 Task: Explore Airbnb accommodation in Wesola, Poland from 2nd November, 2023 to 9th November, 2023 for 5 adults. Place can be shared room with 2 bedrooms having 5 beds and 2 bathrooms. Property type can be flat. Amenities needed are: wifi. Look for 5 properties as per requirement.
Action: Mouse moved to (541, 72)
Screenshot: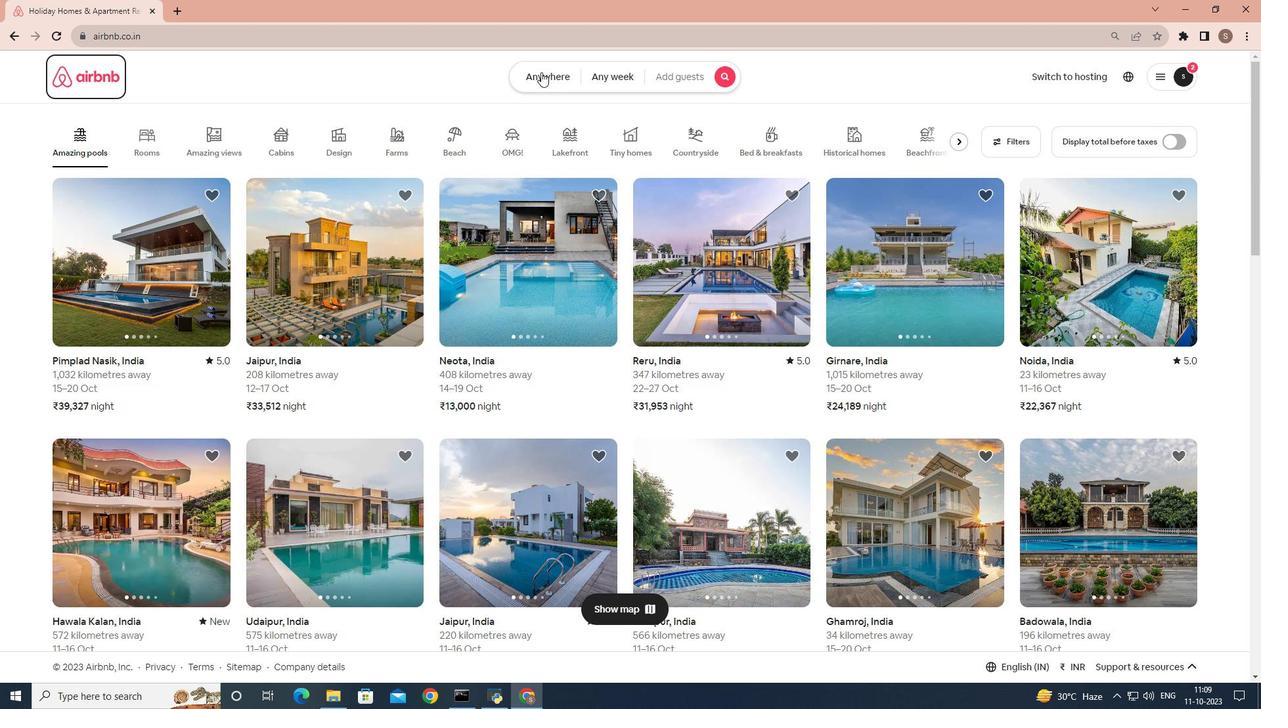 
Action: Mouse pressed left at (541, 72)
Screenshot: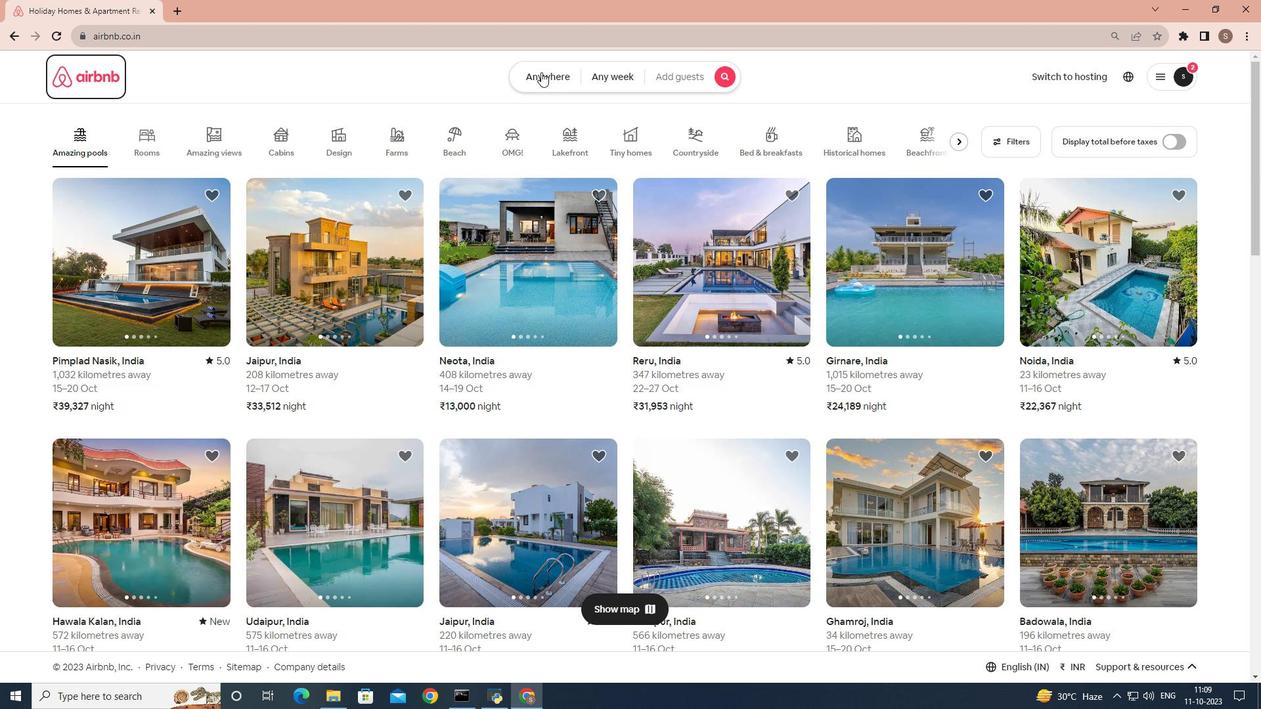 
Action: Mouse moved to (477, 120)
Screenshot: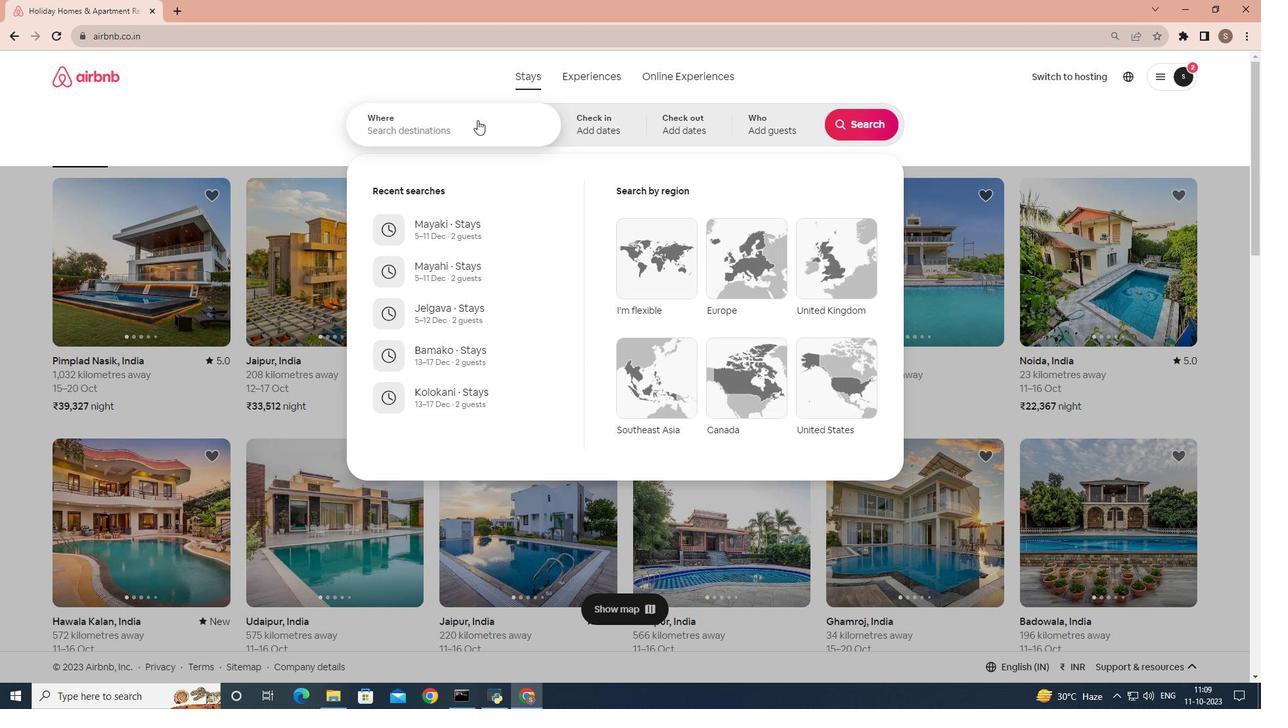 
Action: Mouse pressed left at (477, 120)
Screenshot: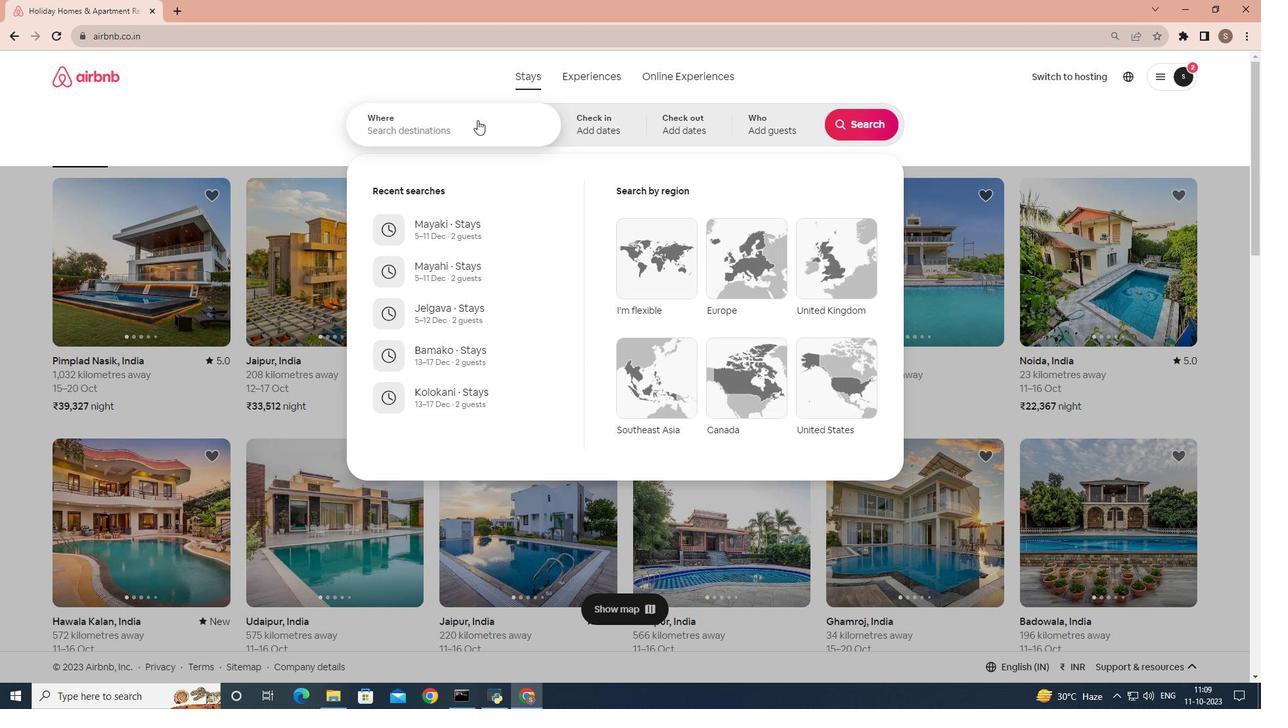 
Action: Mouse moved to (456, 128)
Screenshot: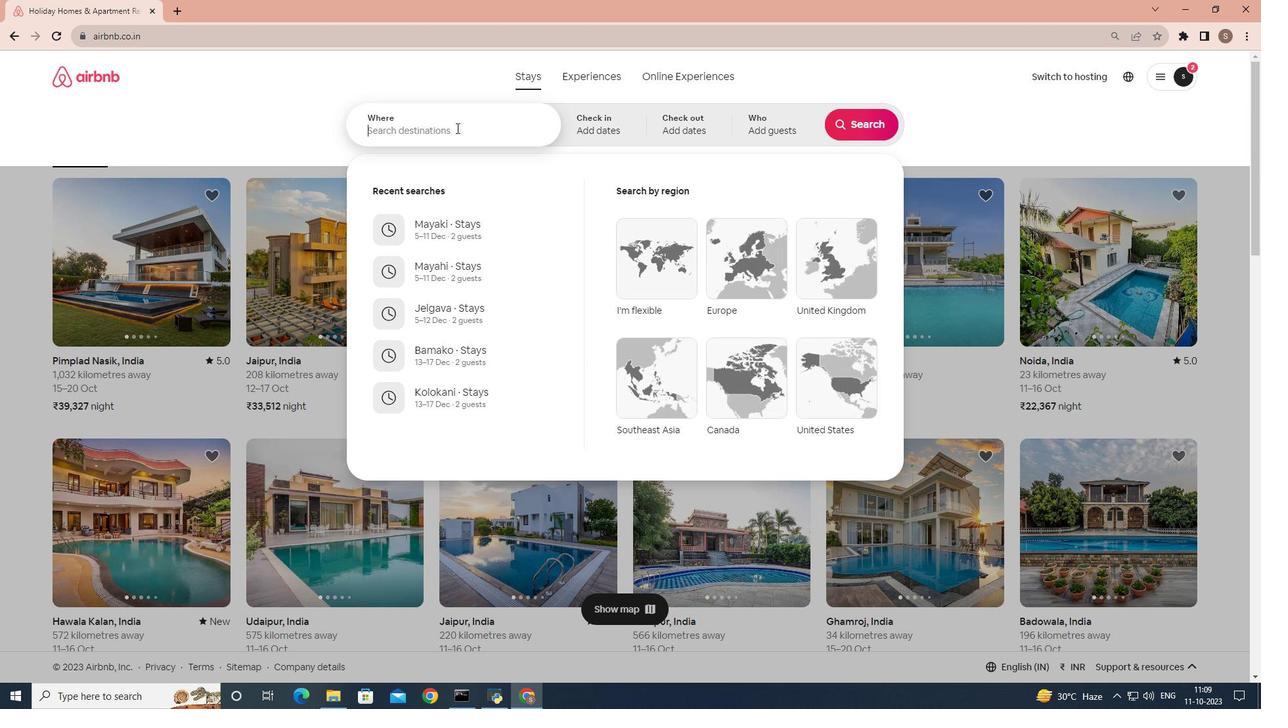 
Action: Key pressed <Key.shift>Wesola,<Key.space><Key.shift>Poland
Screenshot: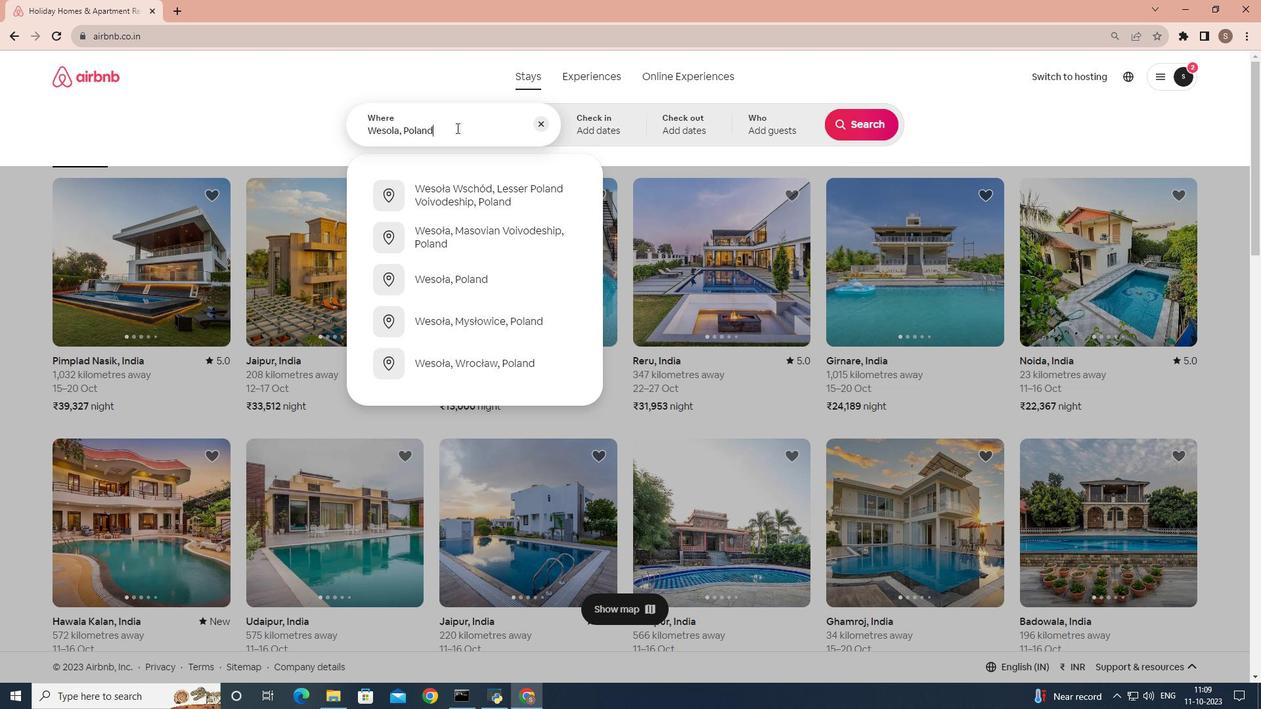 
Action: Mouse moved to (605, 140)
Screenshot: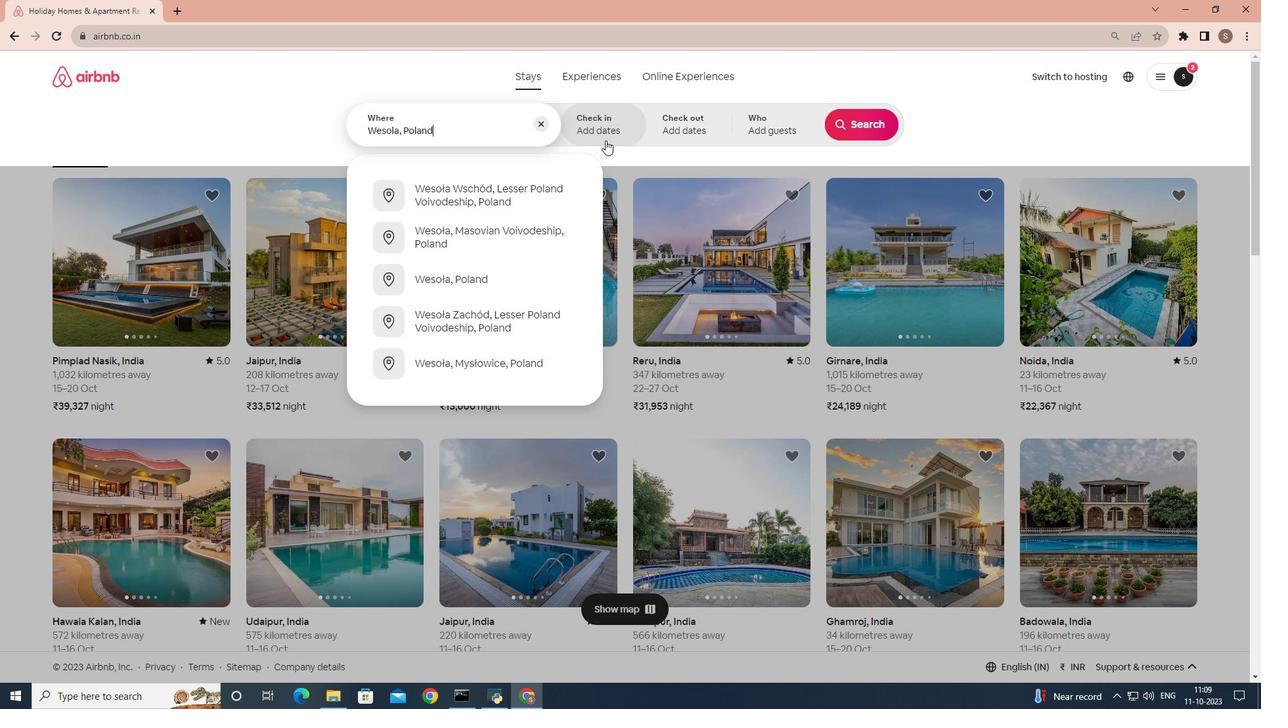 
Action: Mouse pressed left at (605, 140)
Screenshot: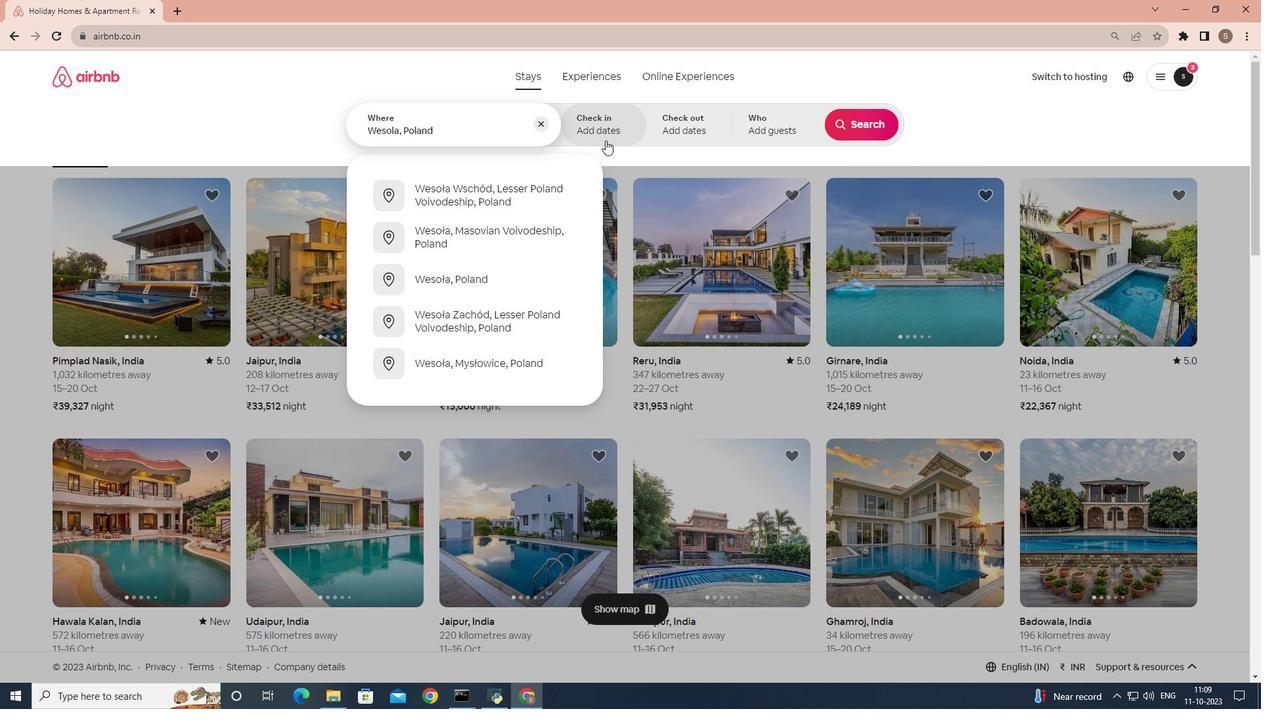 
Action: Mouse moved to (779, 283)
Screenshot: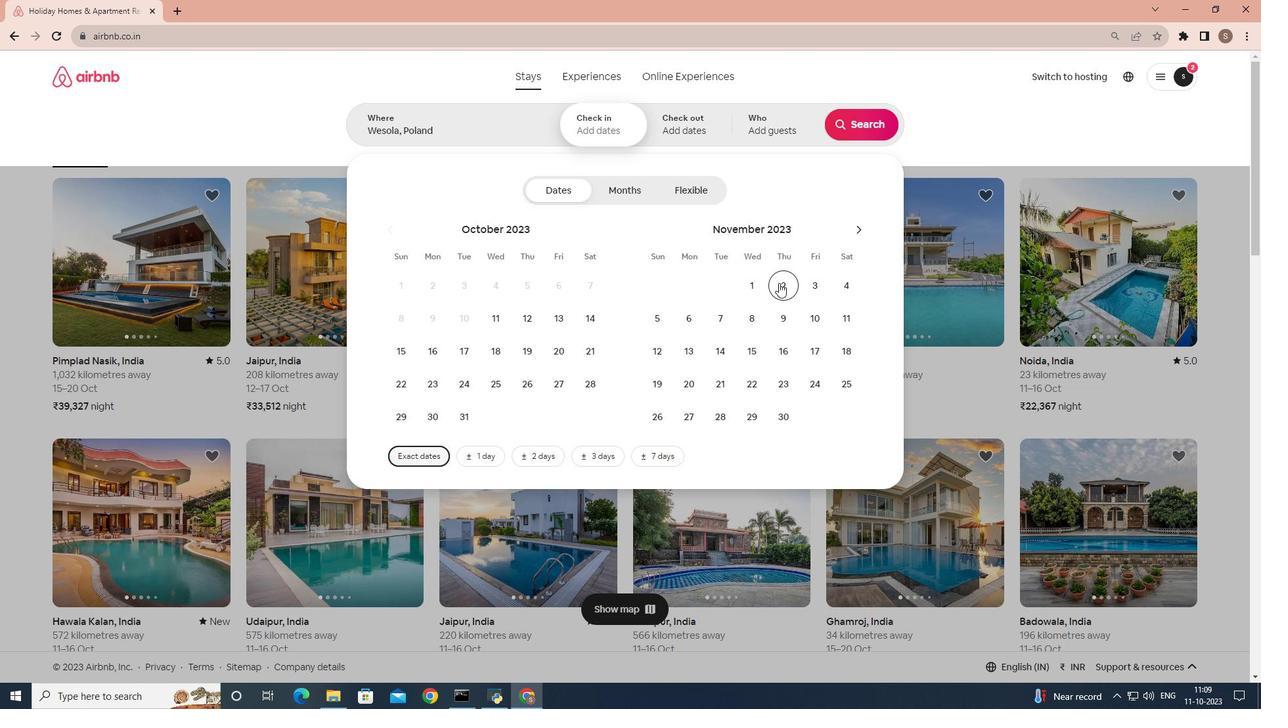 
Action: Mouse pressed left at (779, 283)
Screenshot: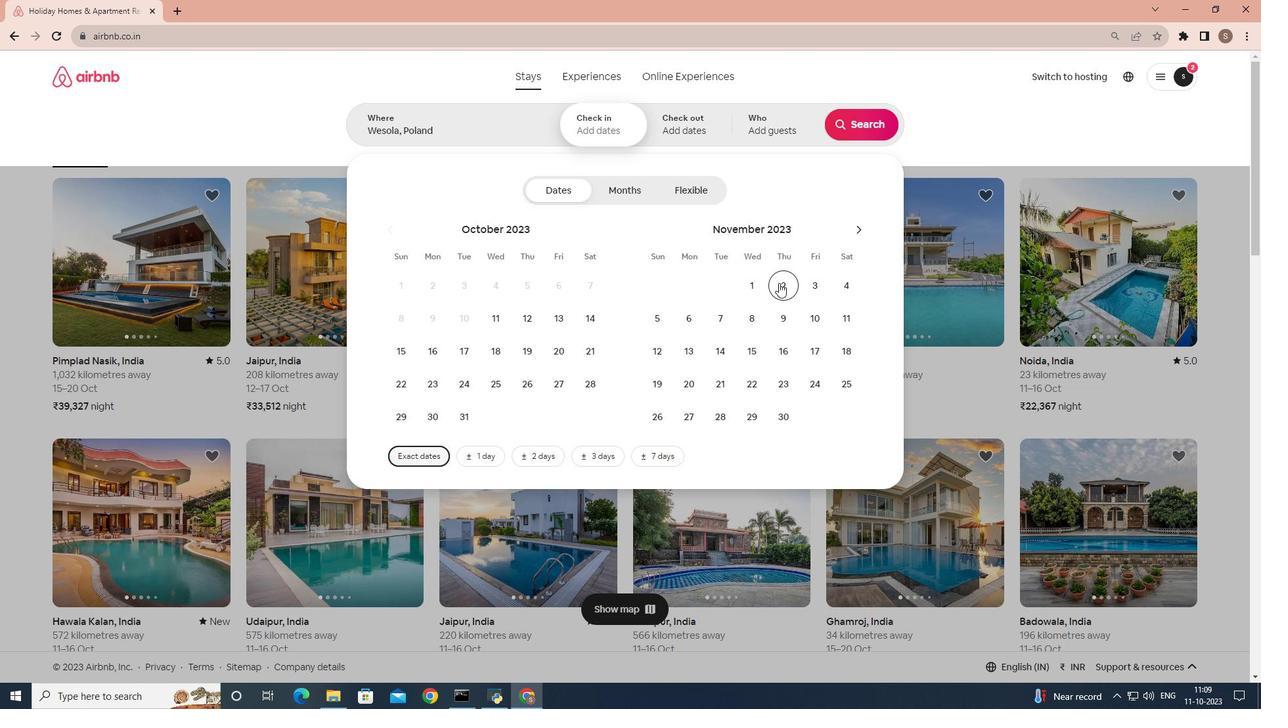 
Action: Mouse moved to (784, 314)
Screenshot: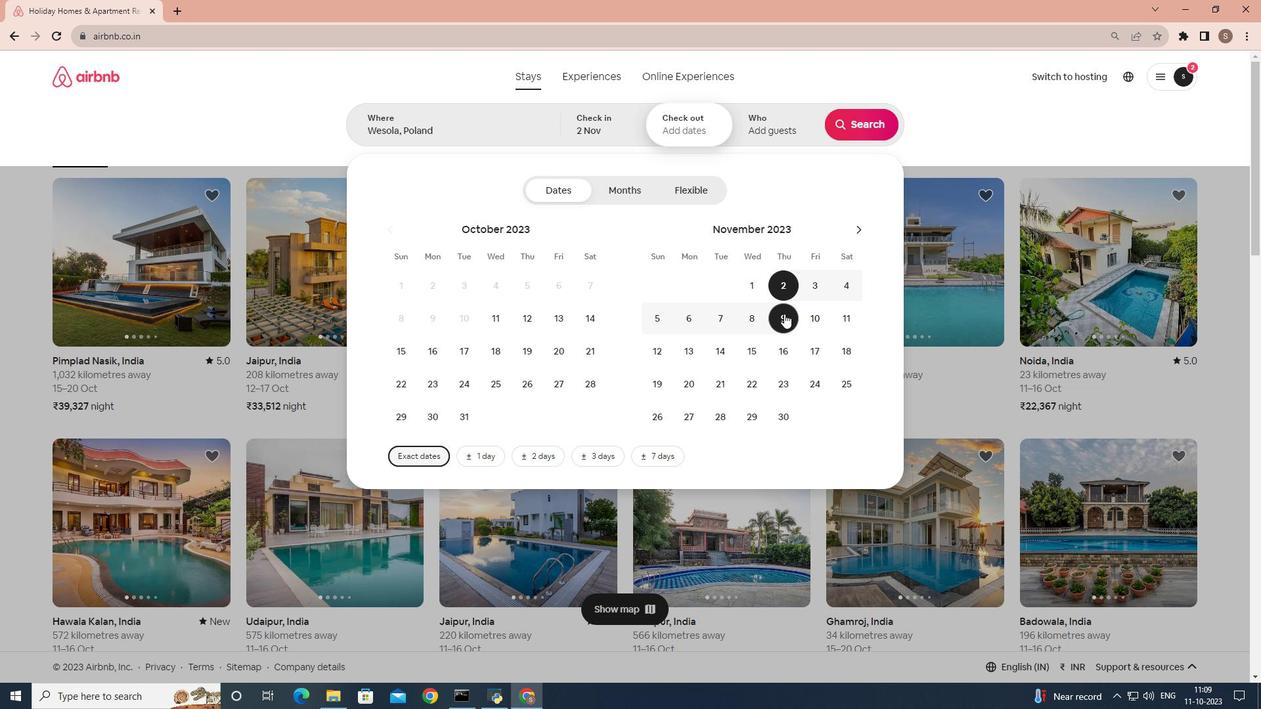 
Action: Mouse pressed left at (784, 314)
Screenshot: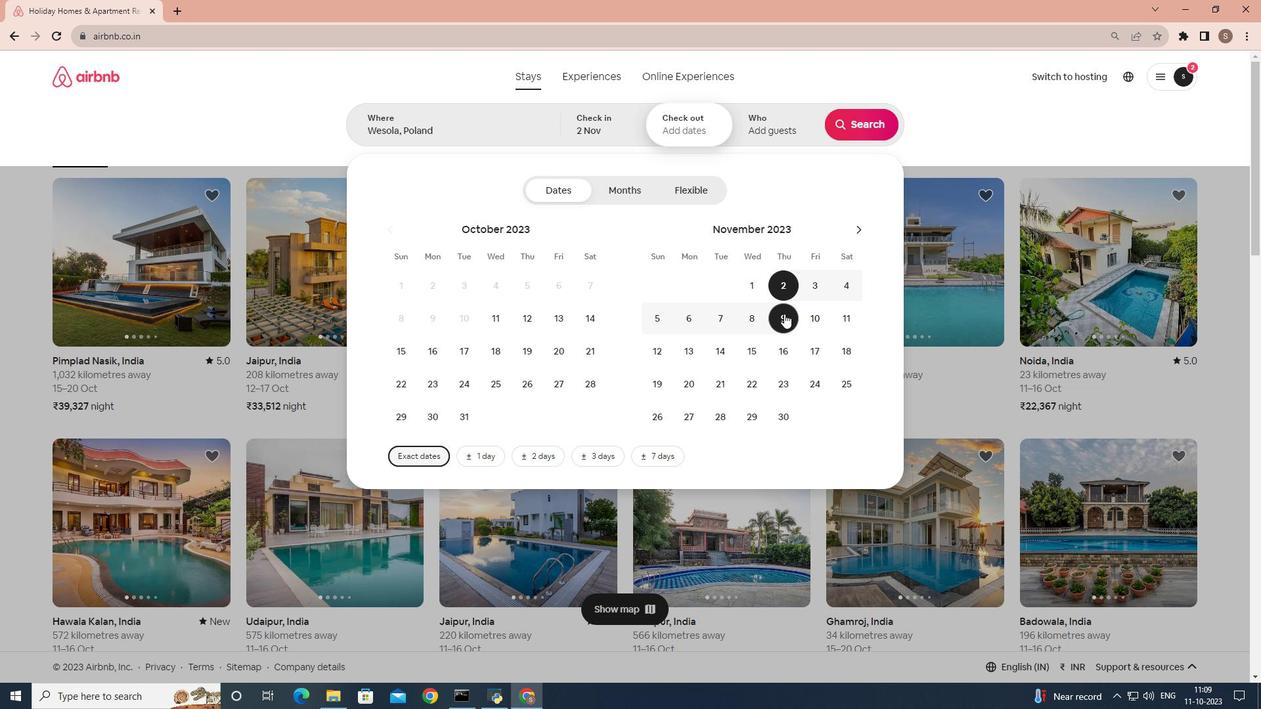 
Action: Mouse moved to (750, 135)
Screenshot: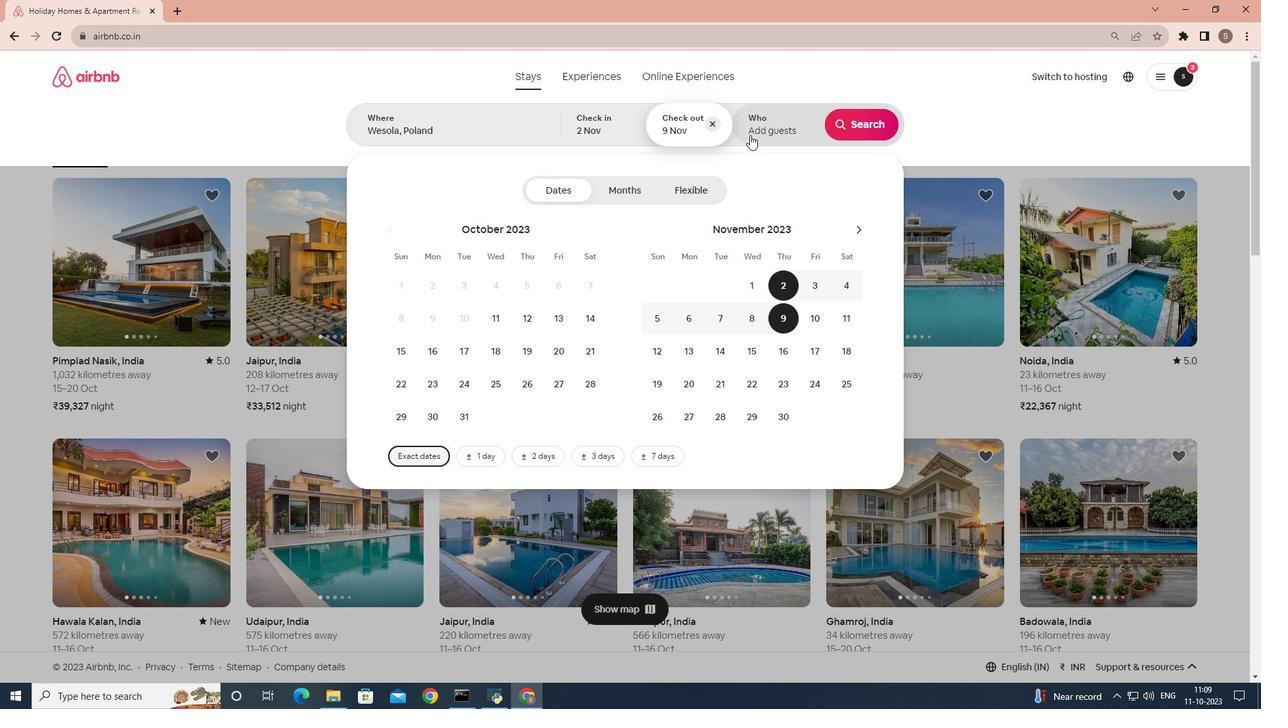 
Action: Mouse pressed left at (750, 135)
Screenshot: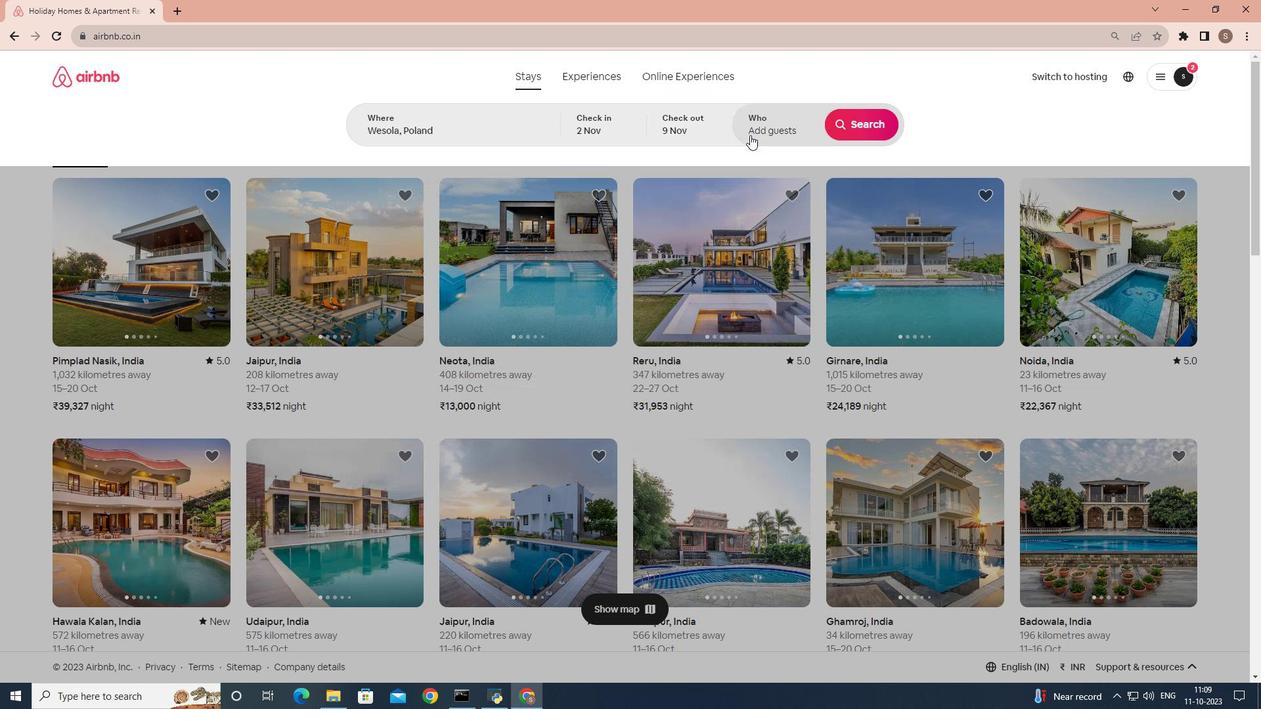 
Action: Mouse moved to (866, 187)
Screenshot: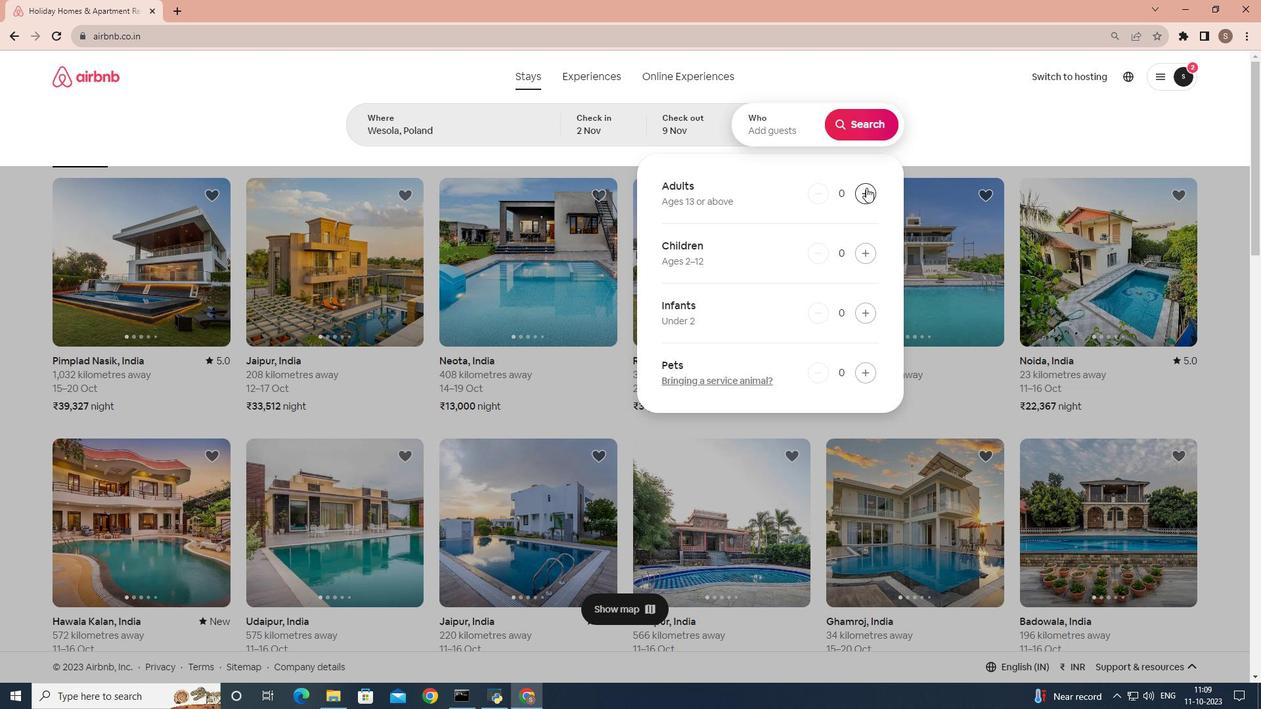 
Action: Mouse pressed left at (866, 187)
Screenshot: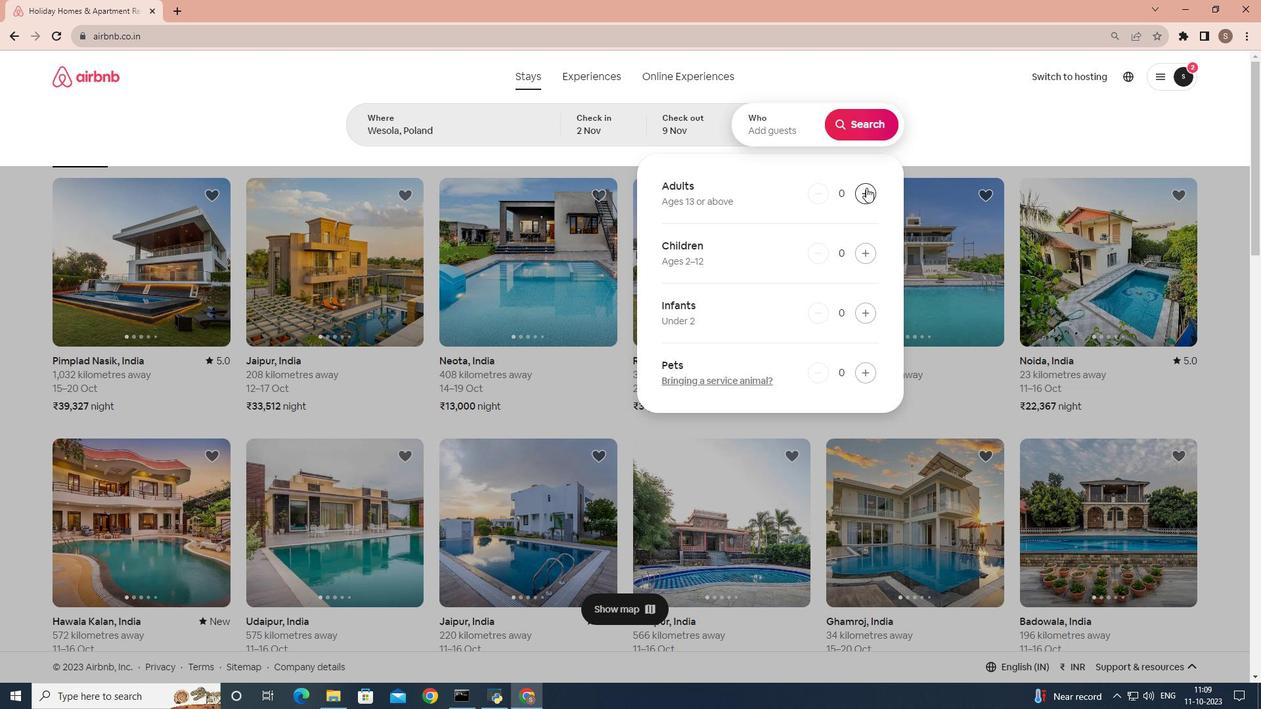 
Action: Mouse pressed left at (866, 187)
Screenshot: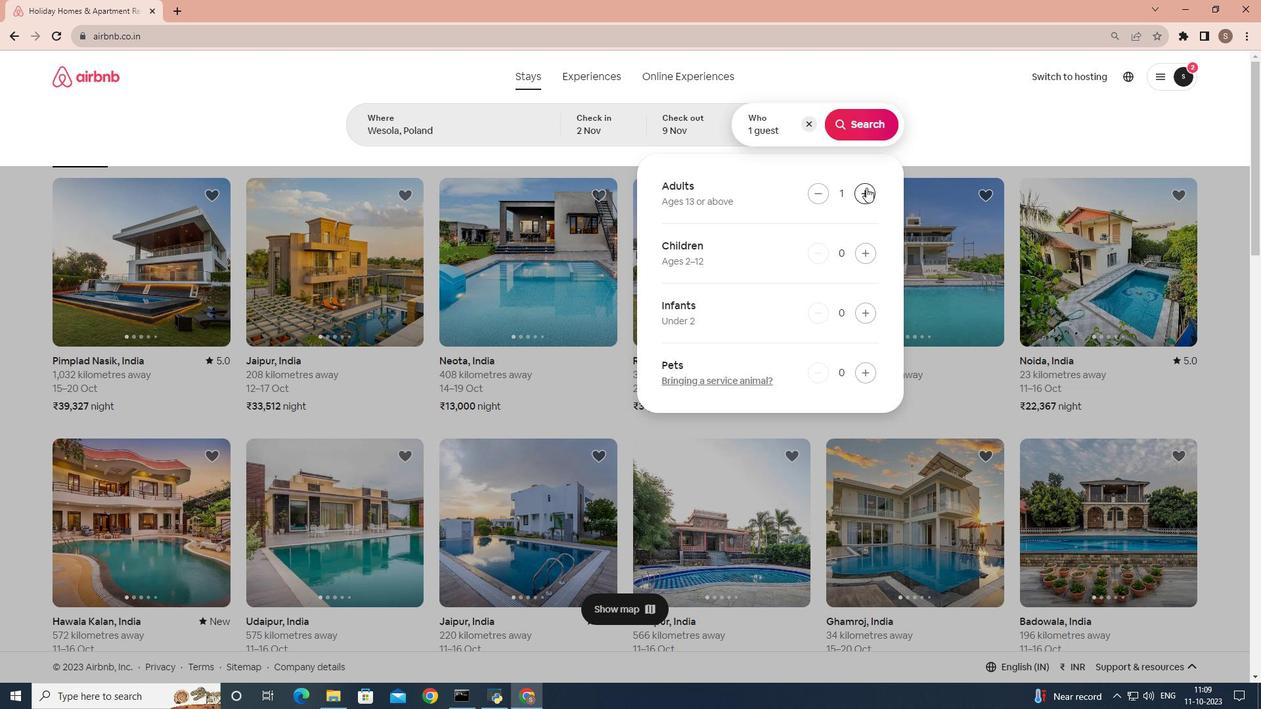 
Action: Mouse pressed left at (866, 187)
Screenshot: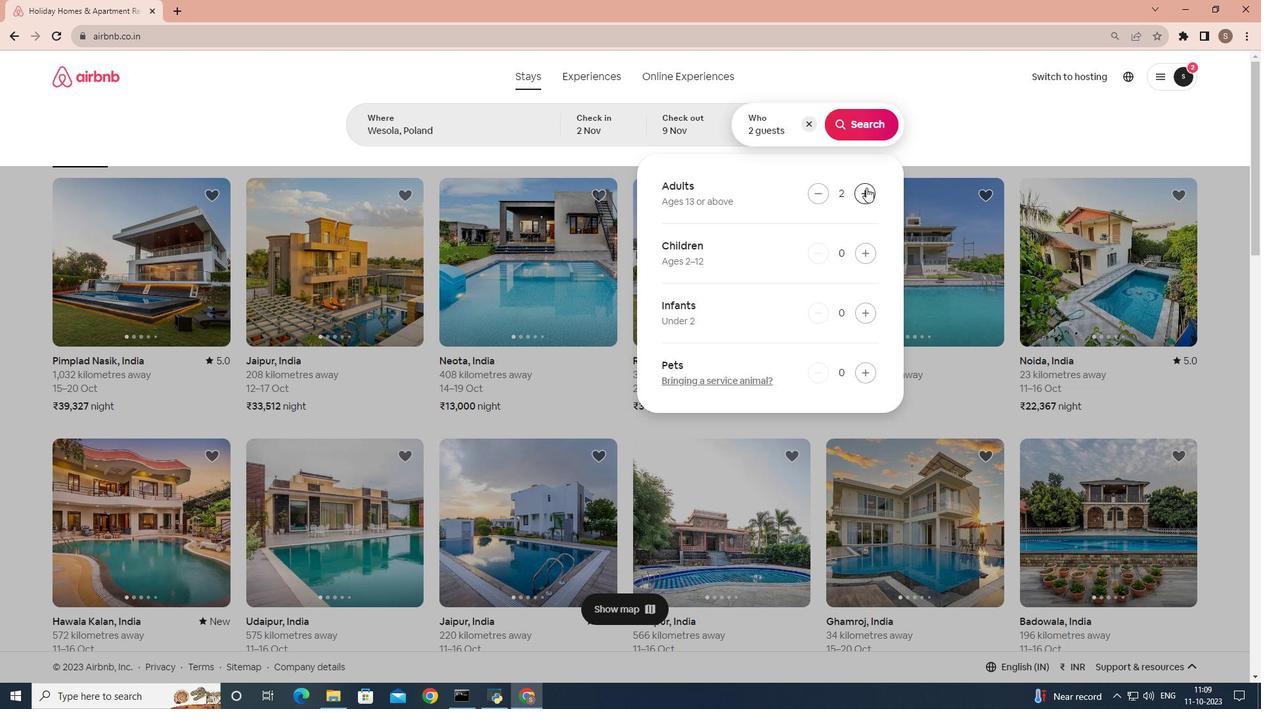 
Action: Mouse pressed left at (866, 187)
Screenshot: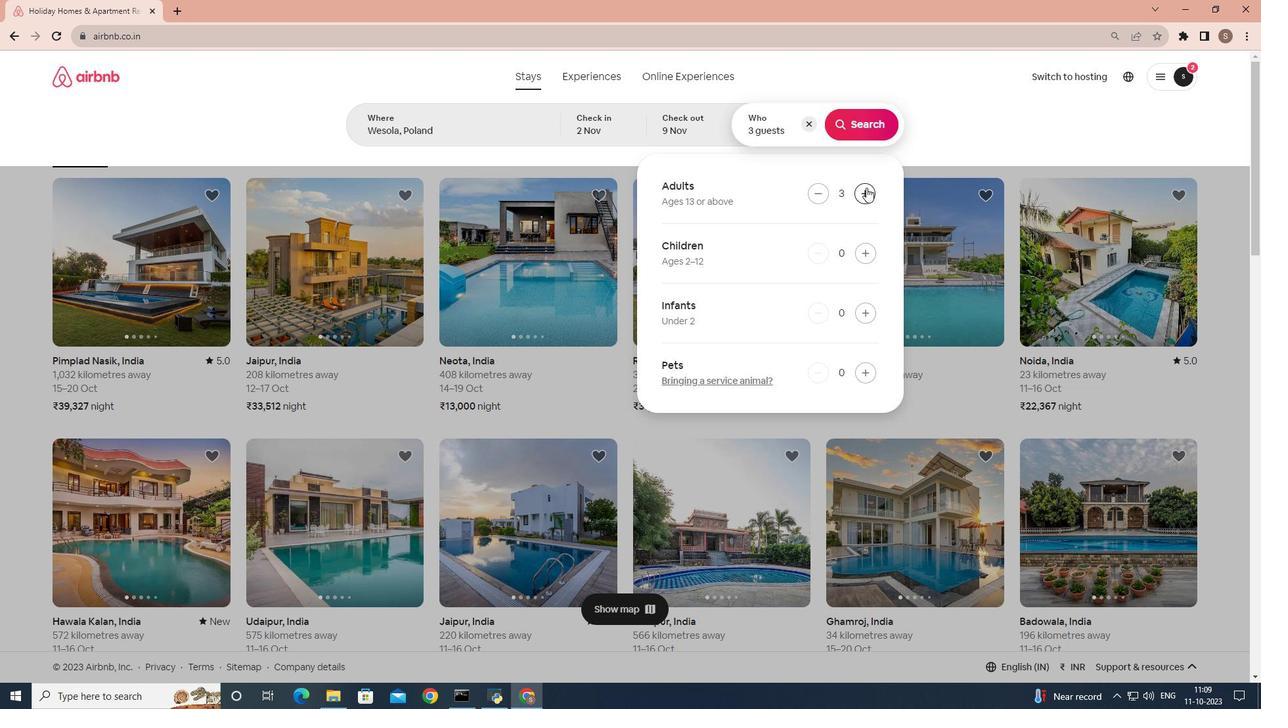 
Action: Mouse pressed left at (866, 187)
Screenshot: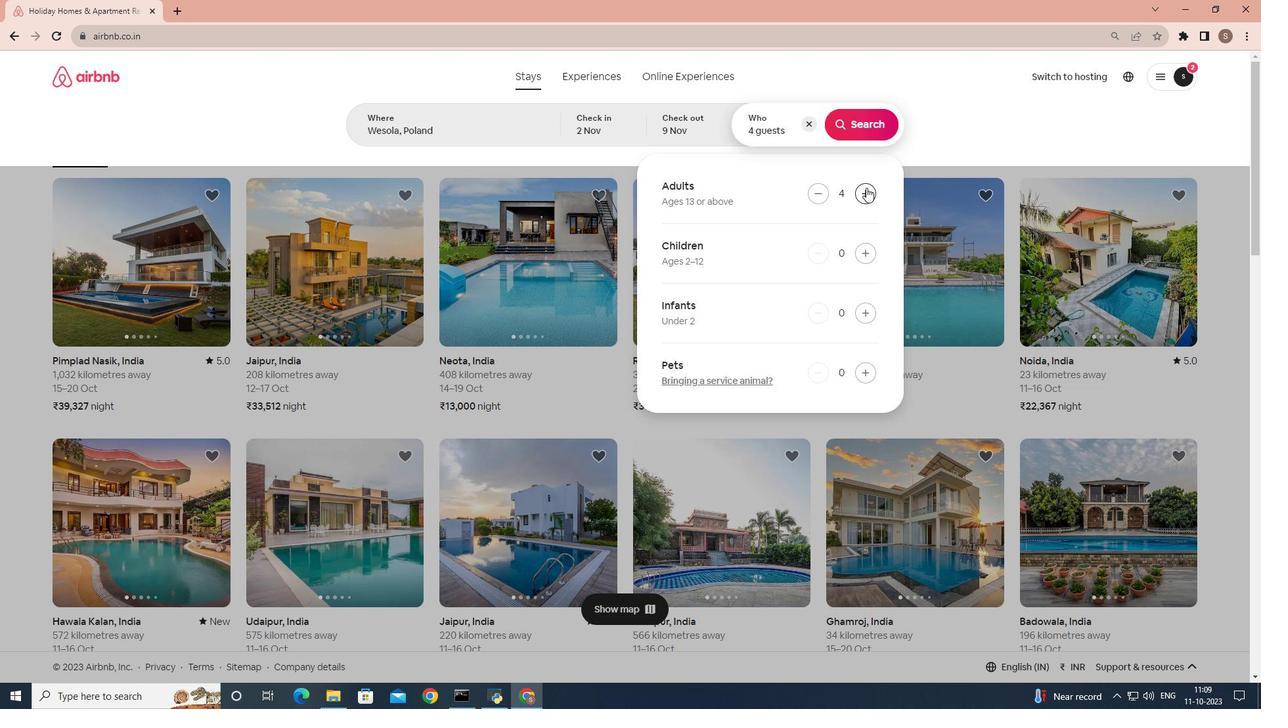 
Action: Mouse moved to (861, 113)
Screenshot: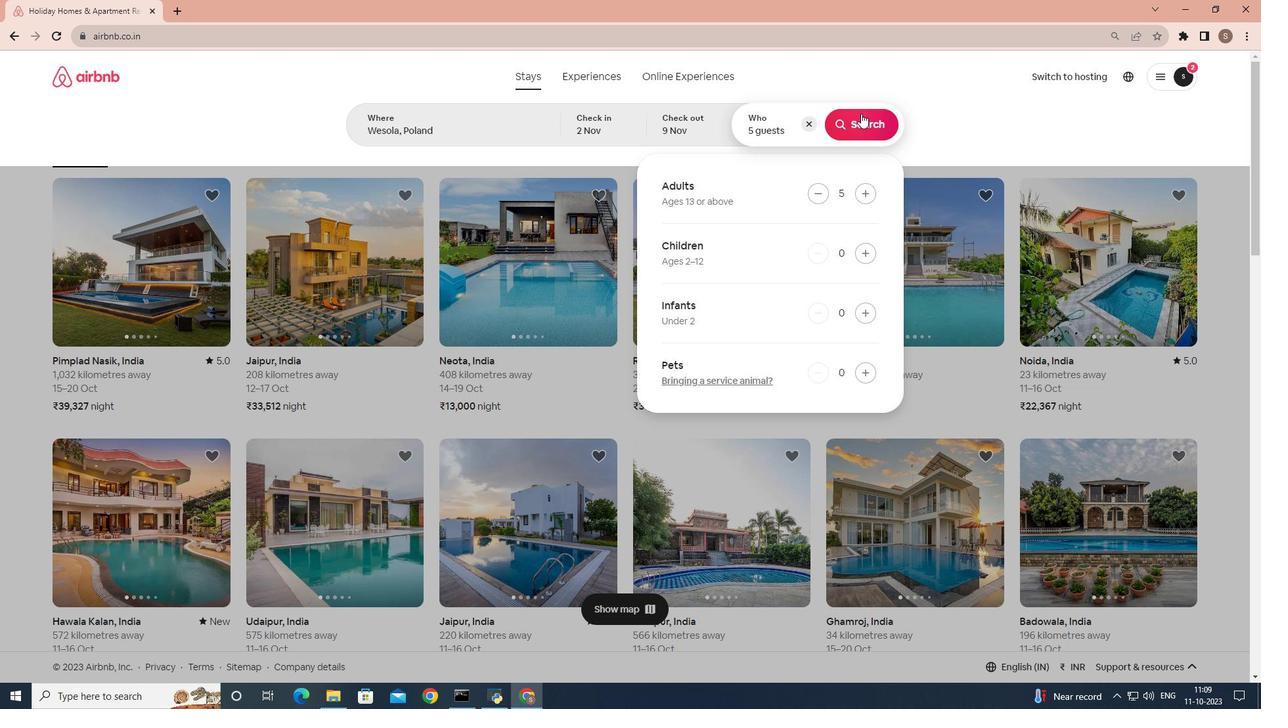 
Action: Mouse pressed left at (861, 113)
Screenshot: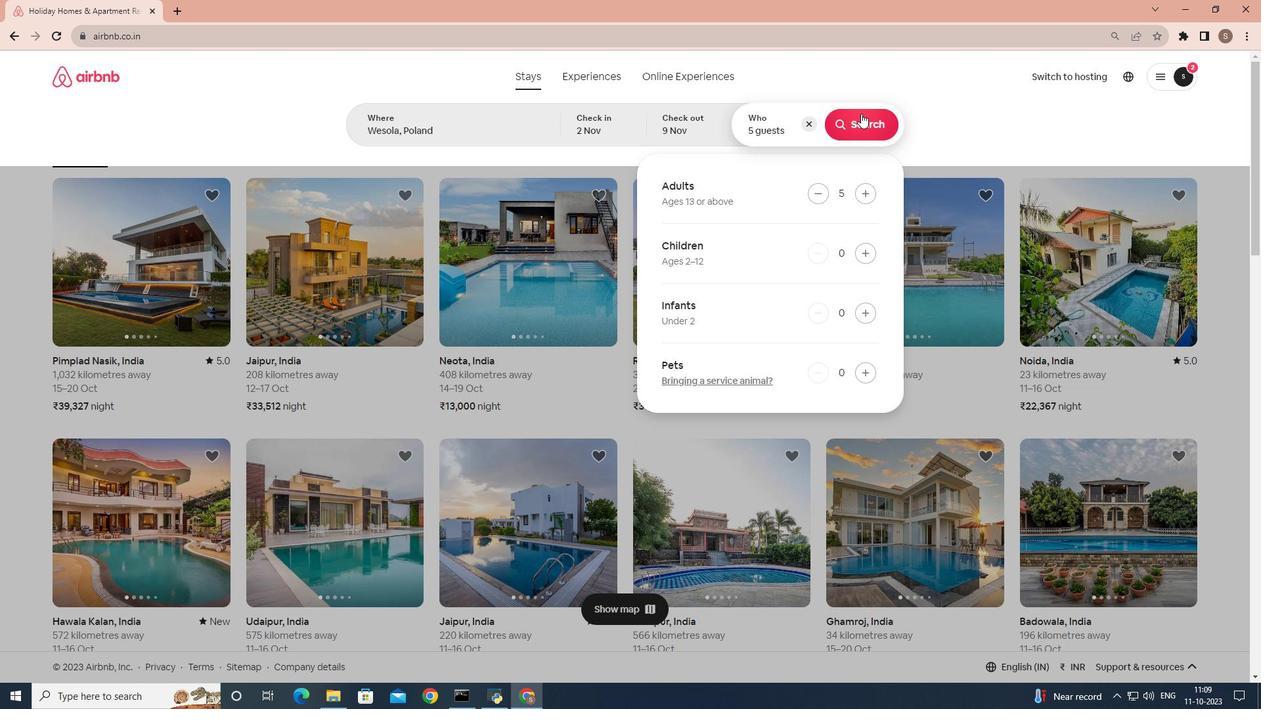 
Action: Mouse moved to (1044, 130)
Screenshot: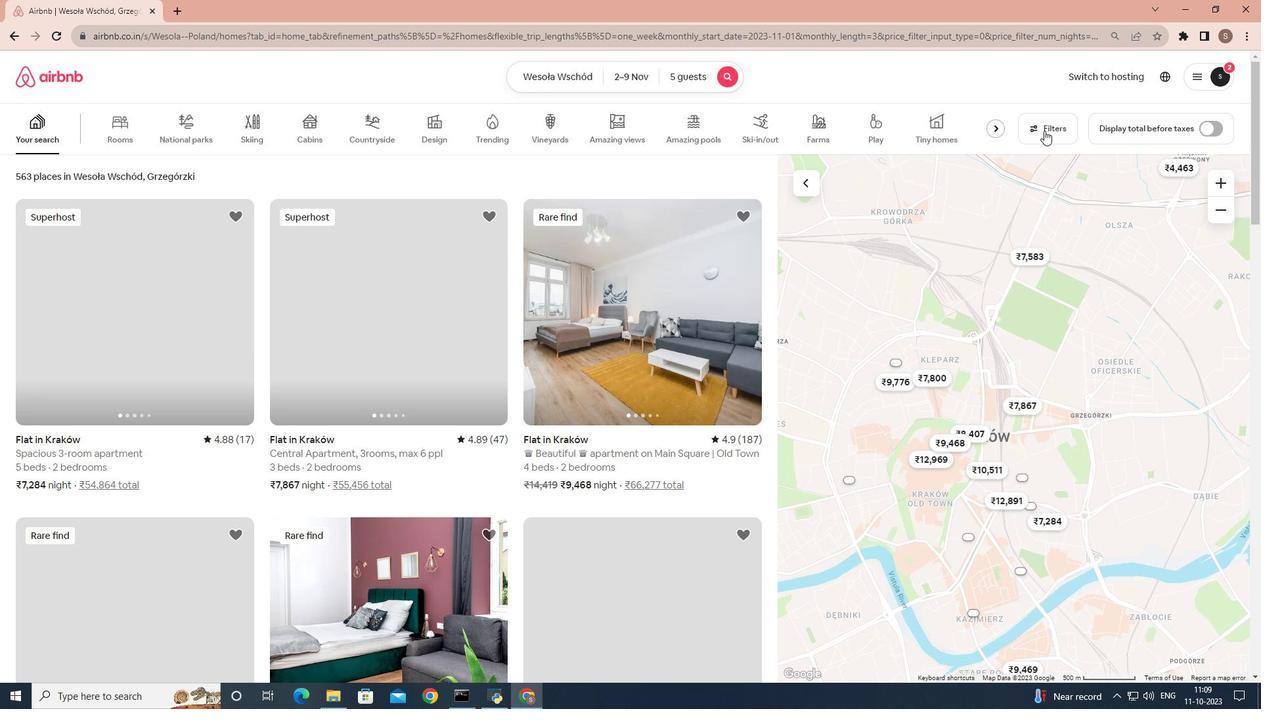 
Action: Mouse pressed left at (1044, 130)
Screenshot: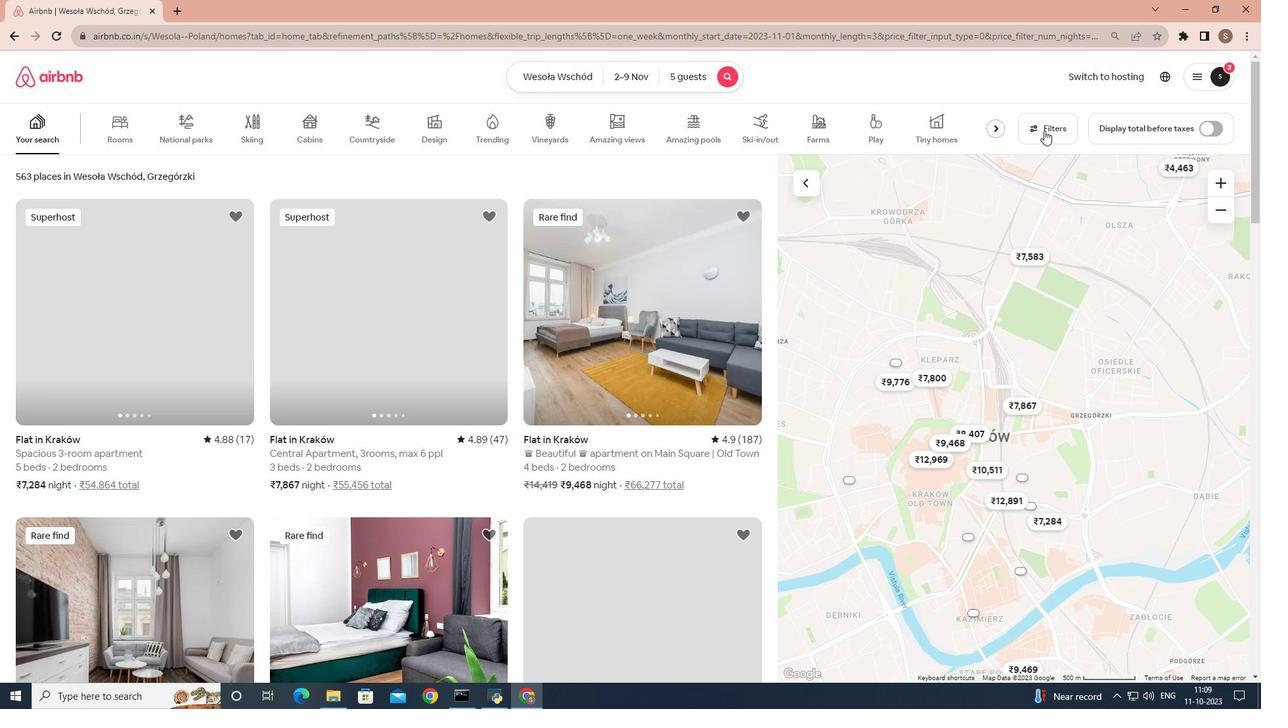 
Action: Mouse moved to (513, 544)
Screenshot: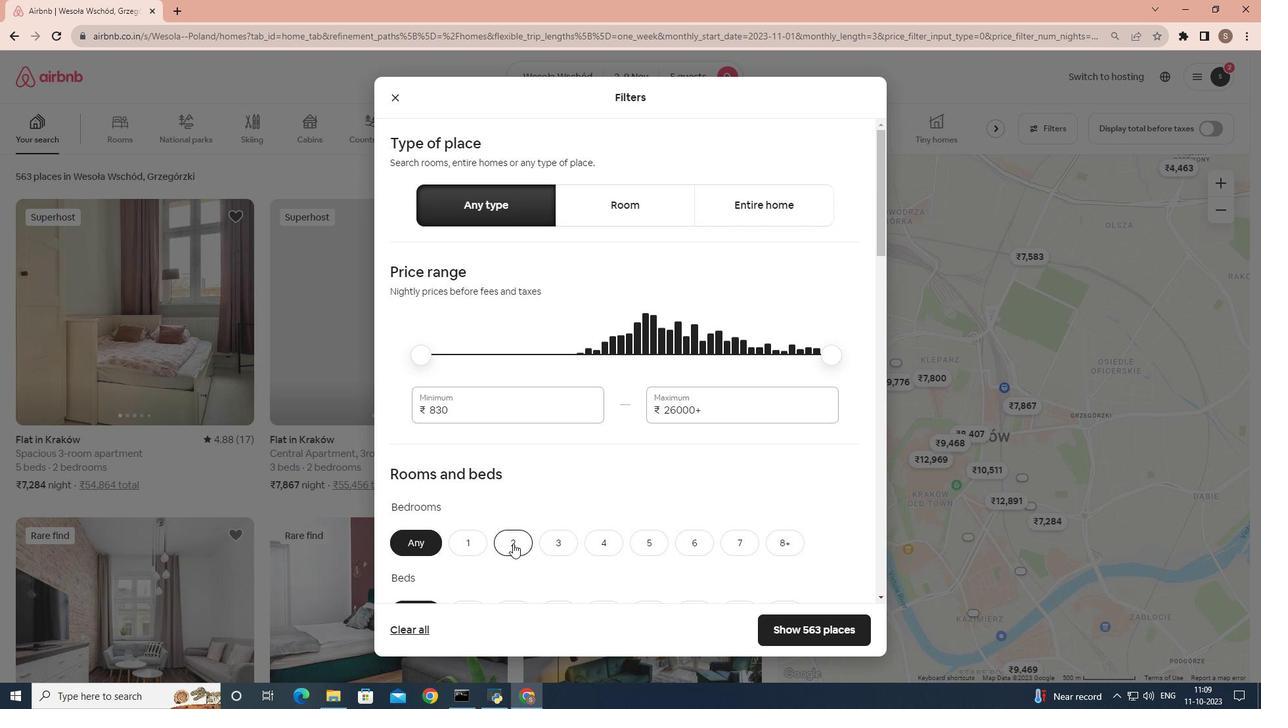 
Action: Mouse pressed left at (513, 544)
Screenshot: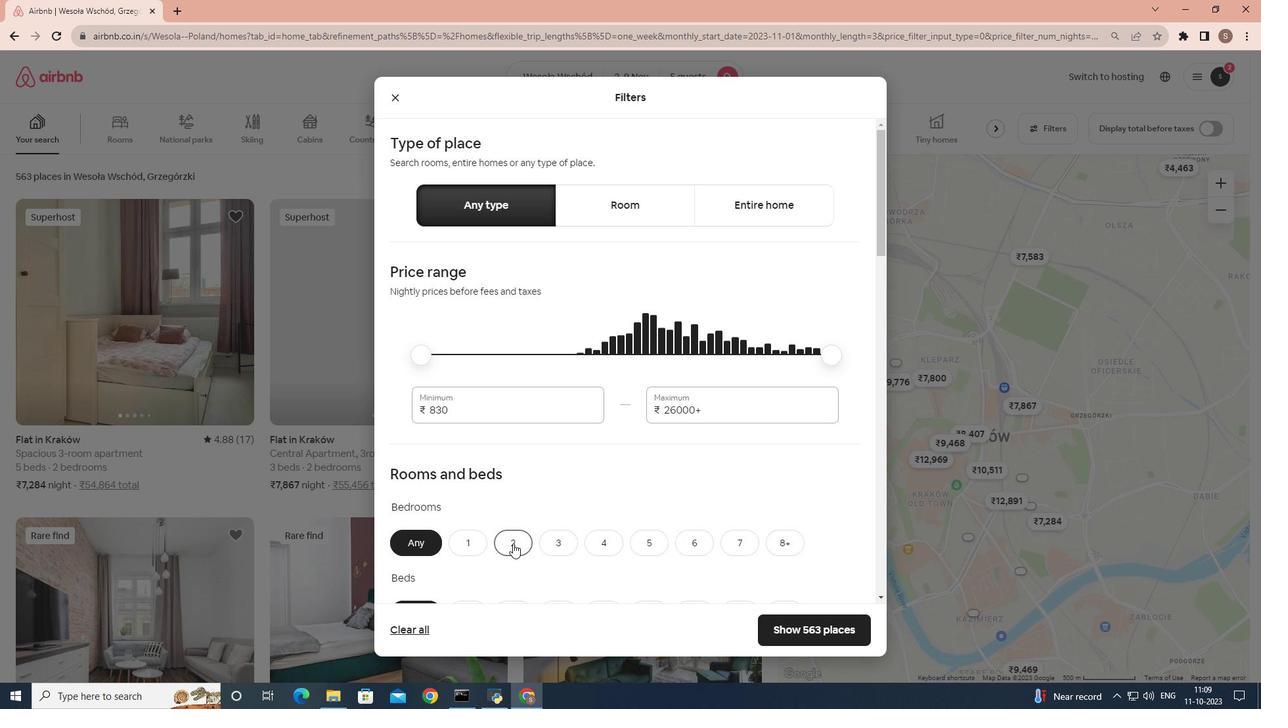 
Action: Mouse moved to (527, 495)
Screenshot: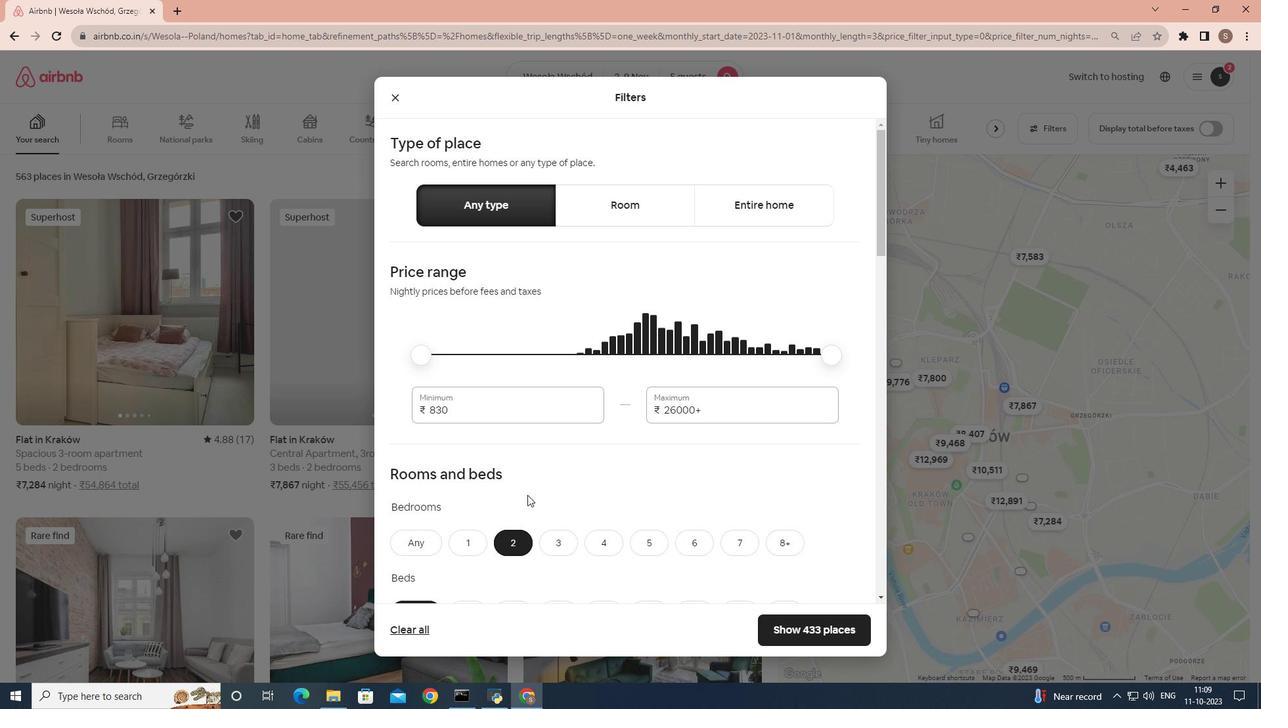 
Action: Mouse scrolled (527, 494) with delta (0, 0)
Screenshot: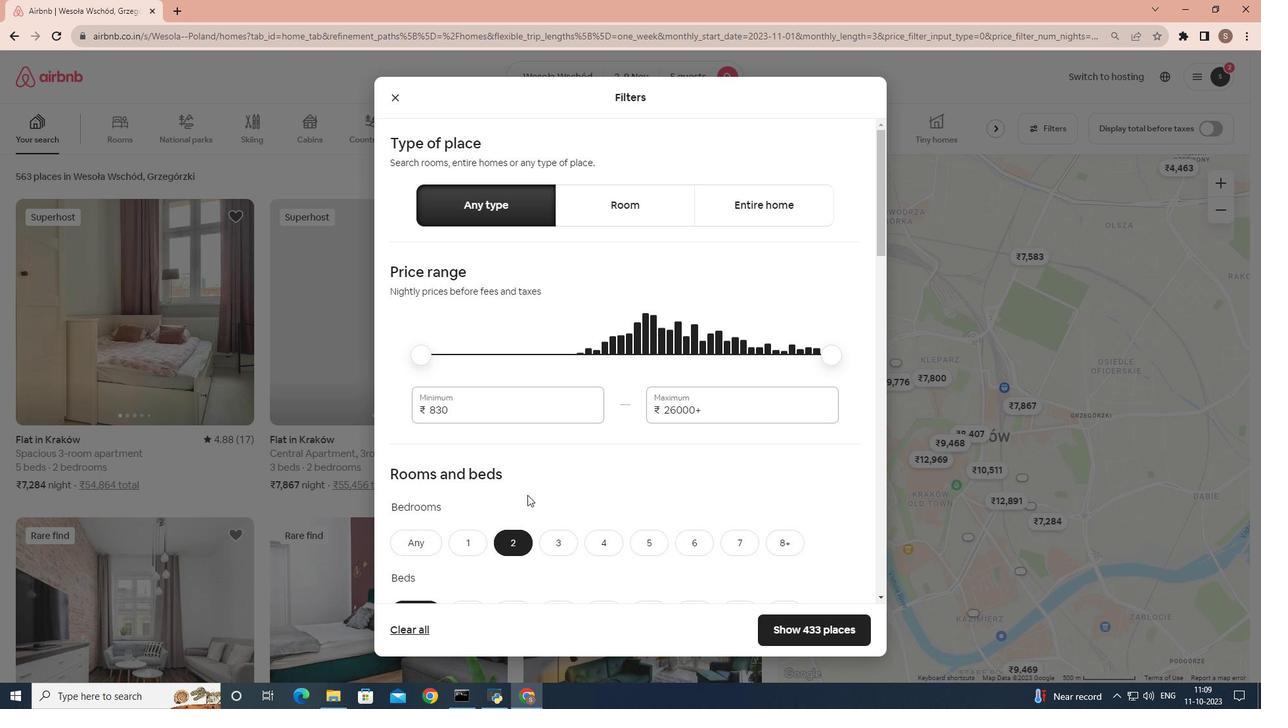 
Action: Mouse scrolled (527, 494) with delta (0, 0)
Screenshot: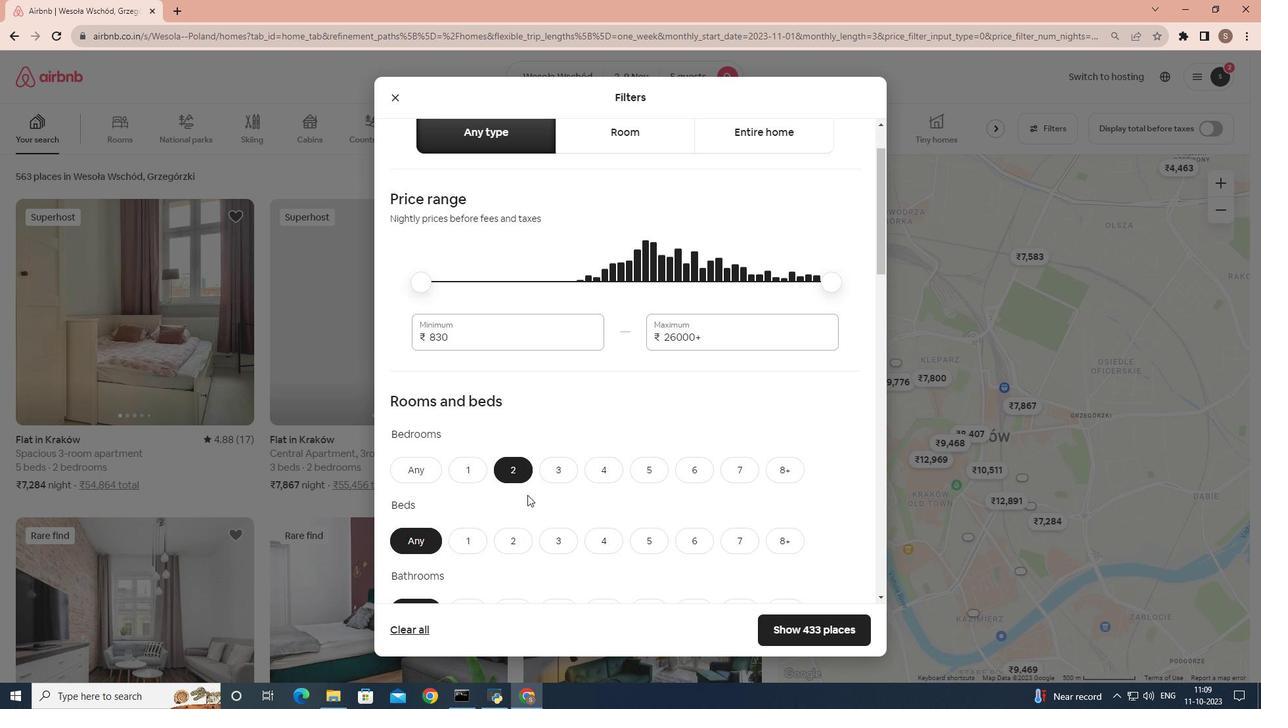 
Action: Mouse moved to (659, 484)
Screenshot: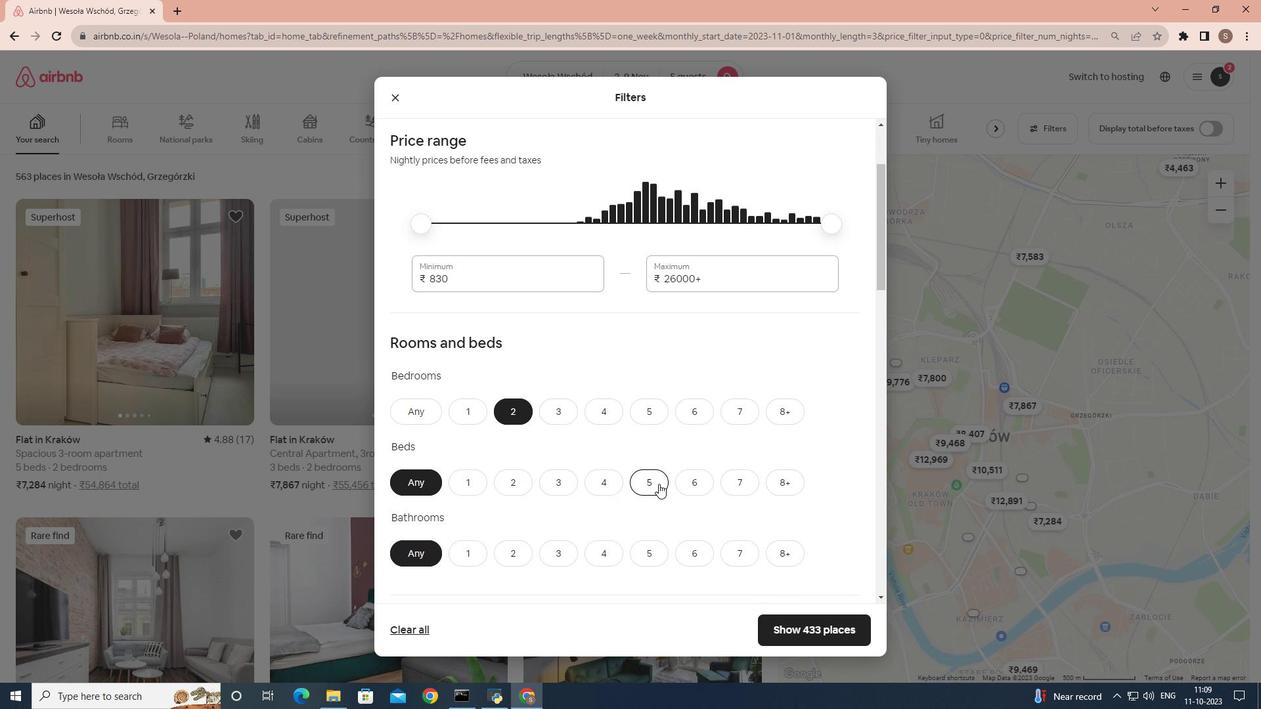 
Action: Mouse pressed left at (659, 484)
Screenshot: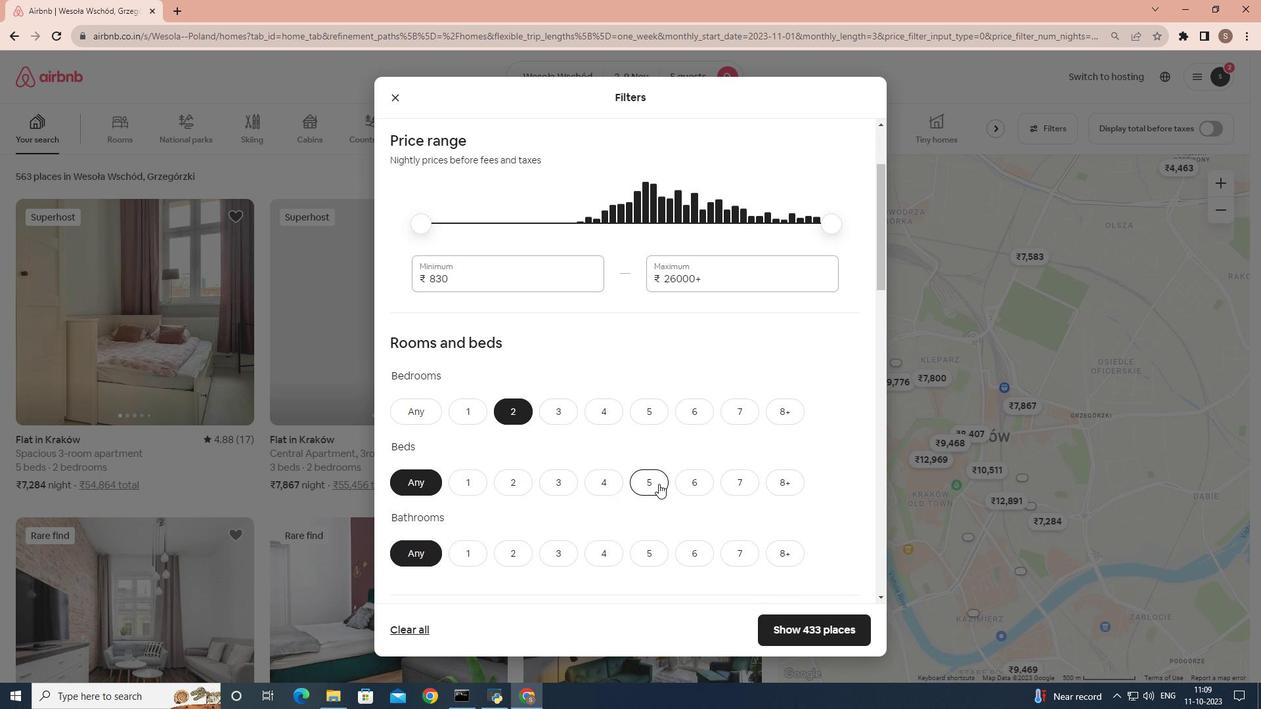 
Action: Mouse moved to (572, 473)
Screenshot: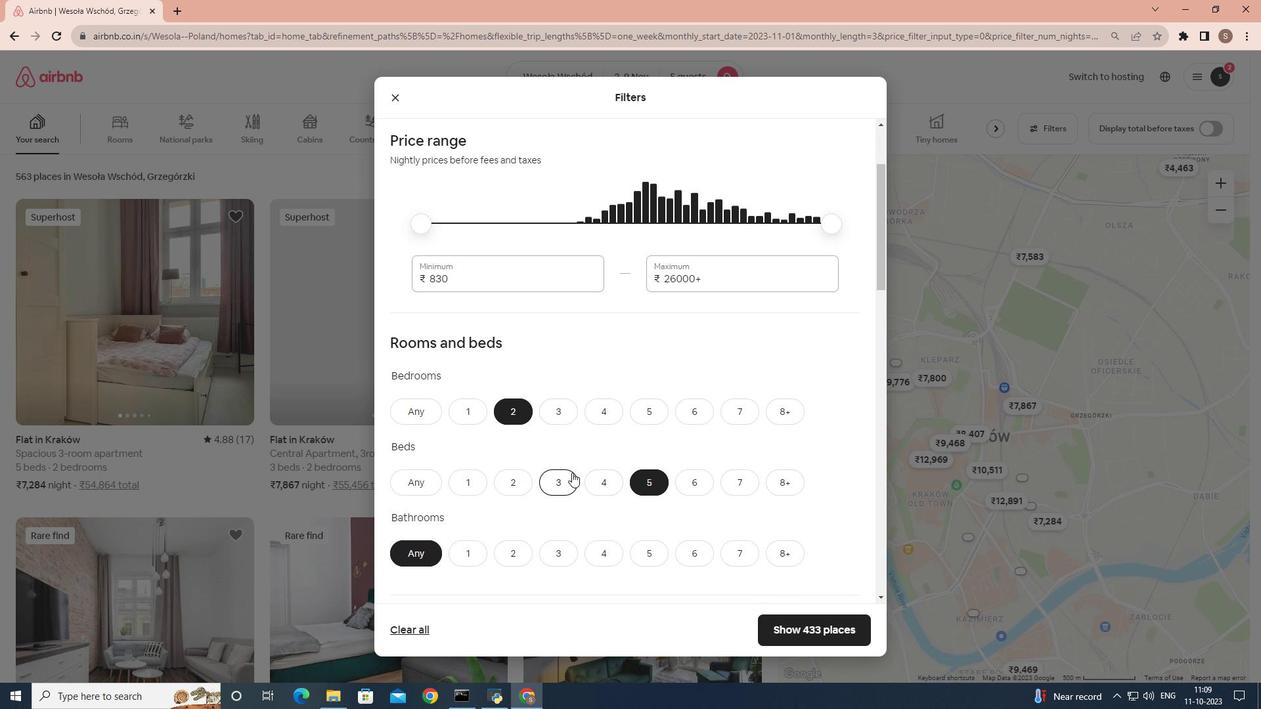 
Action: Mouse scrolled (572, 472) with delta (0, 0)
Screenshot: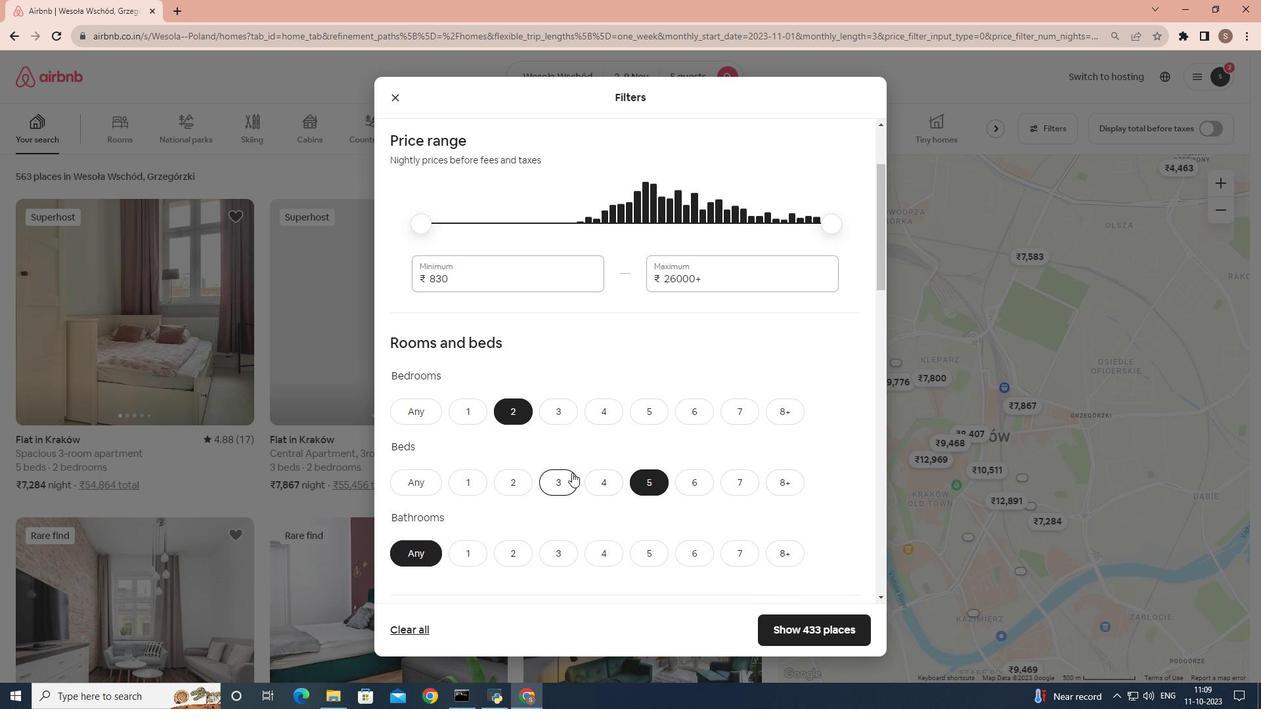
Action: Mouse scrolled (572, 472) with delta (0, 0)
Screenshot: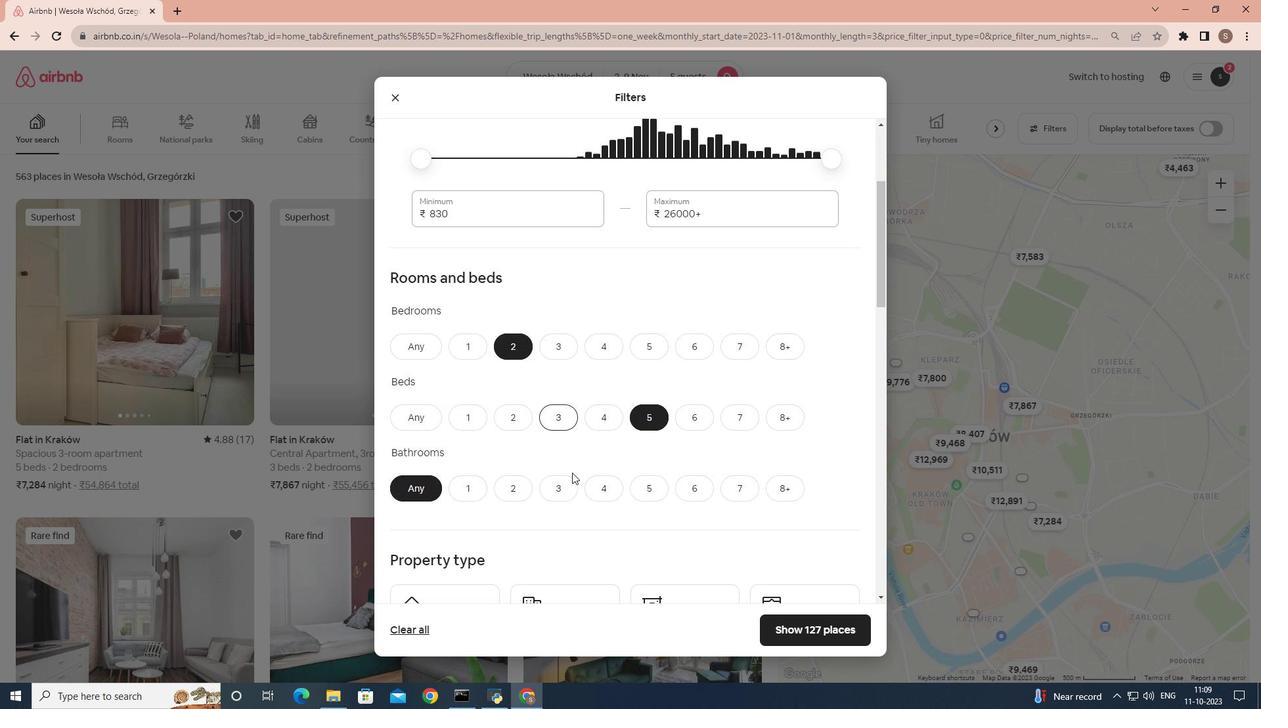 
Action: Mouse scrolled (572, 473) with delta (0, 0)
Screenshot: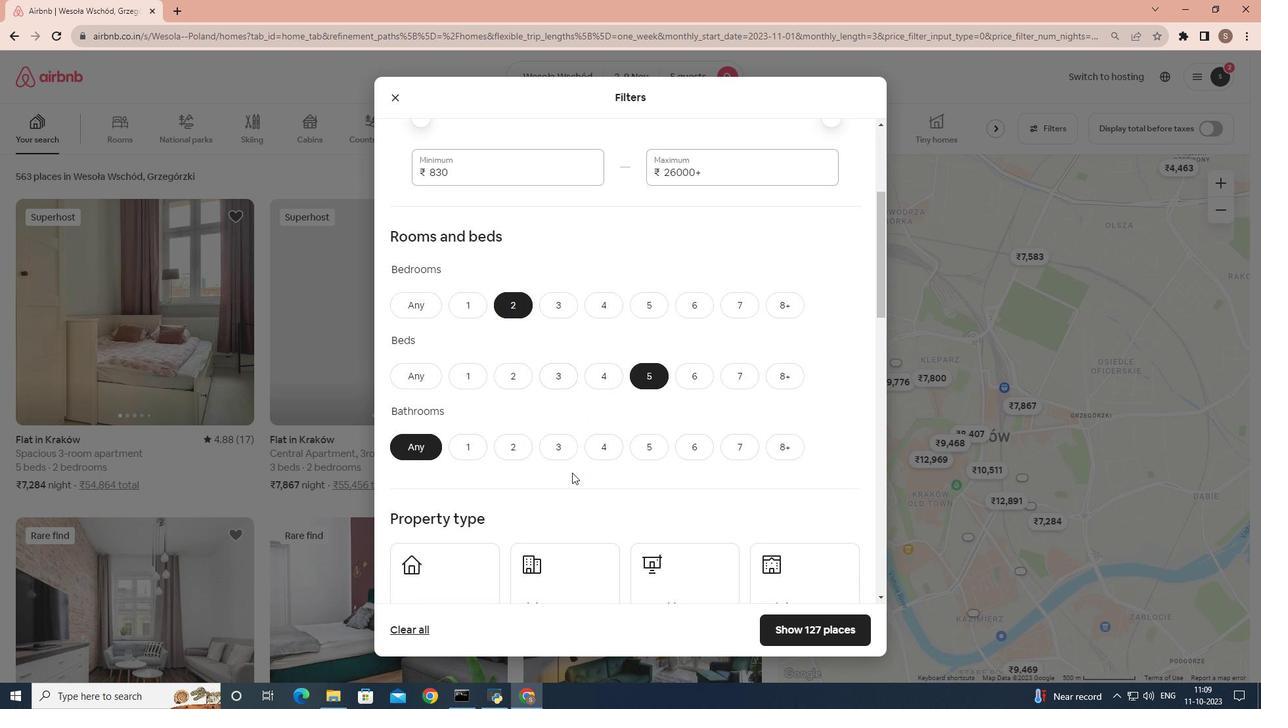 
Action: Mouse moved to (515, 491)
Screenshot: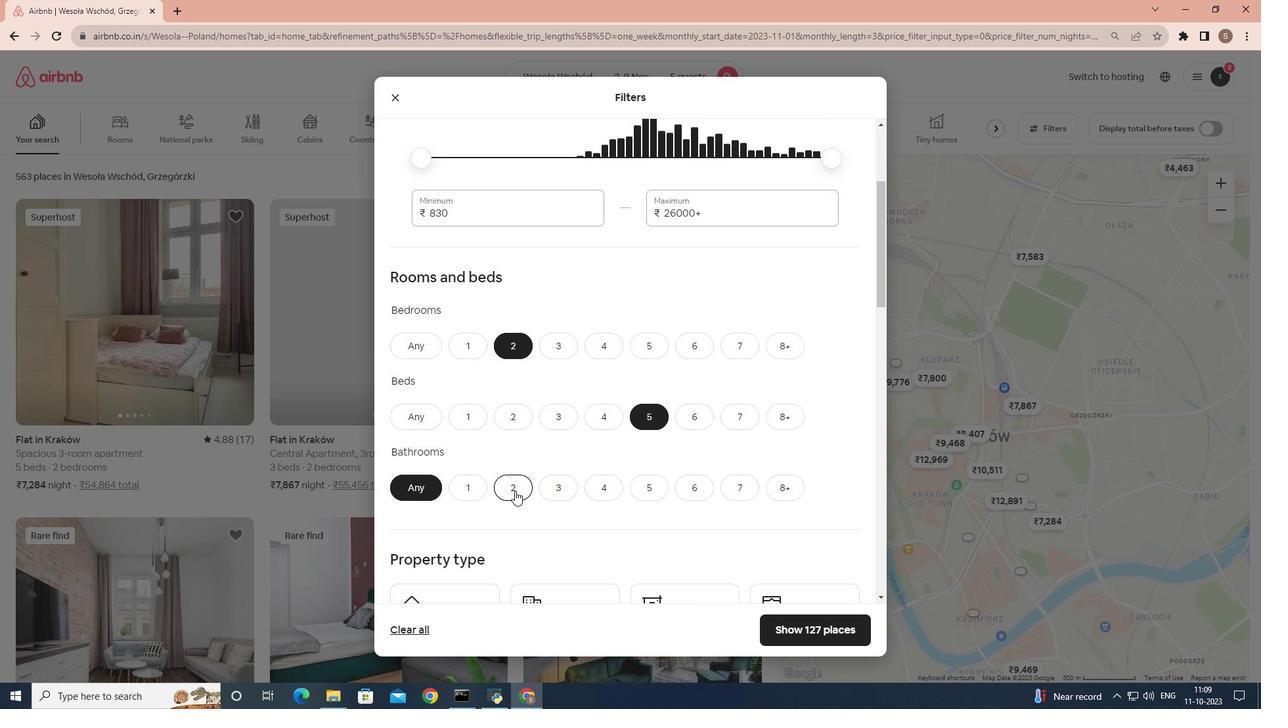 
Action: Mouse pressed left at (515, 491)
Screenshot: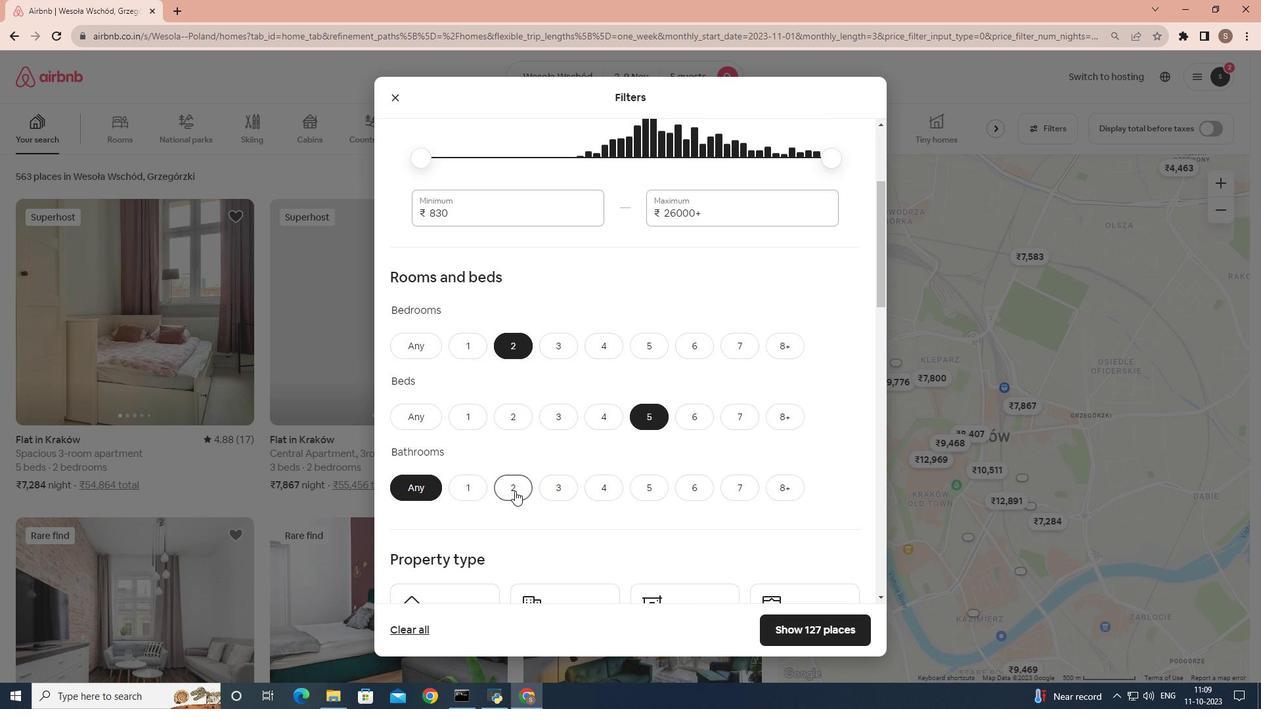 
Action: Mouse moved to (517, 490)
Screenshot: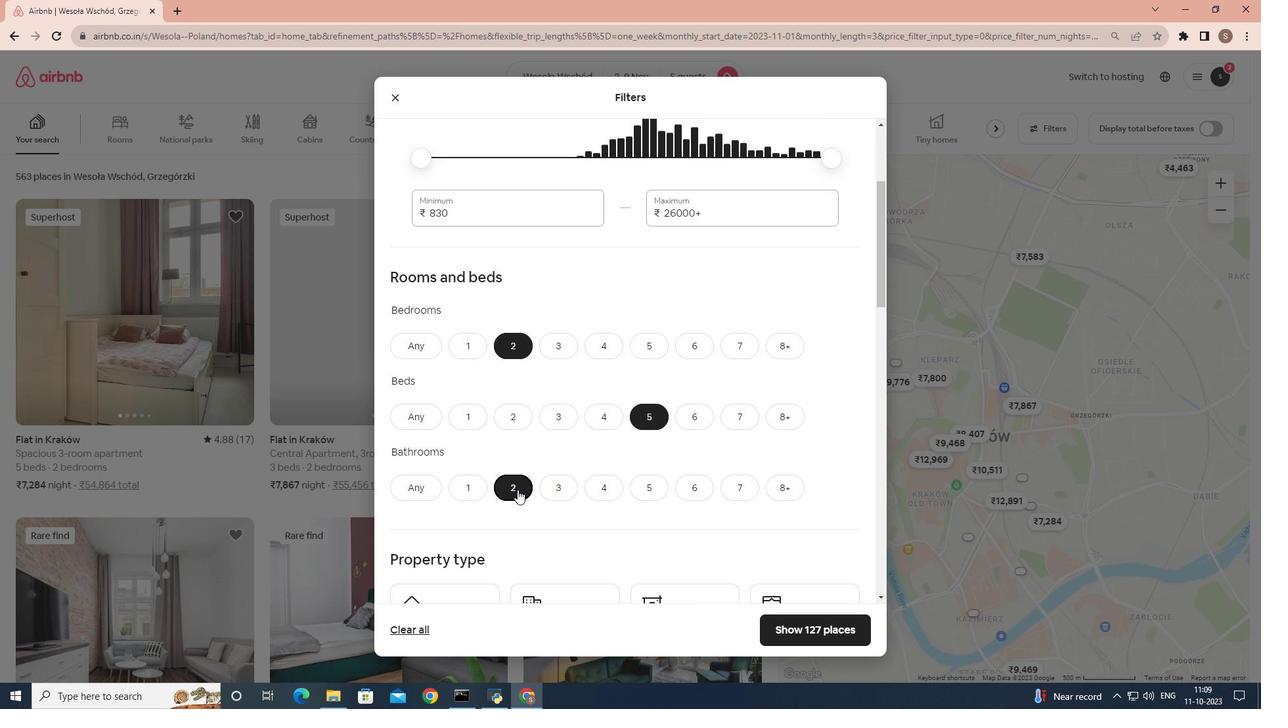 
Action: Mouse scrolled (517, 489) with delta (0, 0)
Screenshot: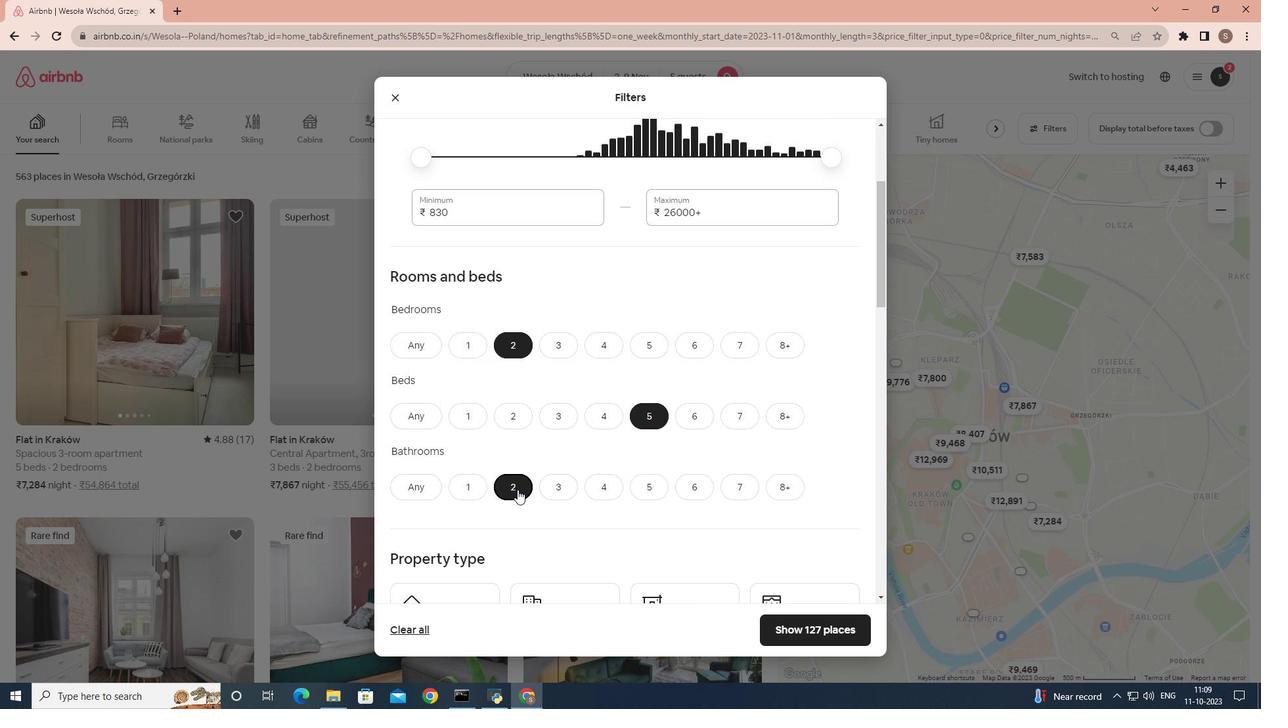 
Action: Mouse scrolled (517, 489) with delta (0, 0)
Screenshot: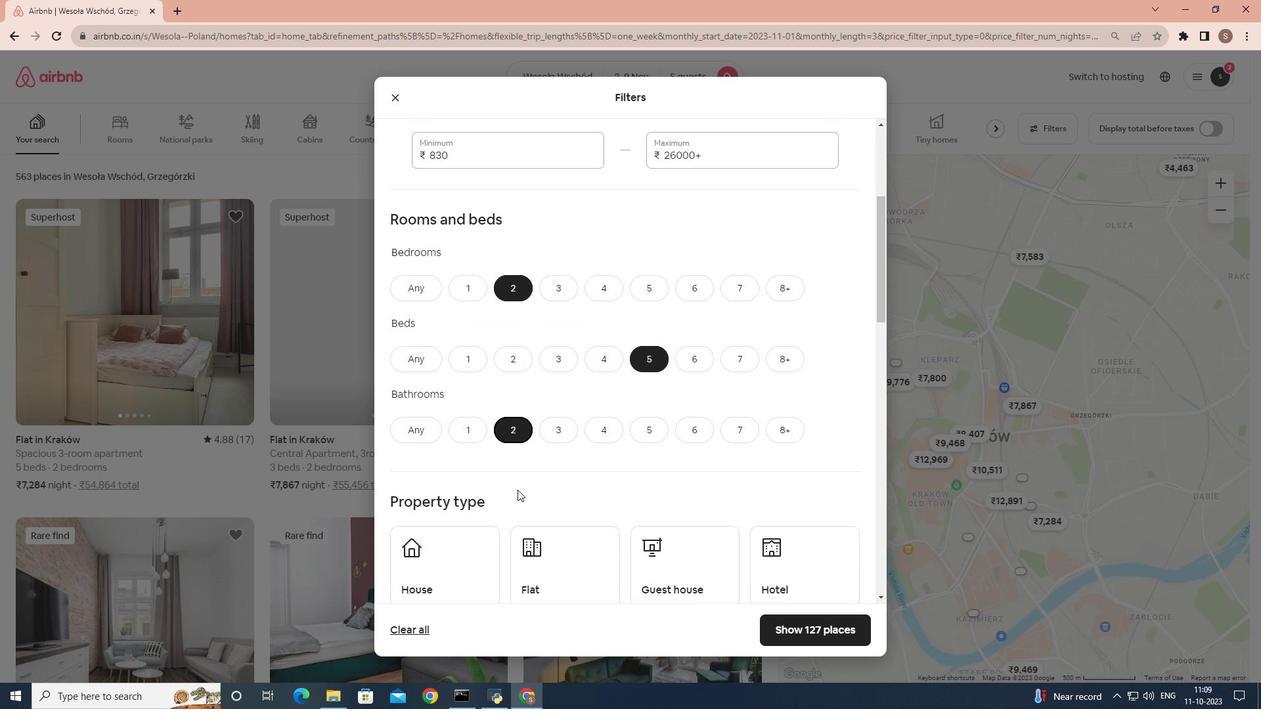 
Action: Mouse moved to (550, 503)
Screenshot: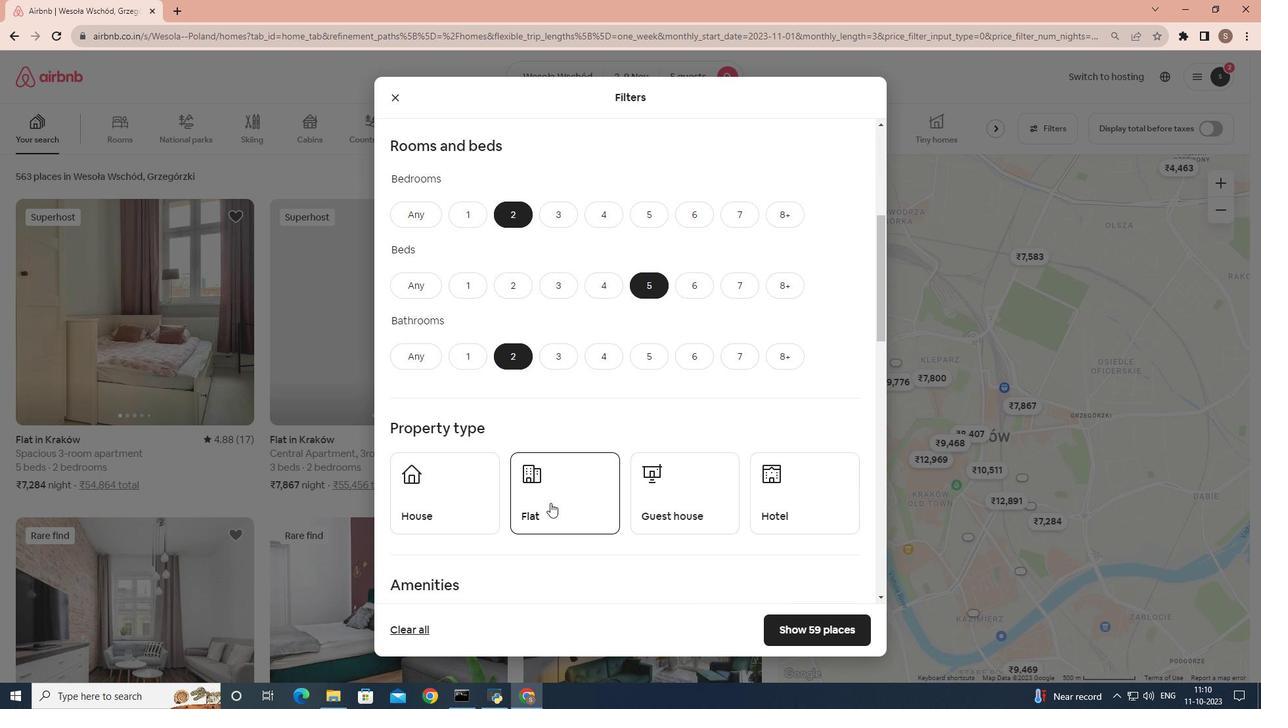 
Action: Mouse pressed left at (550, 503)
Screenshot: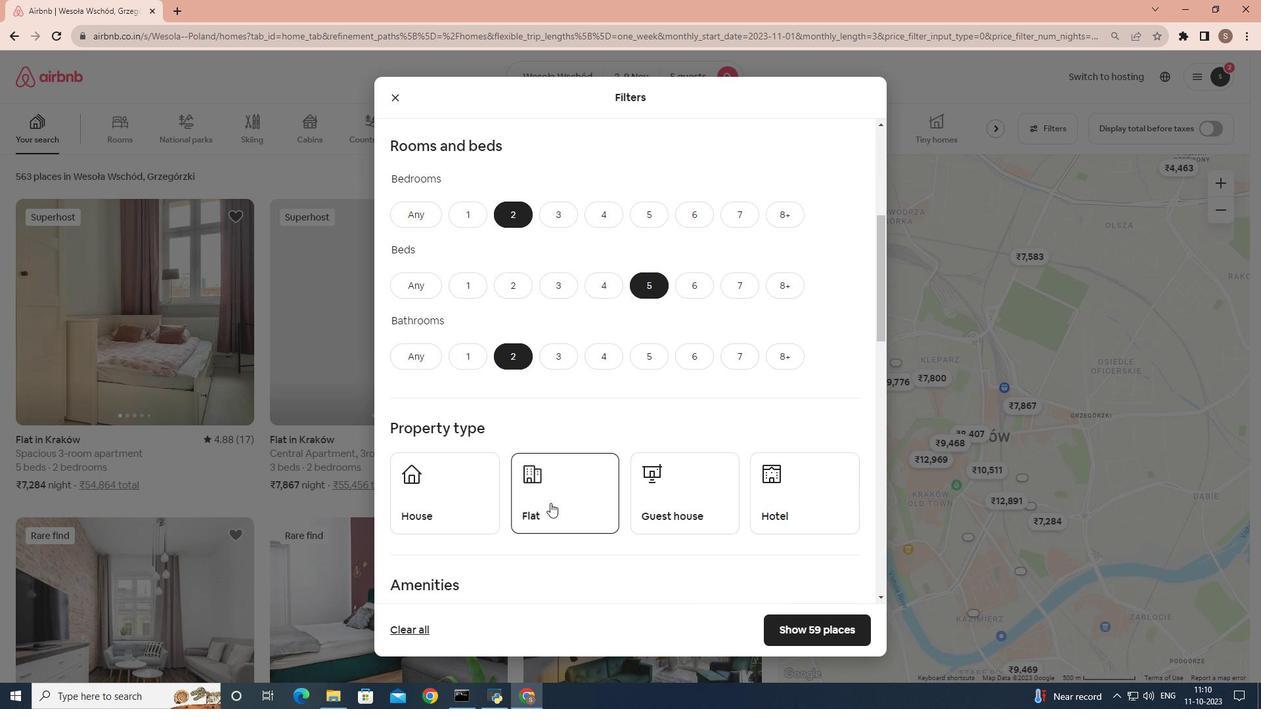 
Action: Mouse moved to (578, 487)
Screenshot: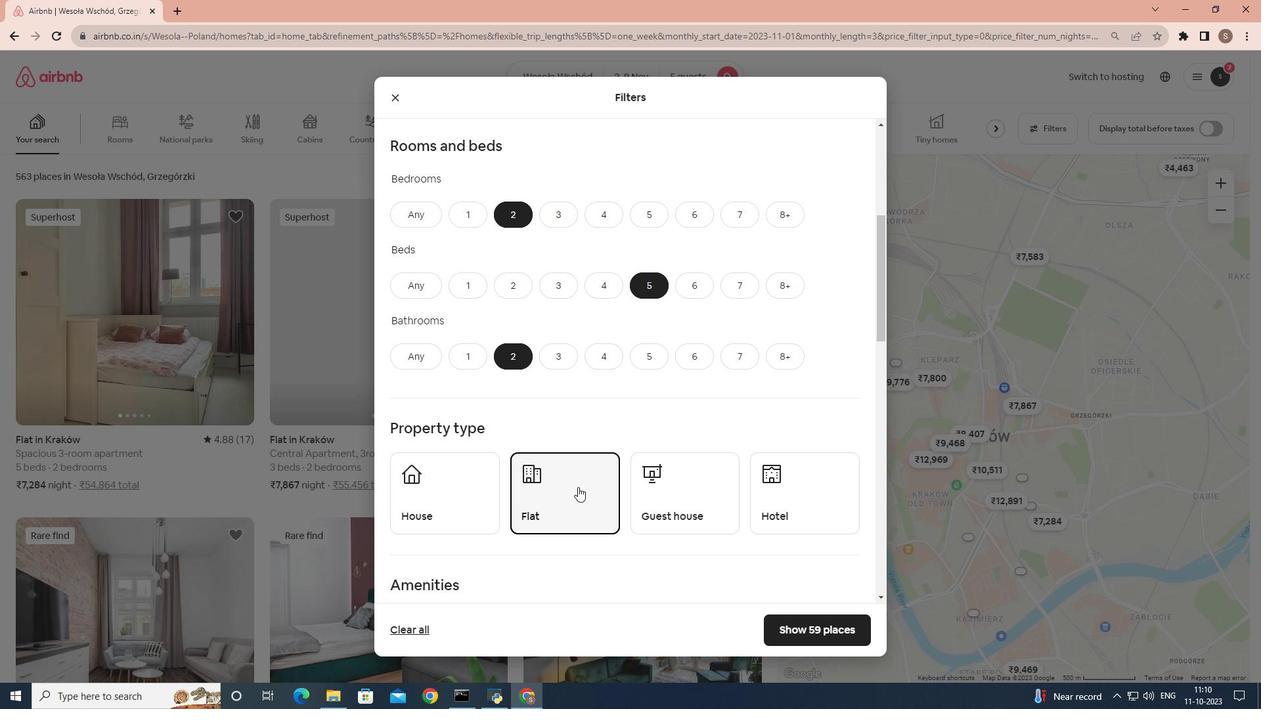 
Action: Mouse scrolled (578, 486) with delta (0, 0)
Screenshot: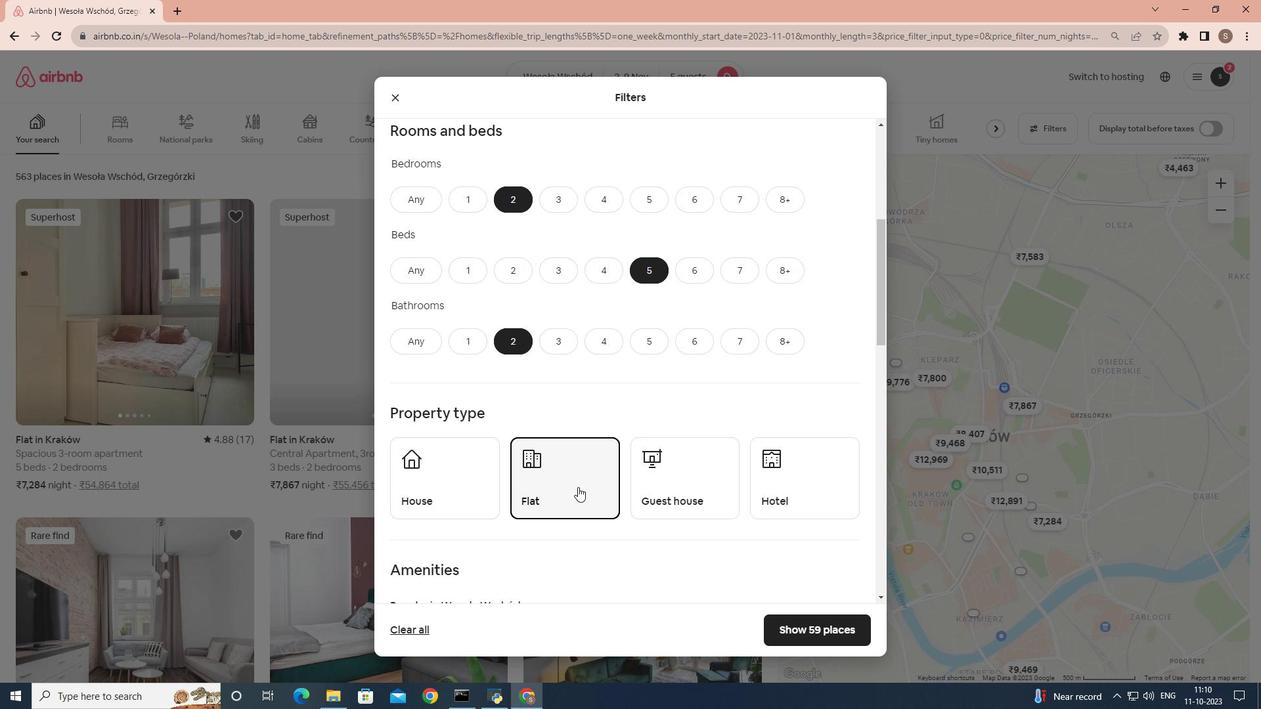 
Action: Mouse scrolled (578, 486) with delta (0, 0)
Screenshot: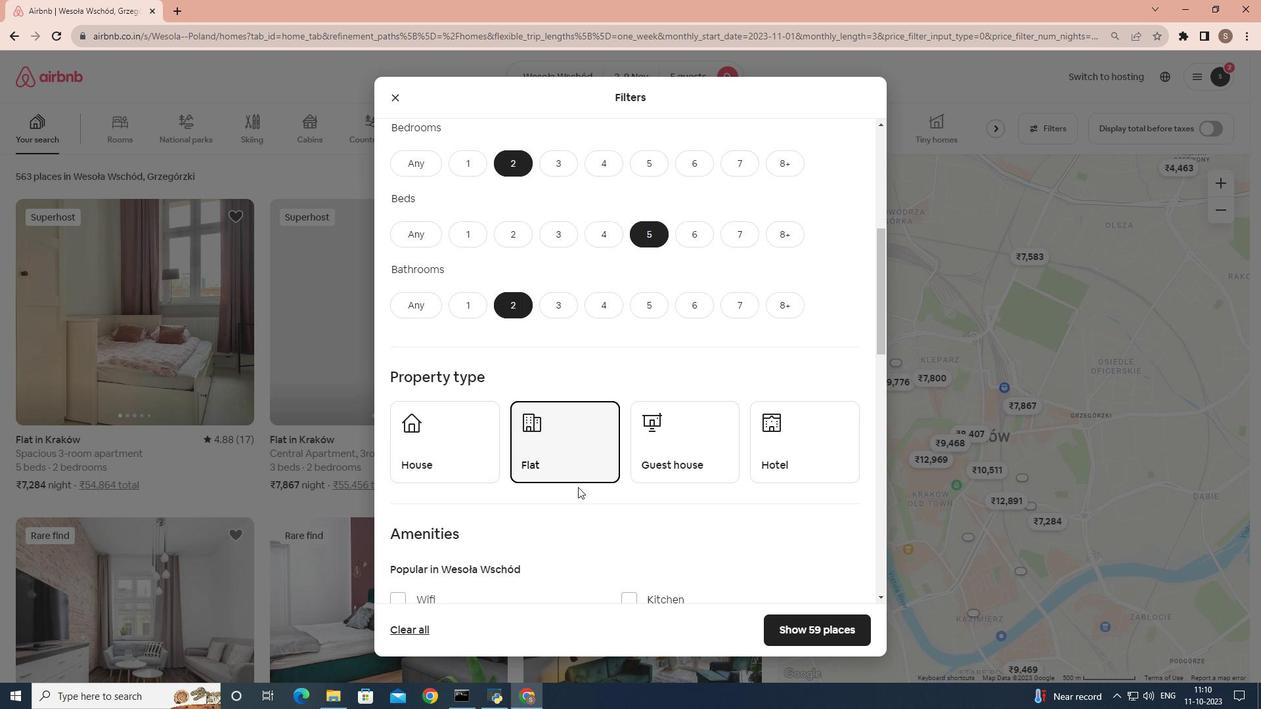 
Action: Mouse scrolled (578, 486) with delta (0, 0)
Screenshot: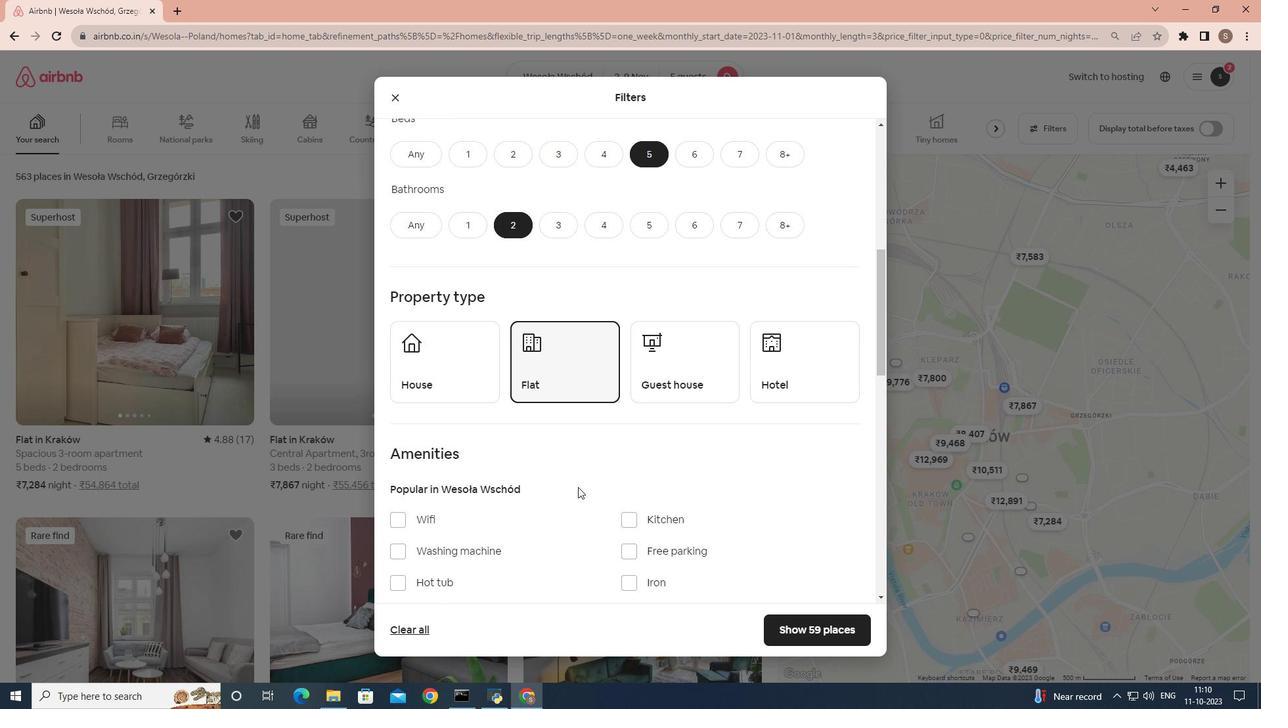 
Action: Mouse moved to (400, 450)
Screenshot: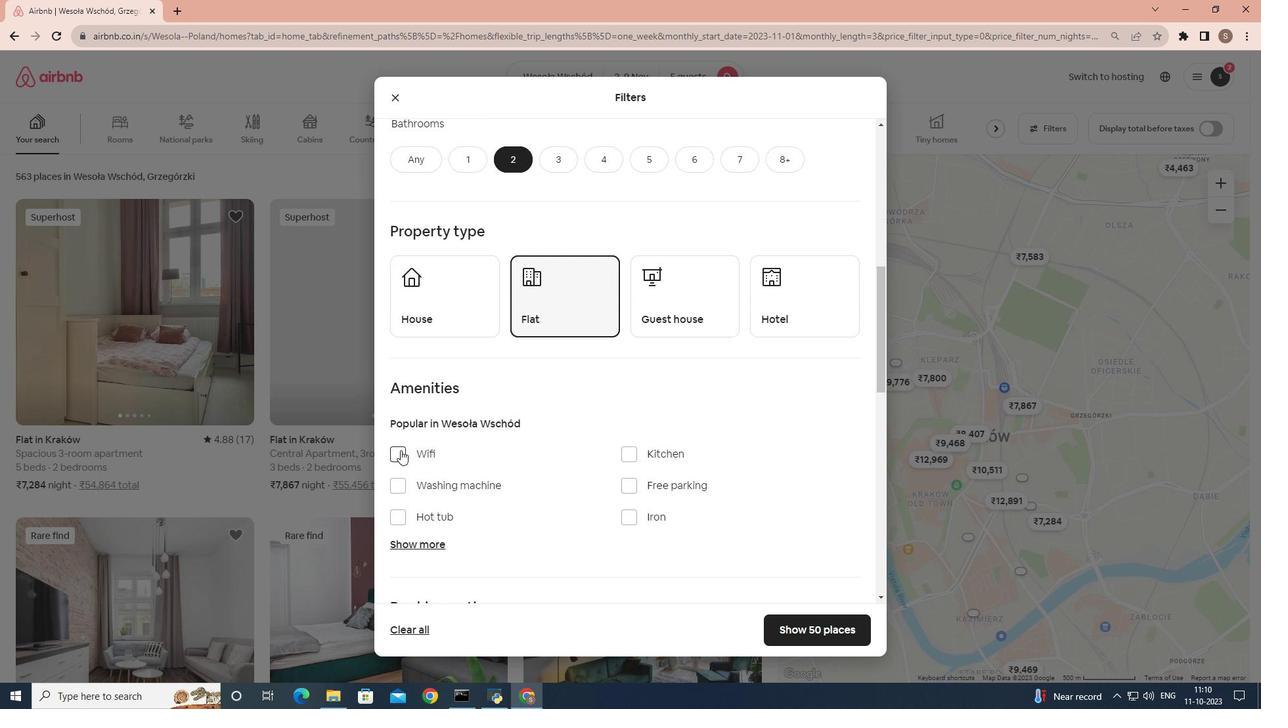 
Action: Mouse pressed left at (400, 450)
Screenshot: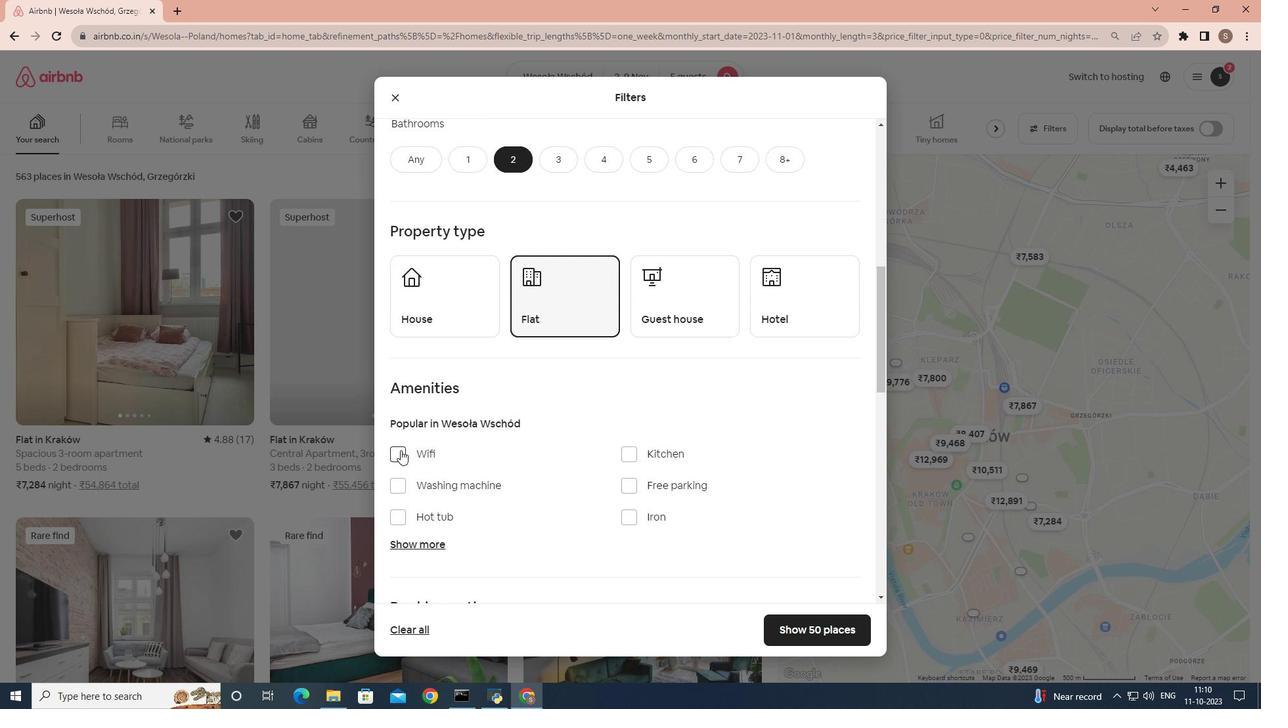 
Action: Mouse moved to (517, 462)
Screenshot: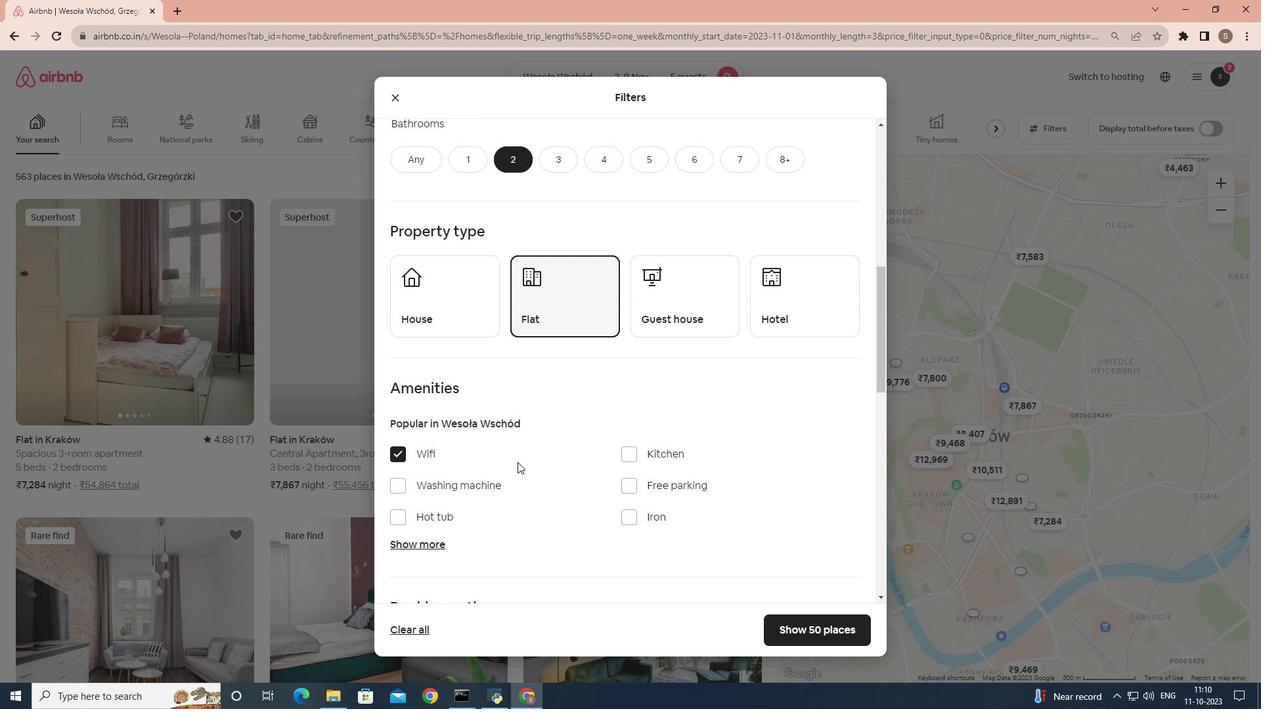
Action: Mouse scrolled (517, 461) with delta (0, 0)
Screenshot: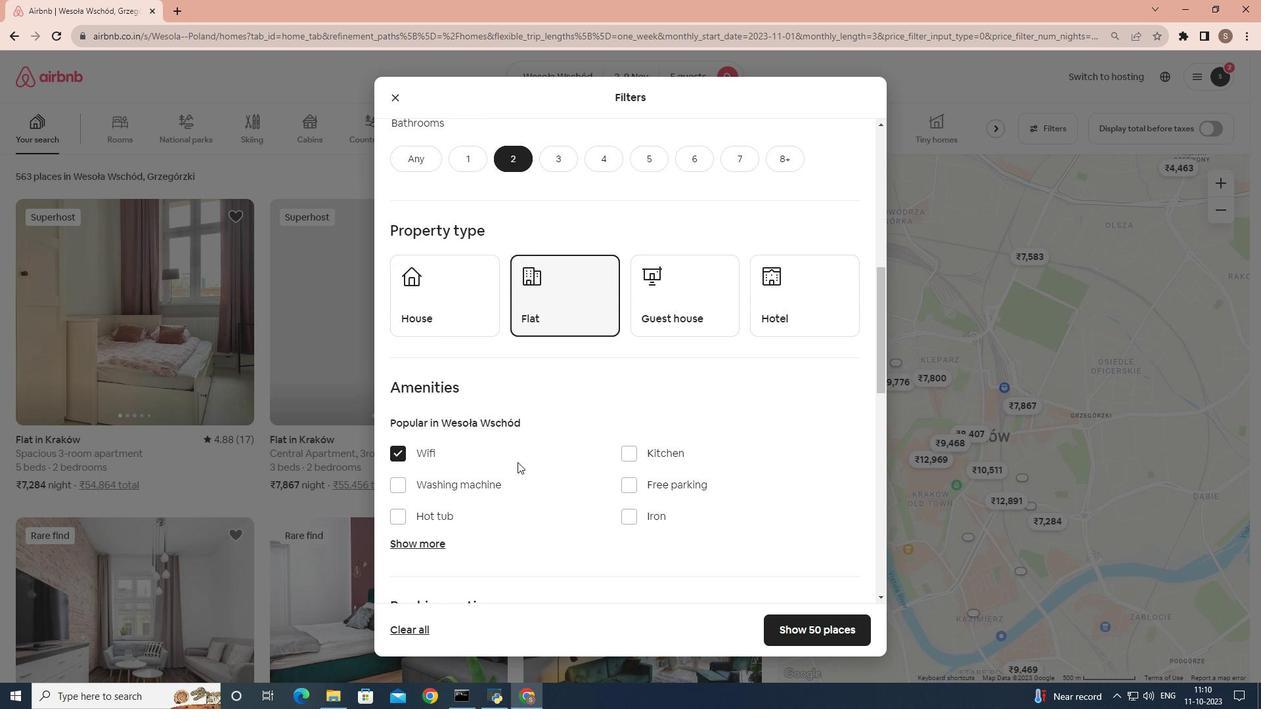 
Action: Mouse moved to (834, 630)
Screenshot: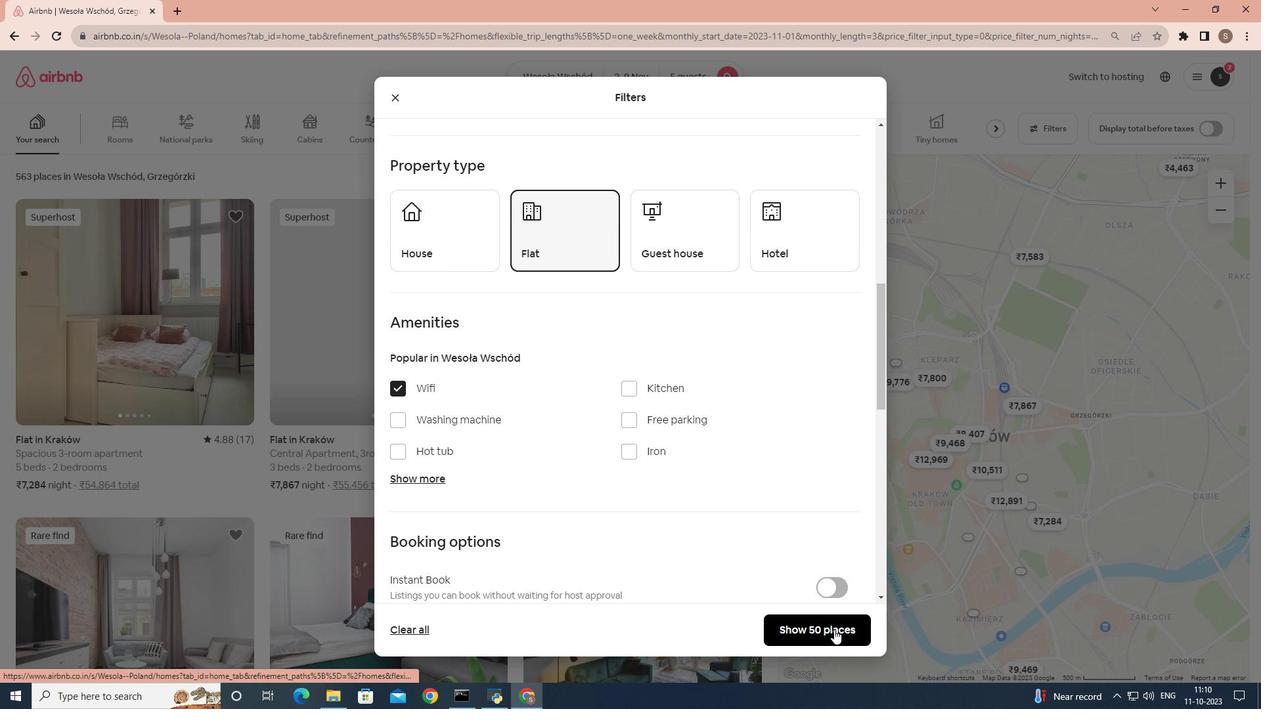 
Action: Mouse pressed left at (834, 630)
Screenshot: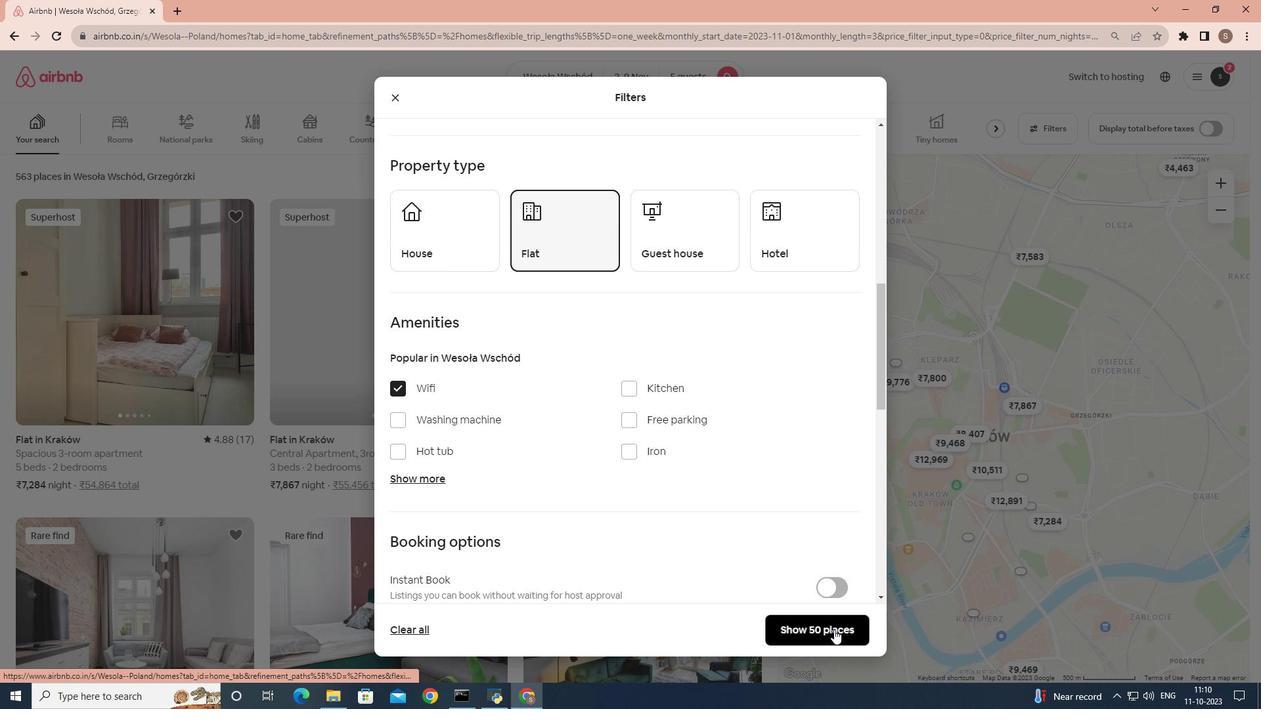 
Action: Mouse moved to (176, 380)
Screenshot: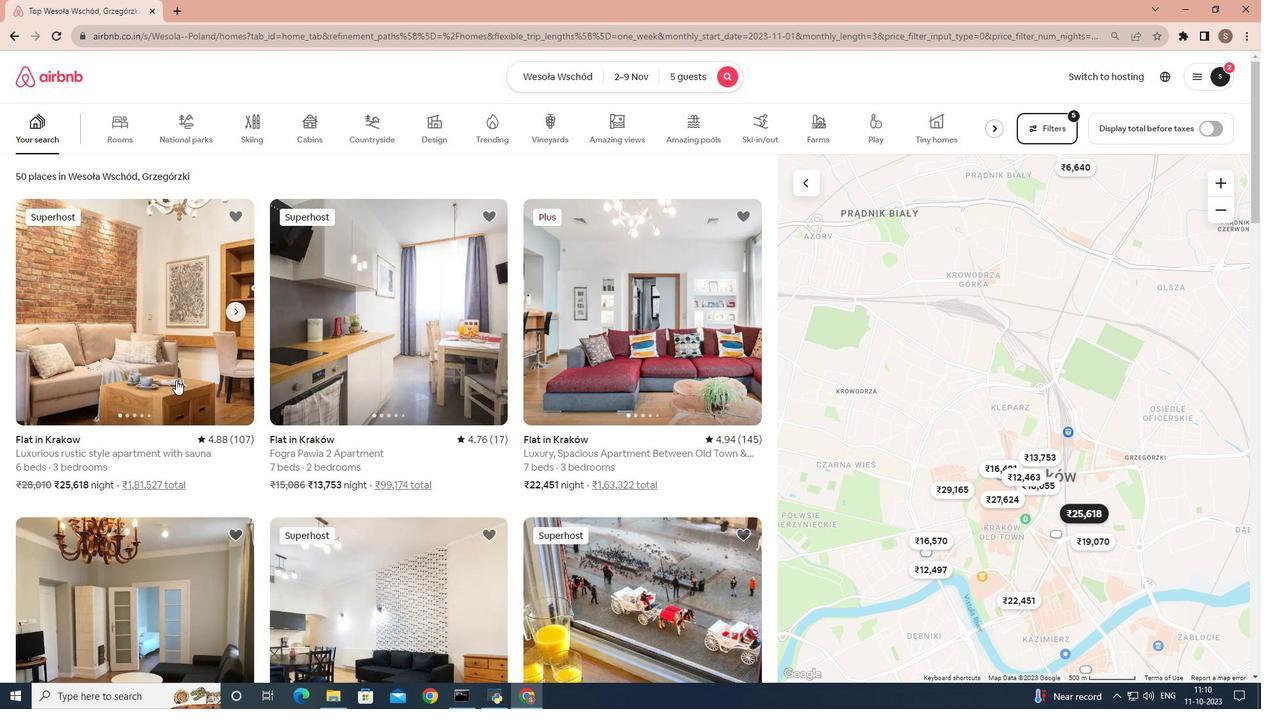 
Action: Mouse pressed left at (176, 380)
Screenshot: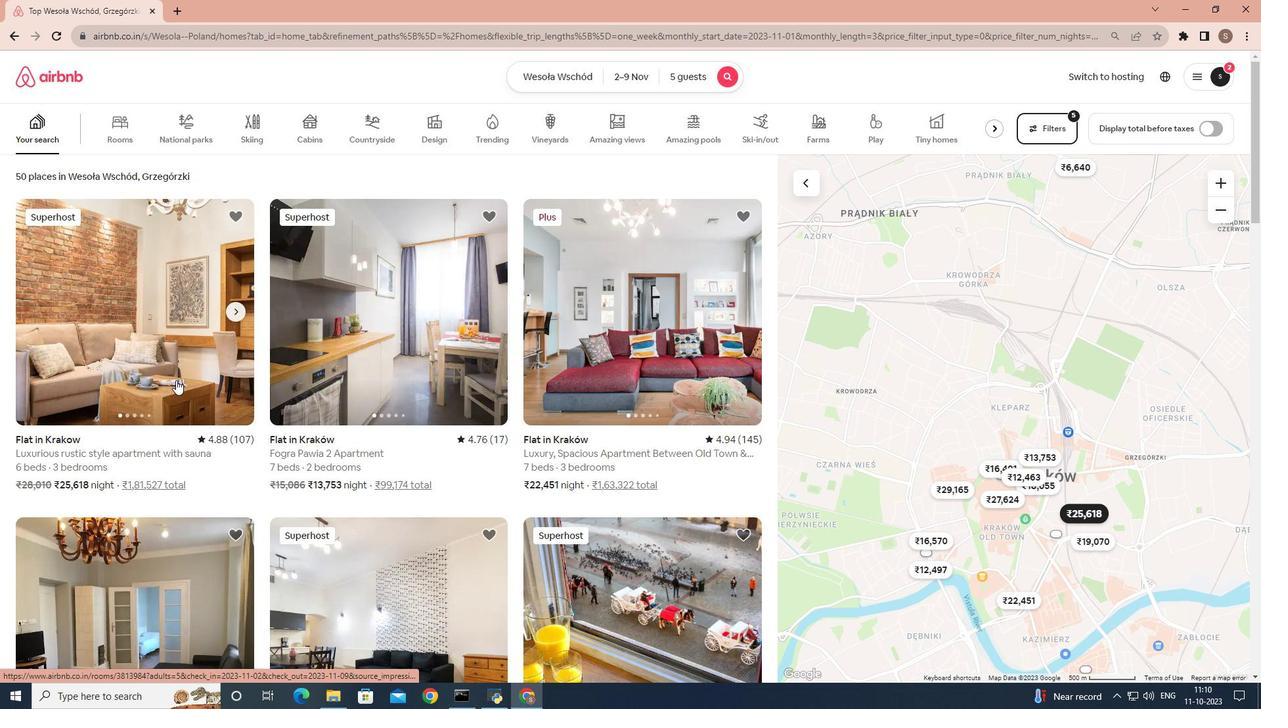 
Action: Mouse moved to (941, 483)
Screenshot: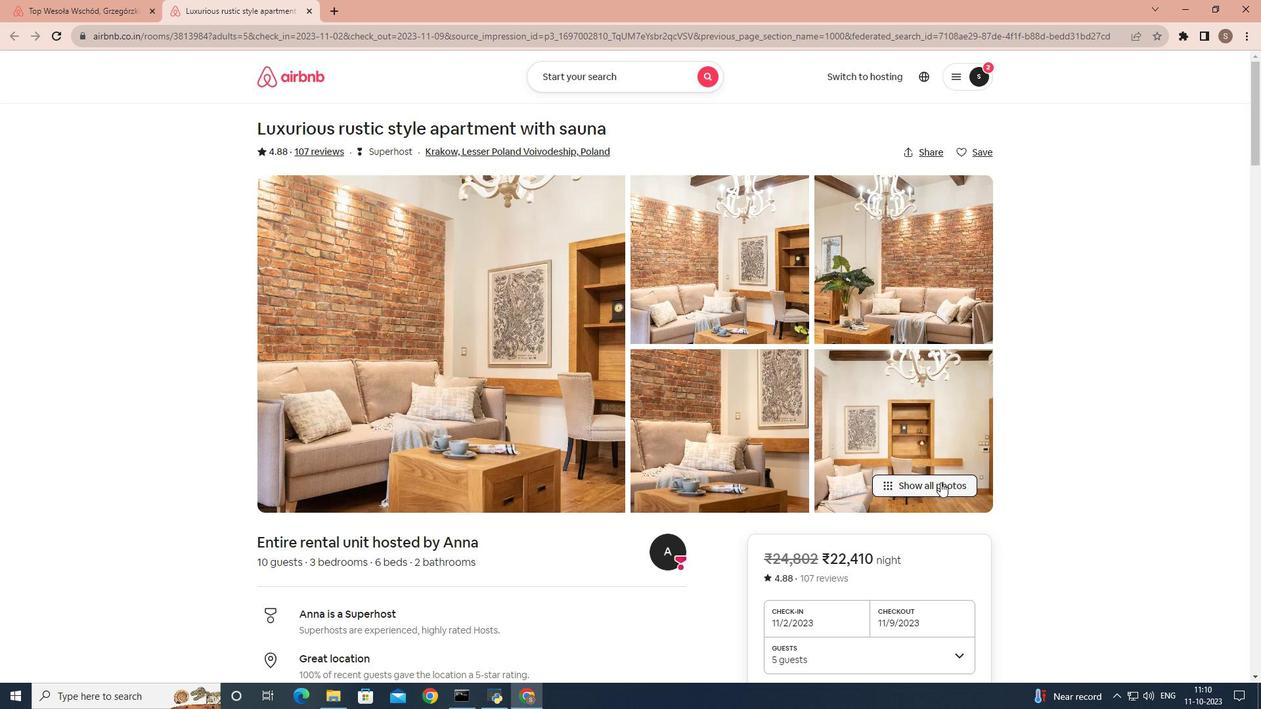 
Action: Mouse pressed left at (941, 483)
Screenshot: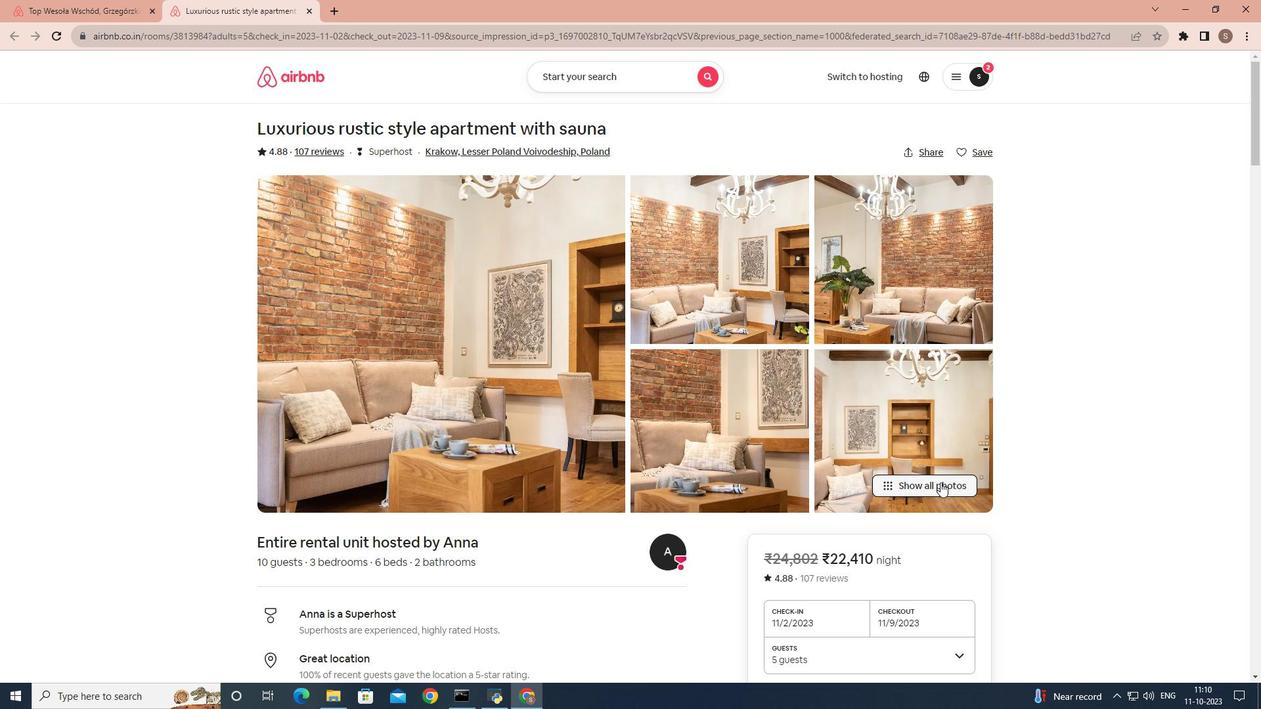 
Action: Mouse moved to (971, 497)
Screenshot: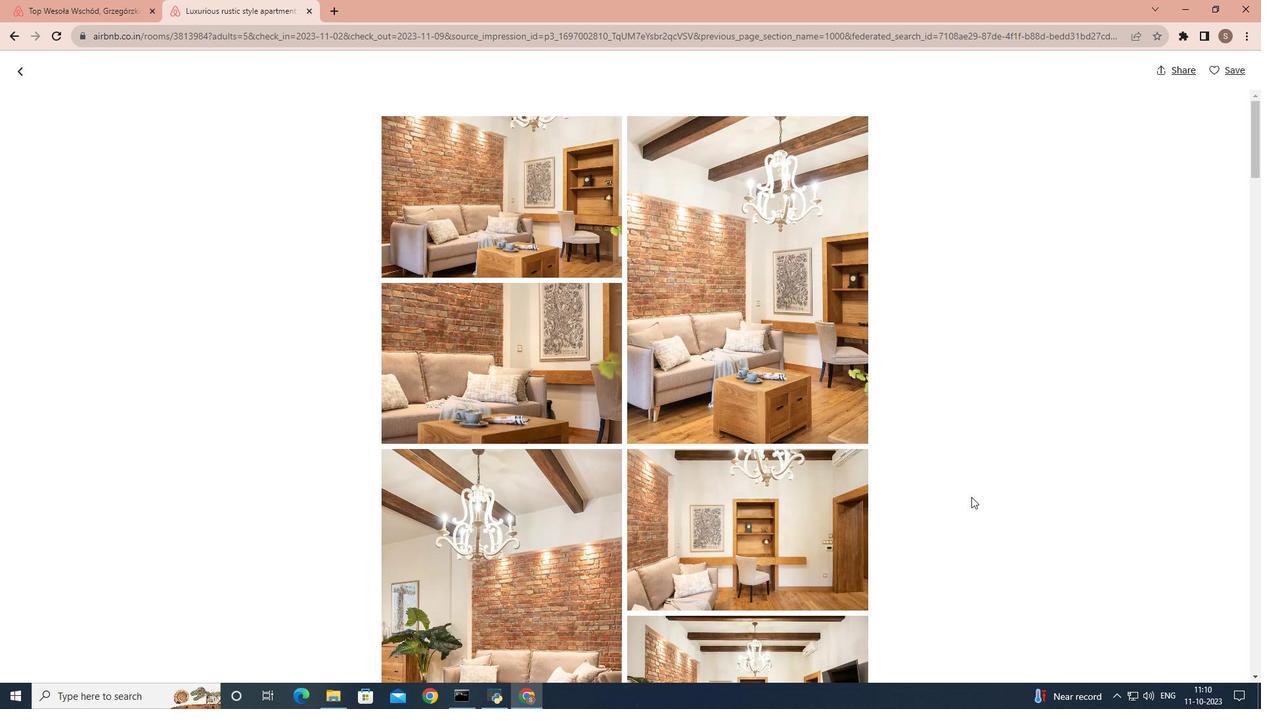 
Action: Mouse scrolled (971, 496) with delta (0, 0)
Screenshot: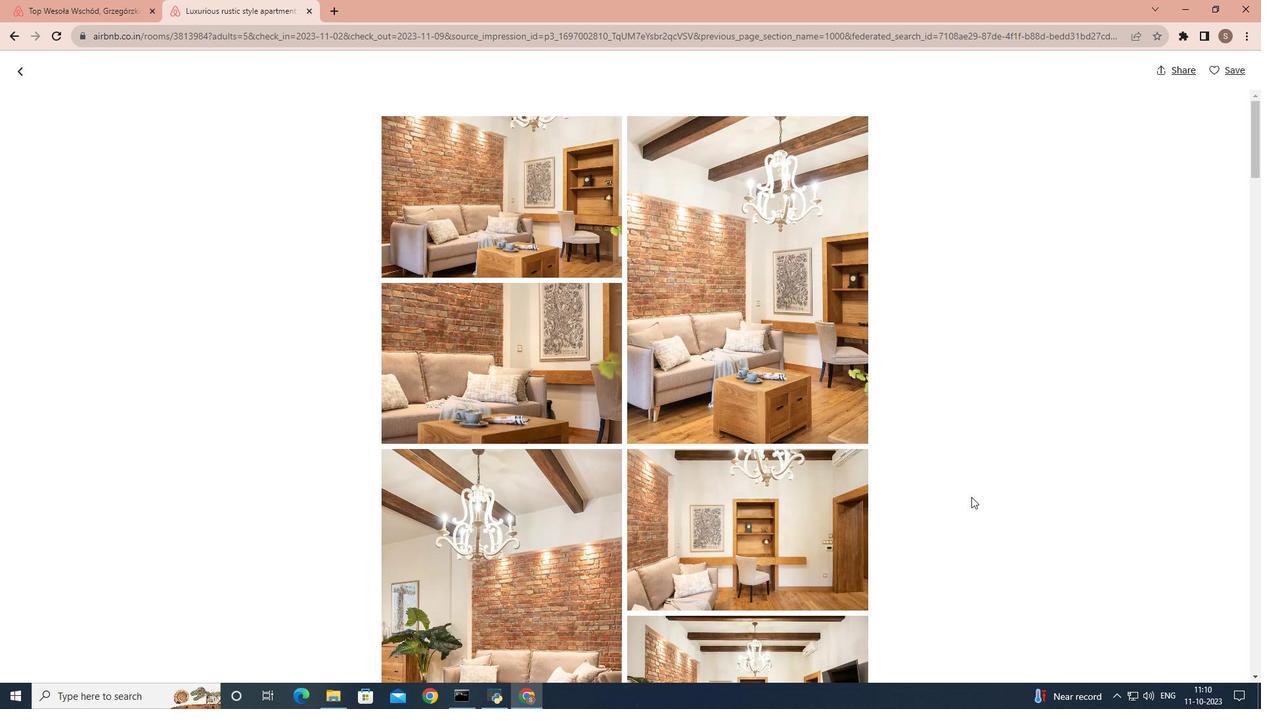
Action: Mouse scrolled (971, 496) with delta (0, 0)
Screenshot: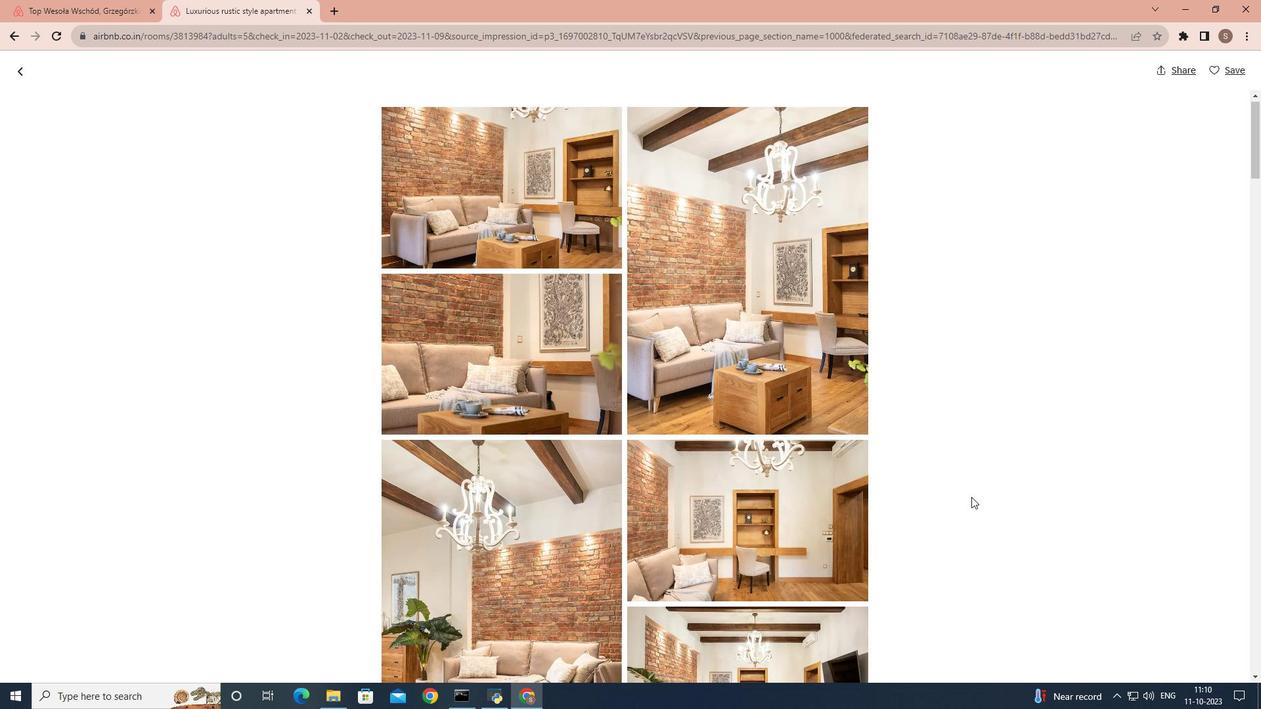 
Action: Mouse scrolled (971, 496) with delta (0, 0)
Screenshot: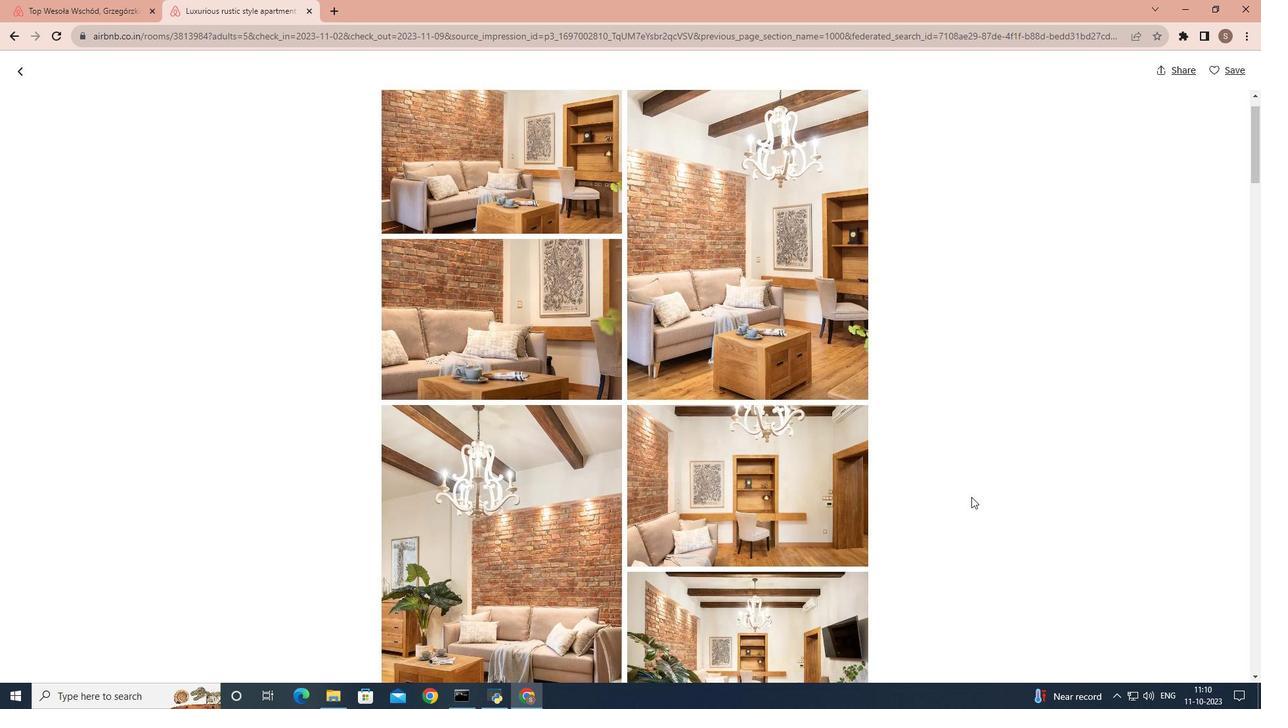 
Action: Mouse scrolled (971, 496) with delta (0, 0)
Screenshot: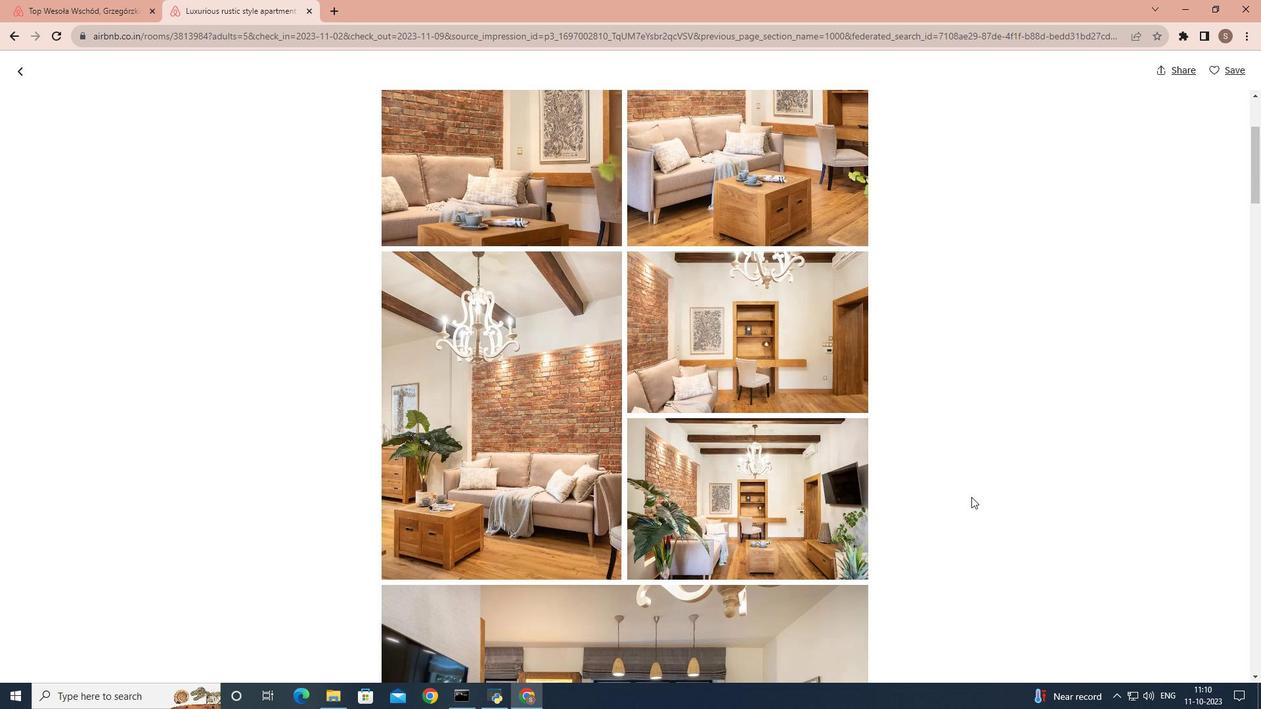 
Action: Mouse scrolled (971, 496) with delta (0, 0)
Screenshot: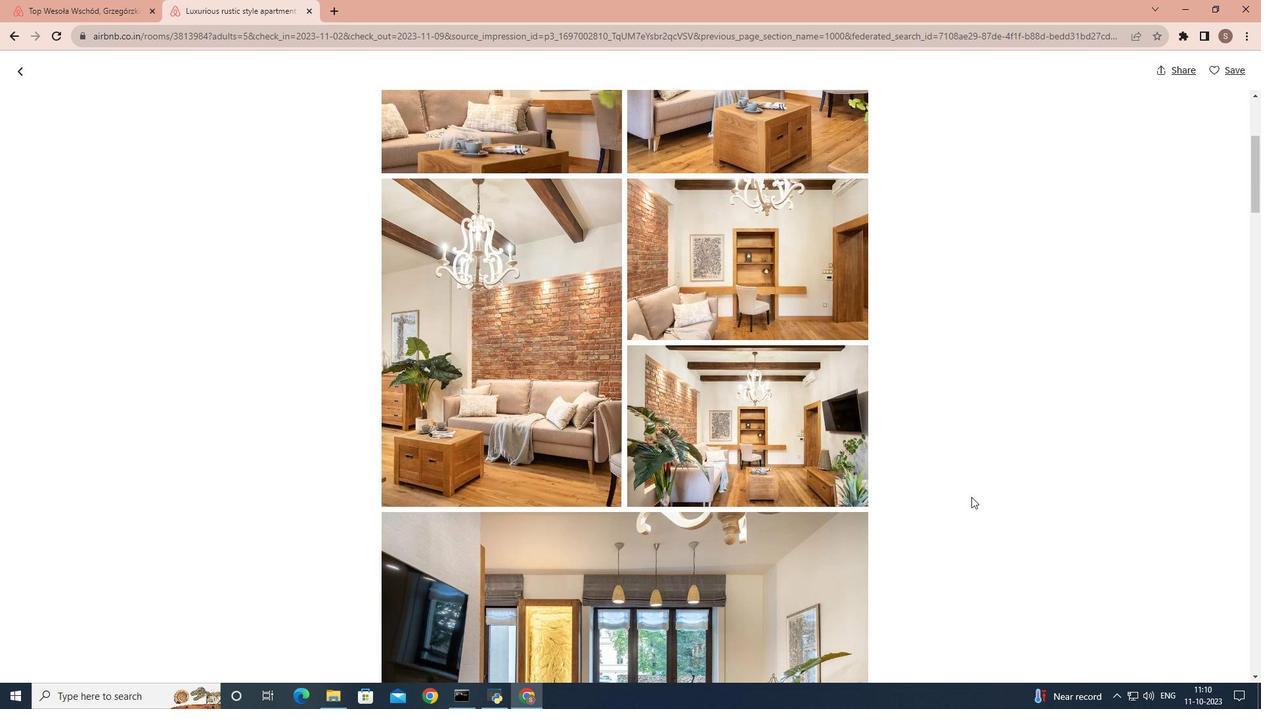 
Action: Mouse scrolled (971, 496) with delta (0, 0)
Screenshot: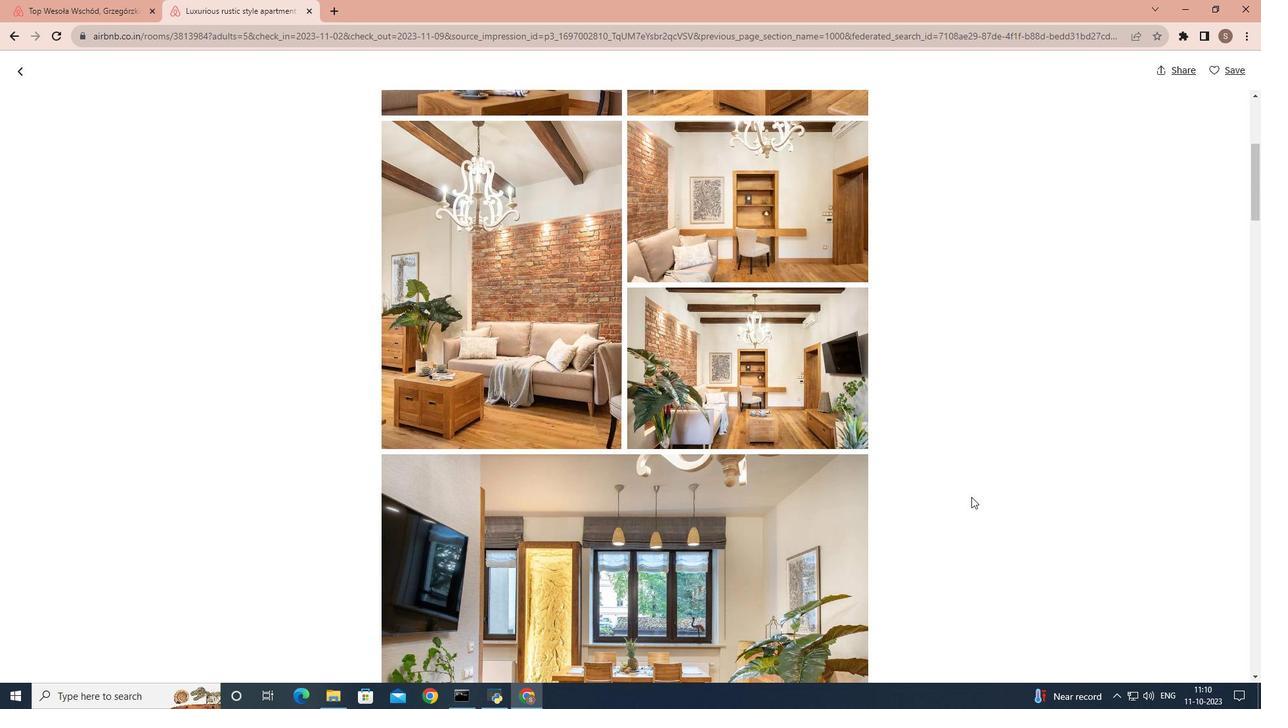 
Action: Mouse scrolled (971, 496) with delta (0, 0)
Screenshot: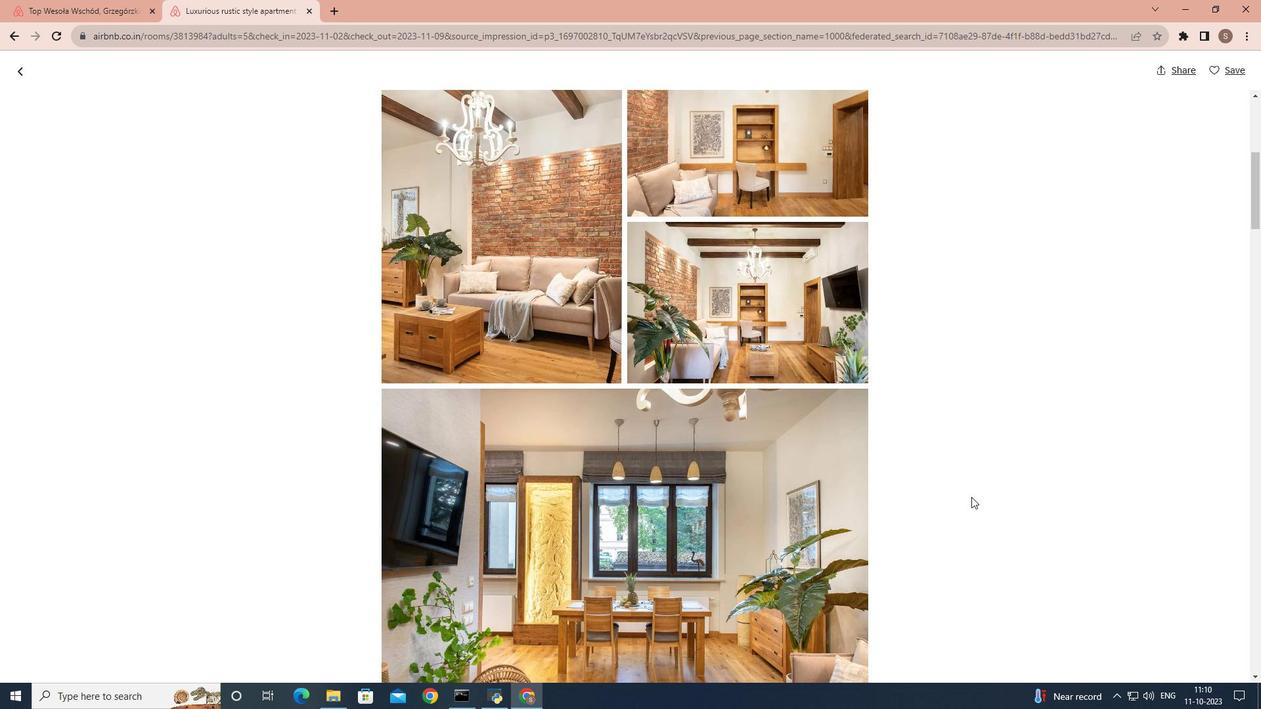
Action: Mouse scrolled (971, 496) with delta (0, 0)
Screenshot: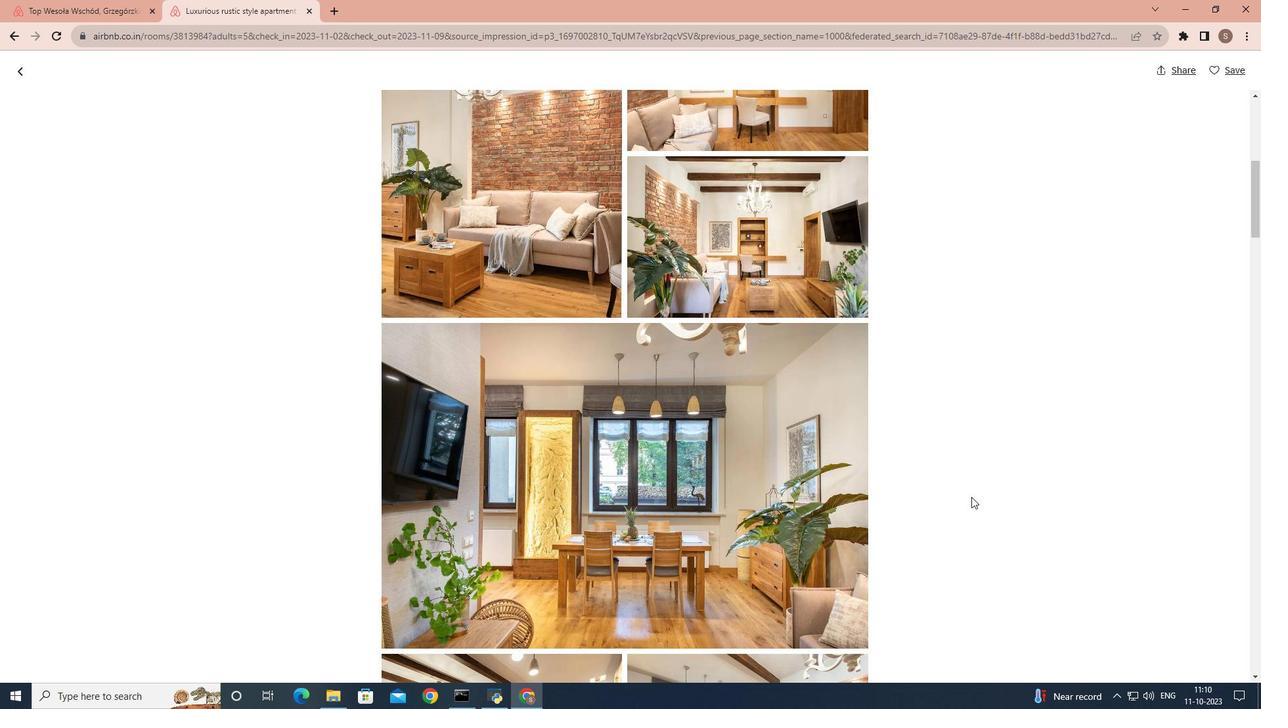 
Action: Mouse scrolled (971, 496) with delta (0, 0)
Screenshot: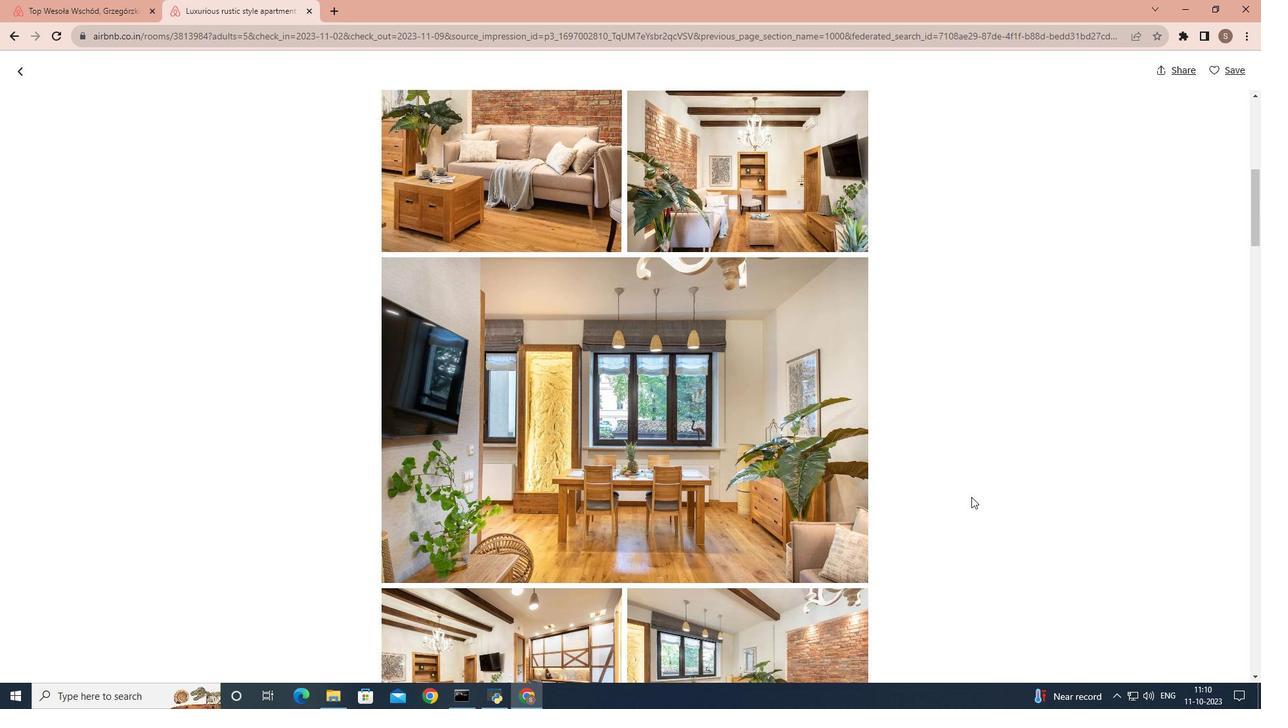 
Action: Mouse scrolled (971, 496) with delta (0, 0)
Screenshot: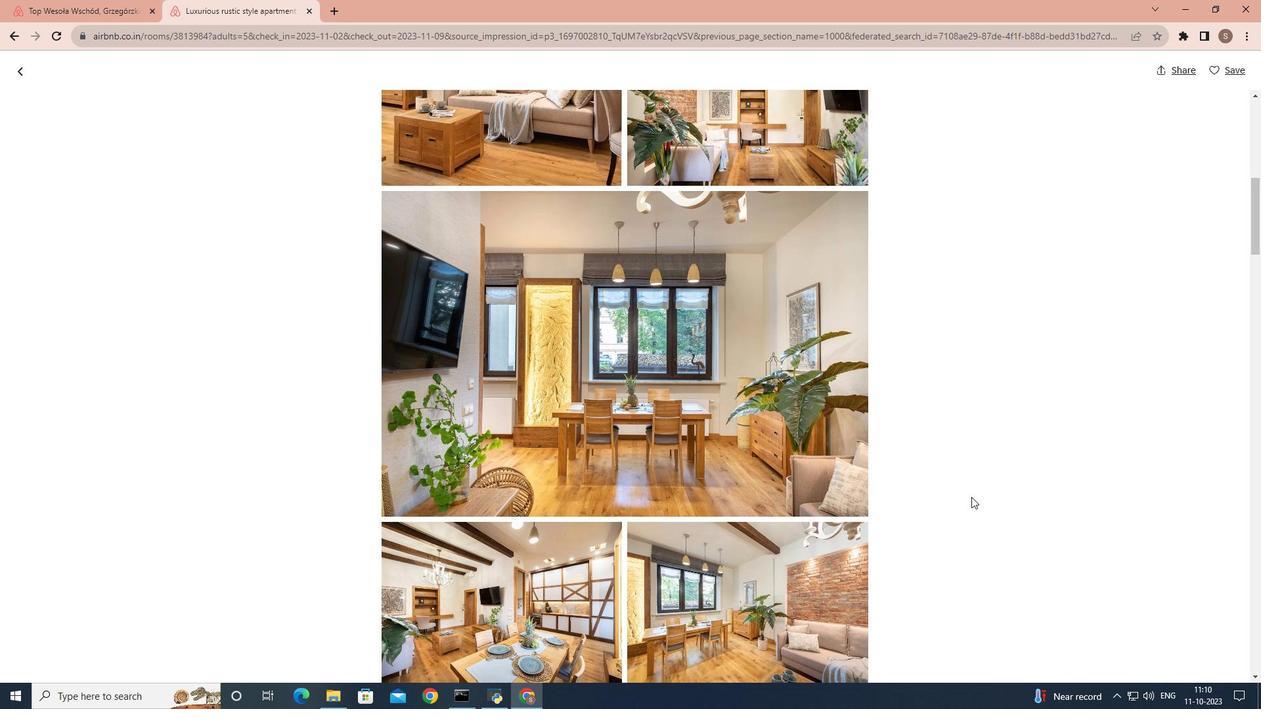 
Action: Mouse scrolled (971, 496) with delta (0, 0)
Screenshot: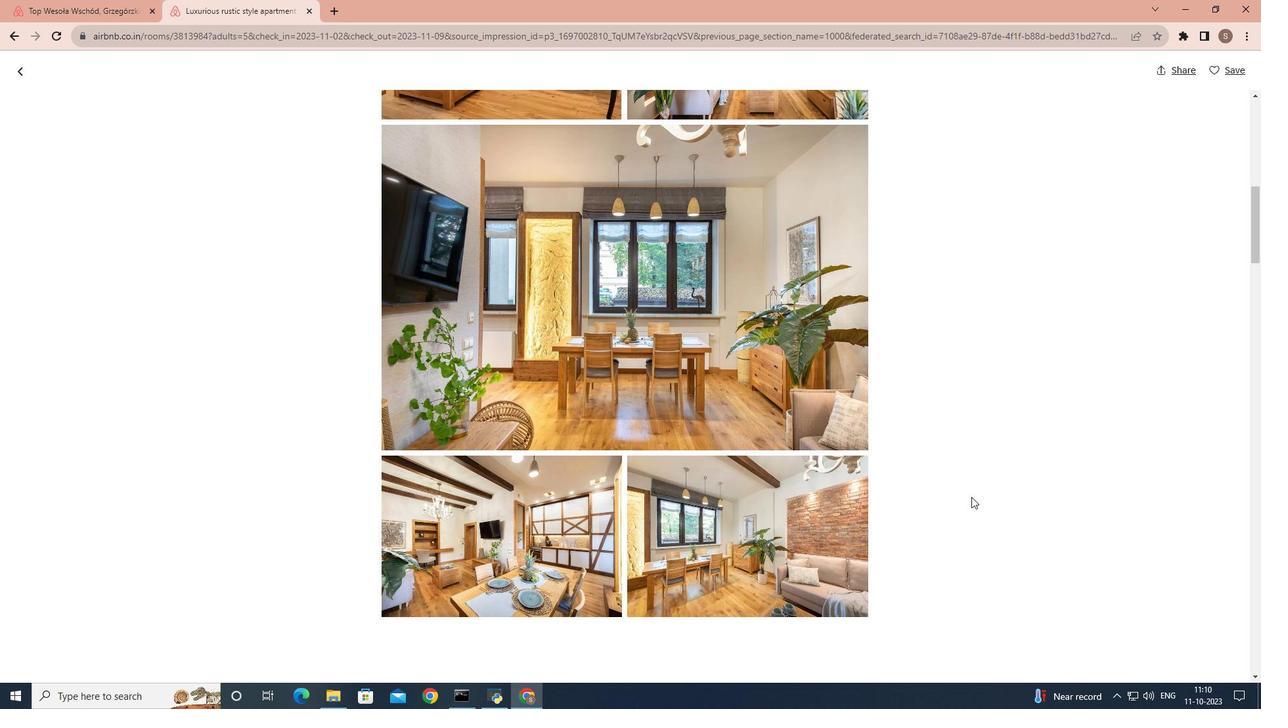 
Action: Mouse scrolled (971, 496) with delta (0, 0)
Screenshot: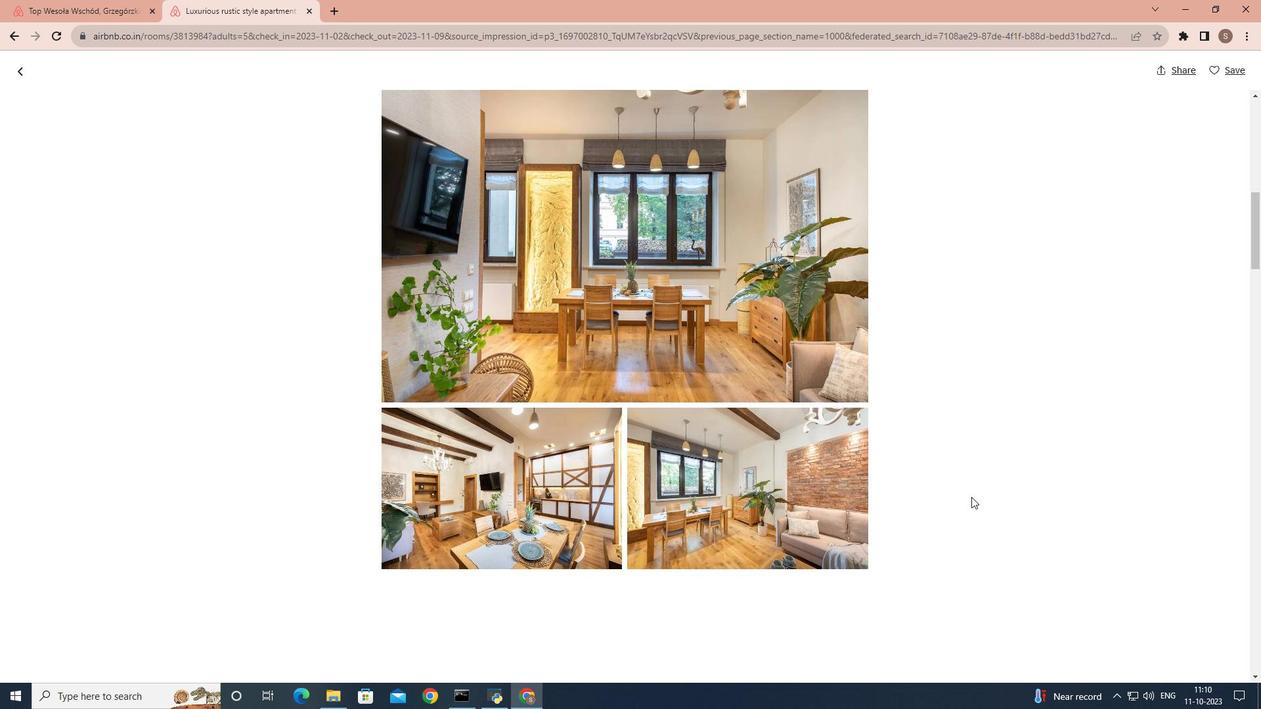 
Action: Mouse scrolled (971, 496) with delta (0, 0)
Screenshot: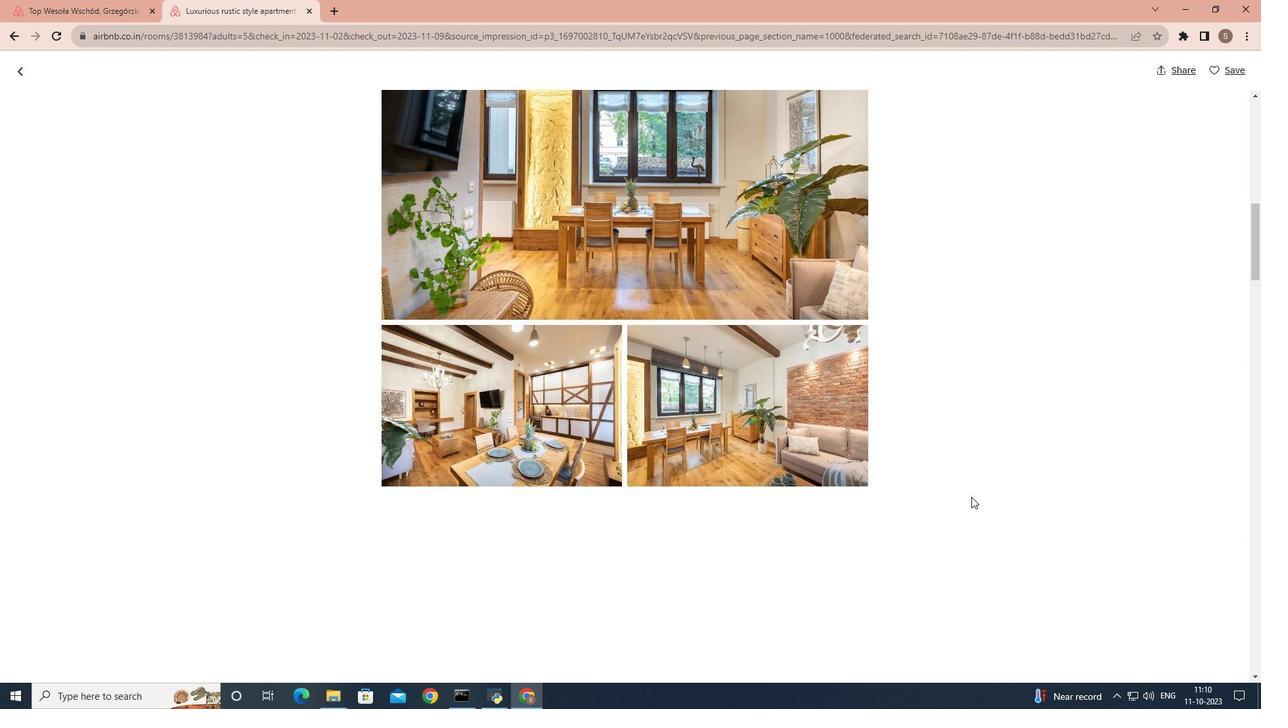 
Action: Mouse scrolled (971, 496) with delta (0, 0)
Screenshot: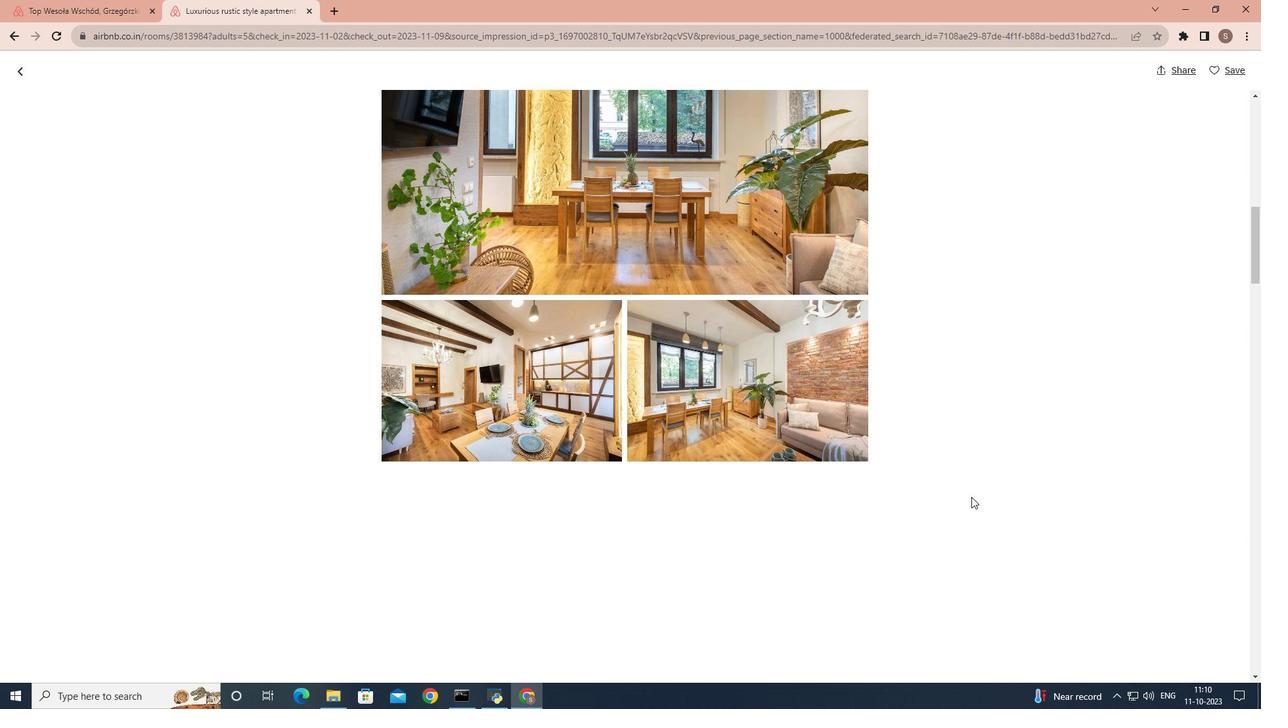 
Action: Mouse scrolled (971, 496) with delta (0, 0)
Screenshot: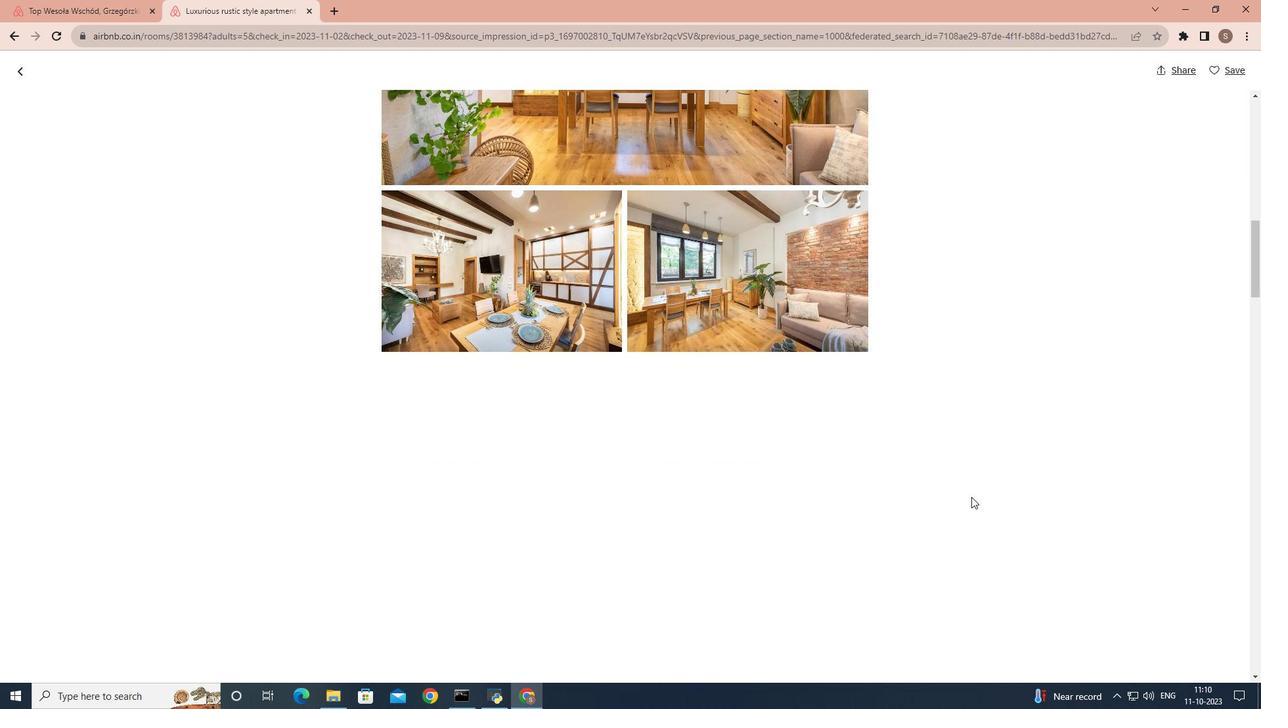 
Action: Mouse scrolled (971, 496) with delta (0, 0)
Screenshot: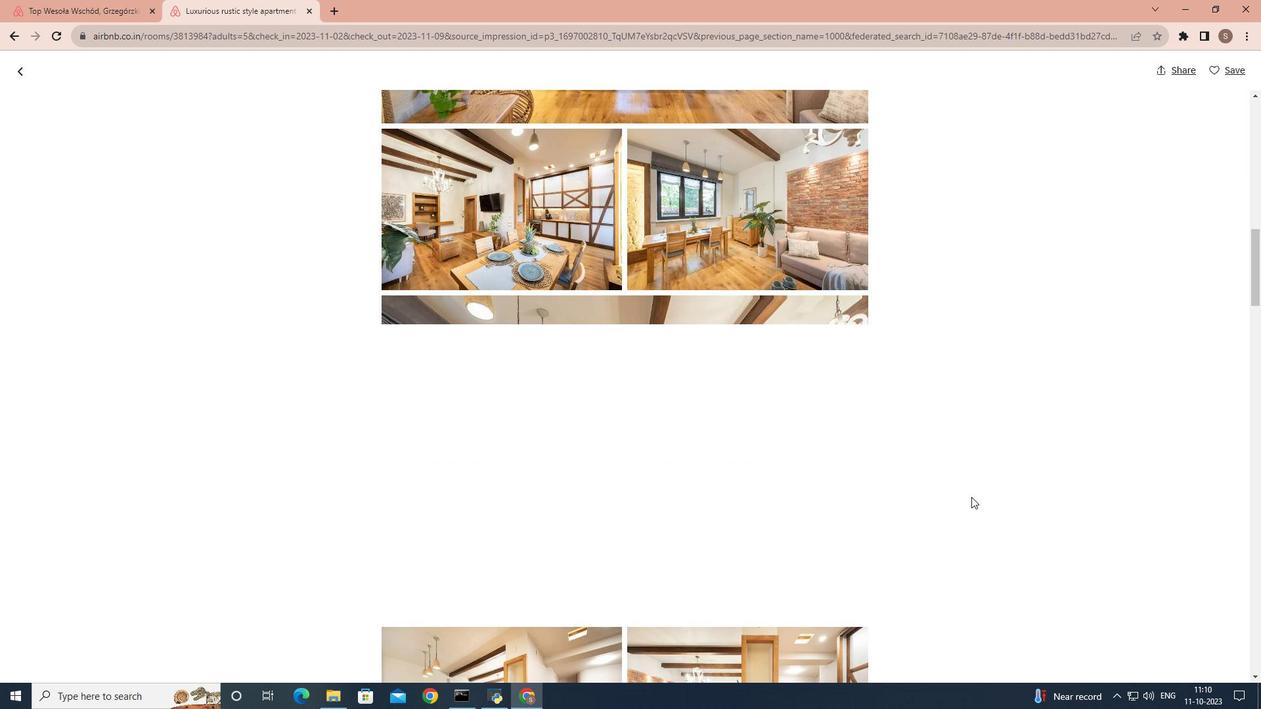 
Action: Mouse scrolled (971, 496) with delta (0, 0)
Screenshot: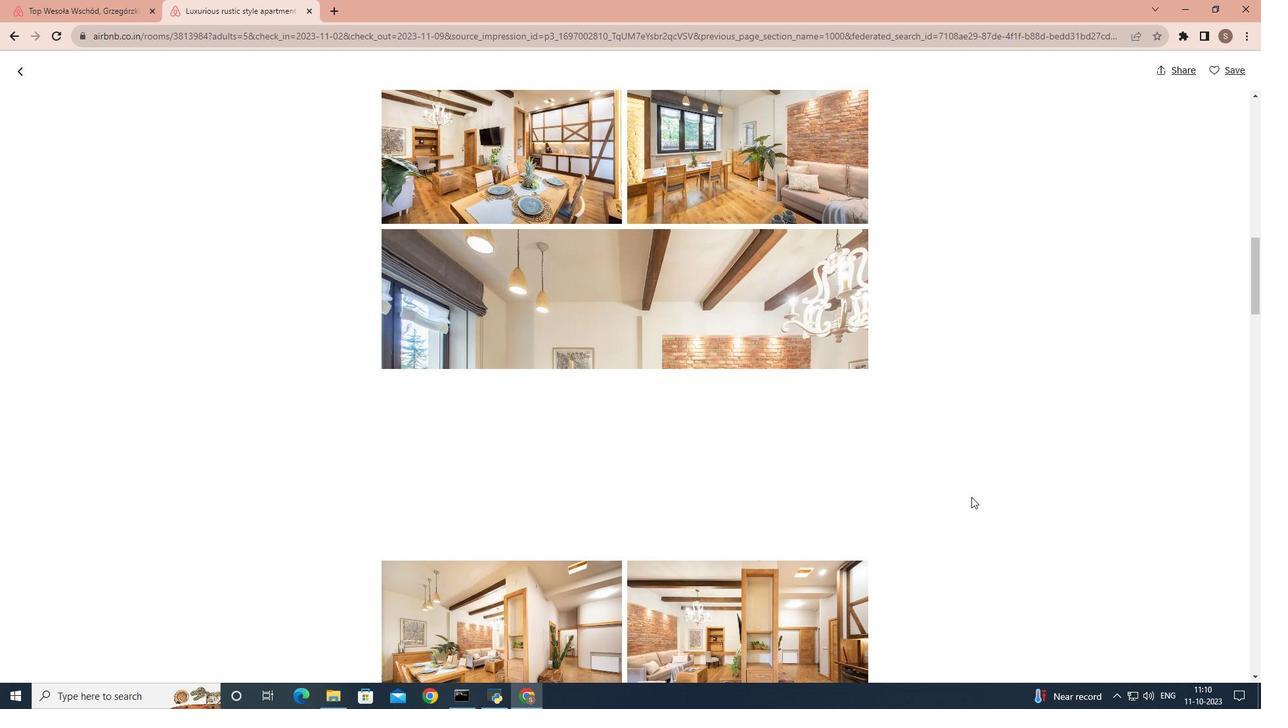 
Action: Mouse scrolled (971, 496) with delta (0, 0)
Screenshot: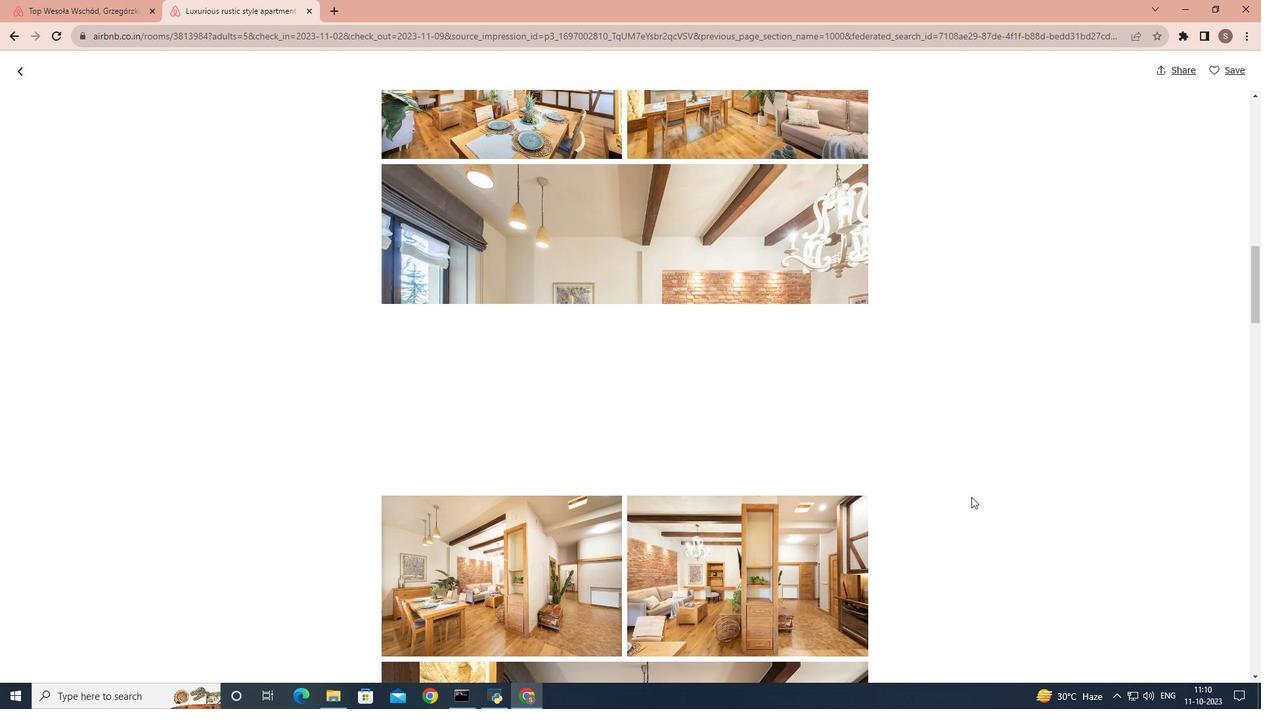 
Action: Mouse scrolled (971, 496) with delta (0, 0)
Screenshot: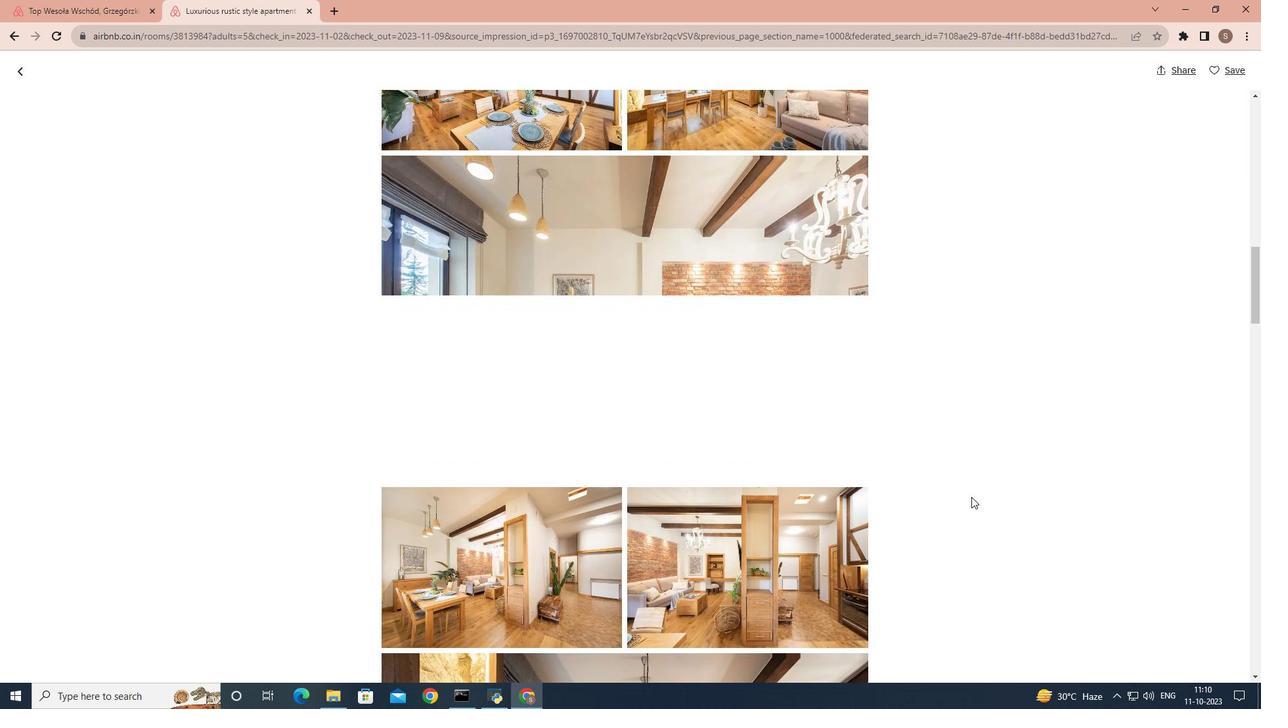 
Action: Mouse scrolled (971, 496) with delta (0, 0)
Screenshot: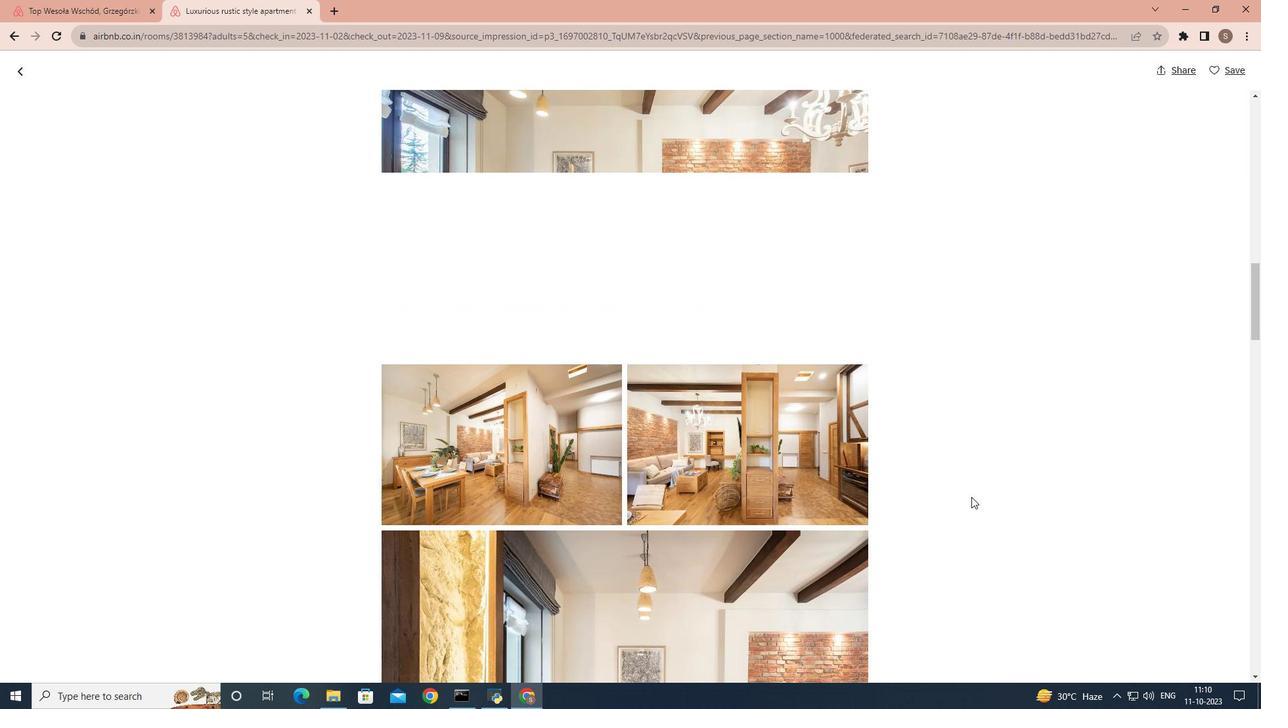 
Action: Mouse scrolled (971, 496) with delta (0, 0)
Screenshot: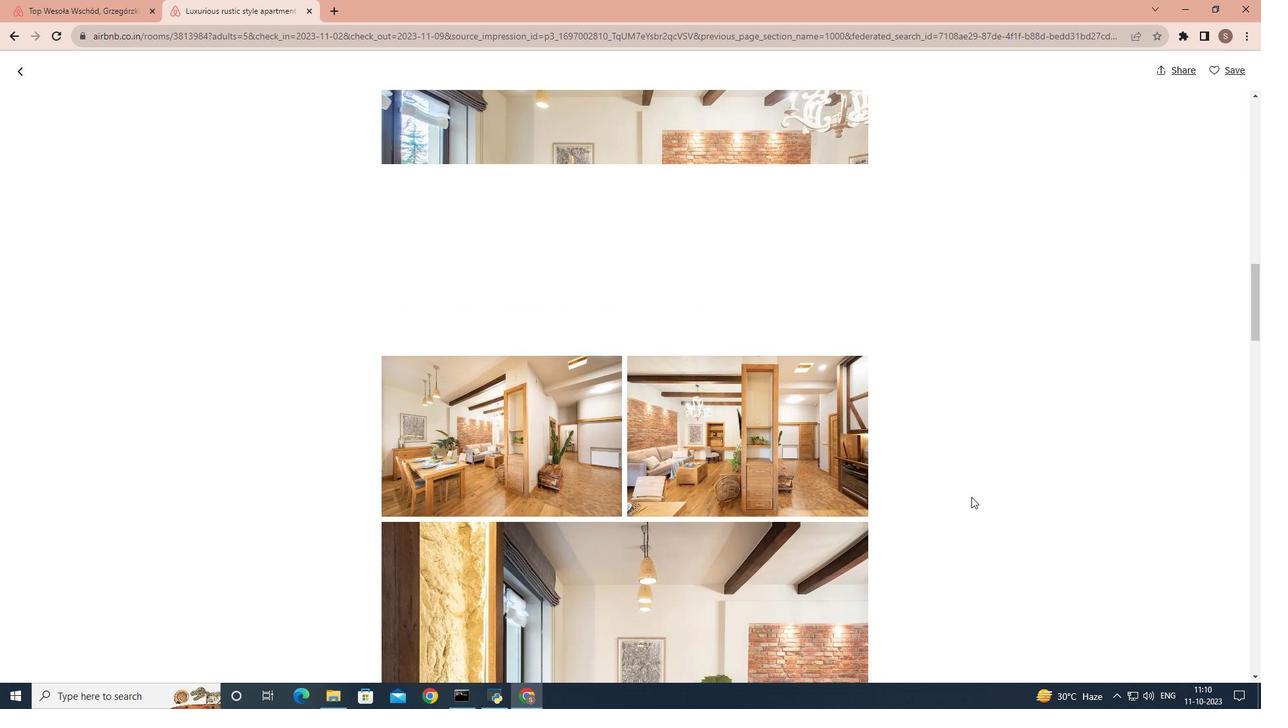 
Action: Mouse scrolled (971, 496) with delta (0, 0)
Screenshot: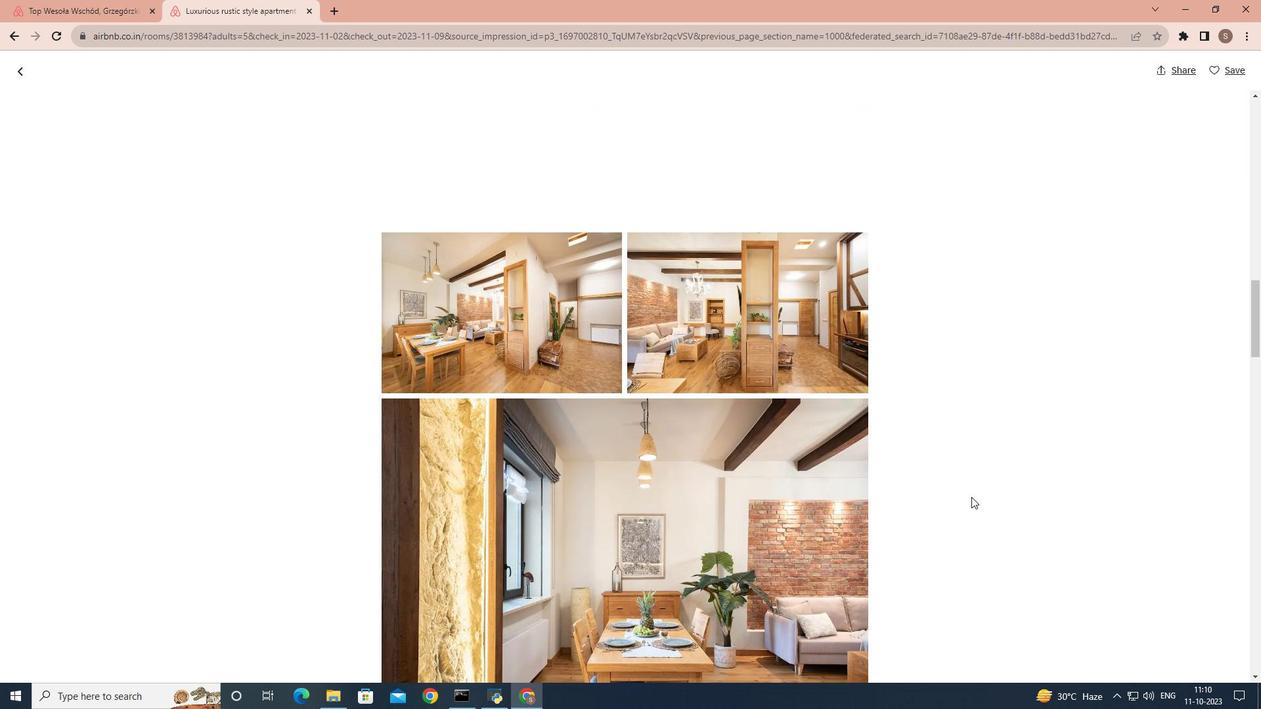 
Action: Mouse scrolled (971, 496) with delta (0, 0)
Screenshot: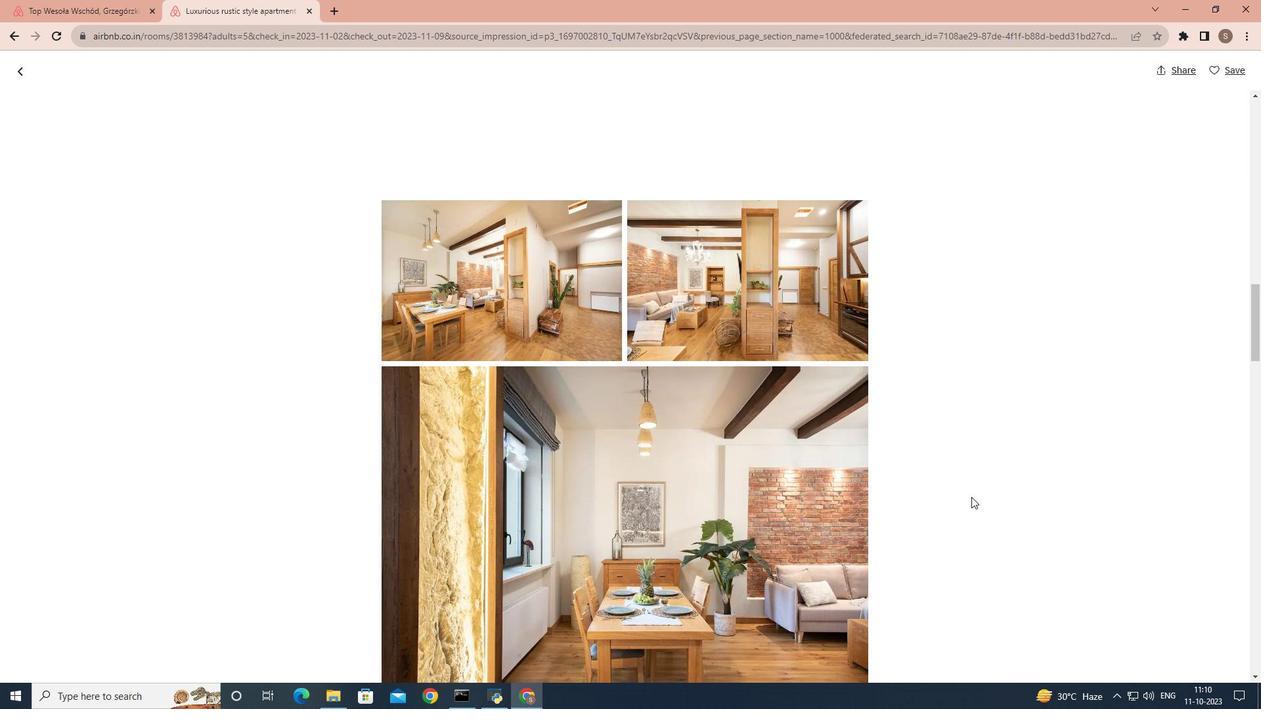 
Action: Mouse scrolled (971, 496) with delta (0, 0)
Screenshot: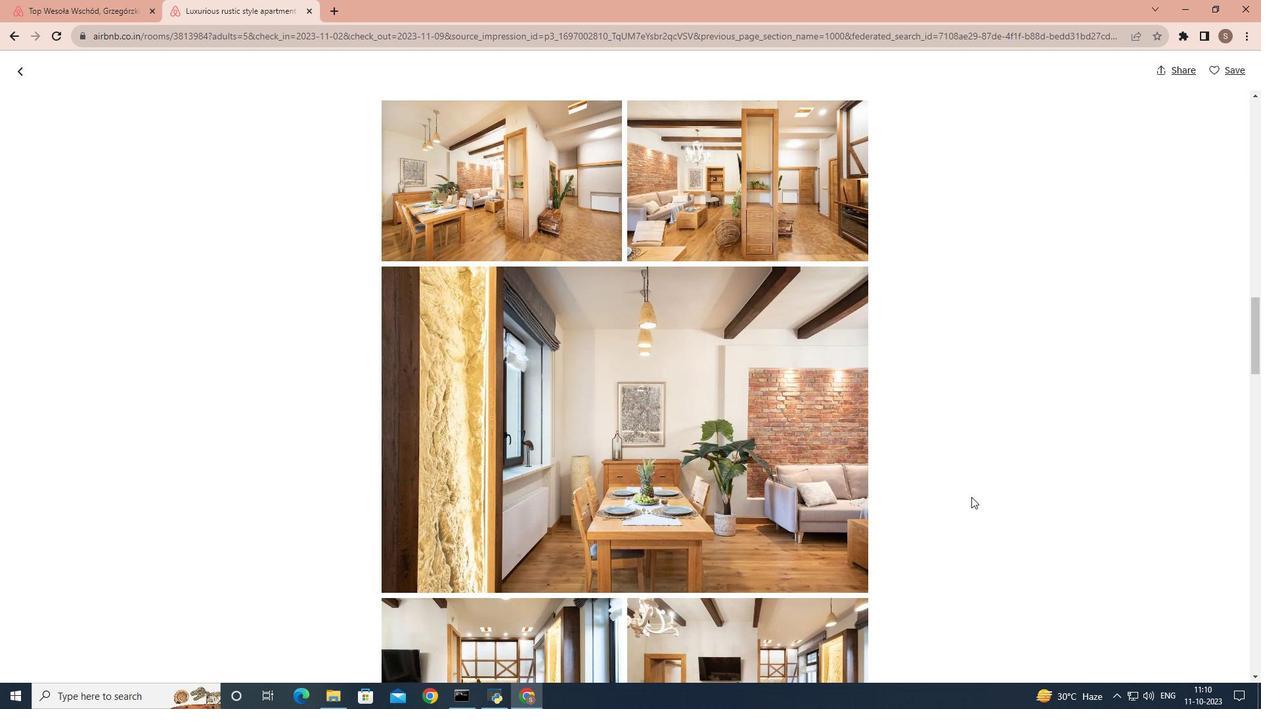 
Action: Mouse scrolled (971, 496) with delta (0, 0)
Screenshot: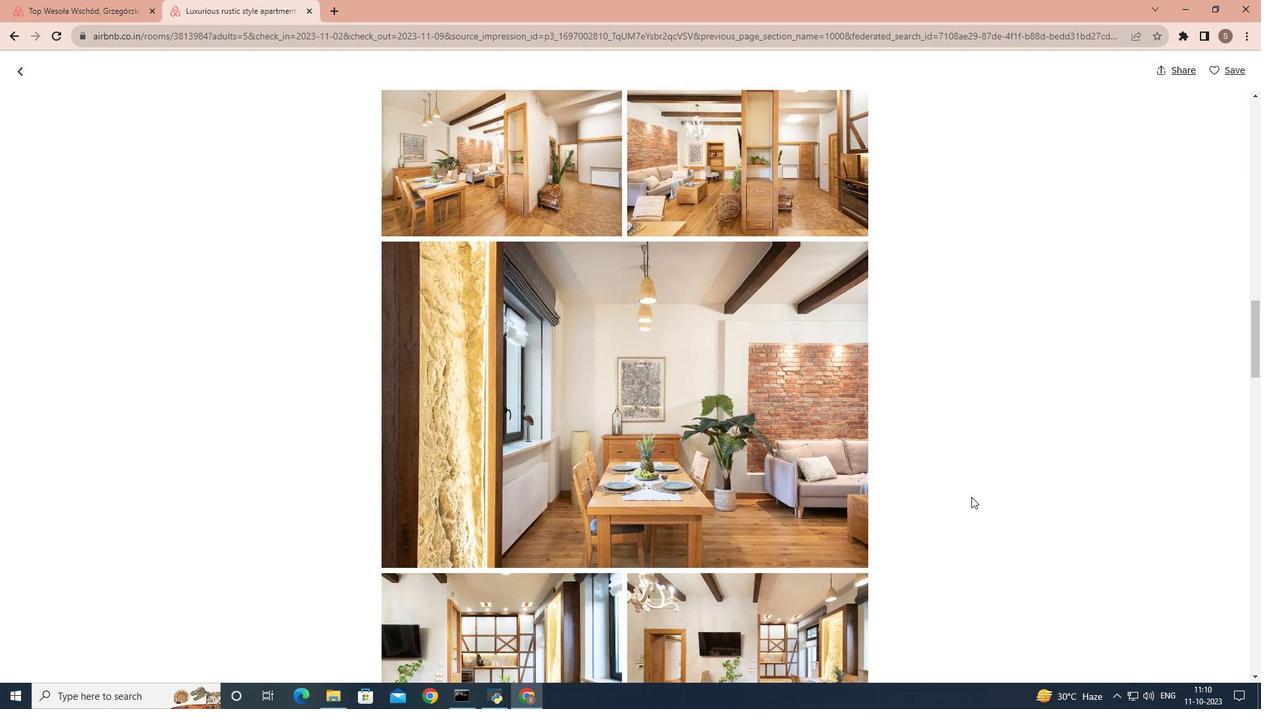 
Action: Mouse scrolled (971, 496) with delta (0, 0)
Screenshot: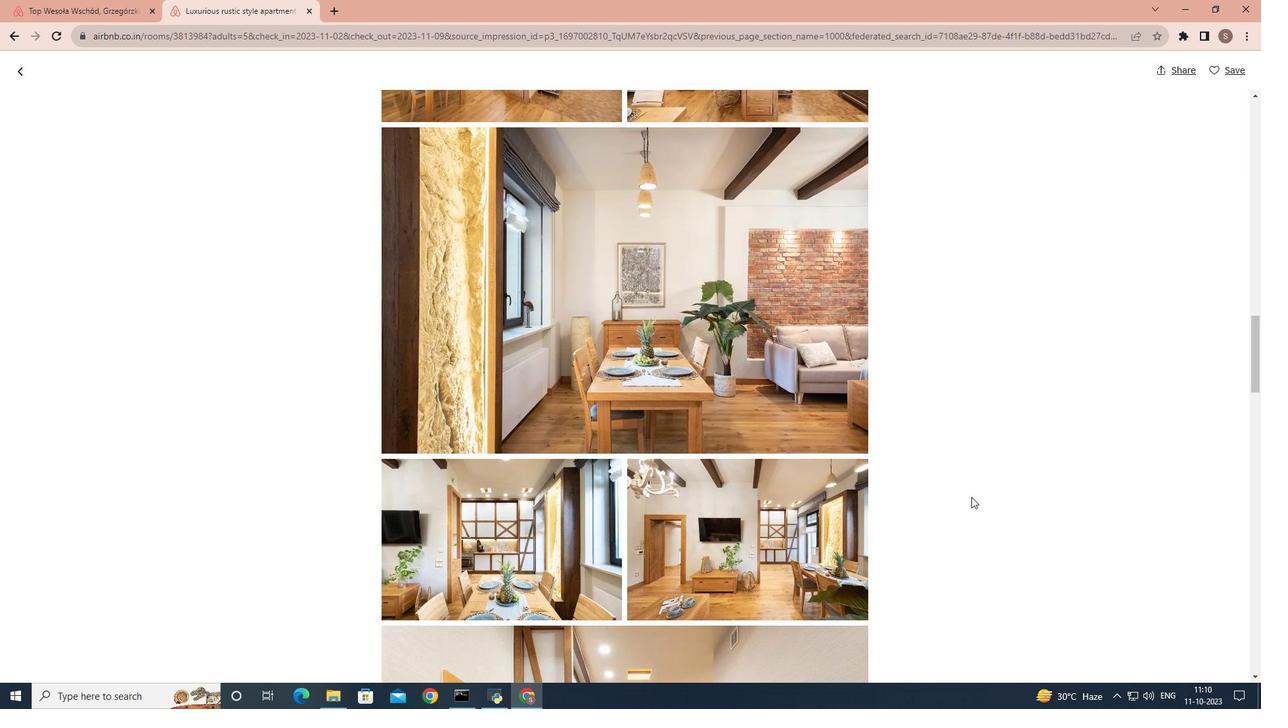 
Action: Mouse scrolled (971, 496) with delta (0, 0)
Screenshot: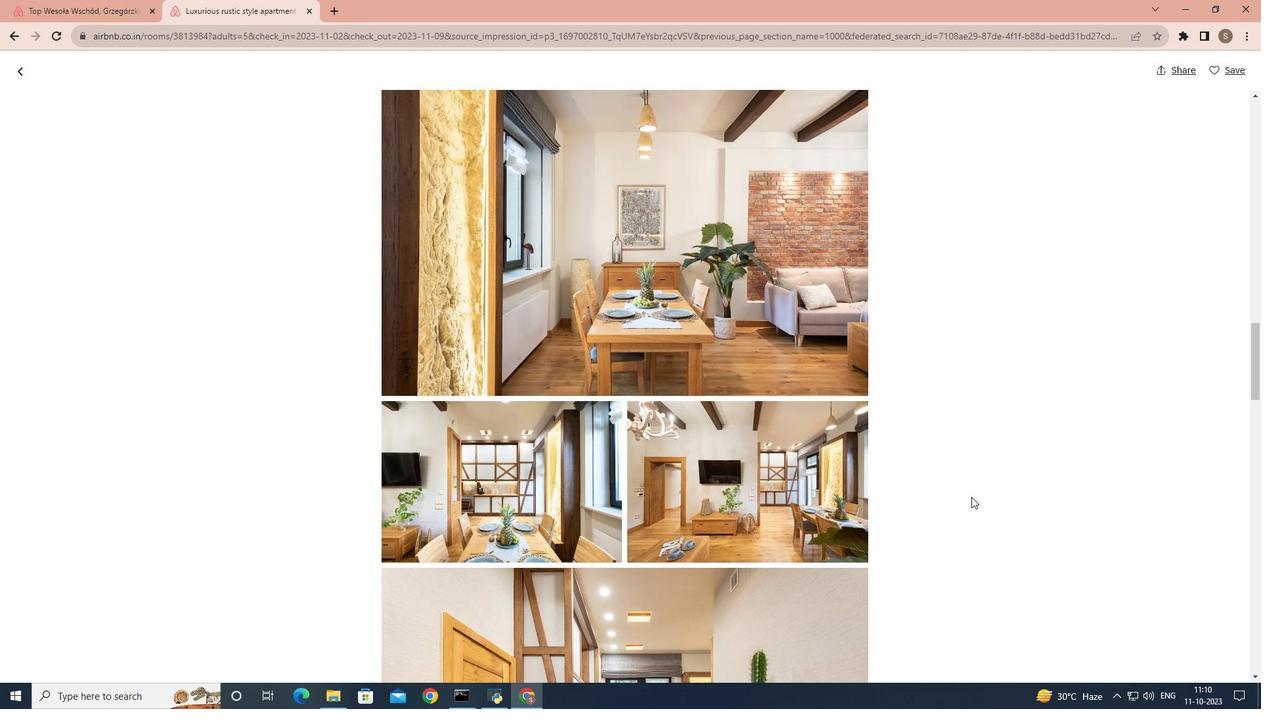 
Action: Mouse scrolled (971, 496) with delta (0, 0)
Screenshot: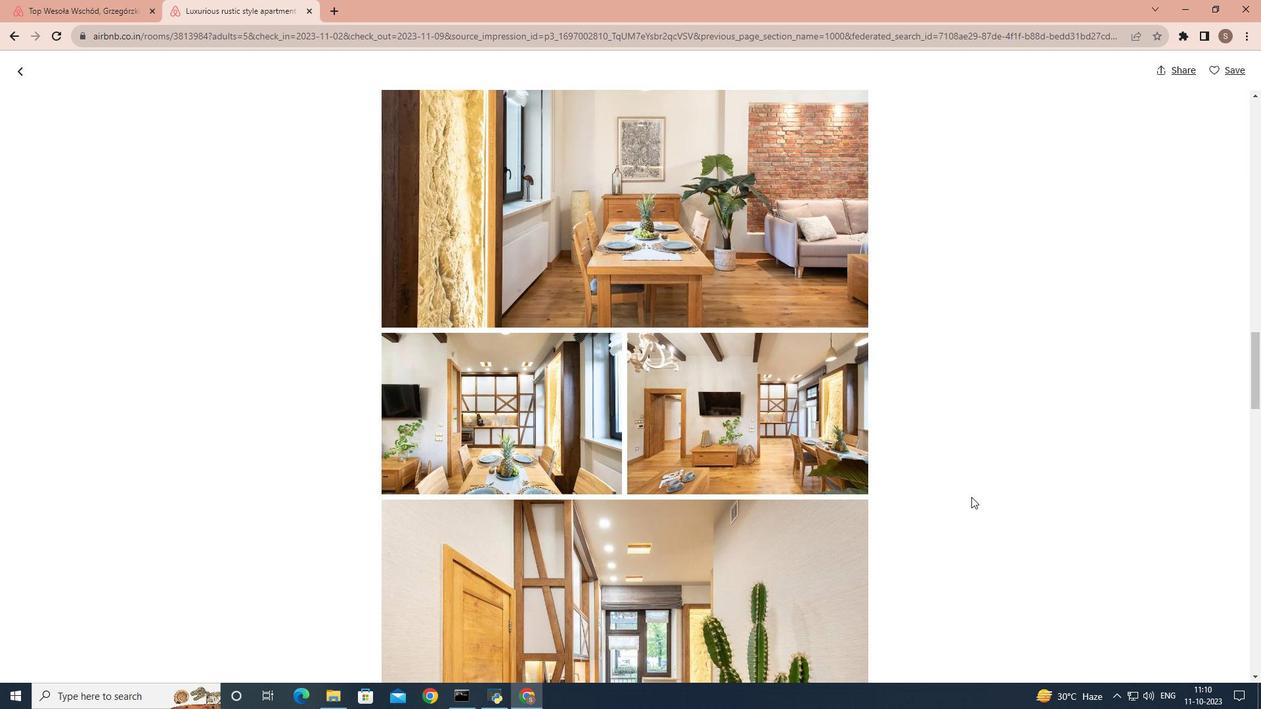 
Action: Mouse scrolled (971, 496) with delta (0, 0)
Screenshot: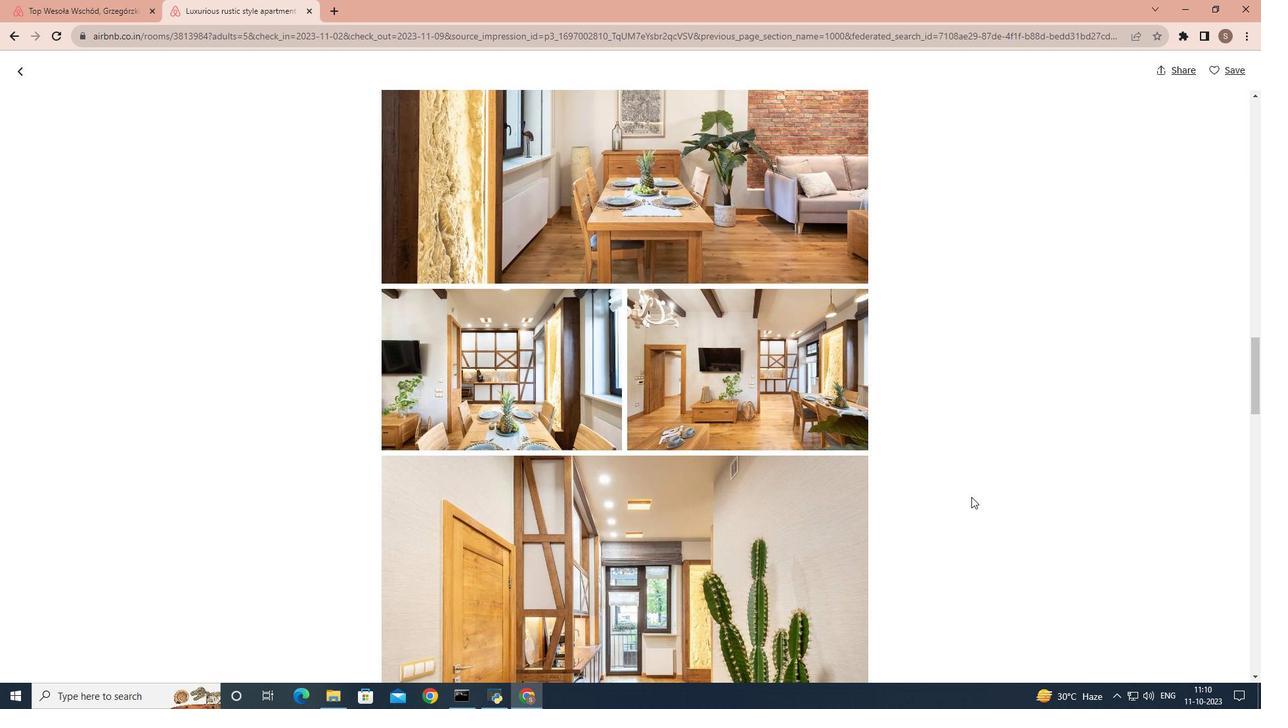 
Action: Mouse scrolled (971, 496) with delta (0, 0)
Screenshot: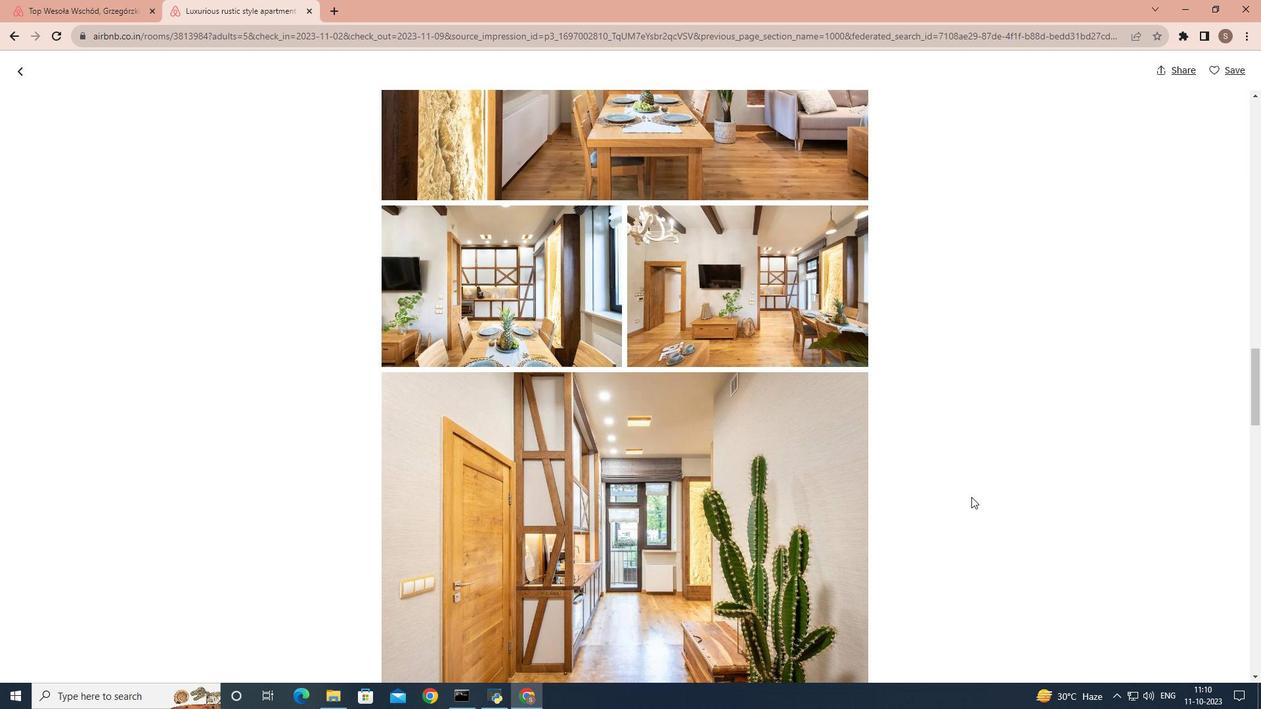 
Action: Mouse scrolled (971, 496) with delta (0, 0)
Screenshot: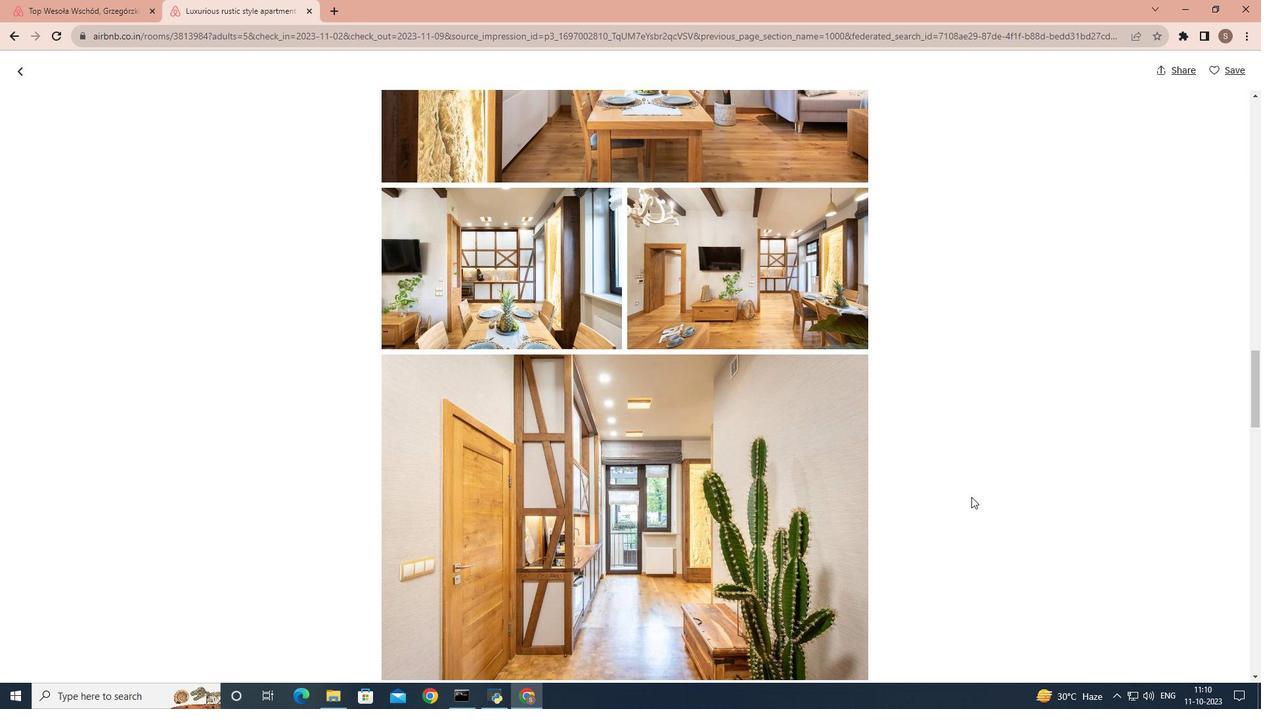 
Action: Mouse scrolled (971, 496) with delta (0, 0)
Screenshot: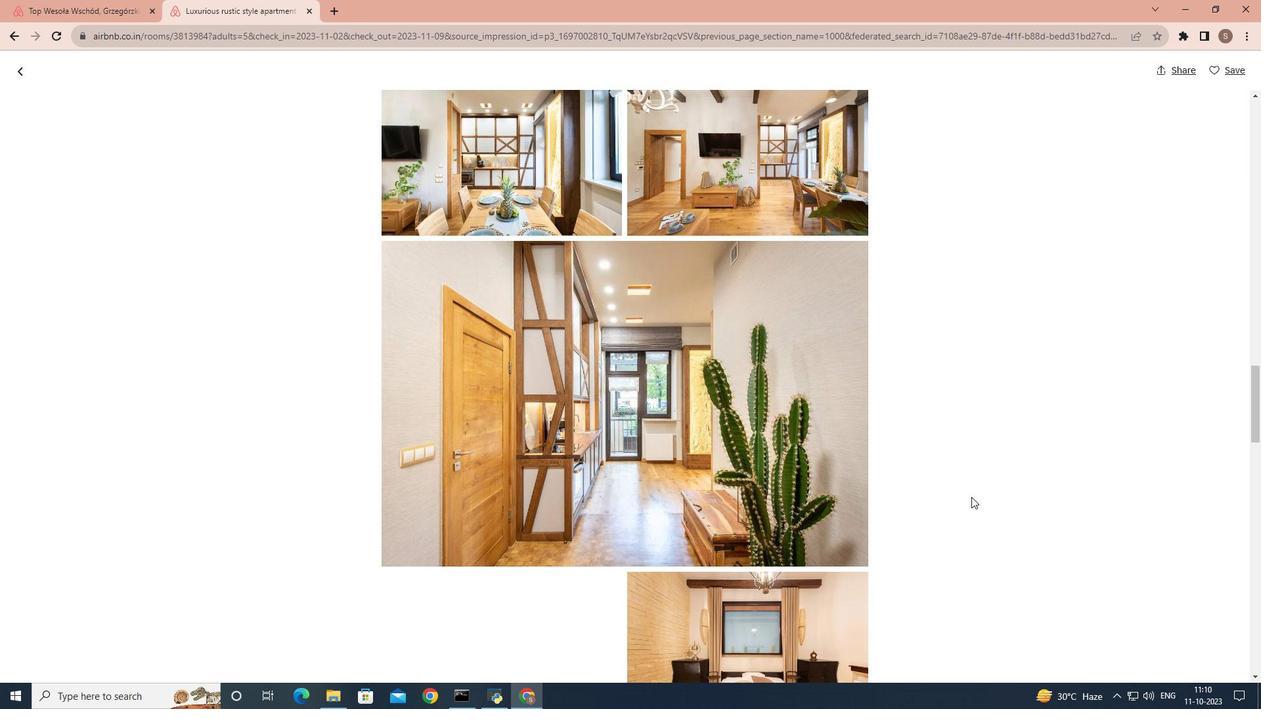 
Action: Mouse scrolled (971, 496) with delta (0, 0)
Screenshot: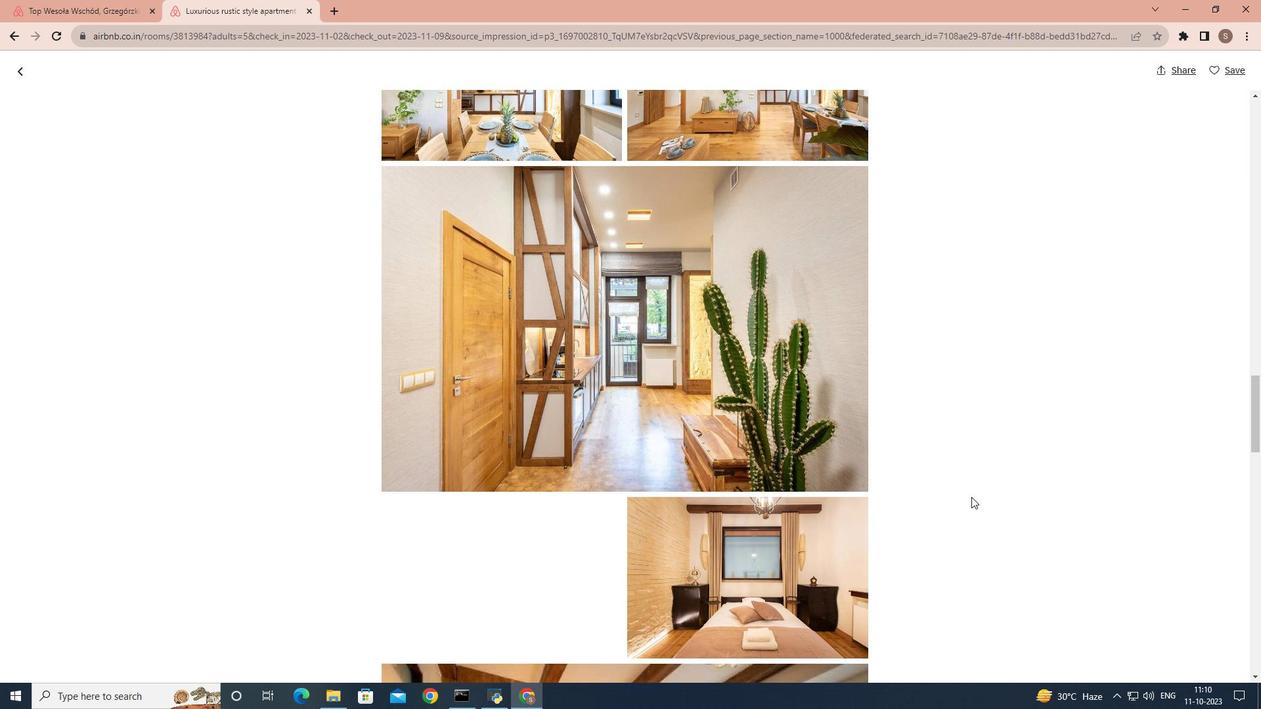 
Action: Mouse scrolled (971, 496) with delta (0, 0)
Screenshot: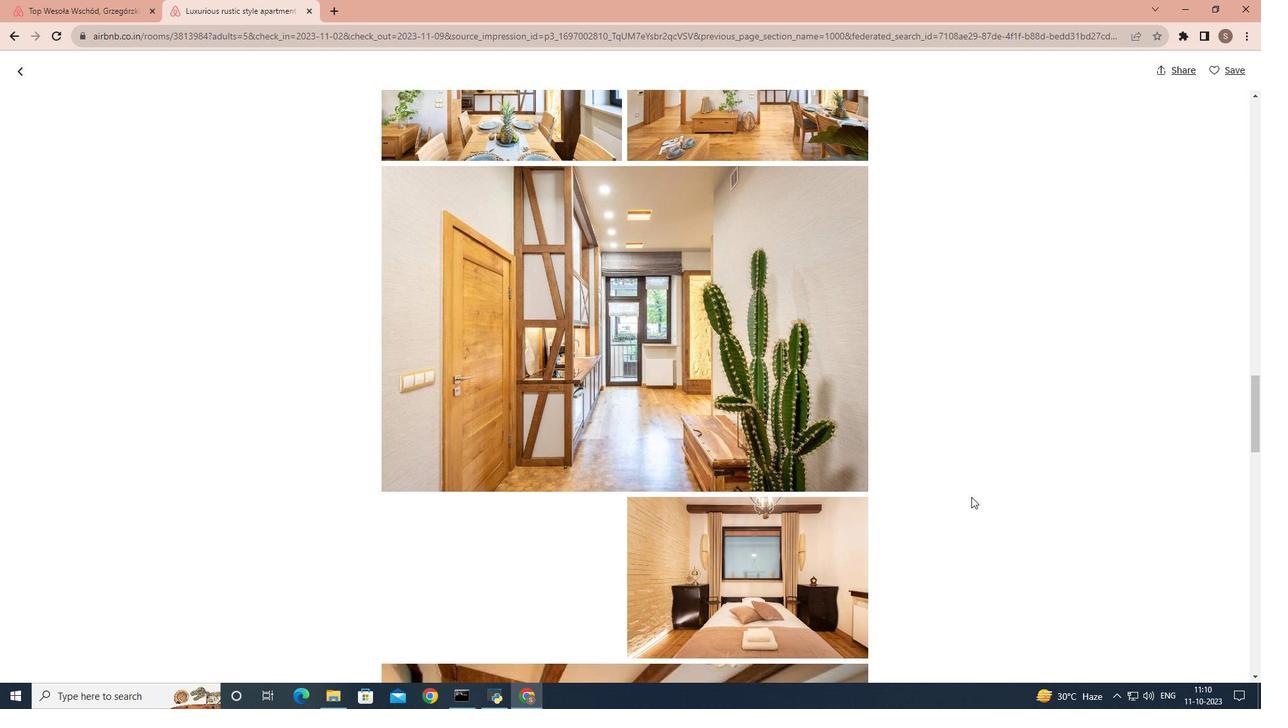 
Action: Mouse scrolled (971, 496) with delta (0, 0)
Screenshot: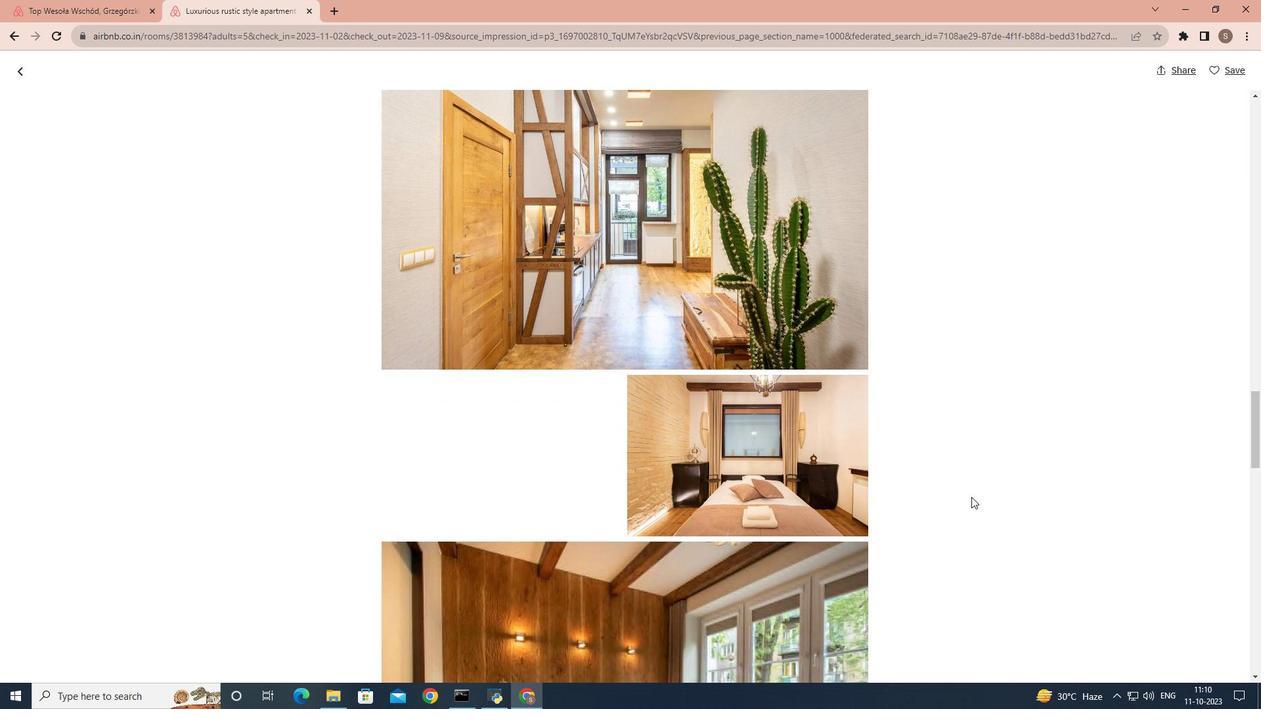 
Action: Mouse scrolled (971, 496) with delta (0, 0)
Screenshot: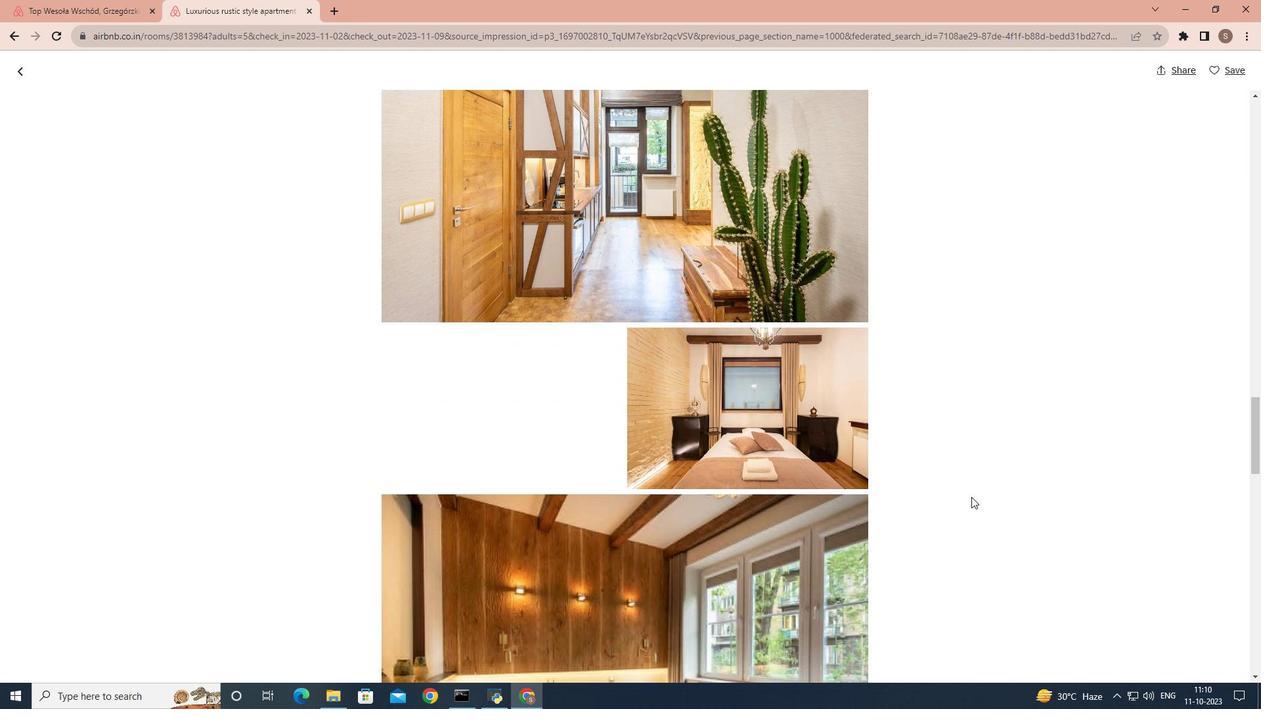 
Action: Mouse scrolled (971, 496) with delta (0, 0)
Screenshot: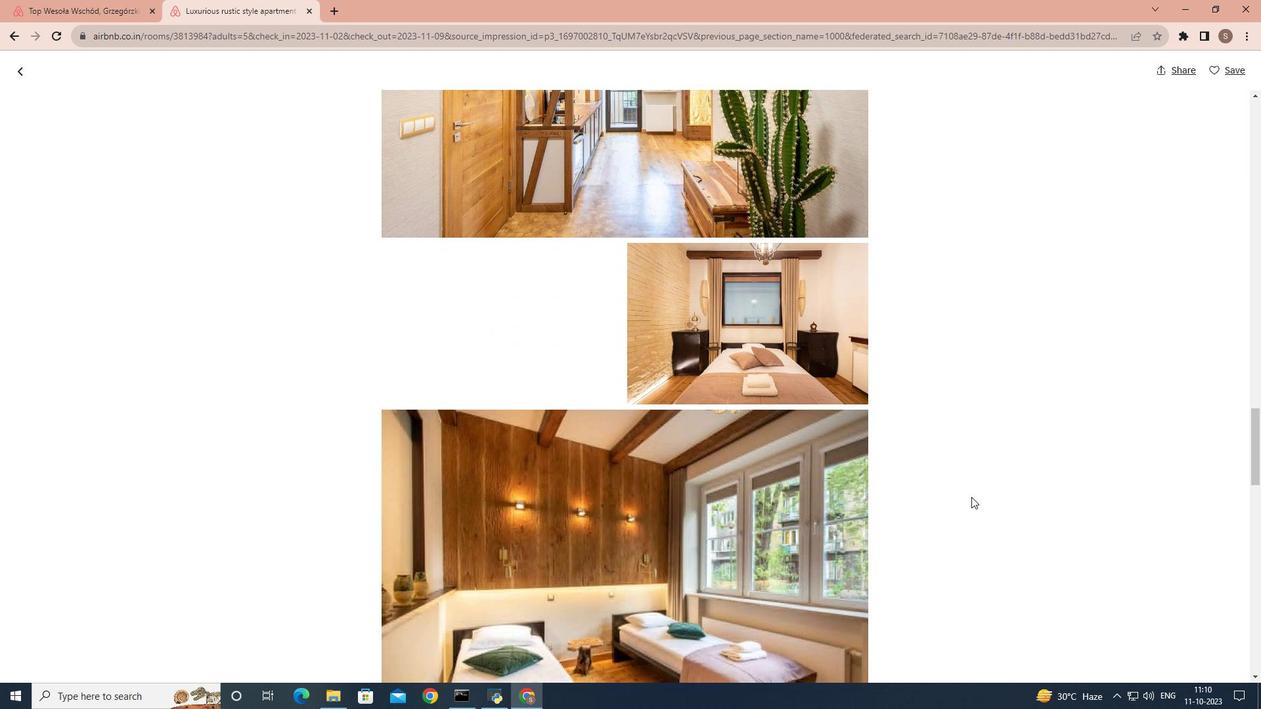 
Action: Mouse scrolled (971, 496) with delta (0, 0)
Screenshot: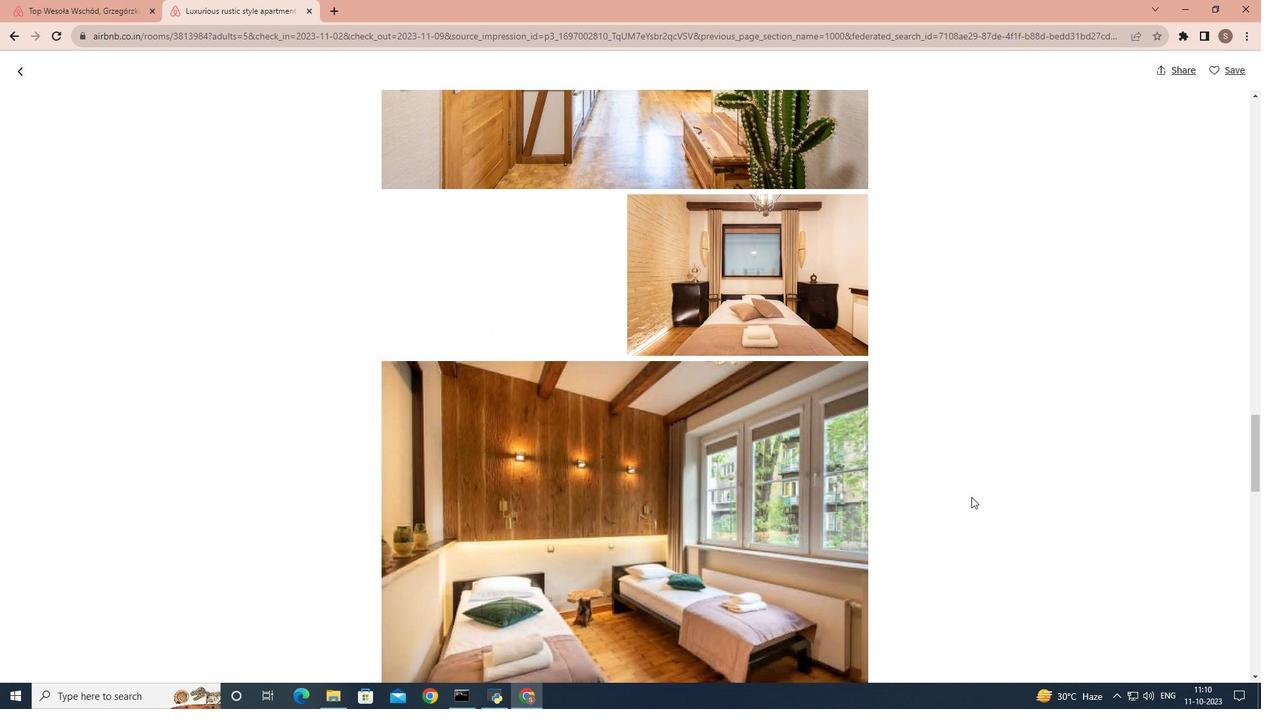 
Action: Mouse scrolled (971, 496) with delta (0, 0)
Screenshot: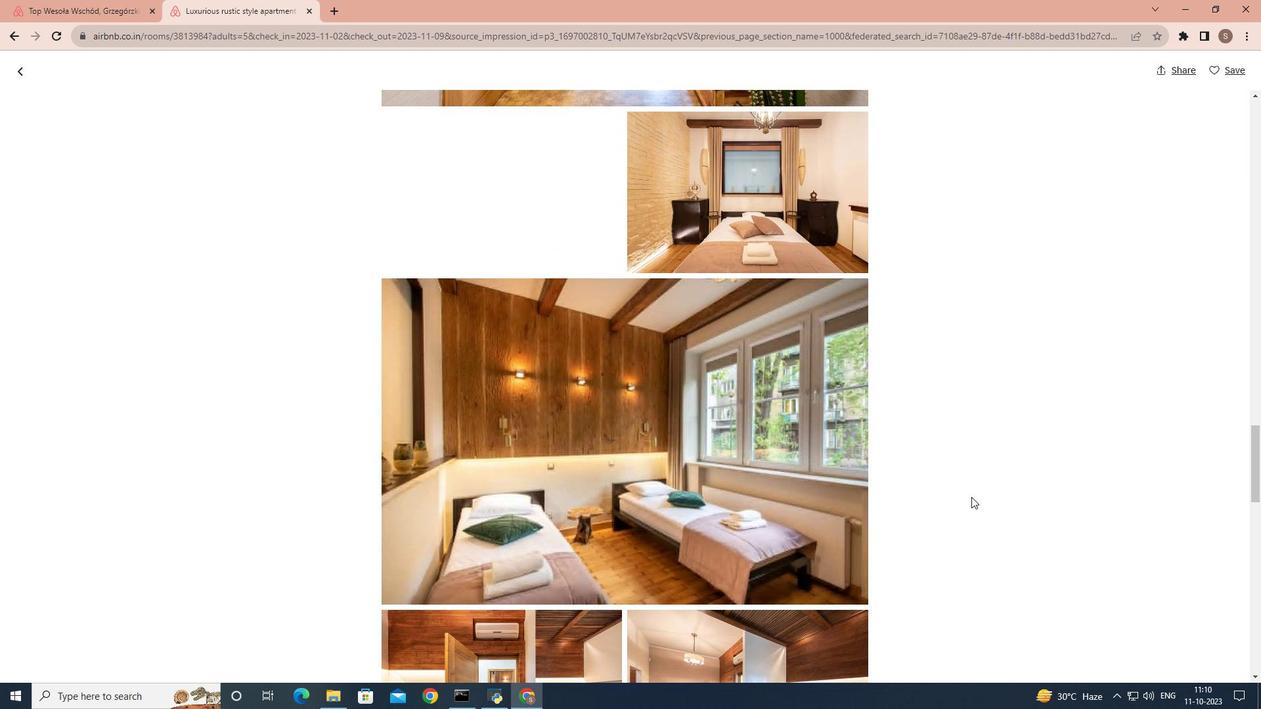 
Action: Mouse scrolled (971, 496) with delta (0, 0)
Screenshot: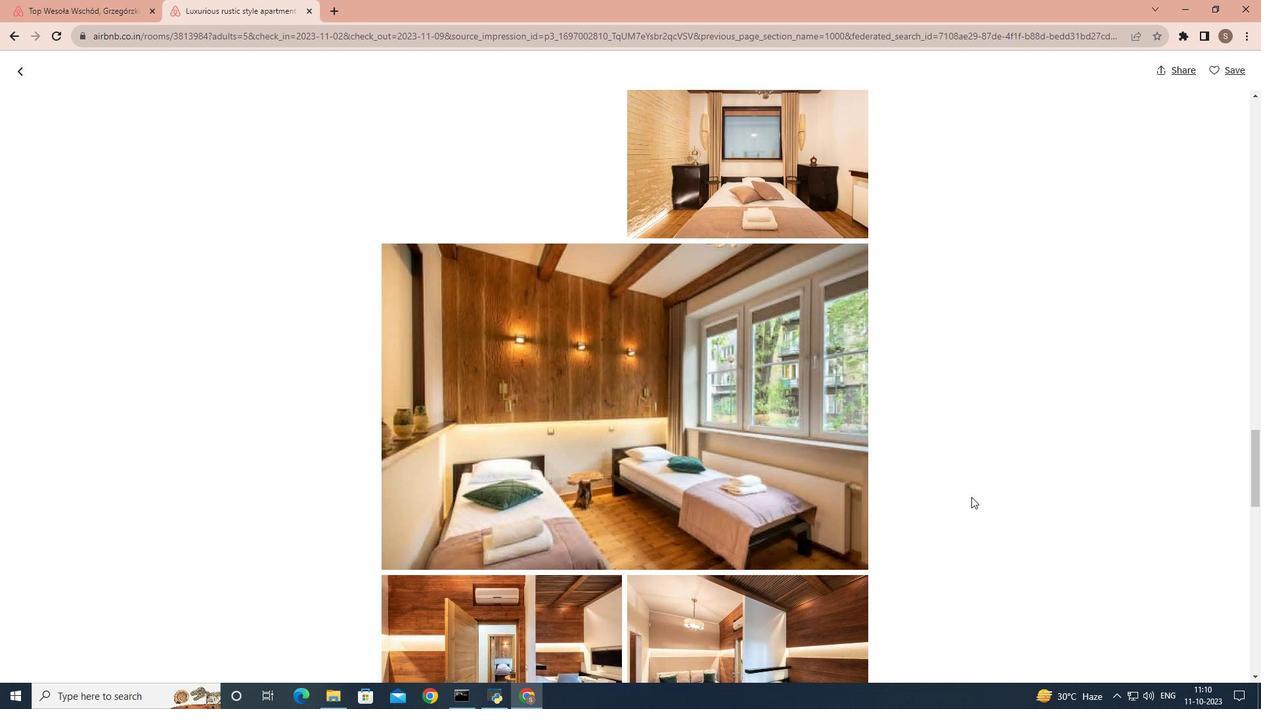 
Action: Mouse scrolled (971, 496) with delta (0, 0)
Screenshot: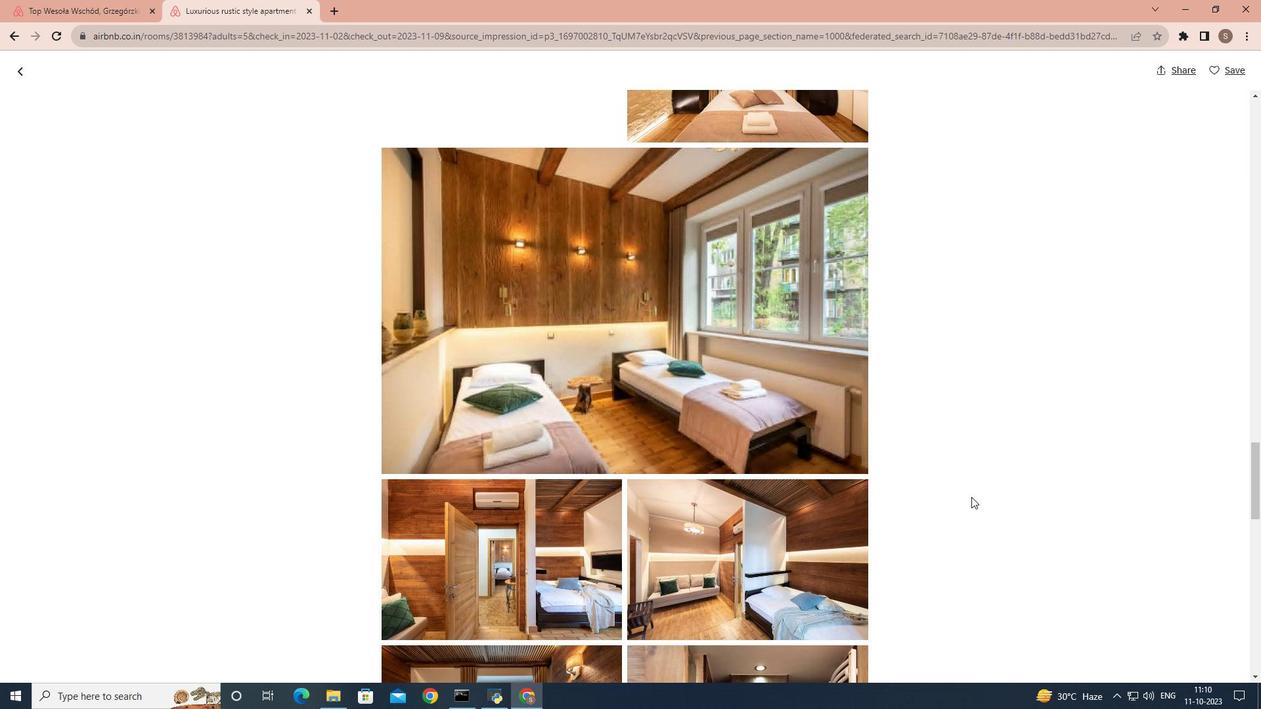 
Action: Mouse scrolled (971, 496) with delta (0, 0)
Screenshot: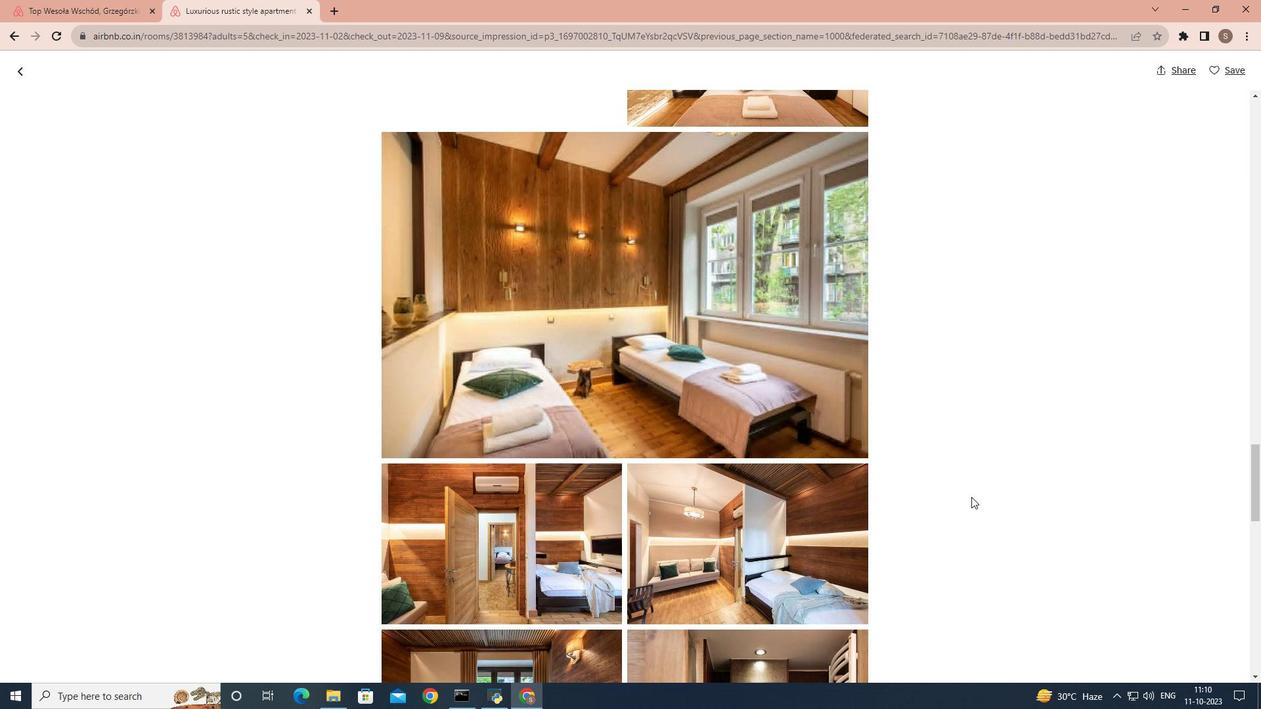
Action: Mouse scrolled (971, 496) with delta (0, 0)
Screenshot: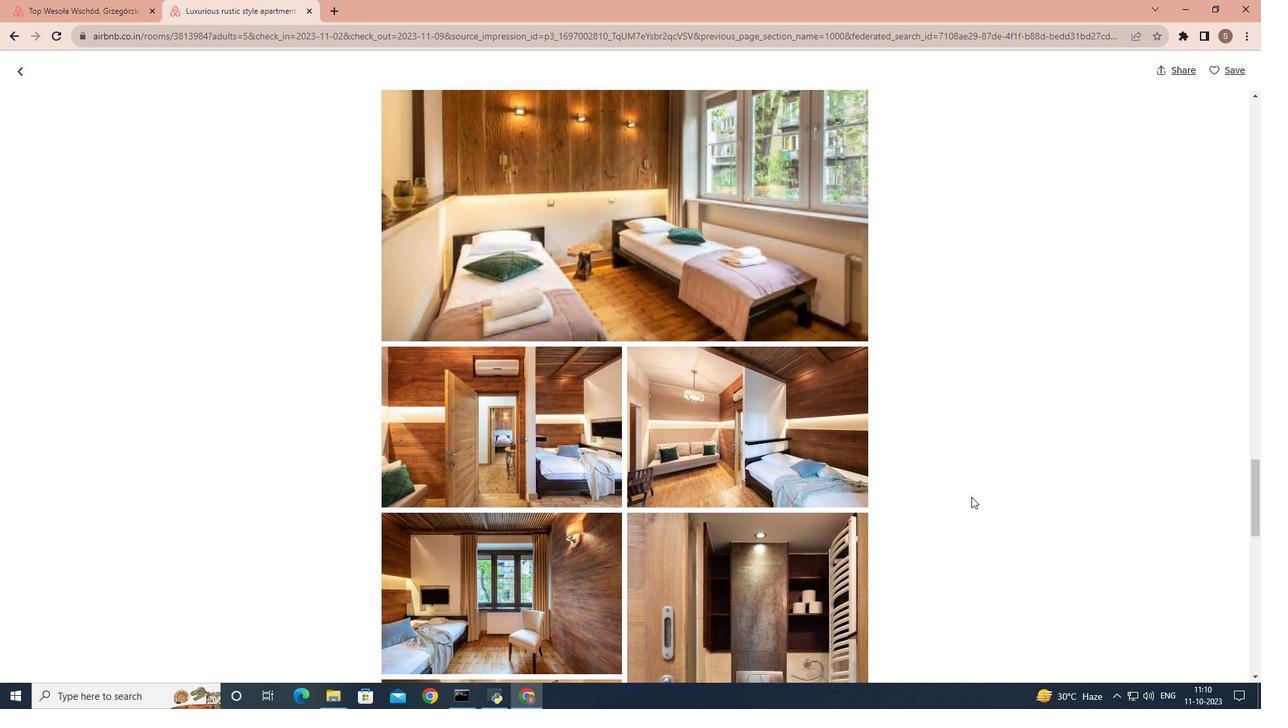 
Action: Mouse scrolled (971, 496) with delta (0, 0)
Screenshot: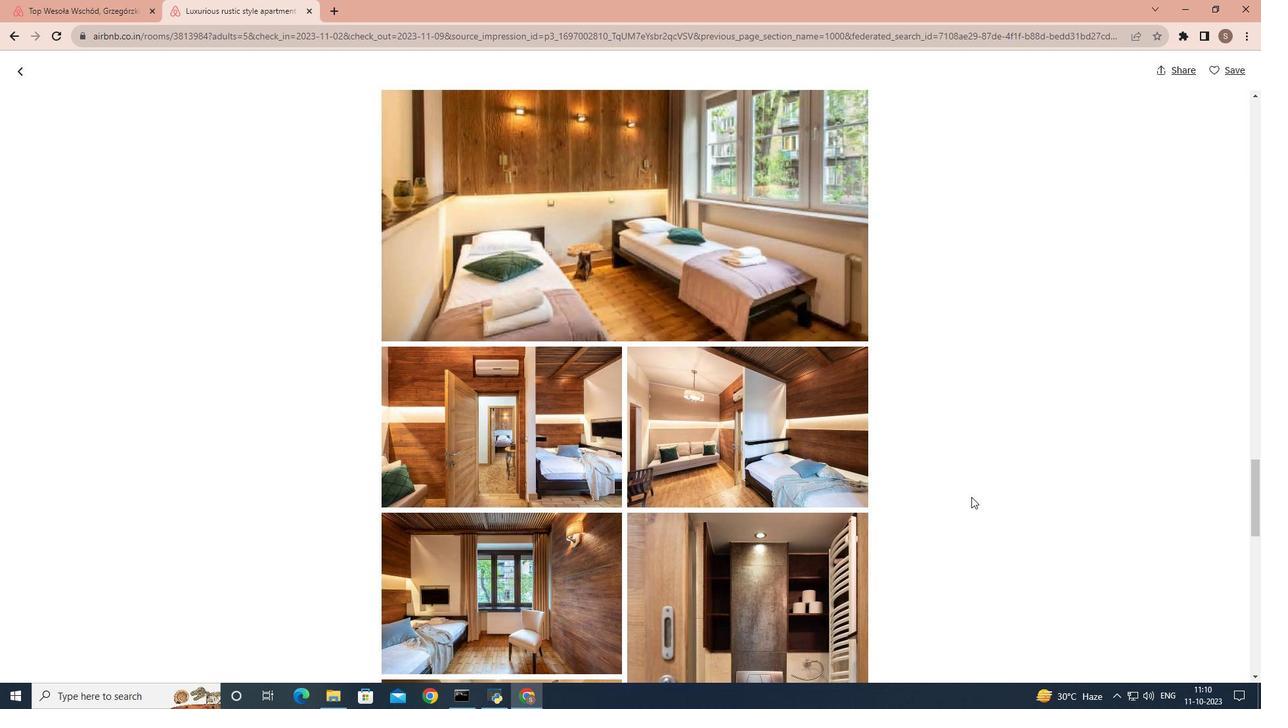 
Action: Mouse scrolled (971, 496) with delta (0, 0)
Screenshot: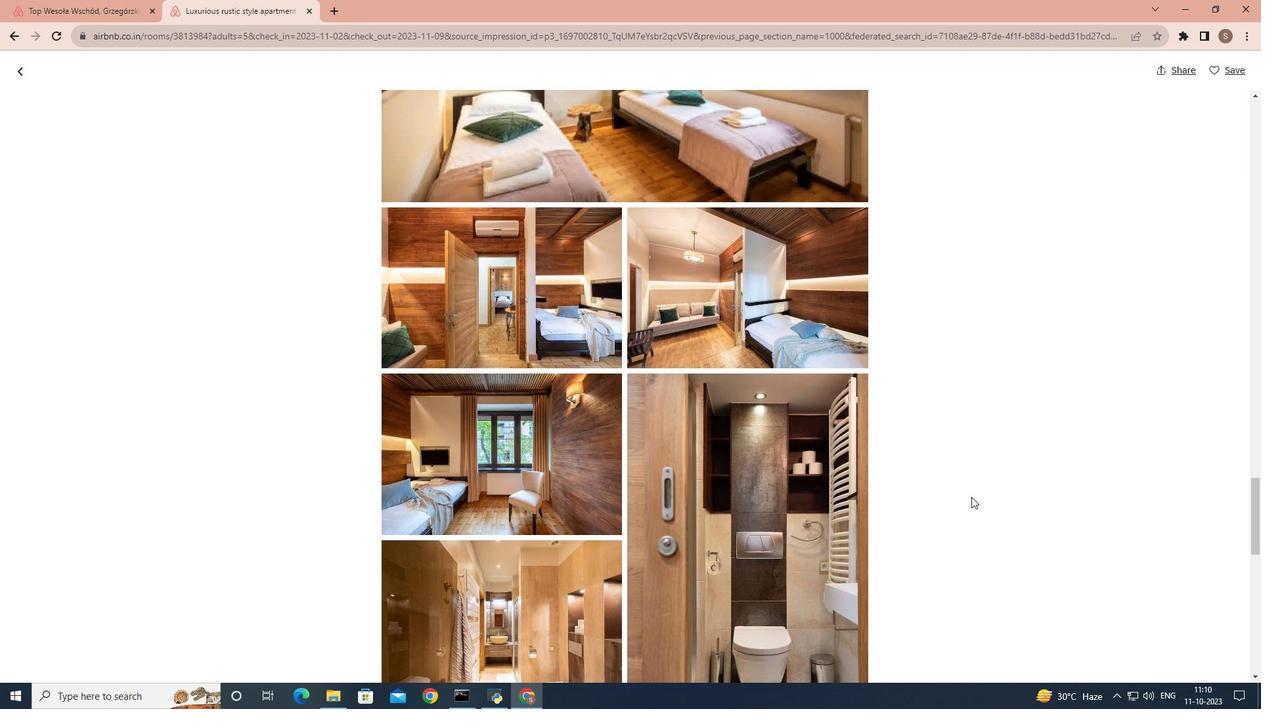 
Action: Mouse scrolled (971, 496) with delta (0, 0)
Screenshot: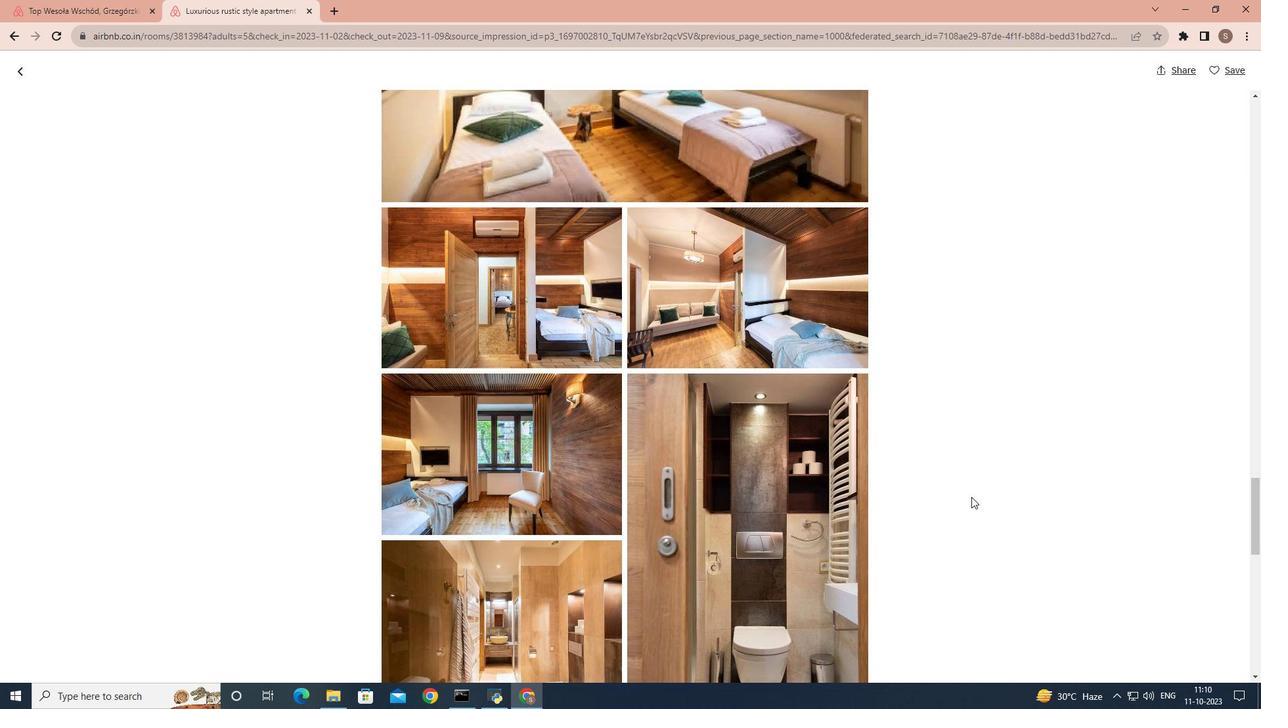 
Action: Mouse scrolled (971, 496) with delta (0, 0)
Screenshot: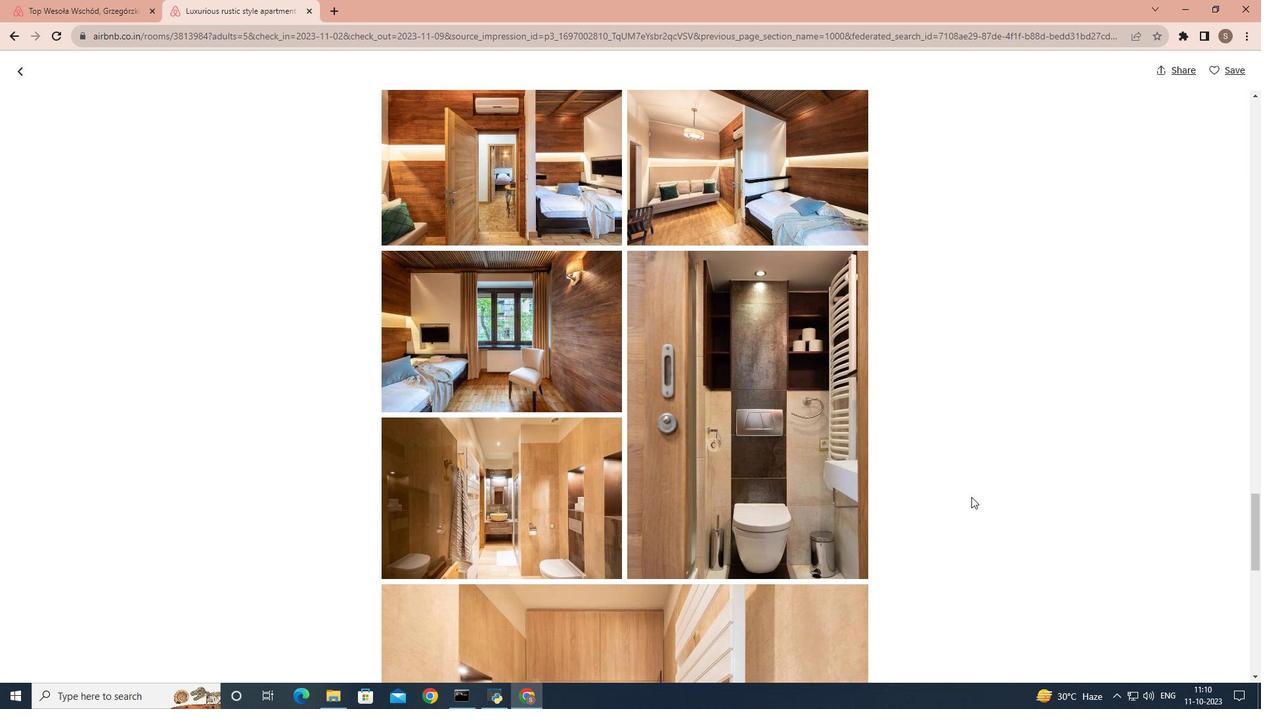 
Action: Mouse scrolled (971, 496) with delta (0, 0)
Screenshot: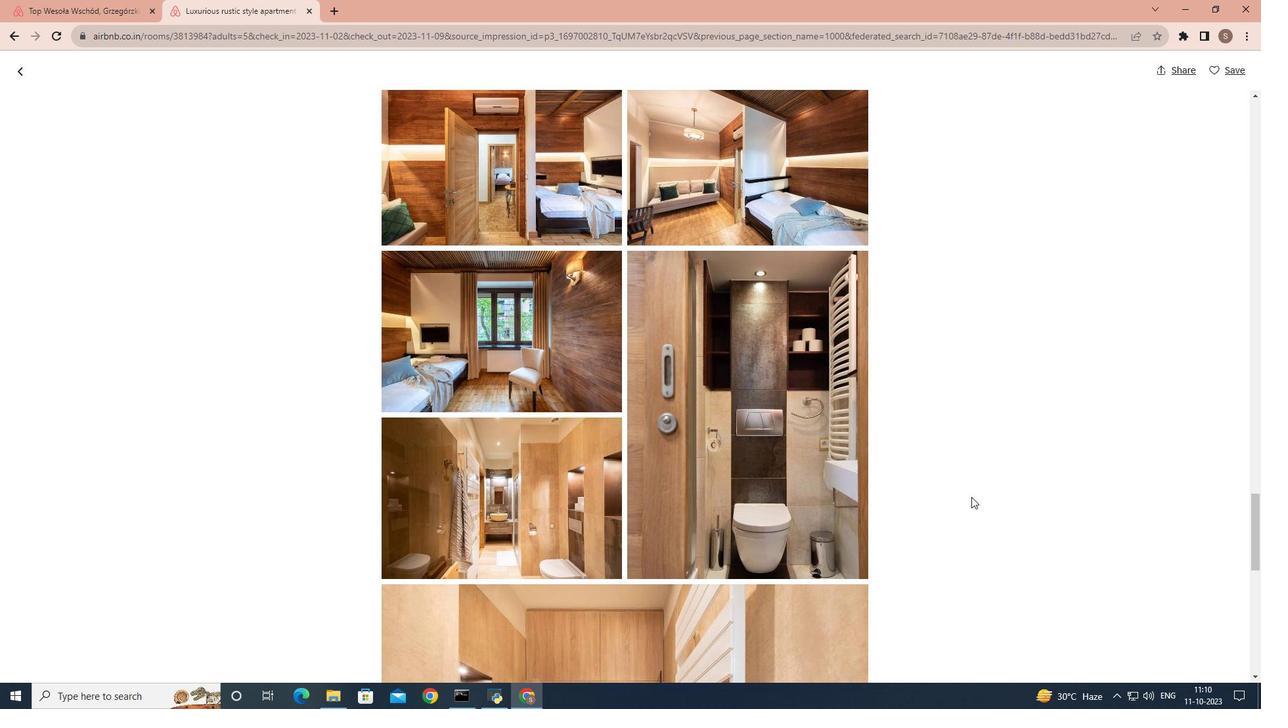 
Action: Mouse scrolled (971, 496) with delta (0, 0)
Screenshot: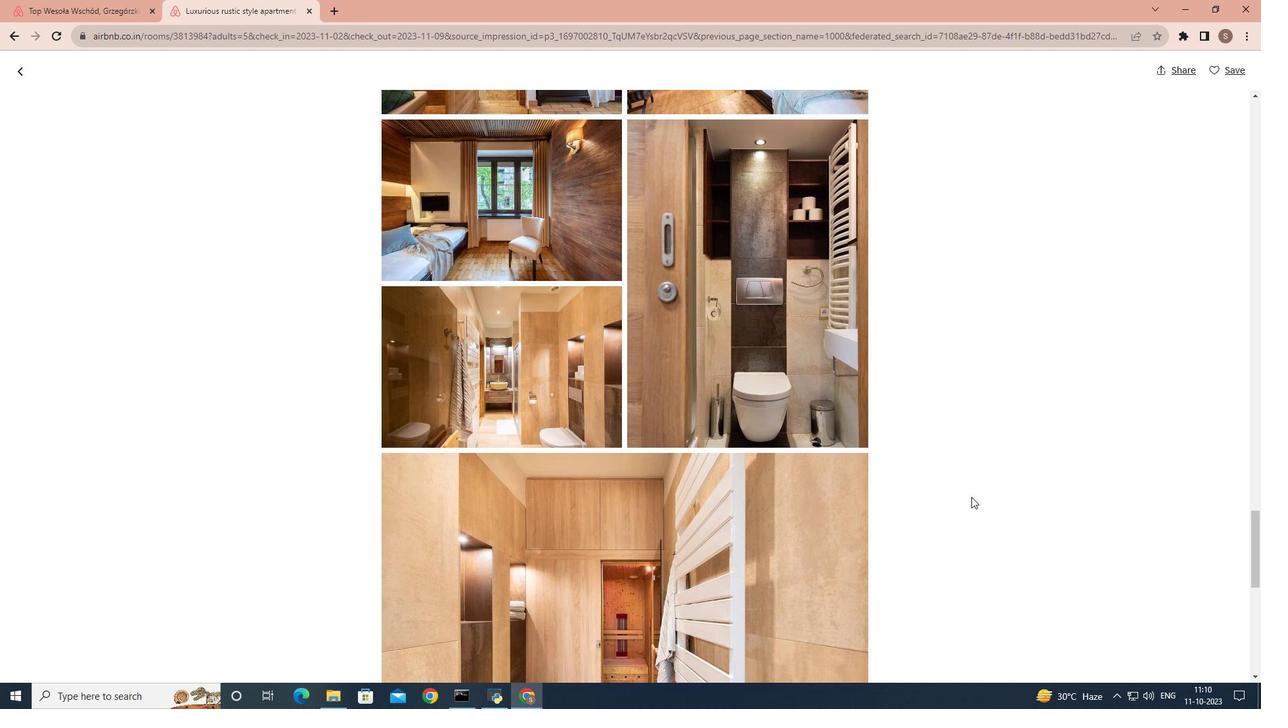
Action: Mouse scrolled (971, 496) with delta (0, 0)
Screenshot: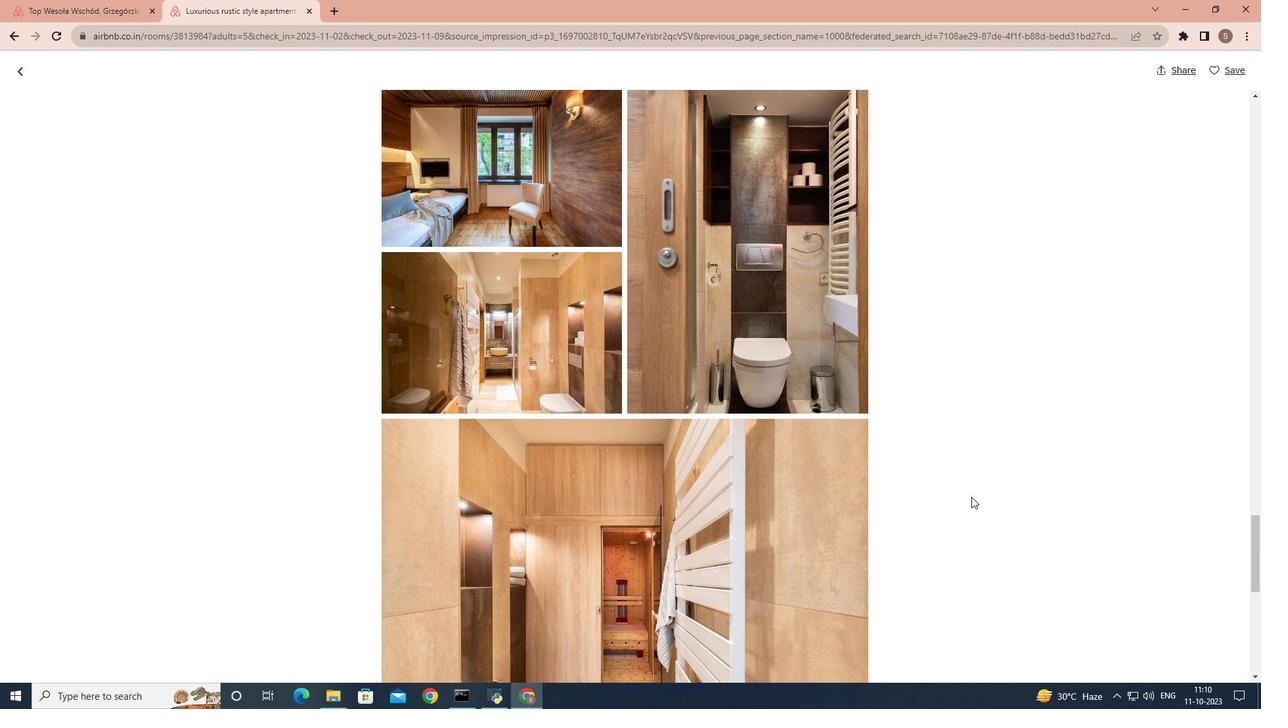 
Action: Mouse scrolled (971, 496) with delta (0, 0)
Screenshot: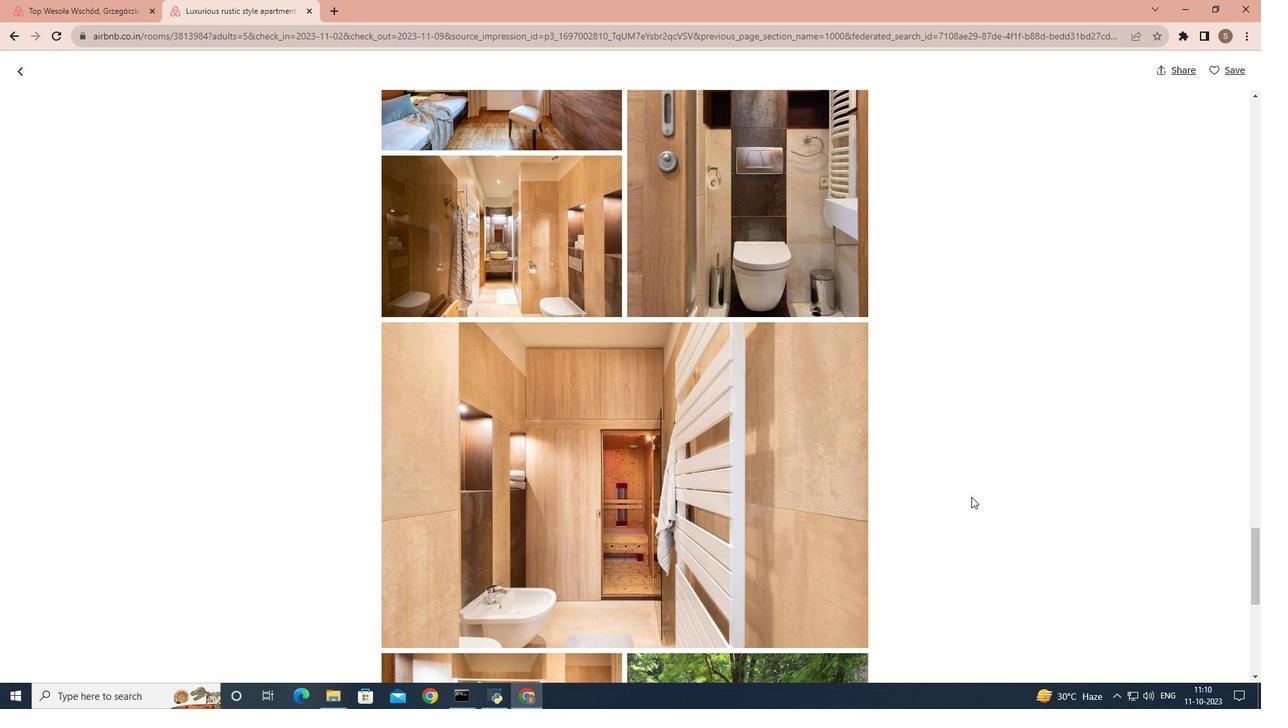 
Action: Mouse scrolled (971, 496) with delta (0, 0)
Screenshot: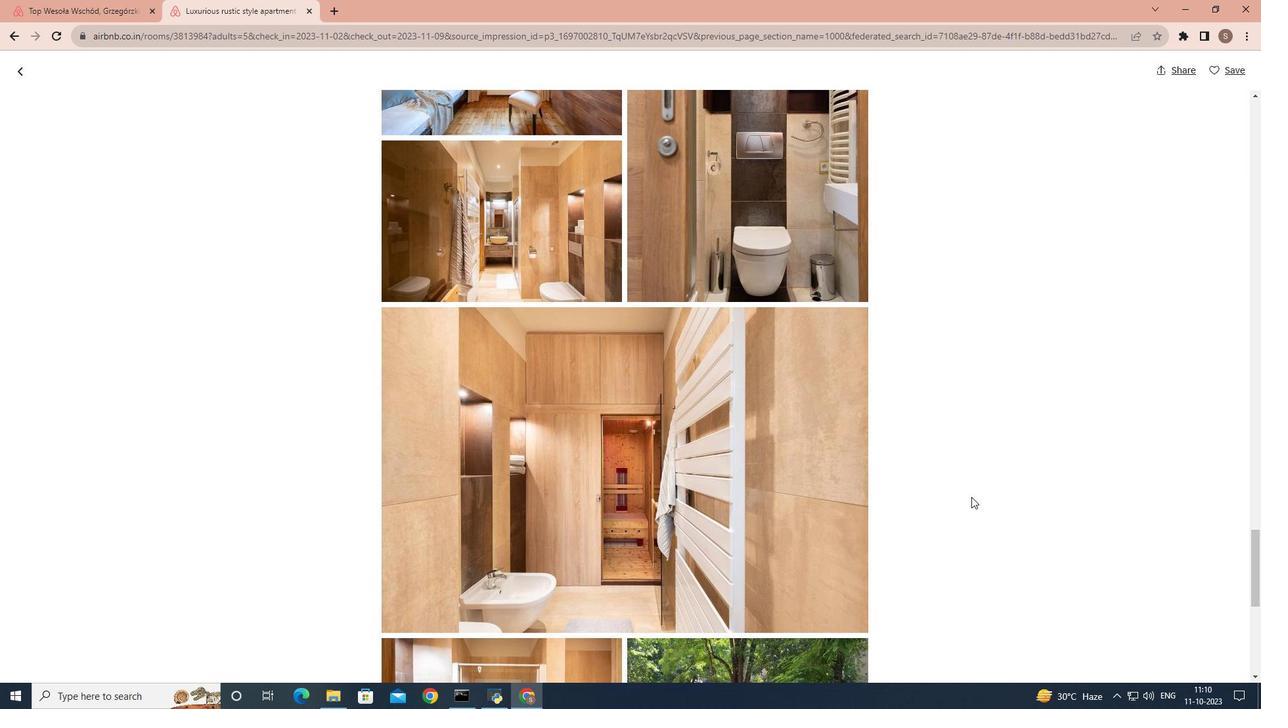 
Action: Mouse scrolled (971, 496) with delta (0, 0)
Screenshot: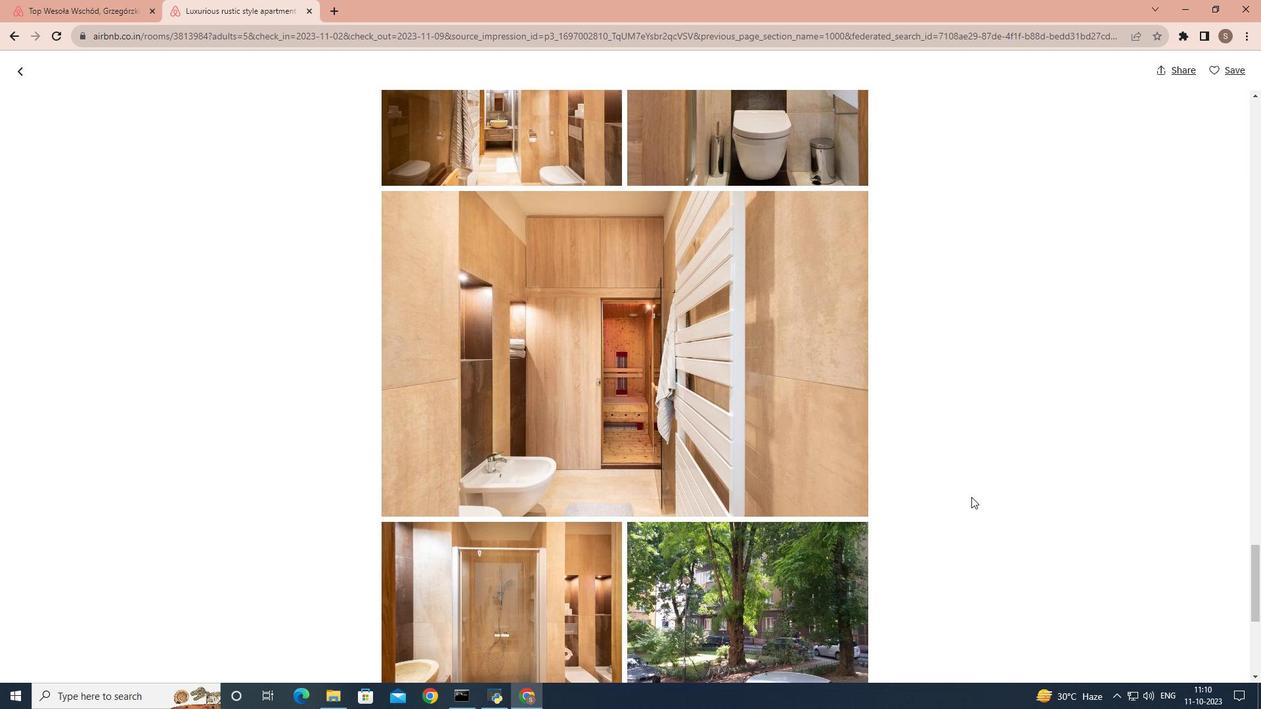 
Action: Mouse scrolled (971, 496) with delta (0, 0)
Screenshot: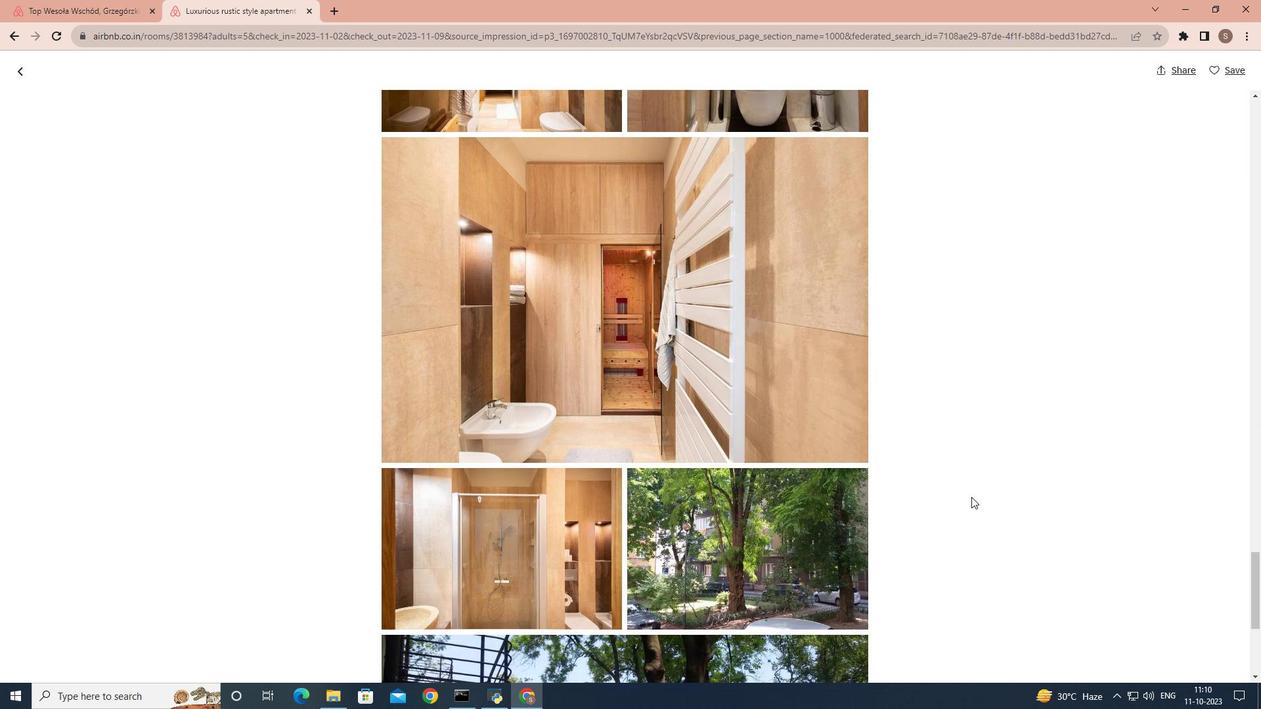 
Action: Mouse scrolled (971, 496) with delta (0, 0)
Screenshot: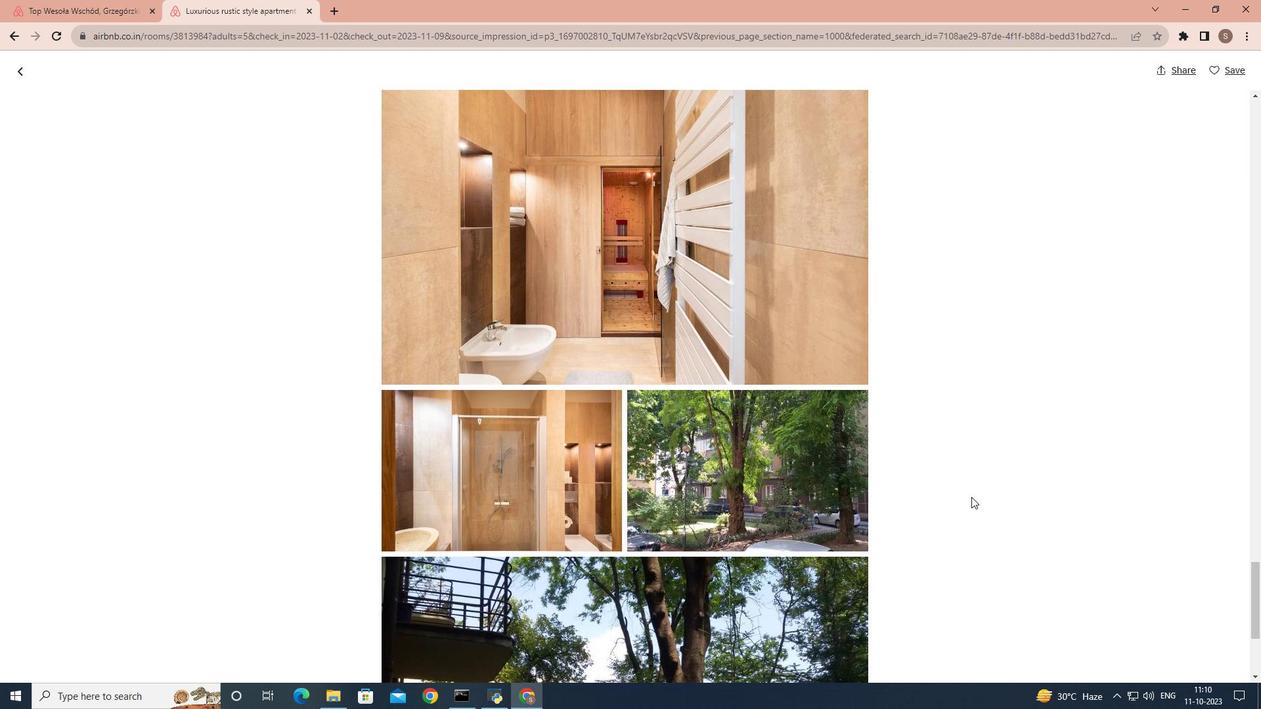 
Action: Mouse scrolled (971, 496) with delta (0, 0)
Screenshot: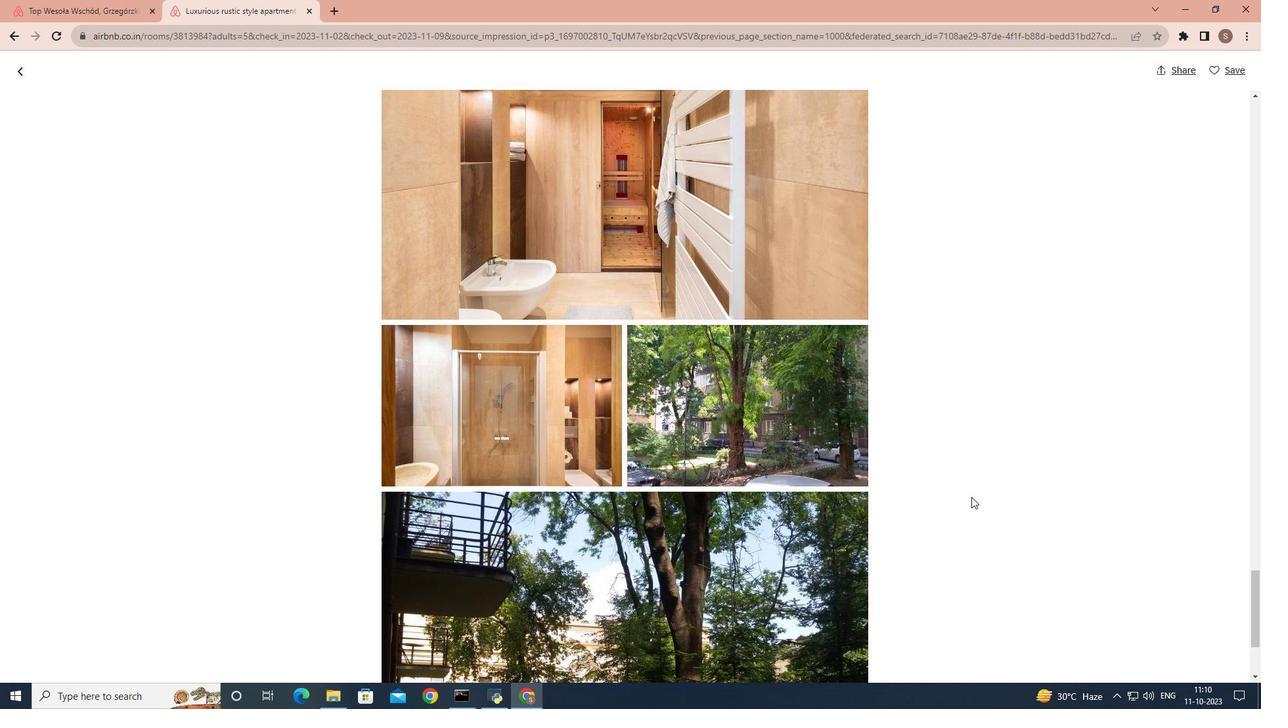 
Action: Mouse scrolled (971, 496) with delta (0, 0)
Screenshot: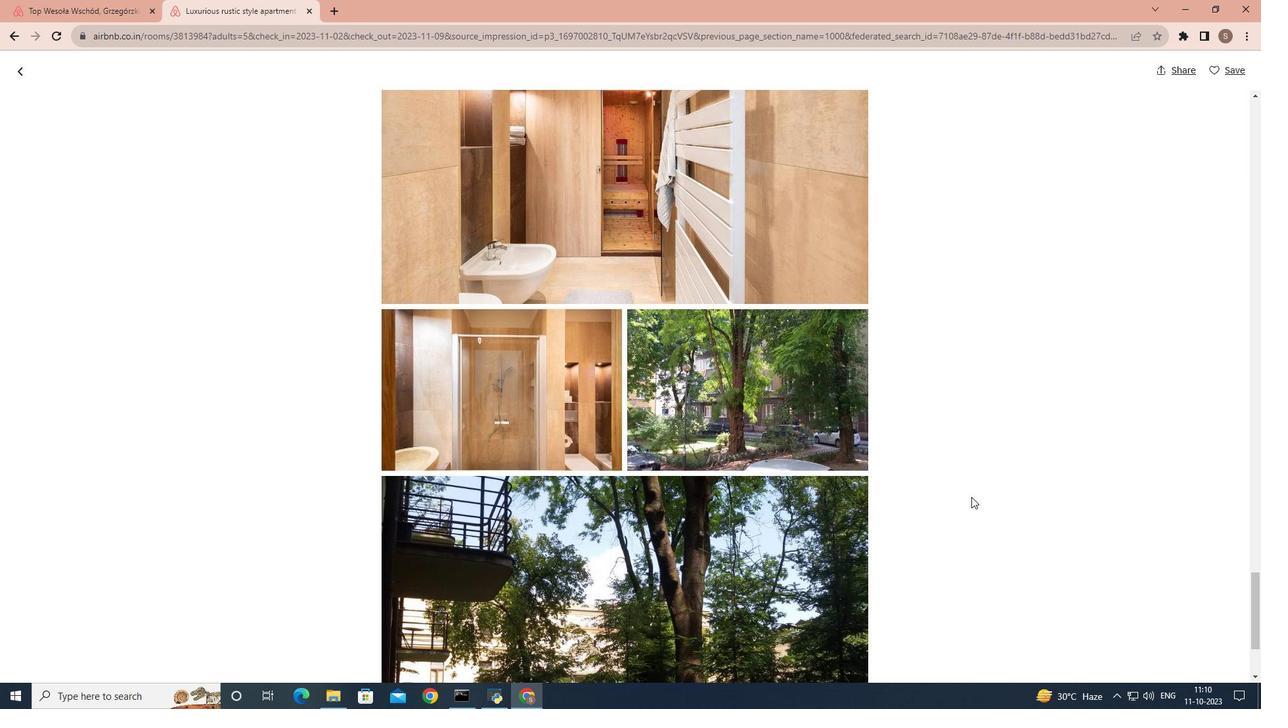 
Action: Mouse scrolled (971, 496) with delta (0, 0)
Screenshot: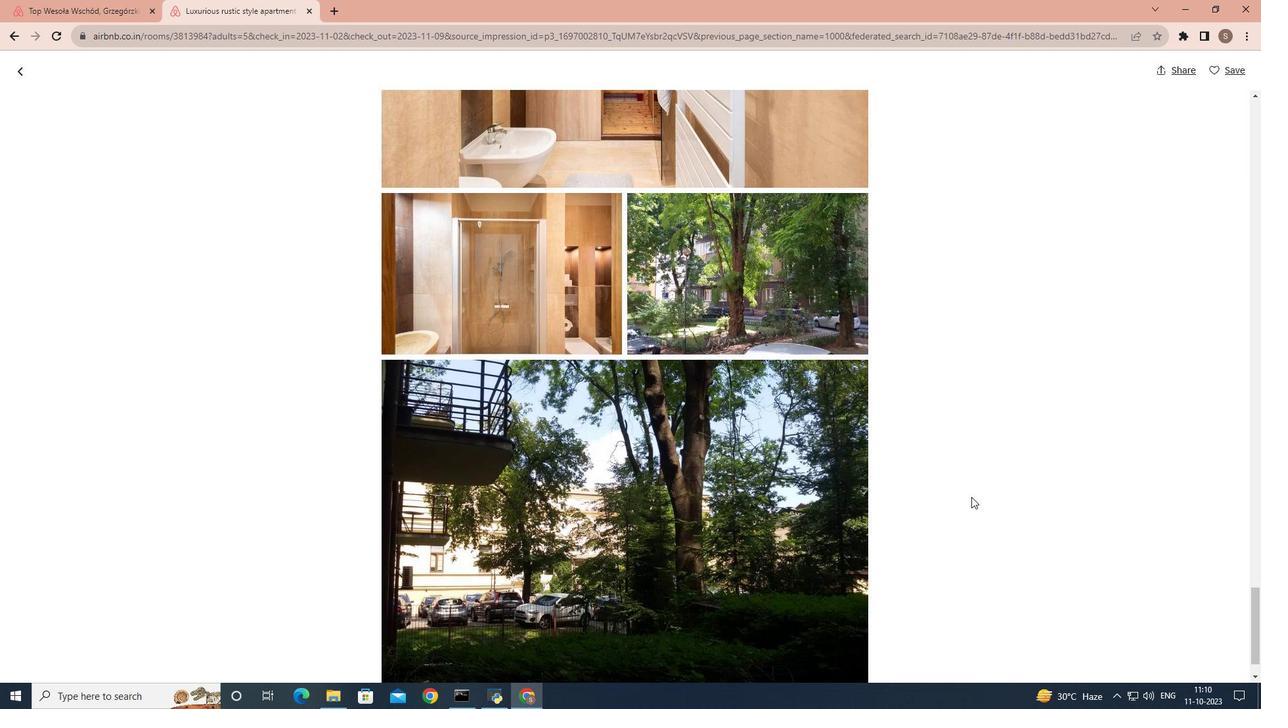 
Action: Mouse scrolled (971, 496) with delta (0, 0)
Screenshot: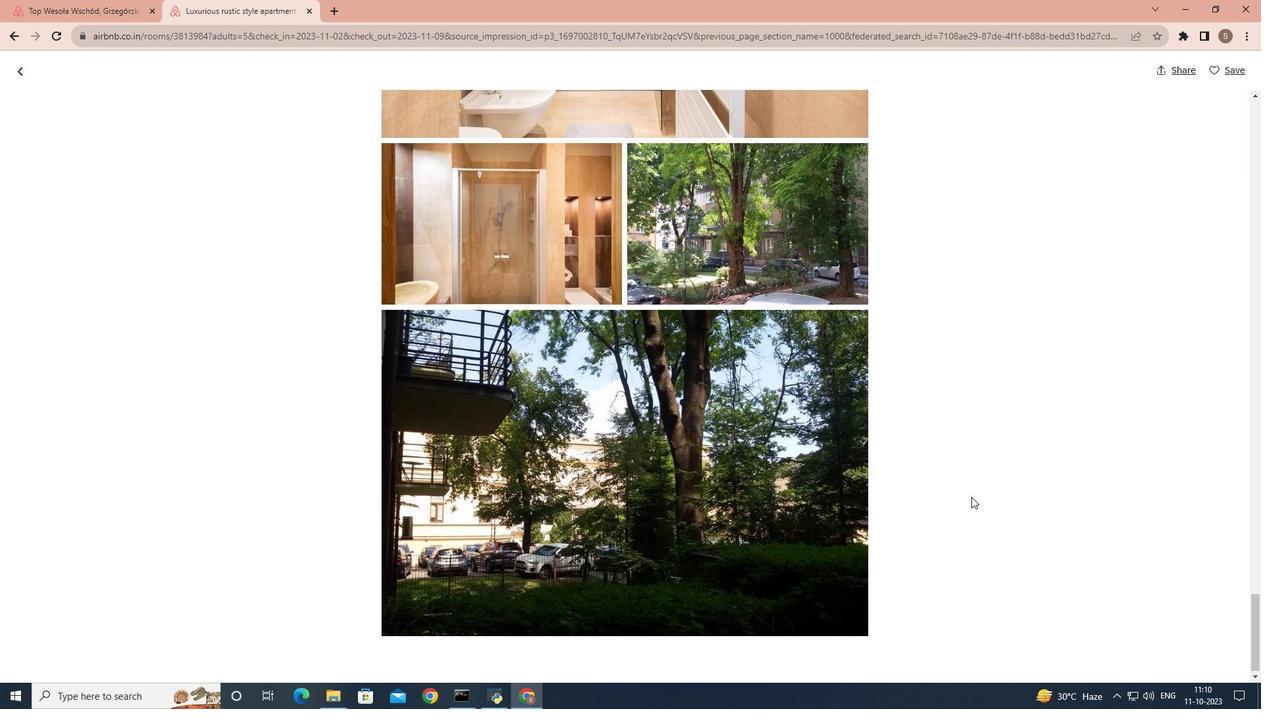 
Action: Mouse scrolled (971, 496) with delta (0, 0)
Screenshot: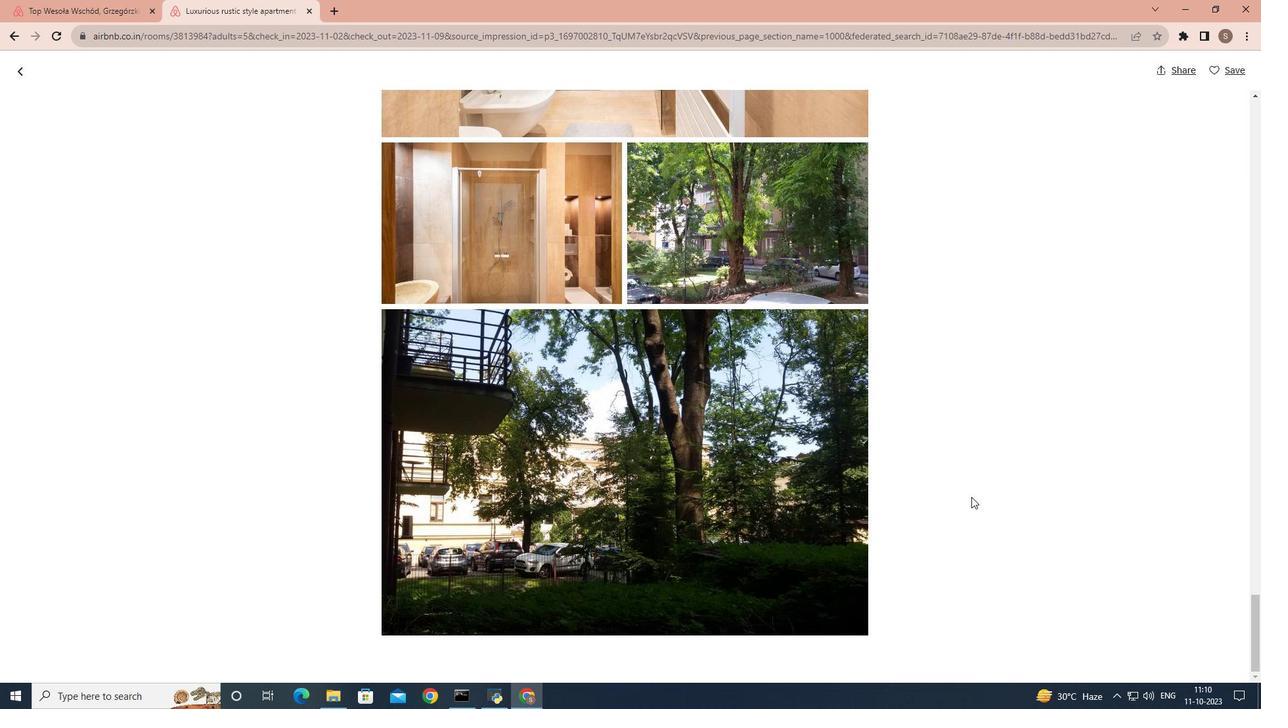 
Action: Mouse scrolled (971, 496) with delta (0, 0)
Screenshot: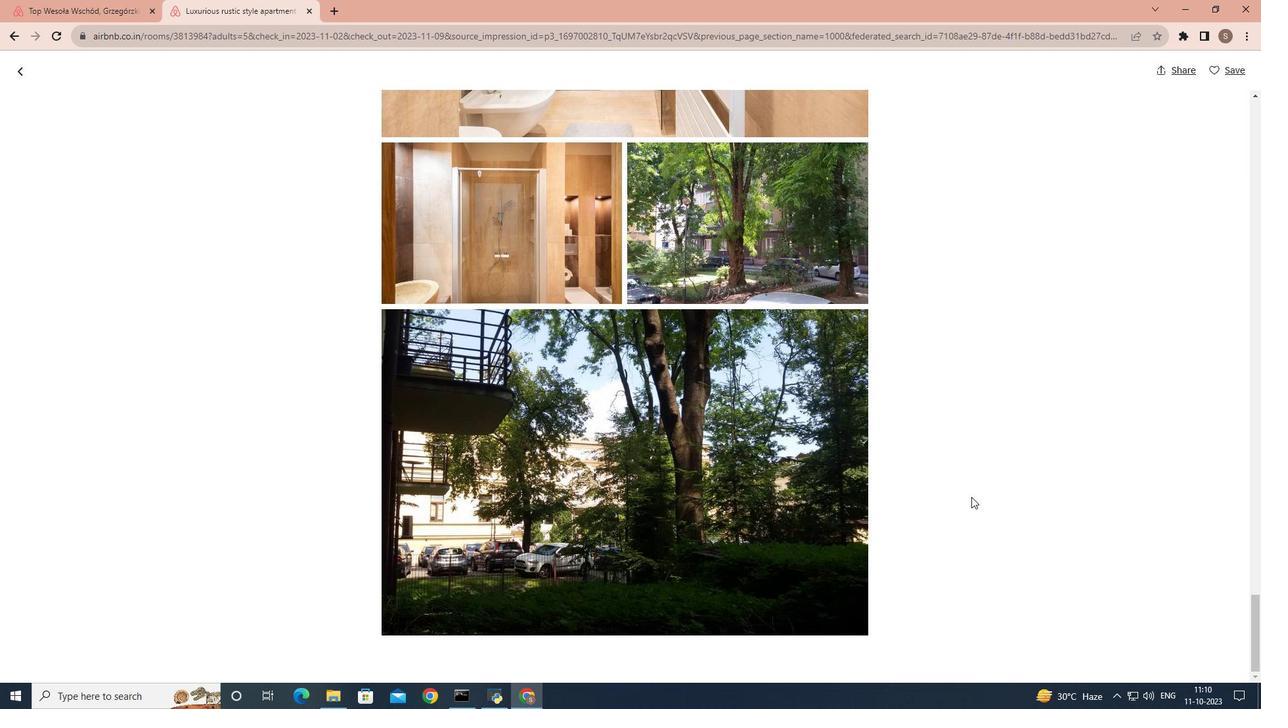 
Action: Mouse scrolled (971, 496) with delta (0, 0)
Screenshot: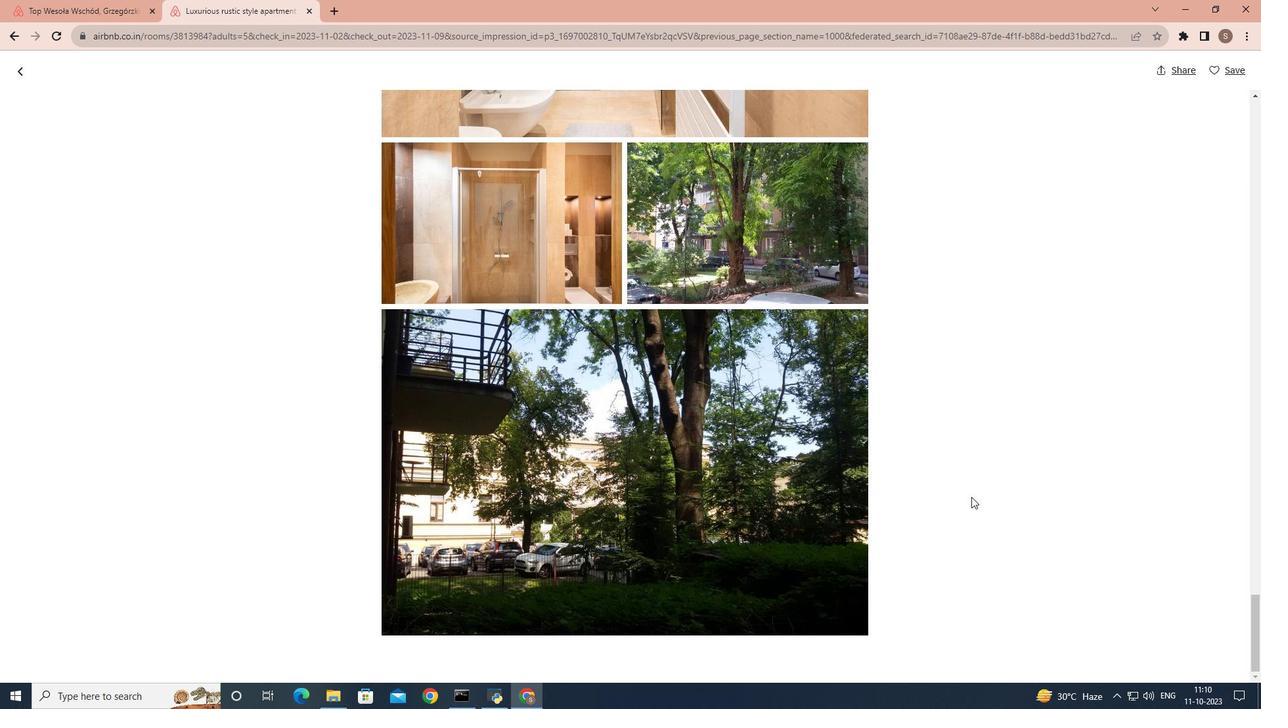 
Action: Mouse scrolled (971, 496) with delta (0, 0)
Screenshot: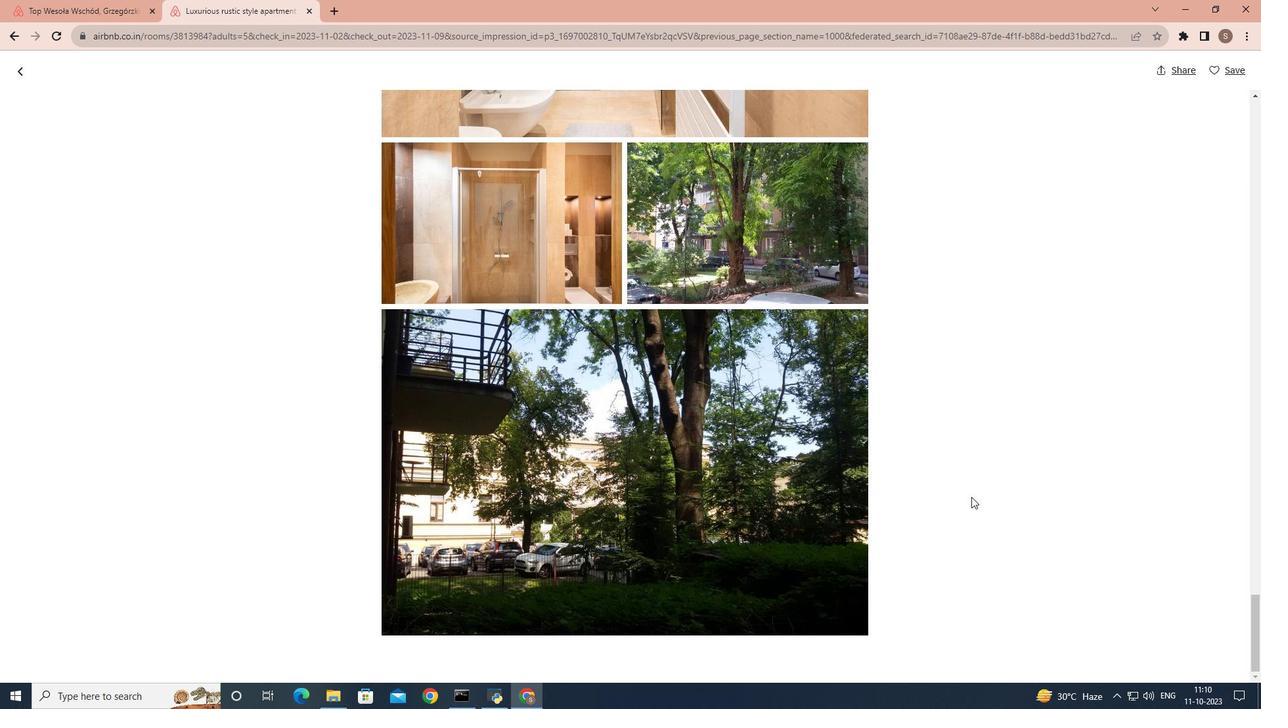 
Action: Mouse scrolled (971, 496) with delta (0, 0)
Screenshot: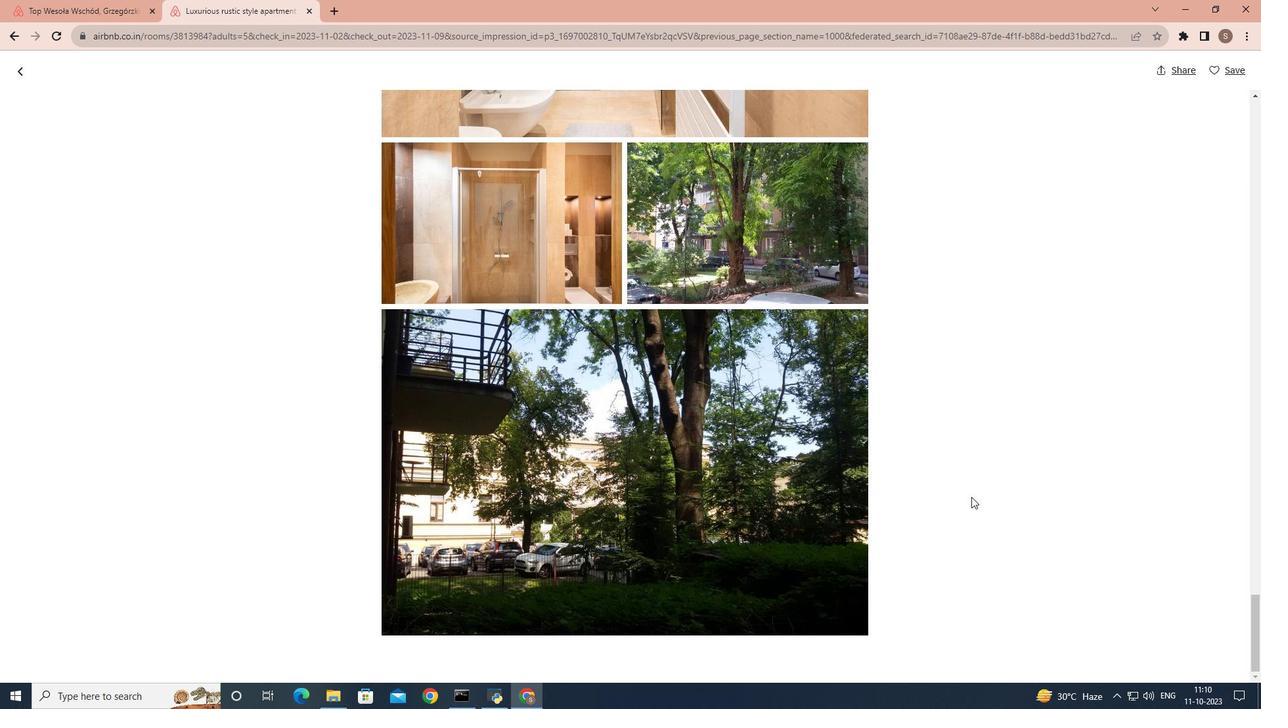 
Action: Mouse moved to (25, 72)
Screenshot: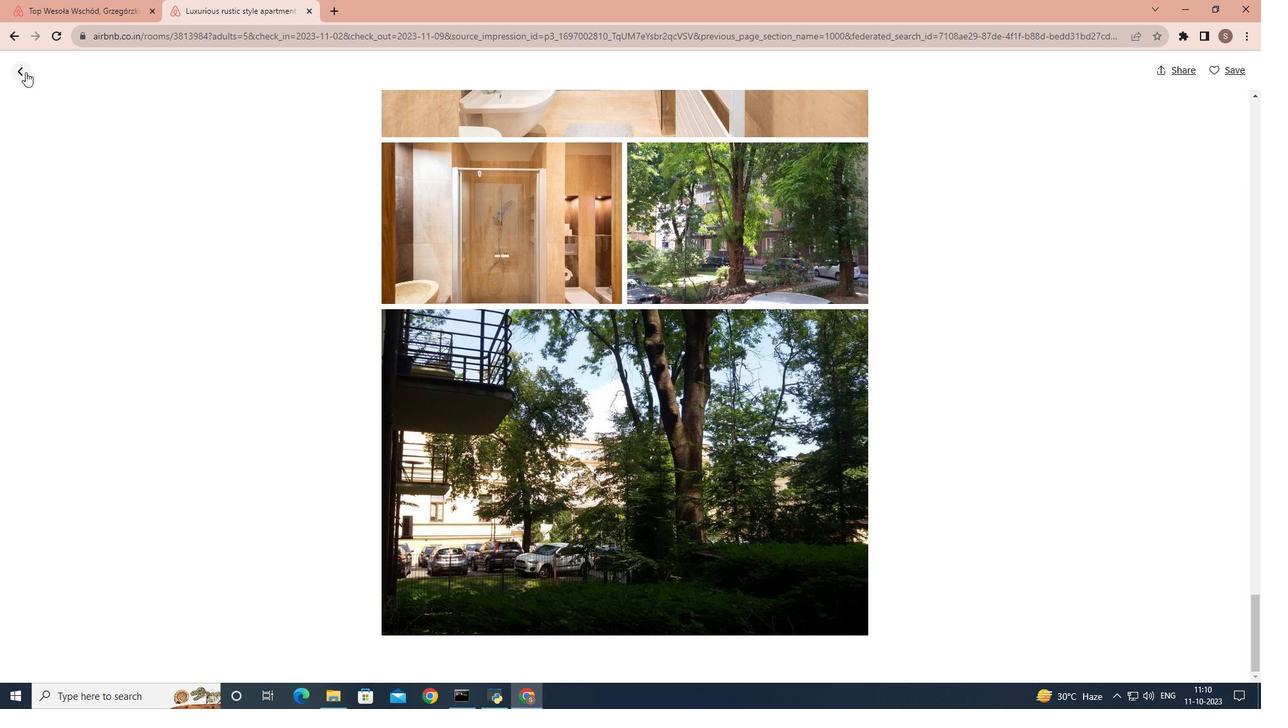 
Action: Mouse pressed left at (25, 72)
Screenshot: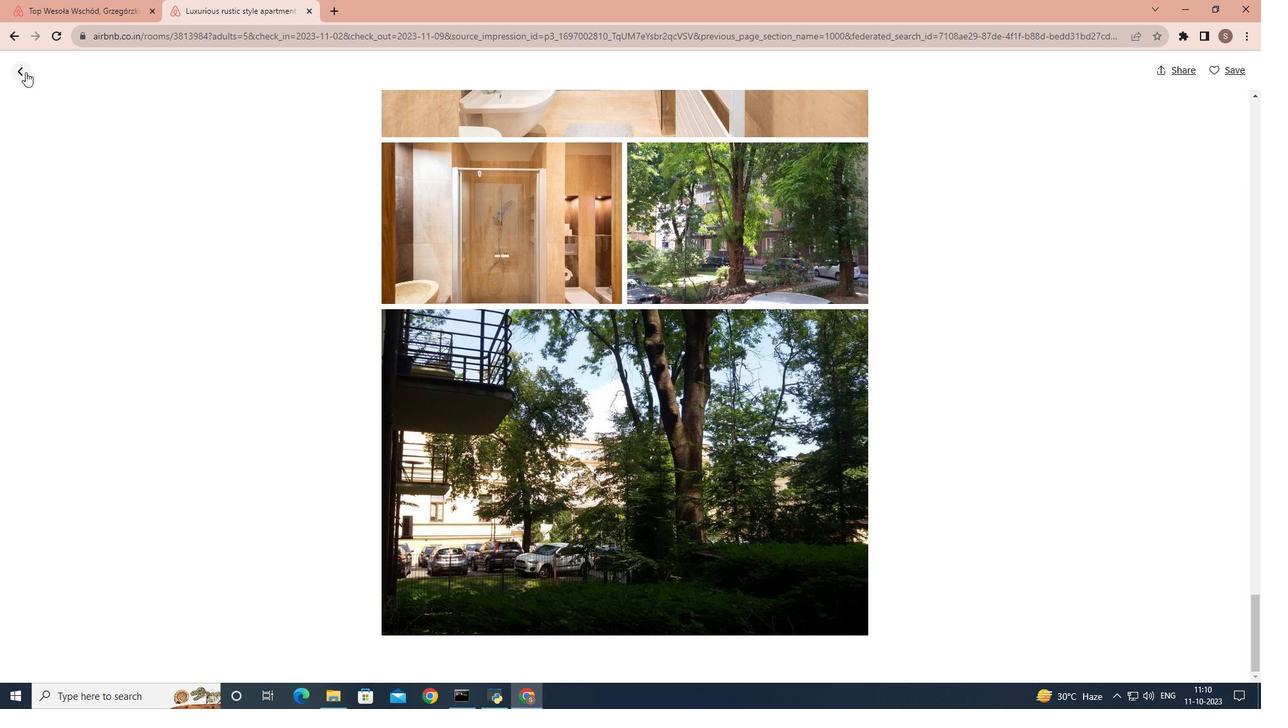 
Action: Mouse moved to (479, 286)
Screenshot: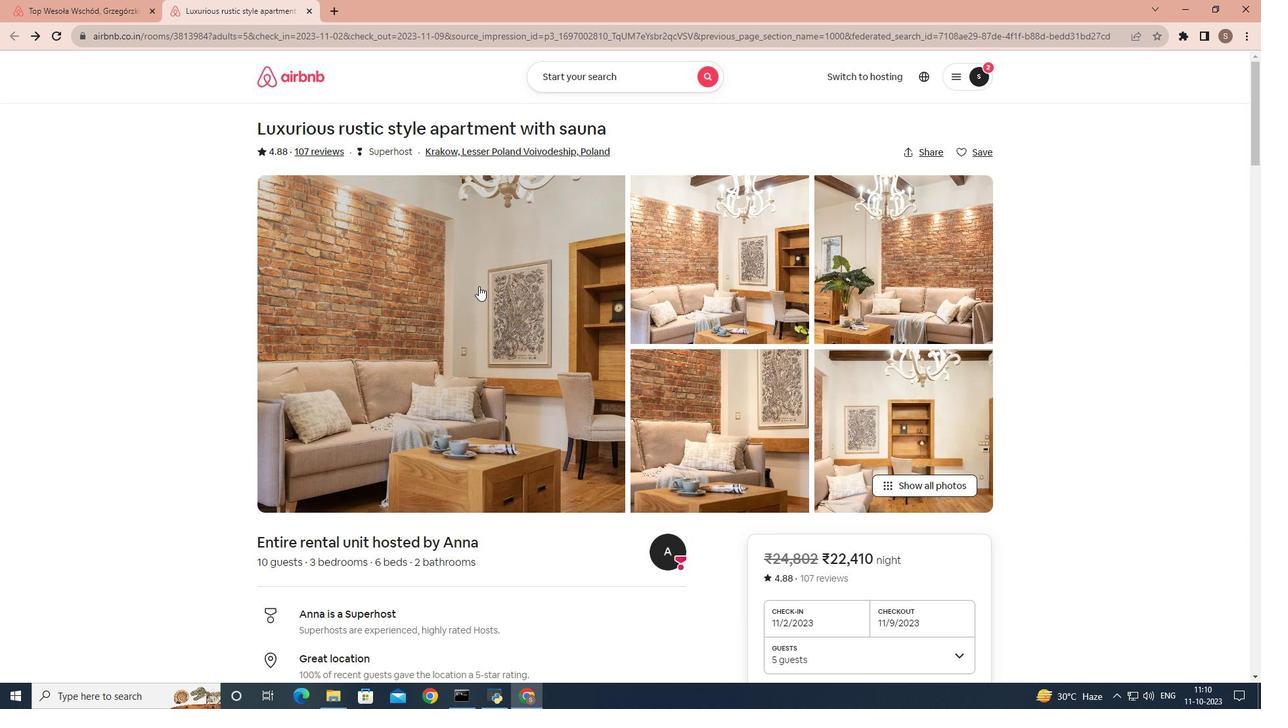 
Action: Mouse scrolled (479, 285) with delta (0, 0)
Screenshot: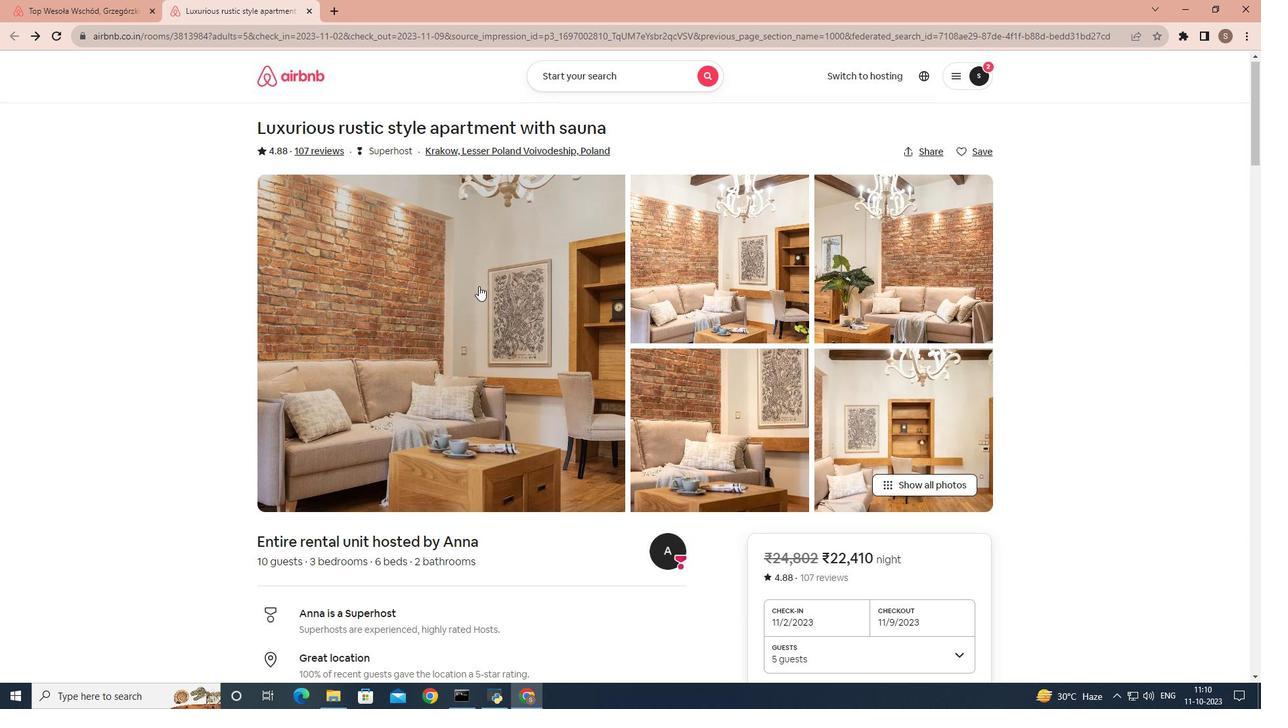 
Action: Mouse scrolled (479, 285) with delta (0, 0)
Screenshot: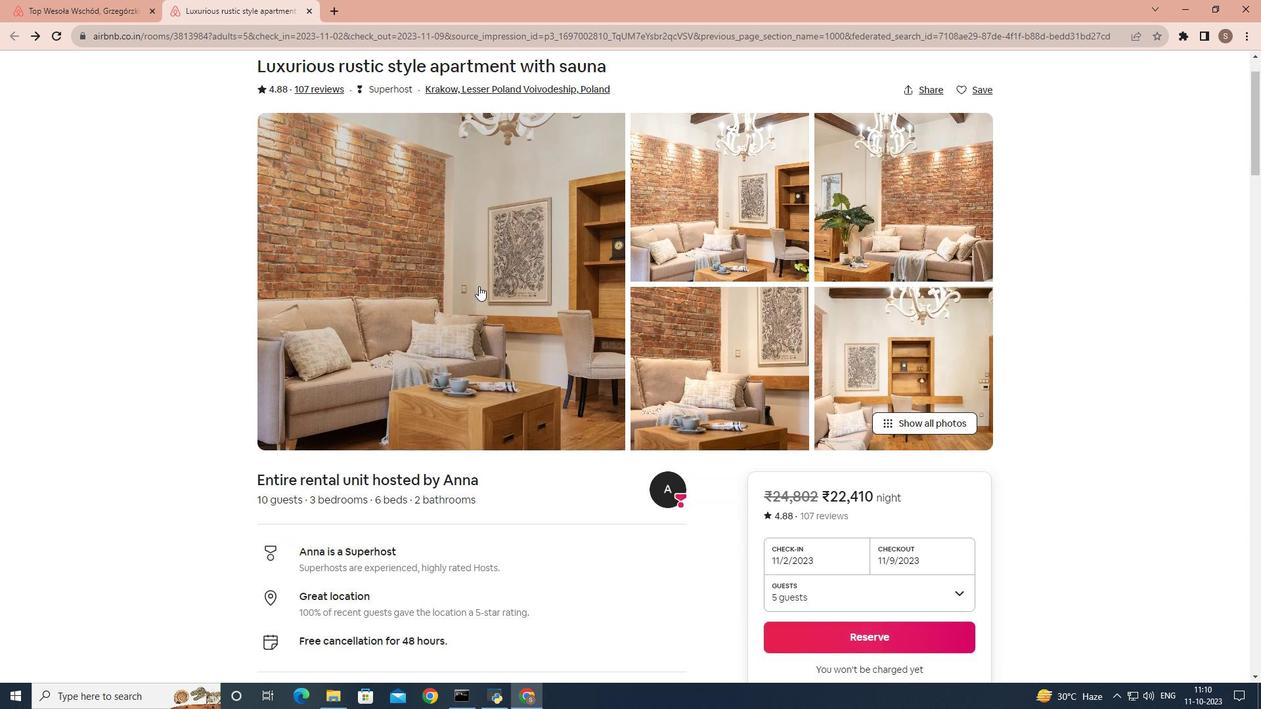 
Action: Mouse scrolled (479, 285) with delta (0, 0)
Screenshot: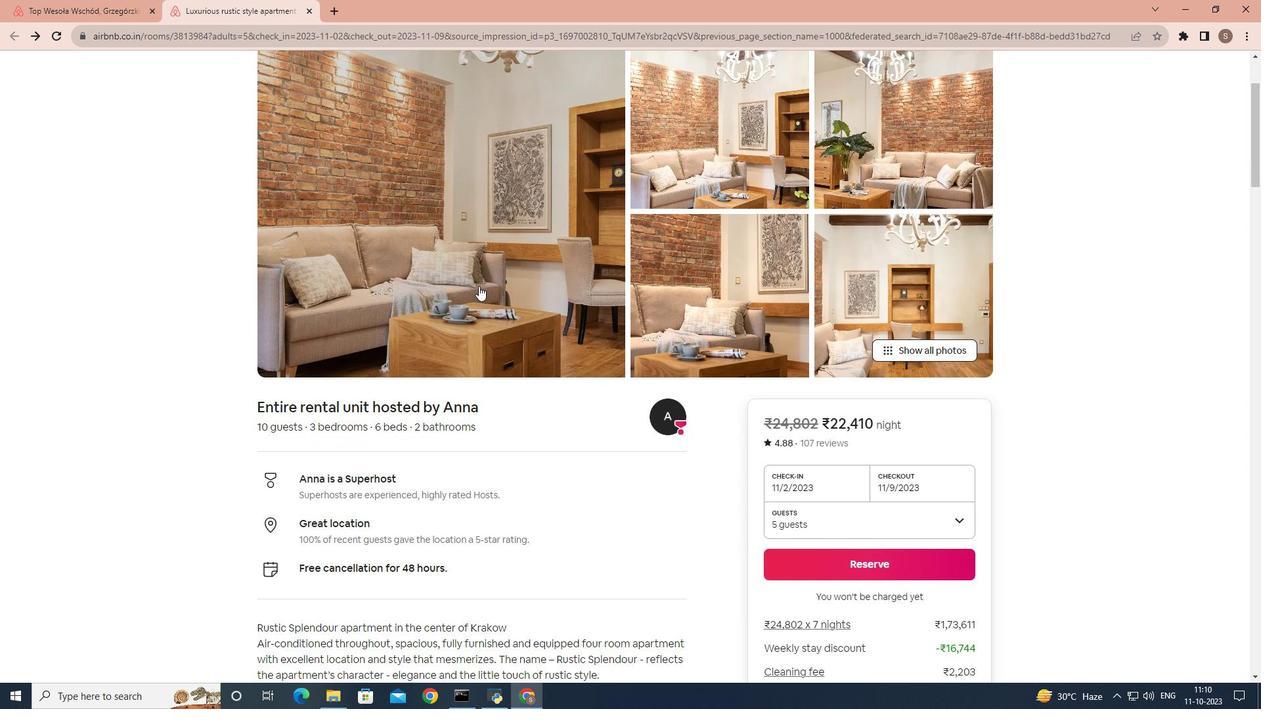 
Action: Mouse scrolled (479, 285) with delta (0, 0)
Screenshot: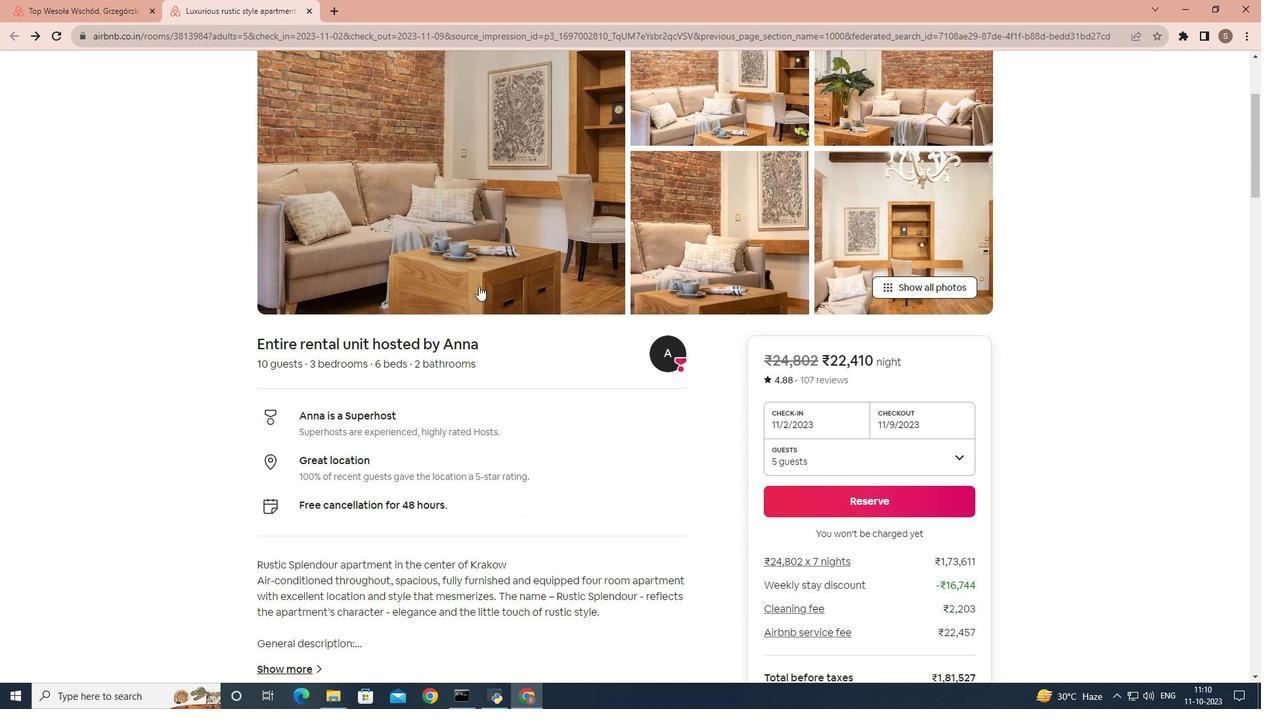 
Action: Mouse scrolled (479, 285) with delta (0, 0)
Screenshot: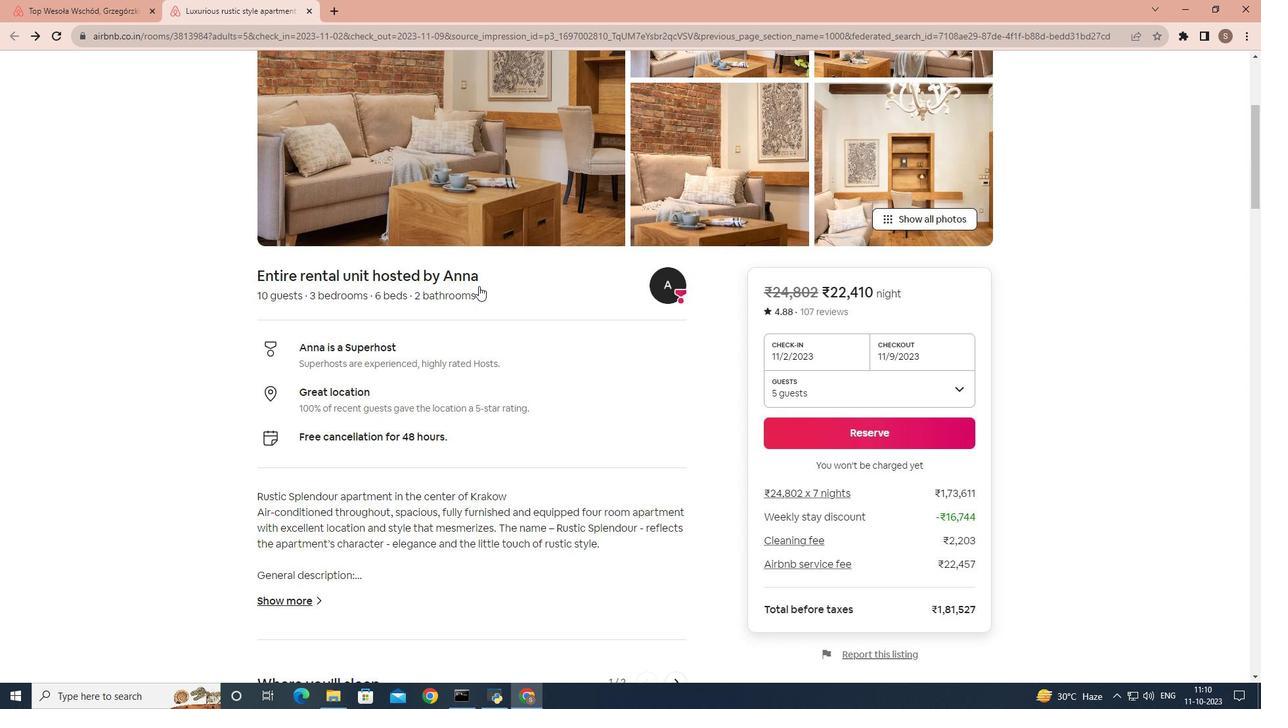 
Action: Mouse scrolled (479, 285) with delta (0, 0)
Screenshot: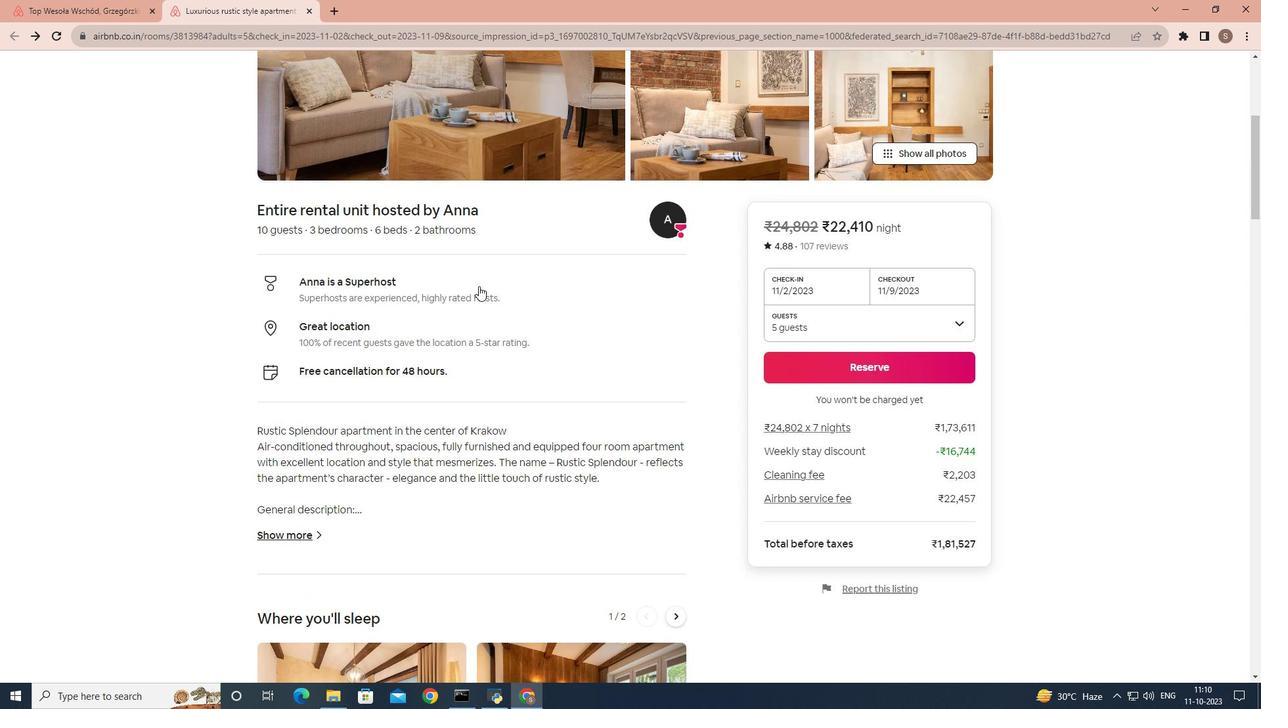 
Action: Mouse scrolled (479, 285) with delta (0, 0)
Screenshot: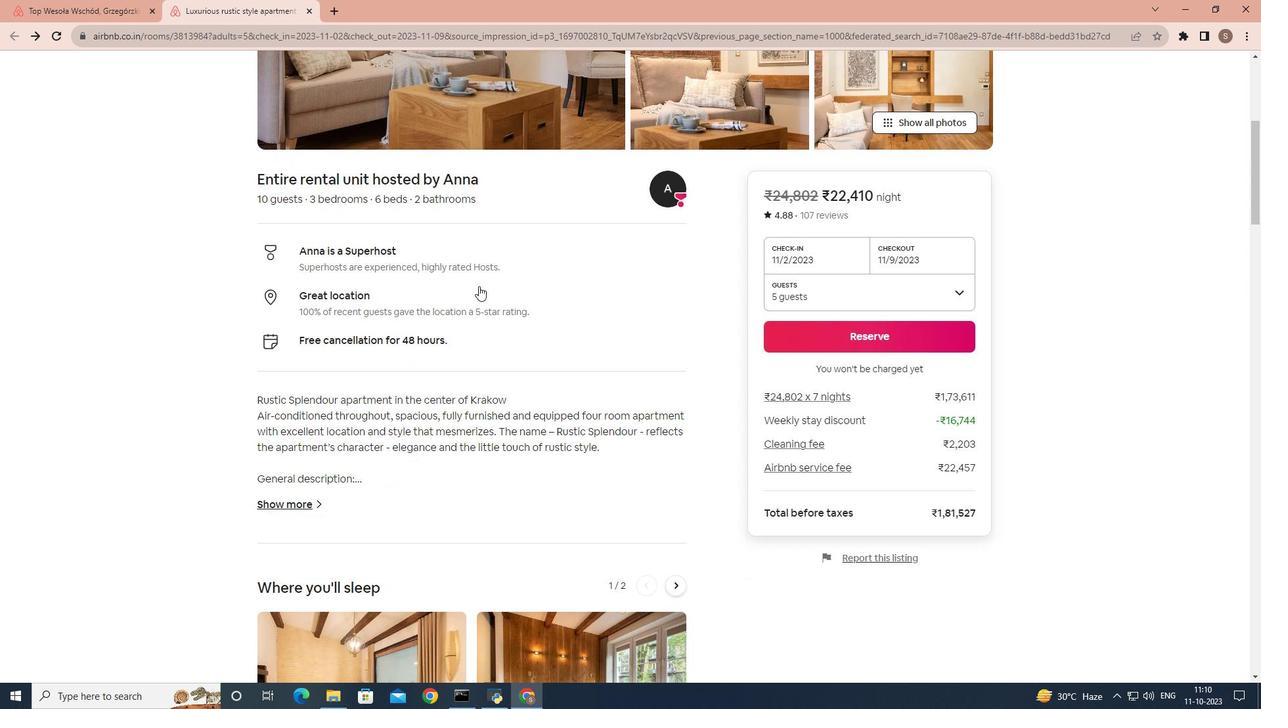 
Action: Mouse scrolled (479, 285) with delta (0, 0)
Screenshot: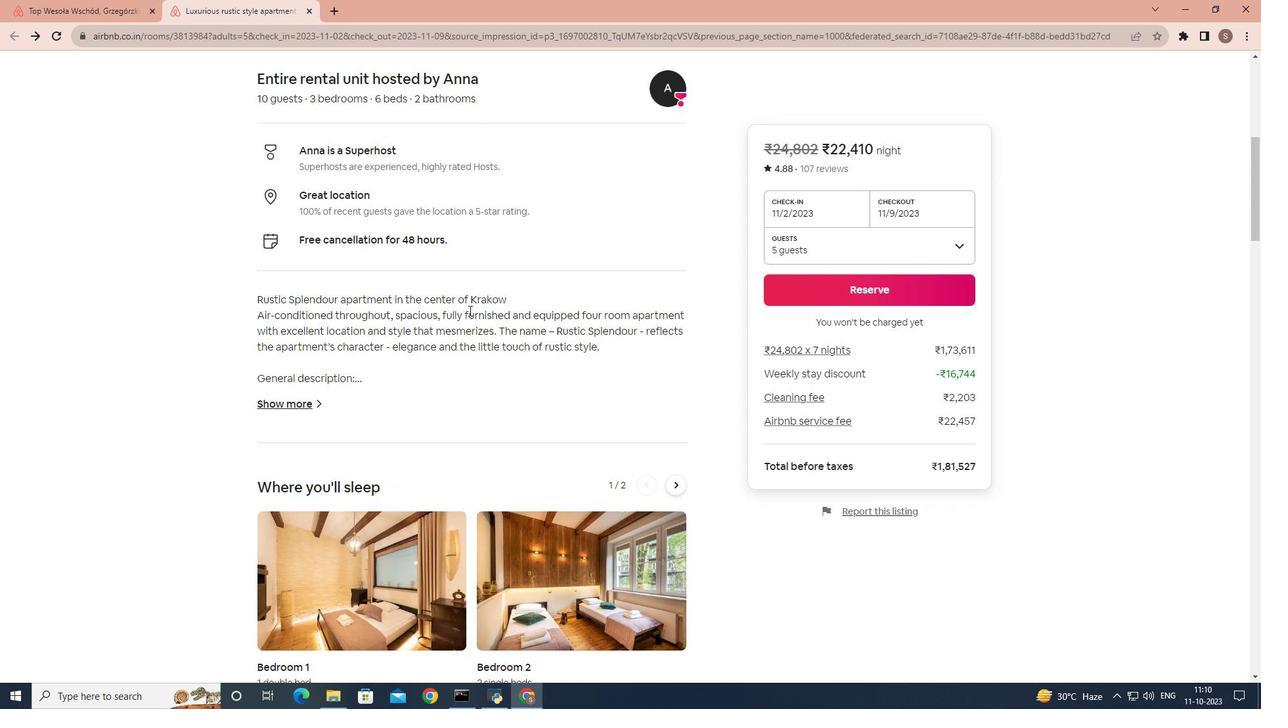 
Action: Mouse moved to (272, 344)
Screenshot: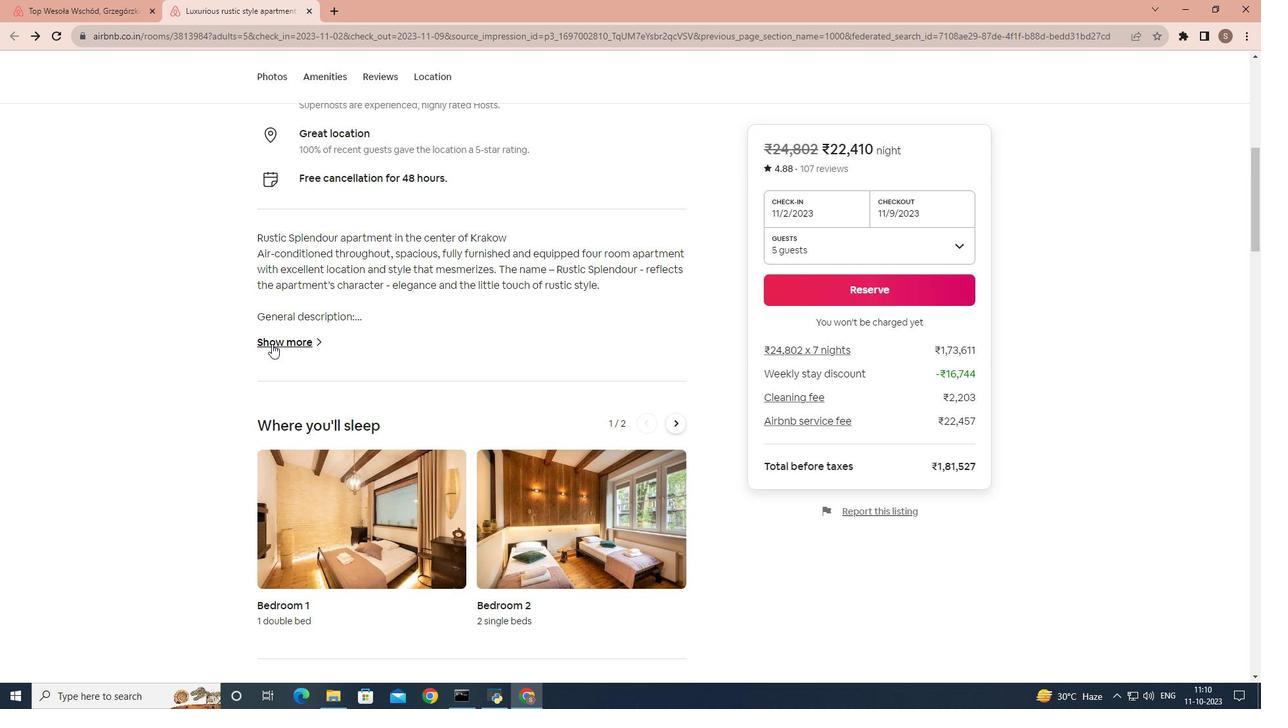 
Action: Mouse pressed left at (272, 344)
Screenshot: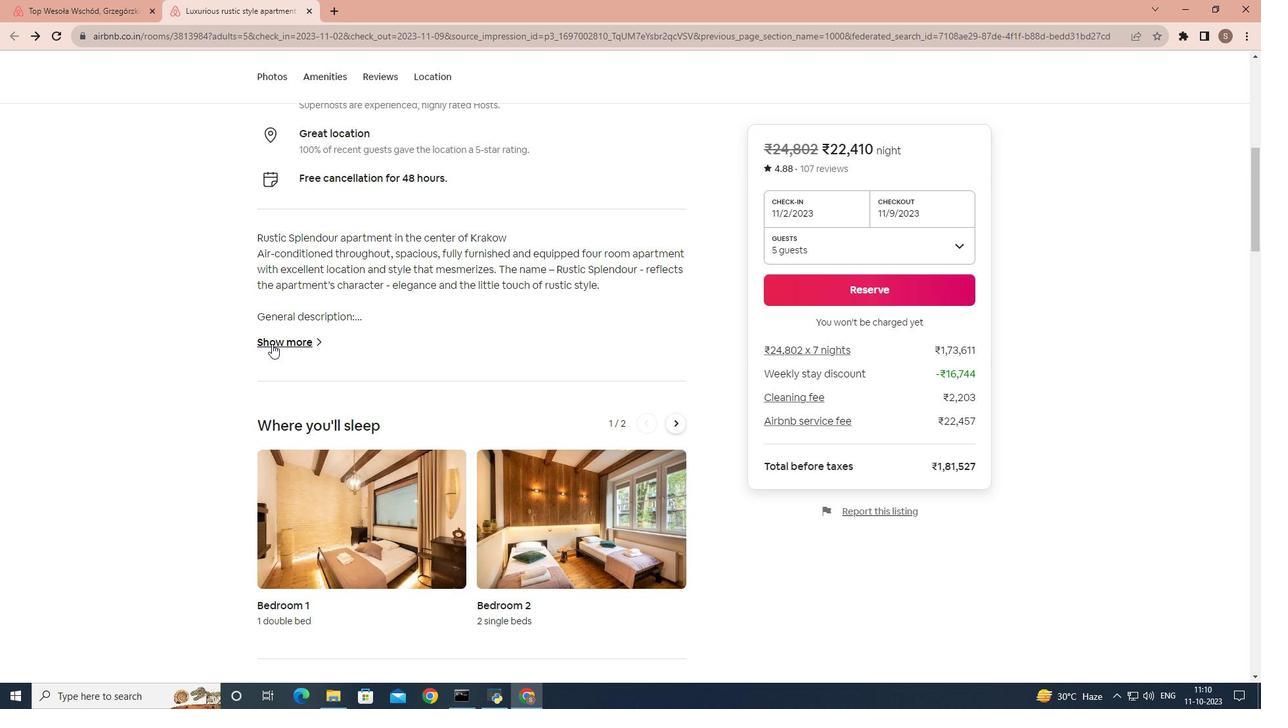 
Action: Mouse scrolled (272, 343) with delta (0, 0)
Screenshot: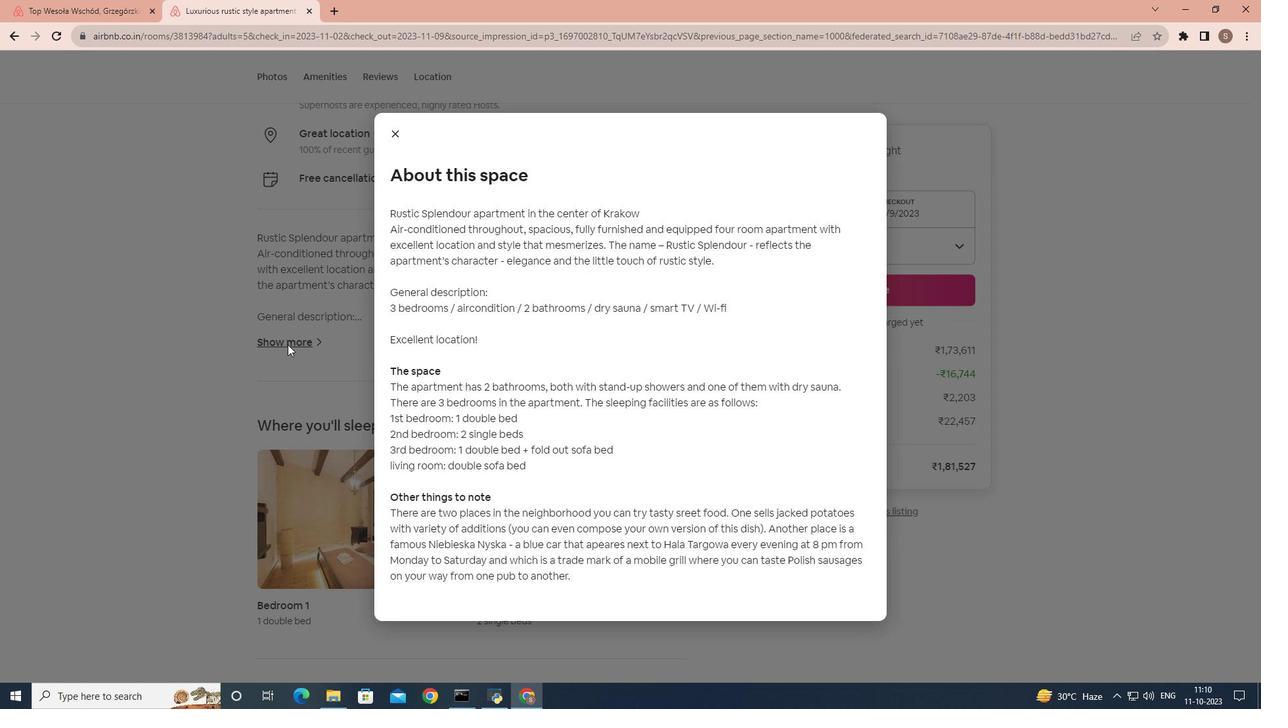 
Action: Mouse moved to (438, 385)
Screenshot: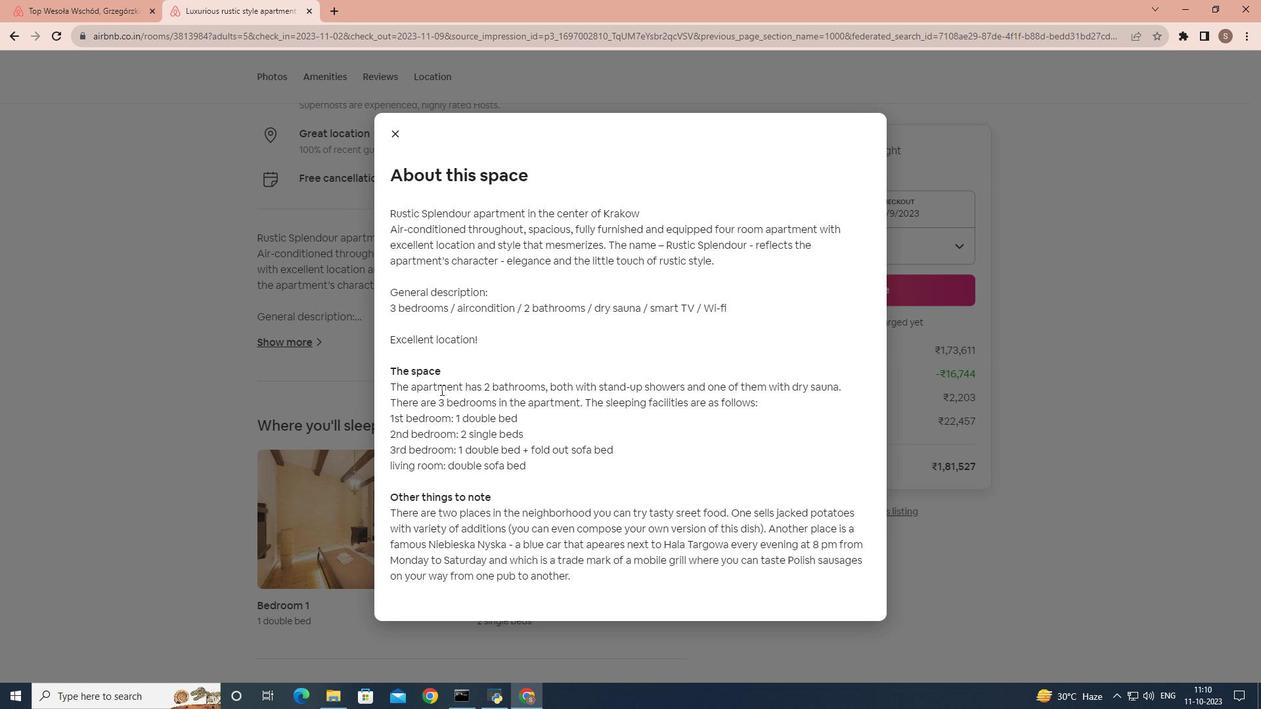 
Action: Mouse scrolled (438, 384) with delta (0, 0)
Screenshot: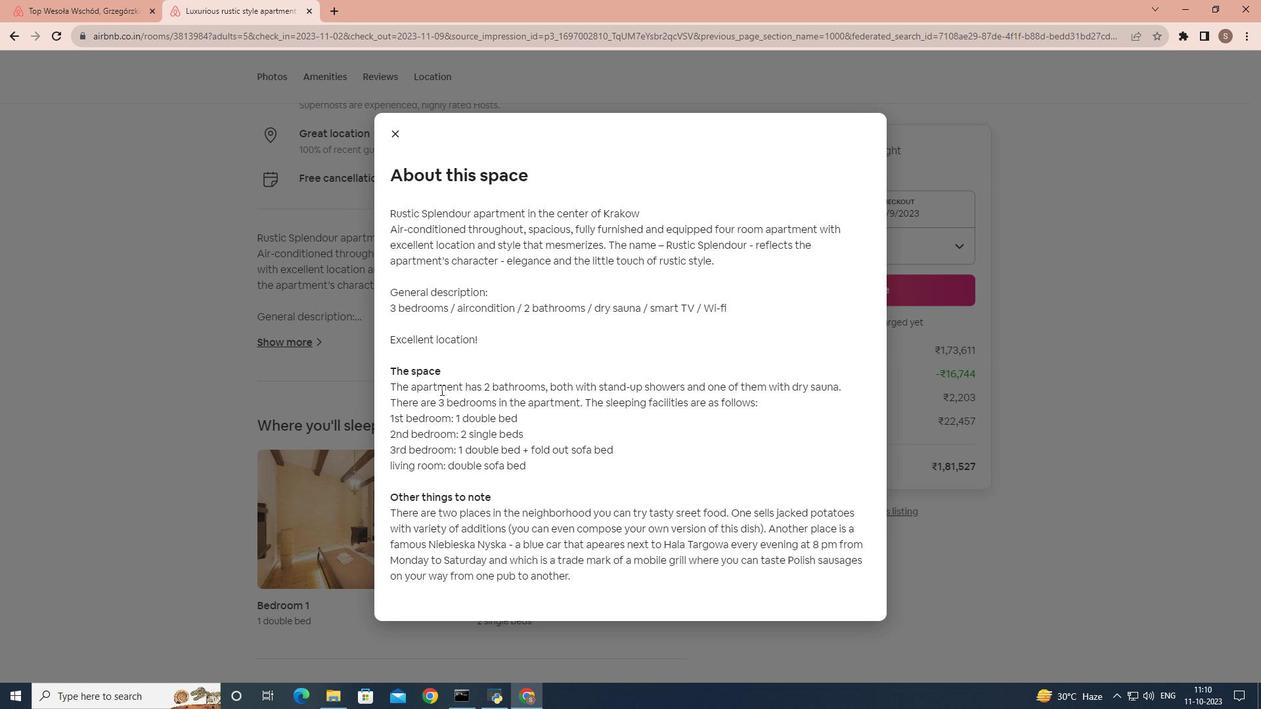 
Action: Mouse moved to (440, 390)
Screenshot: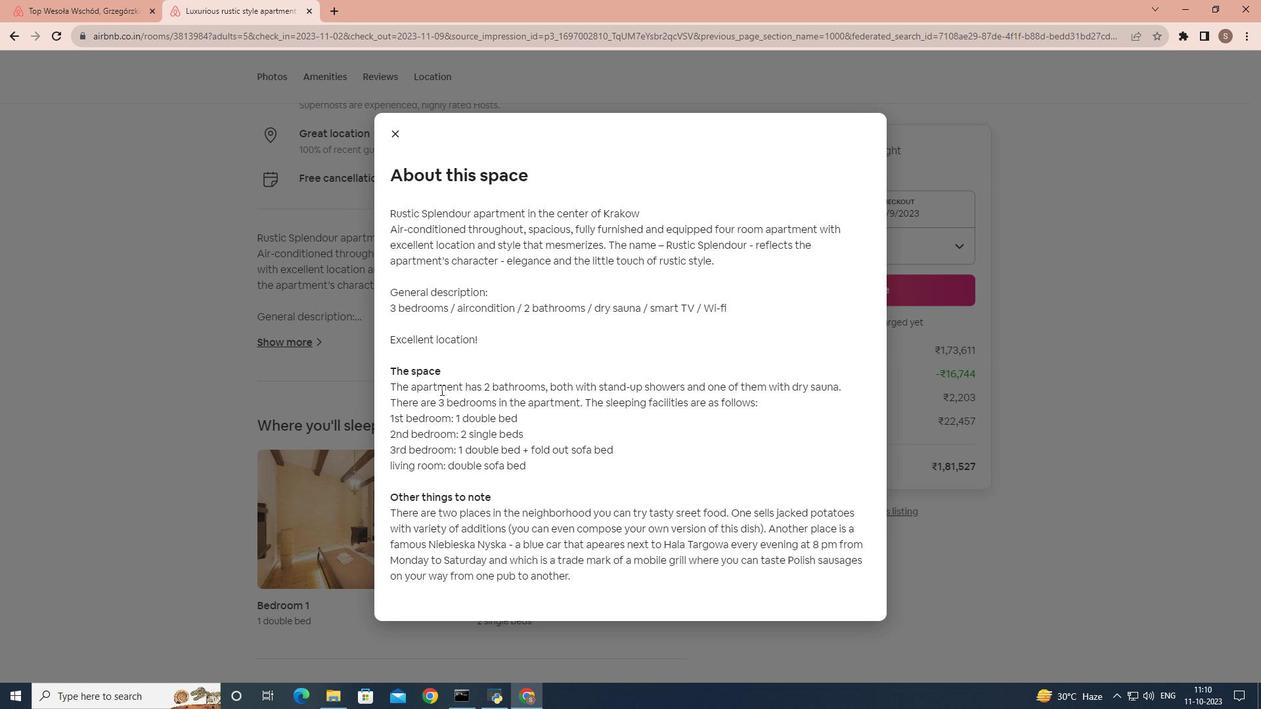 
Action: Mouse scrolled (440, 389) with delta (0, 0)
Screenshot: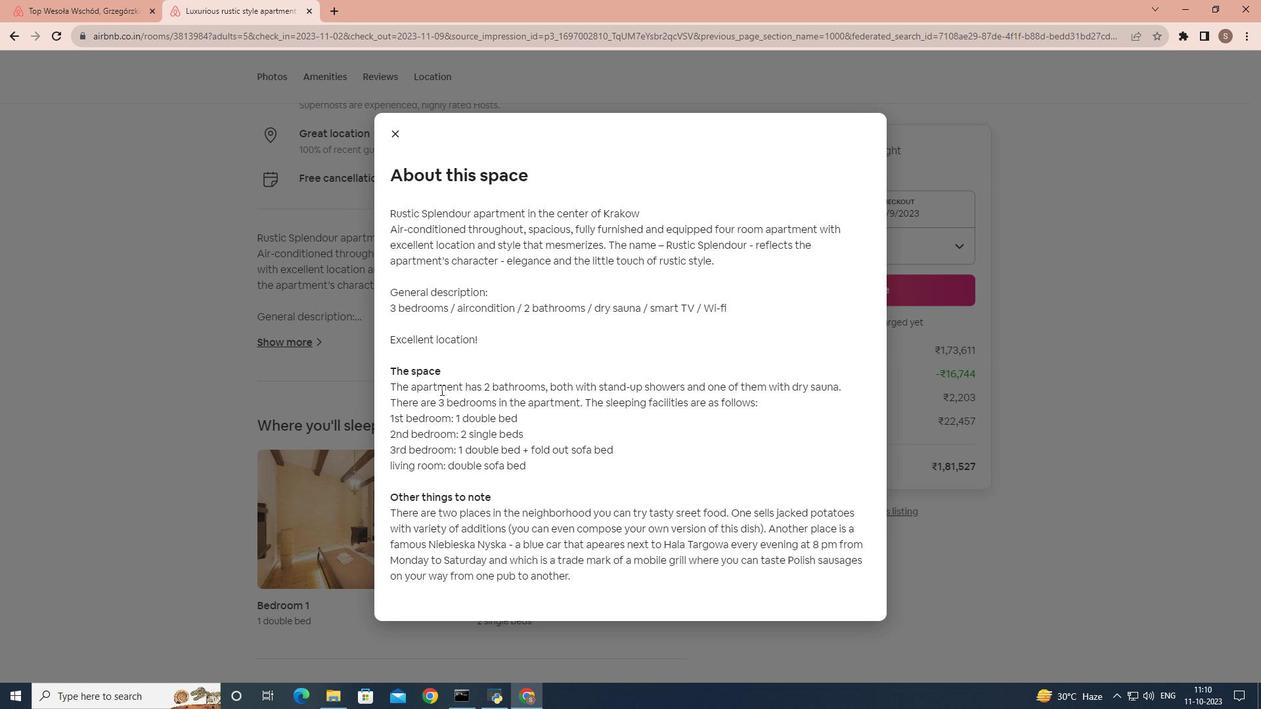 
Action: Mouse moved to (441, 375)
Screenshot: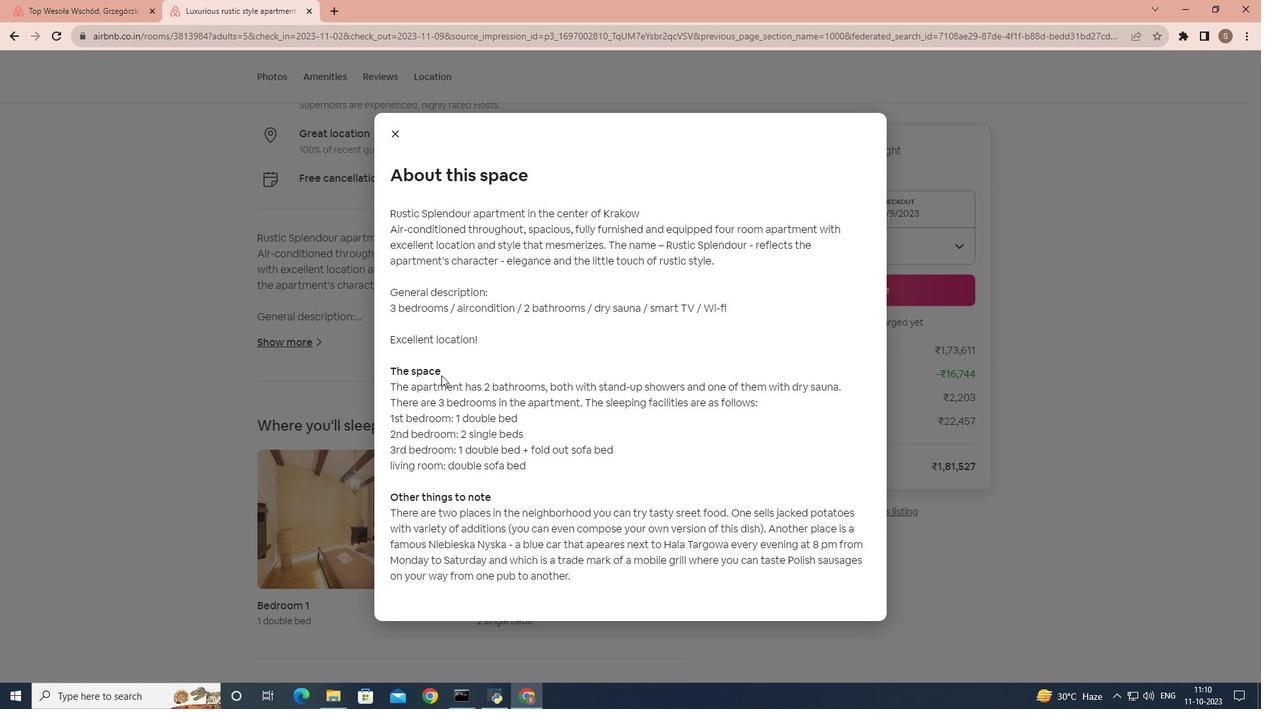 
Action: Mouse scrolled (441, 375) with delta (0, 0)
Screenshot: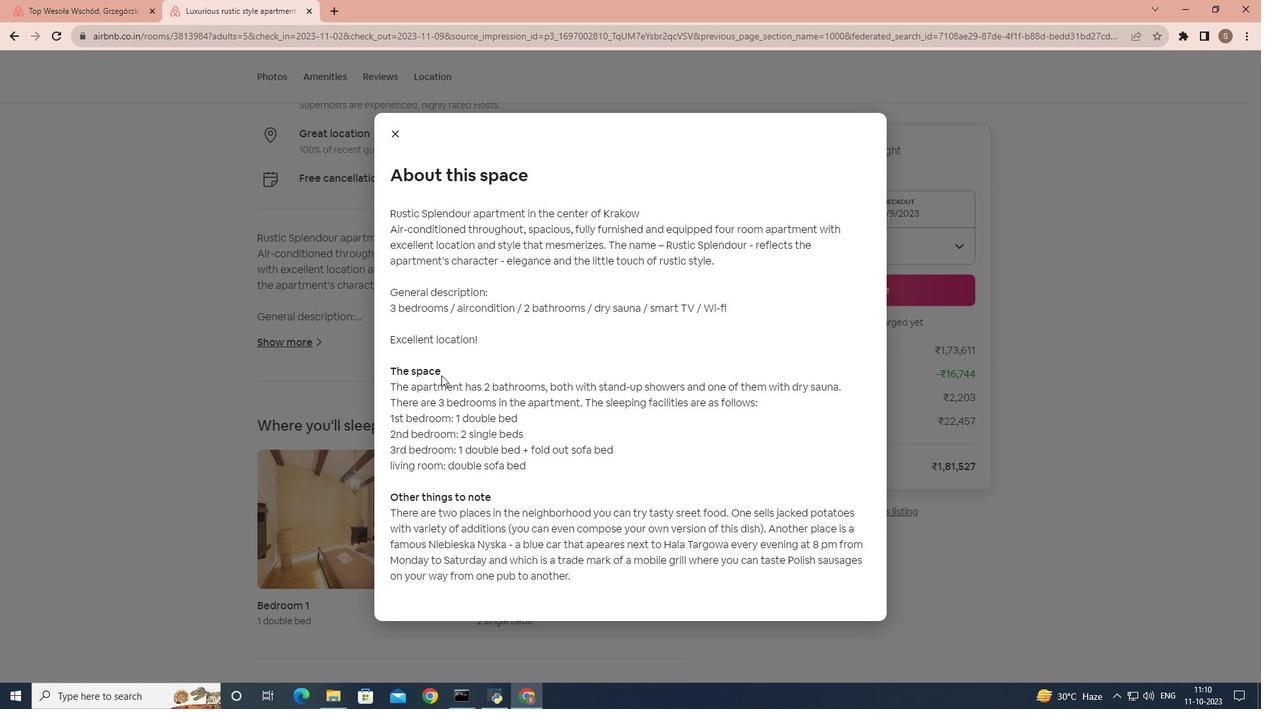 
Action: Mouse moved to (437, 350)
Screenshot: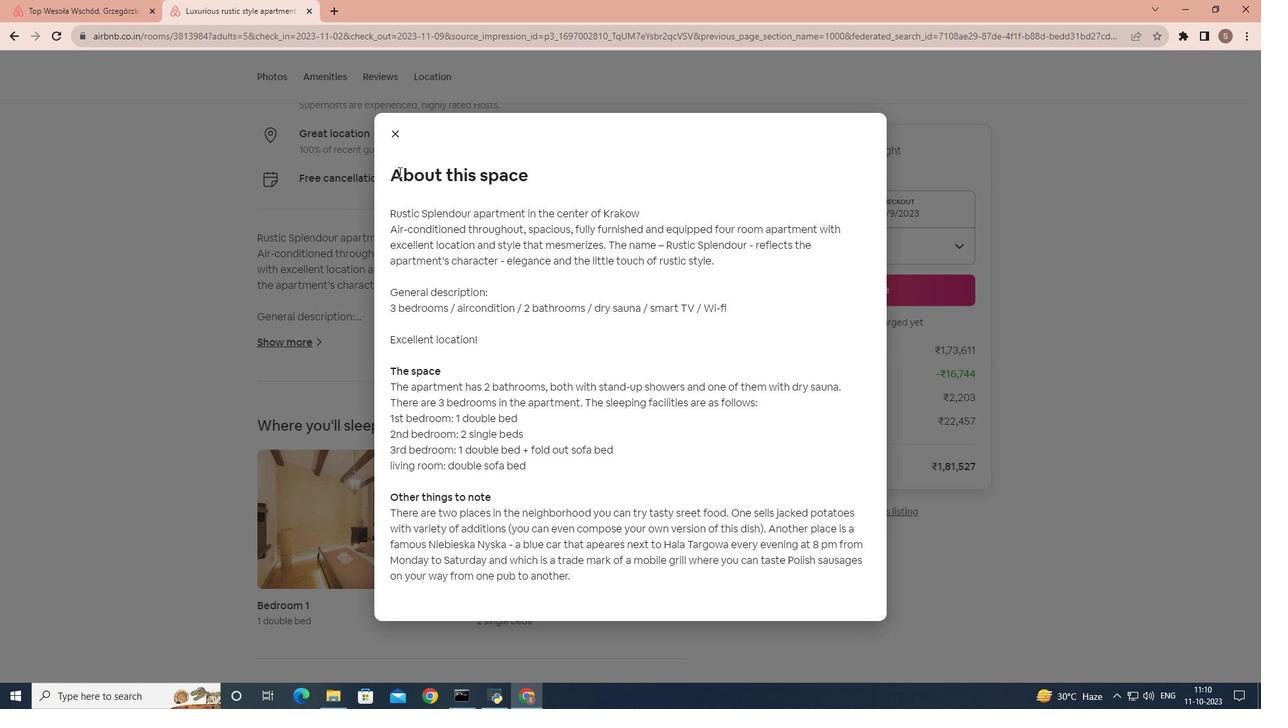 
Action: Mouse scrolled (437, 350) with delta (0, 0)
Screenshot: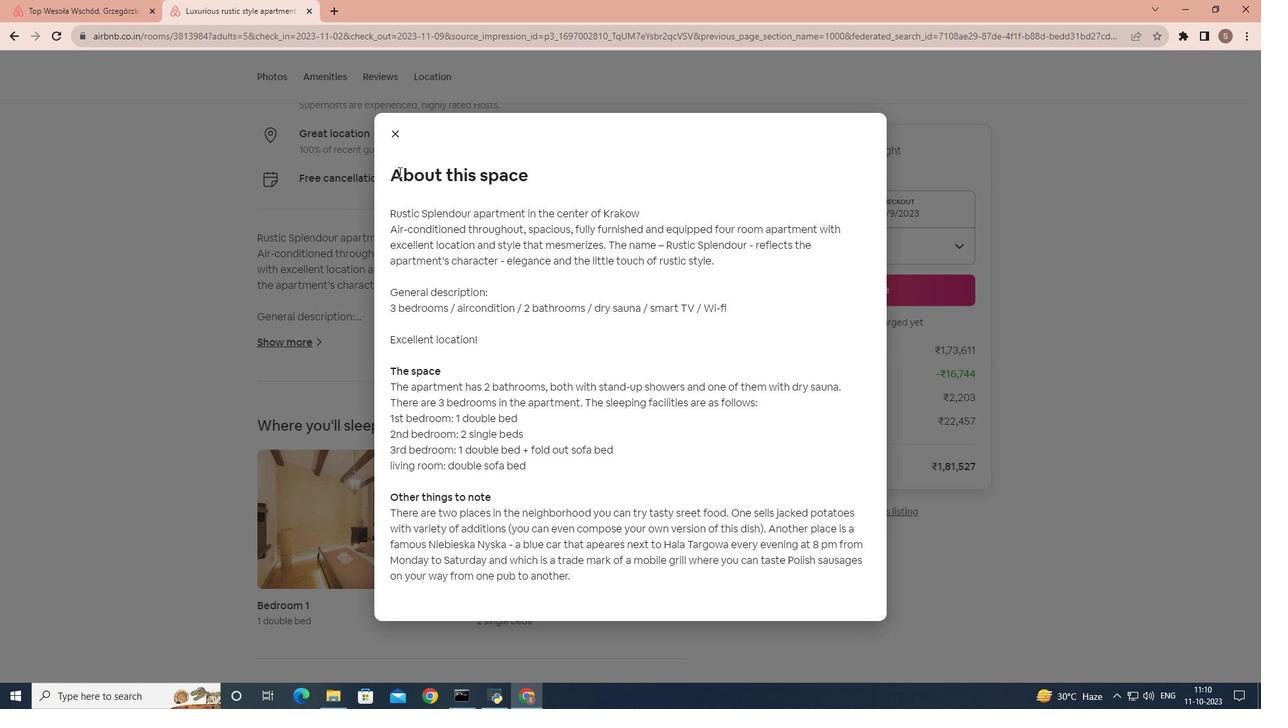 
Action: Mouse moved to (395, 135)
Screenshot: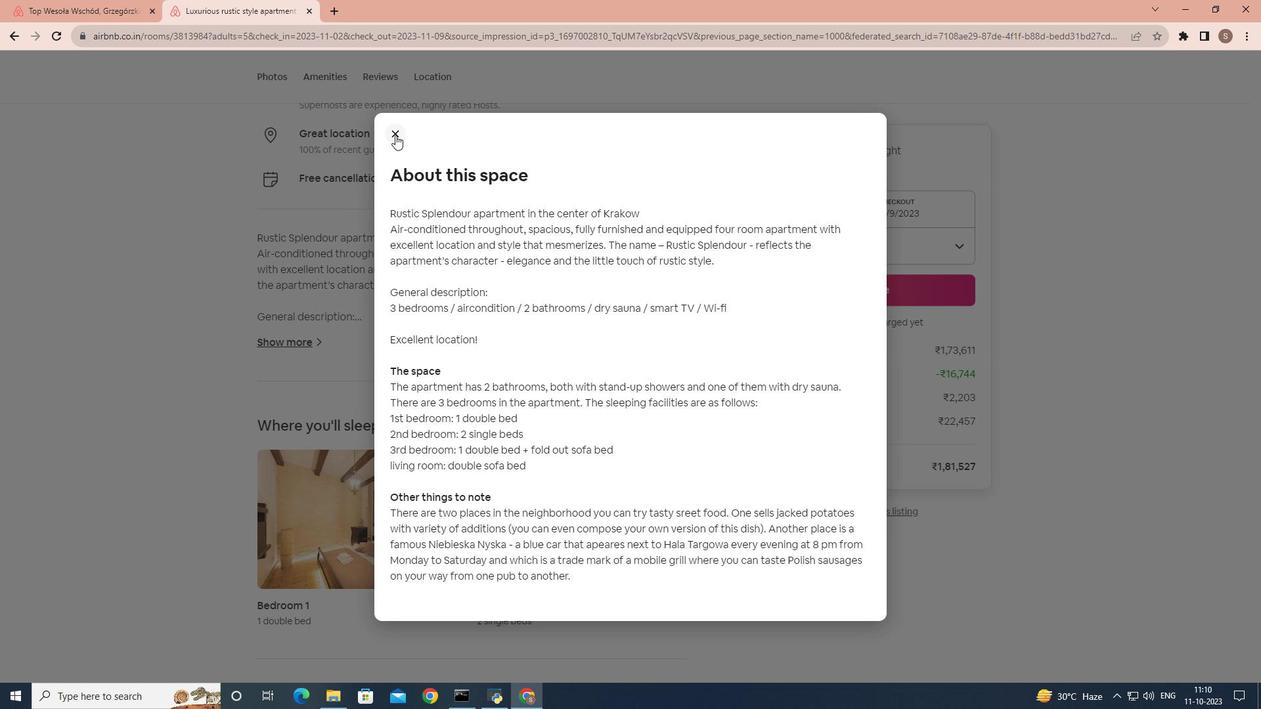 
Action: Mouse pressed left at (395, 135)
Screenshot: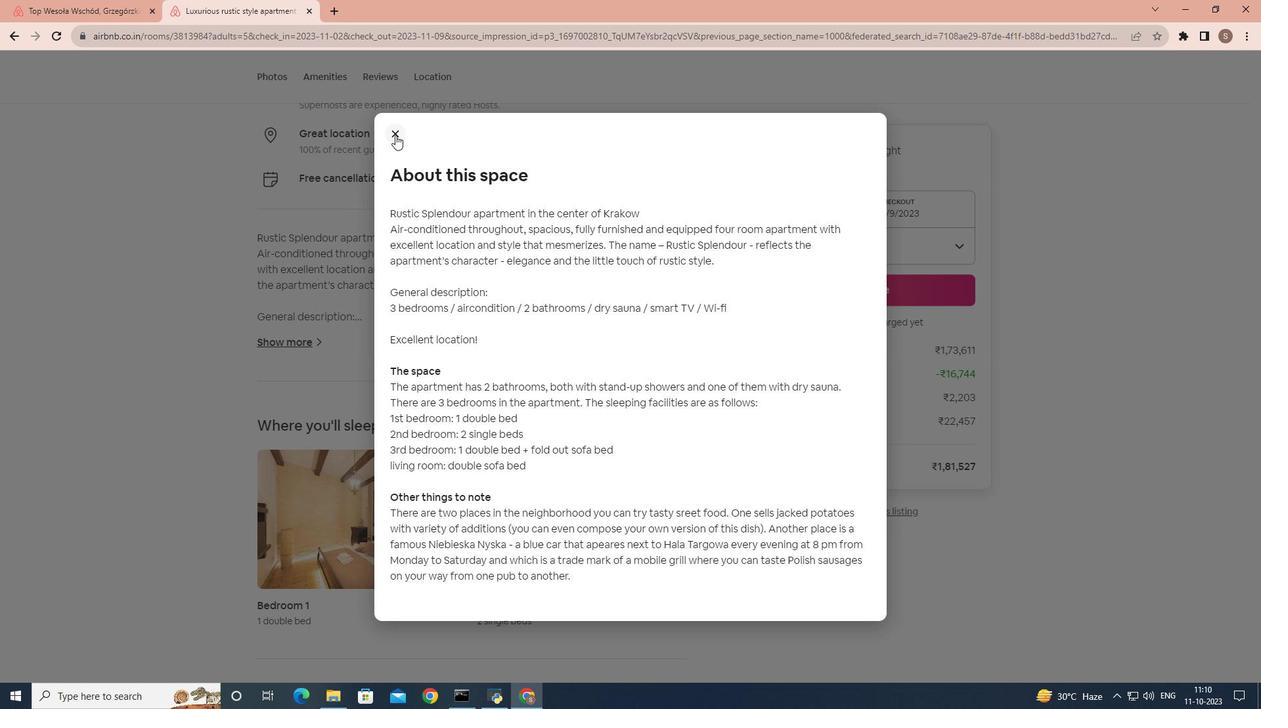 
Action: Mouse moved to (375, 236)
Screenshot: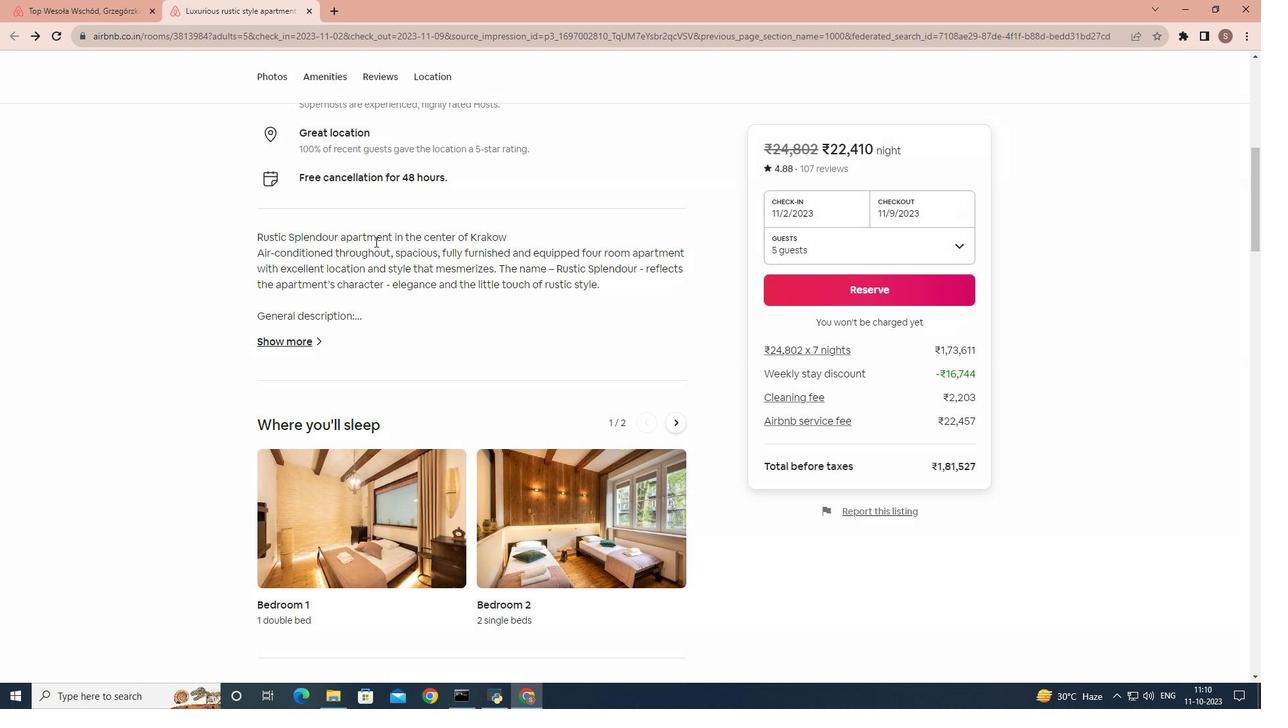 
Action: Mouse scrolled (375, 235) with delta (0, 0)
Screenshot: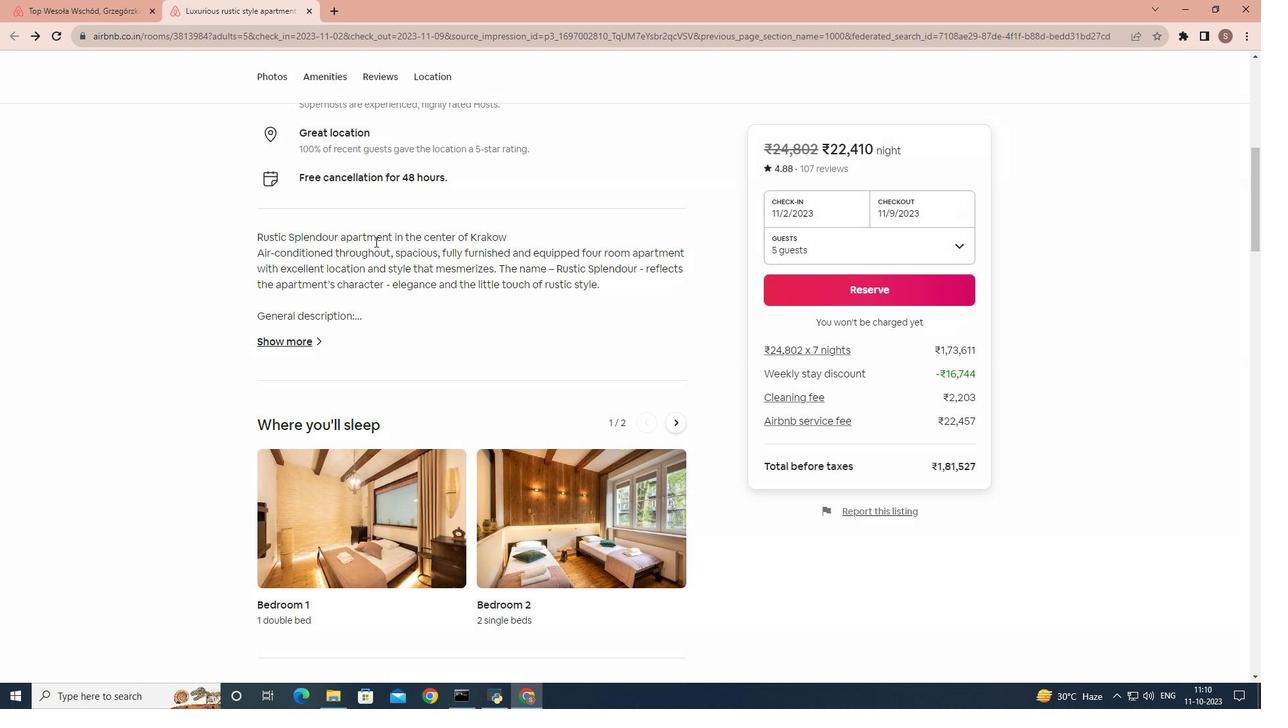 
Action: Mouse moved to (374, 242)
Screenshot: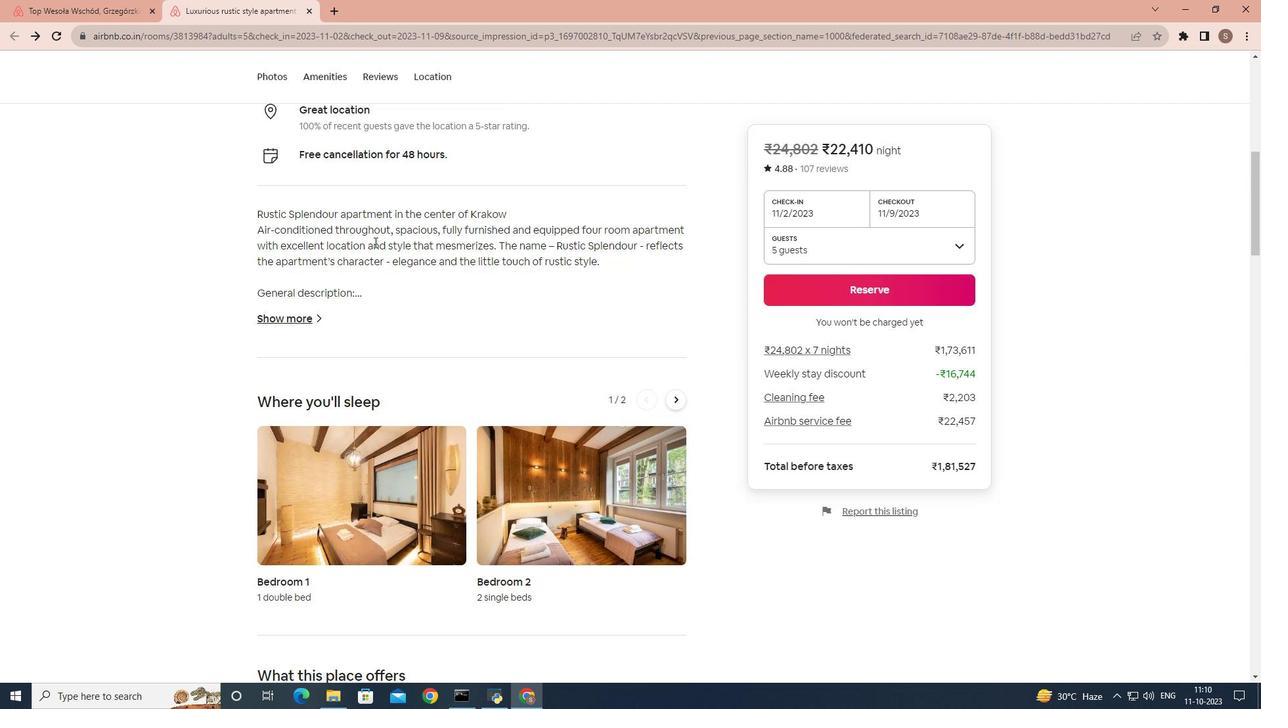 
Action: Mouse scrolled (374, 241) with delta (0, 0)
Screenshot: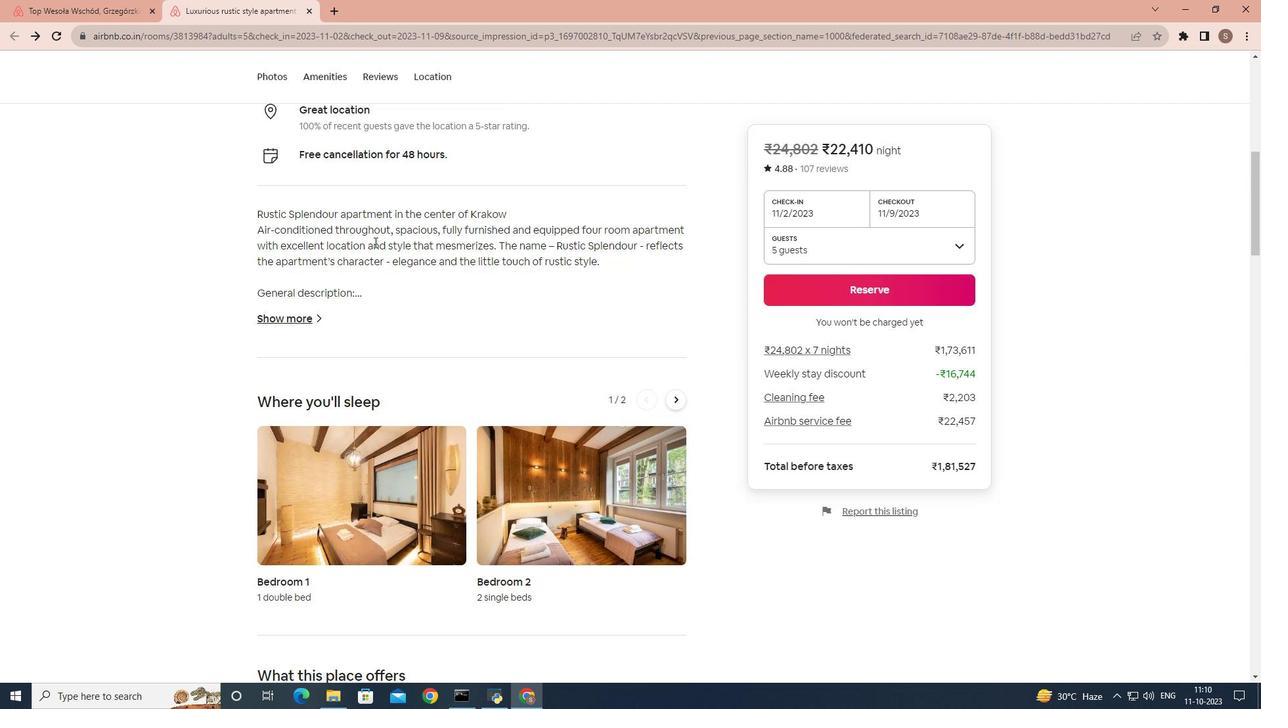 
Action: Mouse moved to (377, 249)
Screenshot: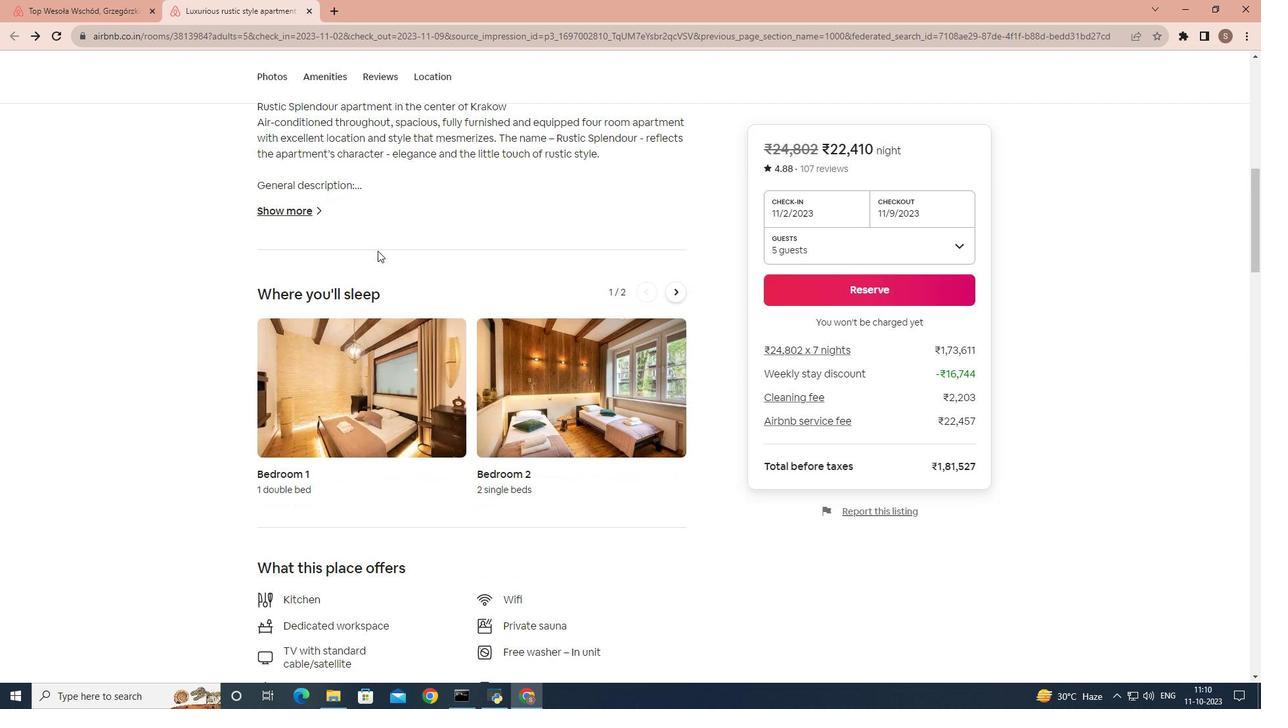 
Action: Mouse scrolled (377, 249) with delta (0, 0)
Screenshot: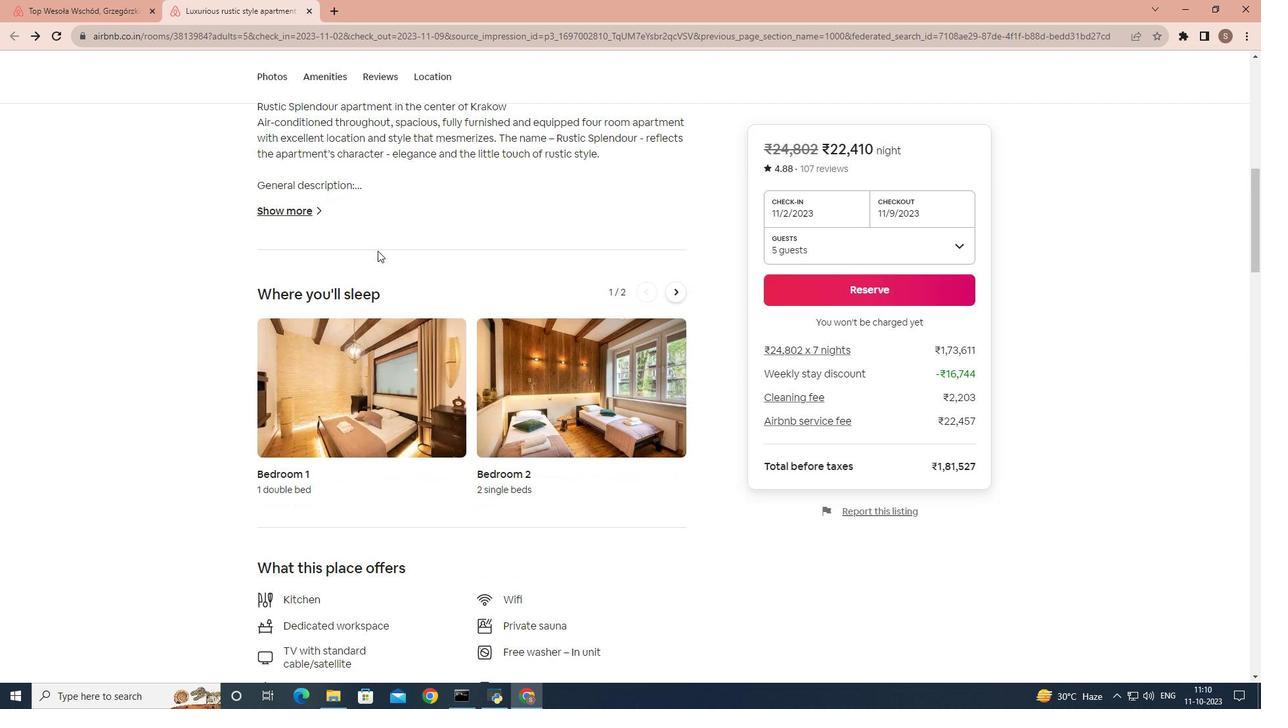 
Action: Mouse moved to (377, 253)
Screenshot: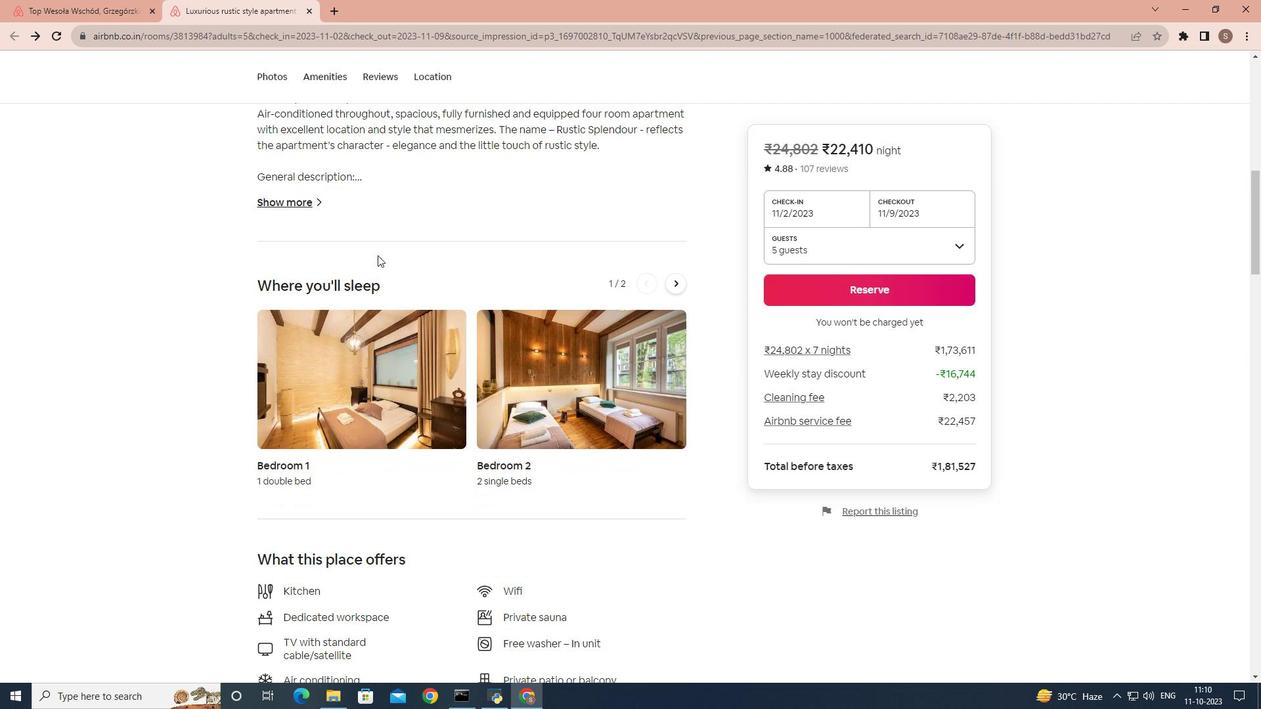 
Action: Mouse scrolled (377, 253) with delta (0, 0)
Screenshot: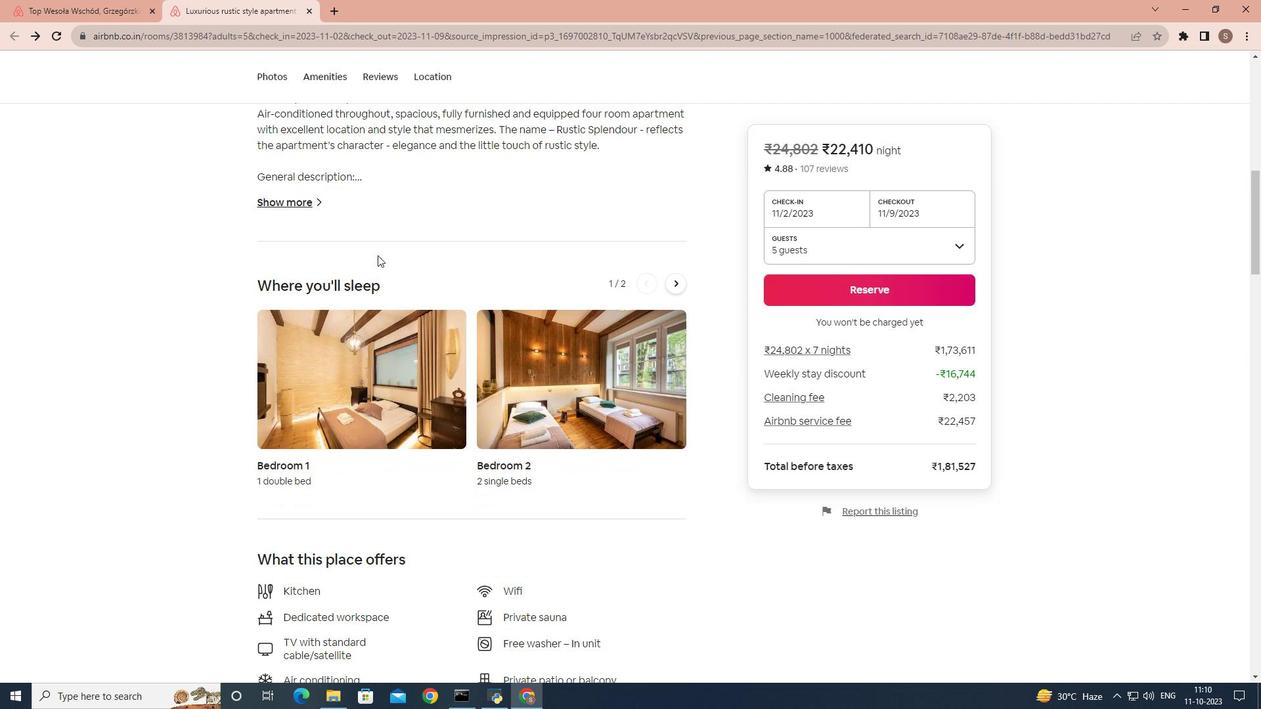 
Action: Mouse moved to (377, 256)
Screenshot: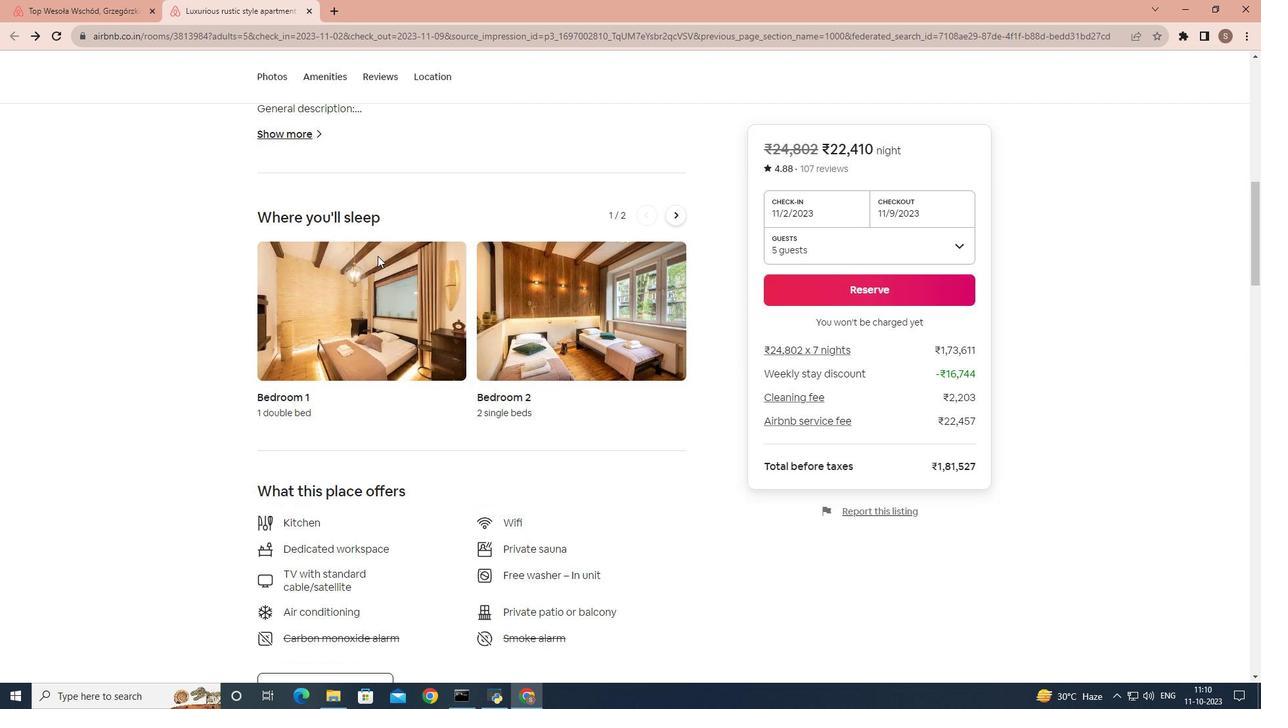 
Action: Mouse scrolled (377, 255) with delta (0, 0)
Screenshot: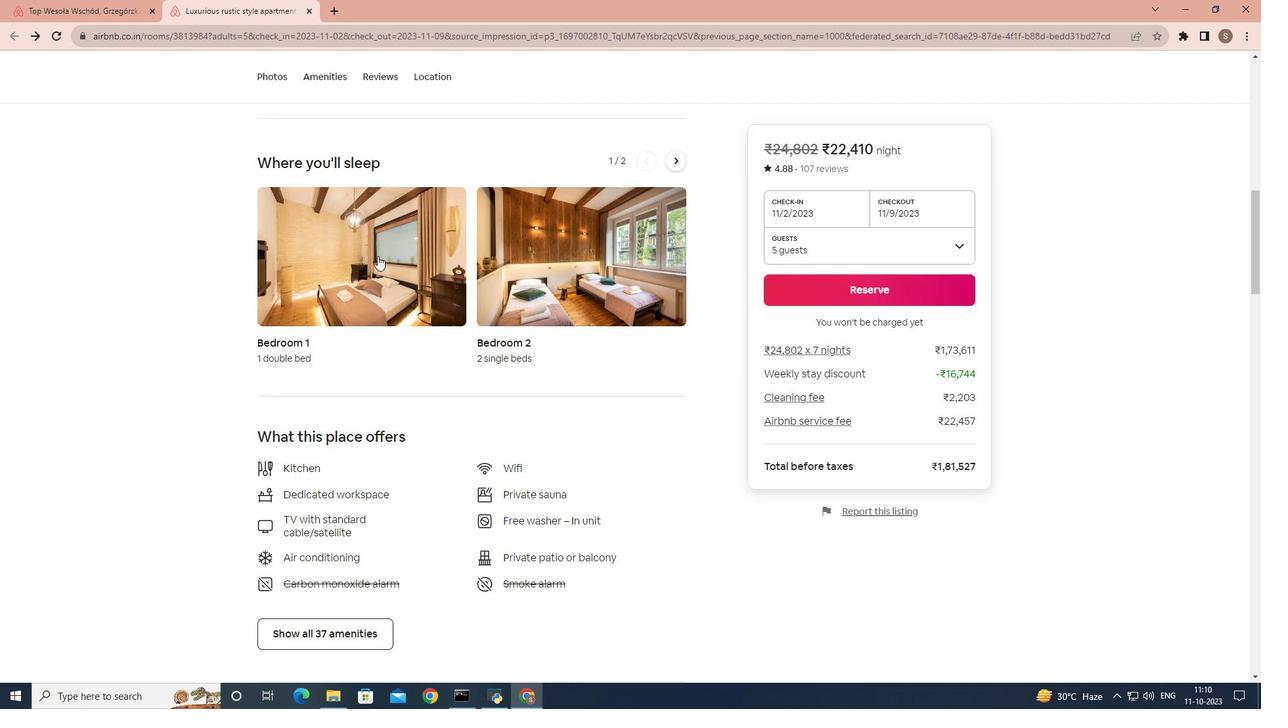 
Action: Mouse scrolled (377, 255) with delta (0, 0)
Screenshot: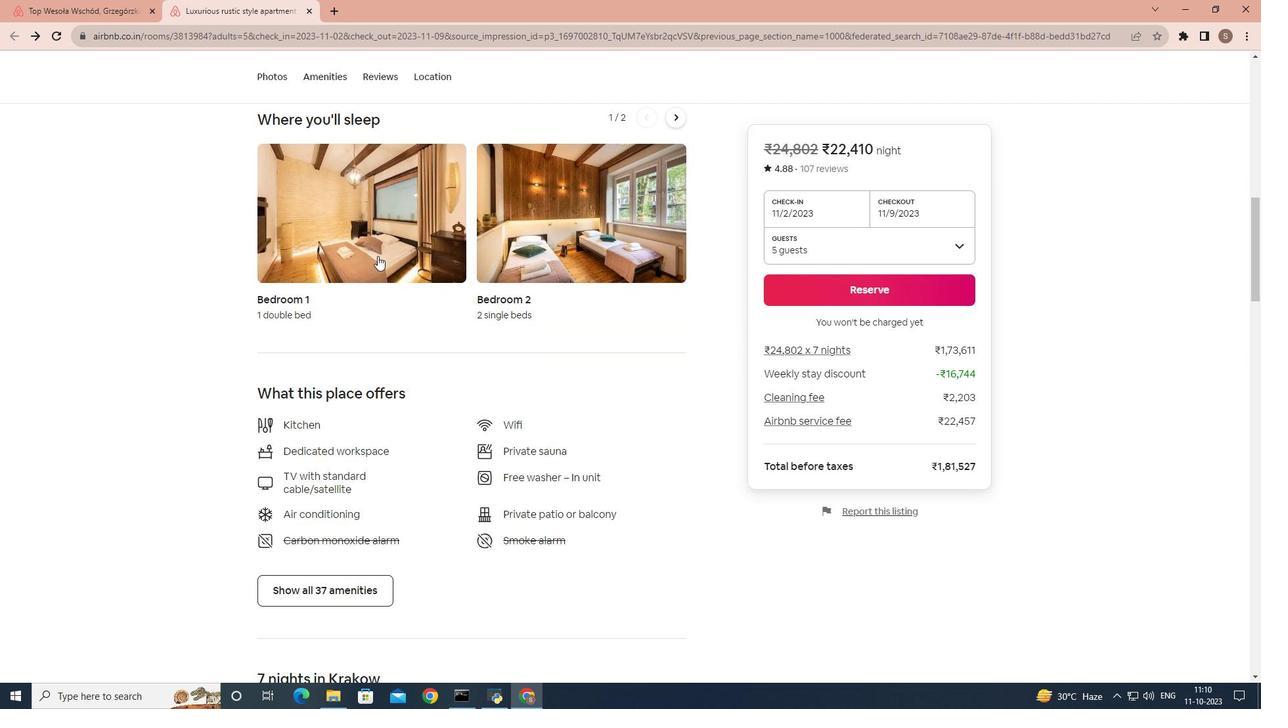 
Action: Mouse moved to (377, 259)
Screenshot: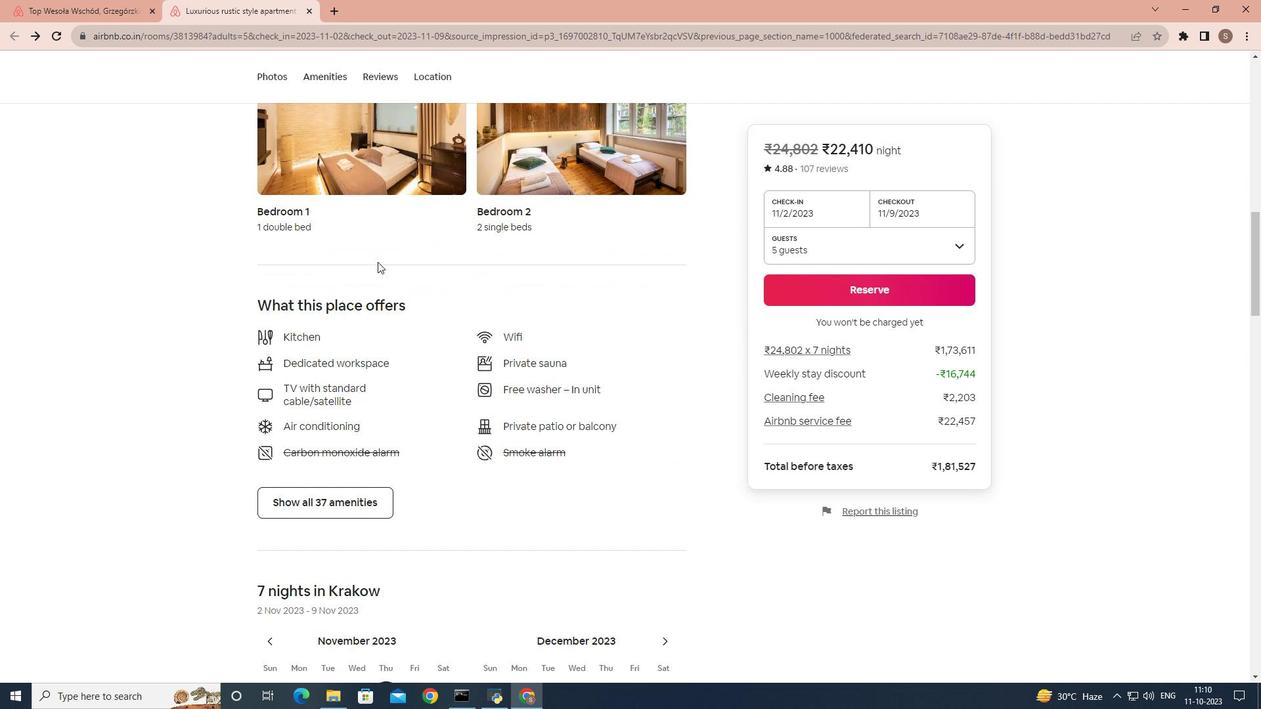 
Action: Mouse scrolled (377, 258) with delta (0, 0)
Screenshot: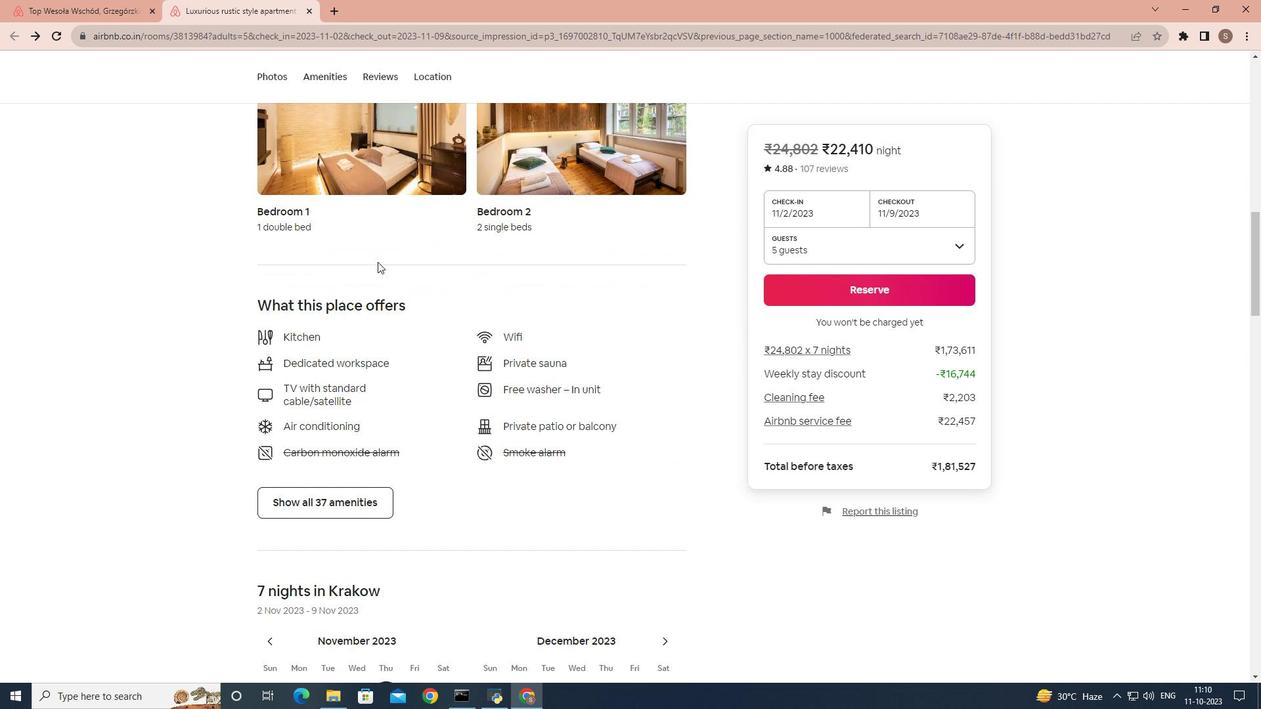 
Action: Mouse moved to (371, 284)
Screenshot: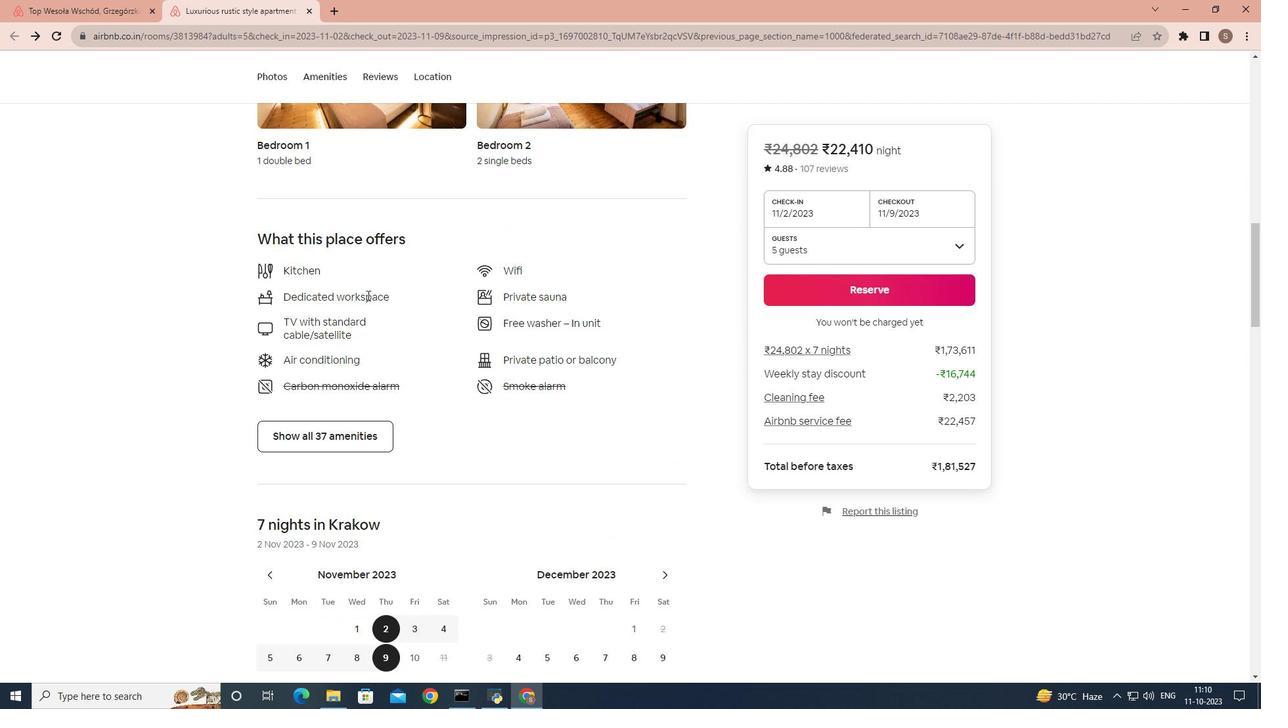 
Action: Mouse scrolled (371, 283) with delta (0, 0)
Screenshot: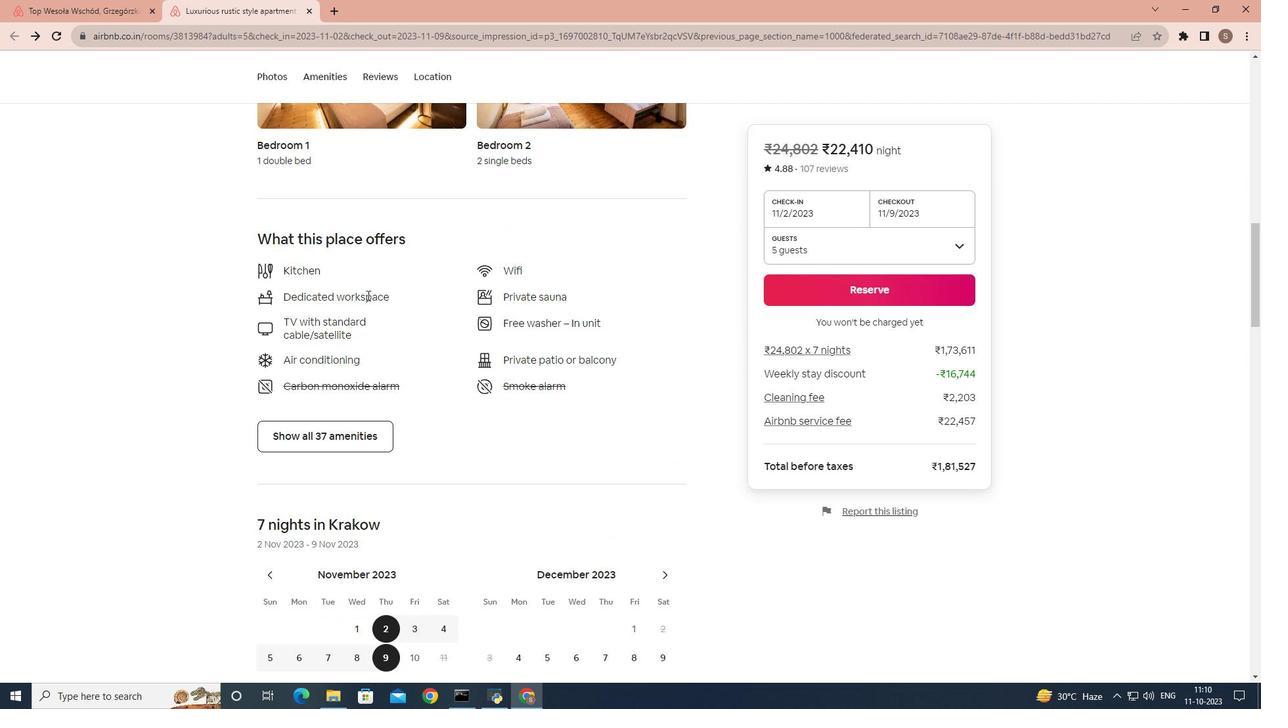 
Action: Mouse moved to (360, 317)
Screenshot: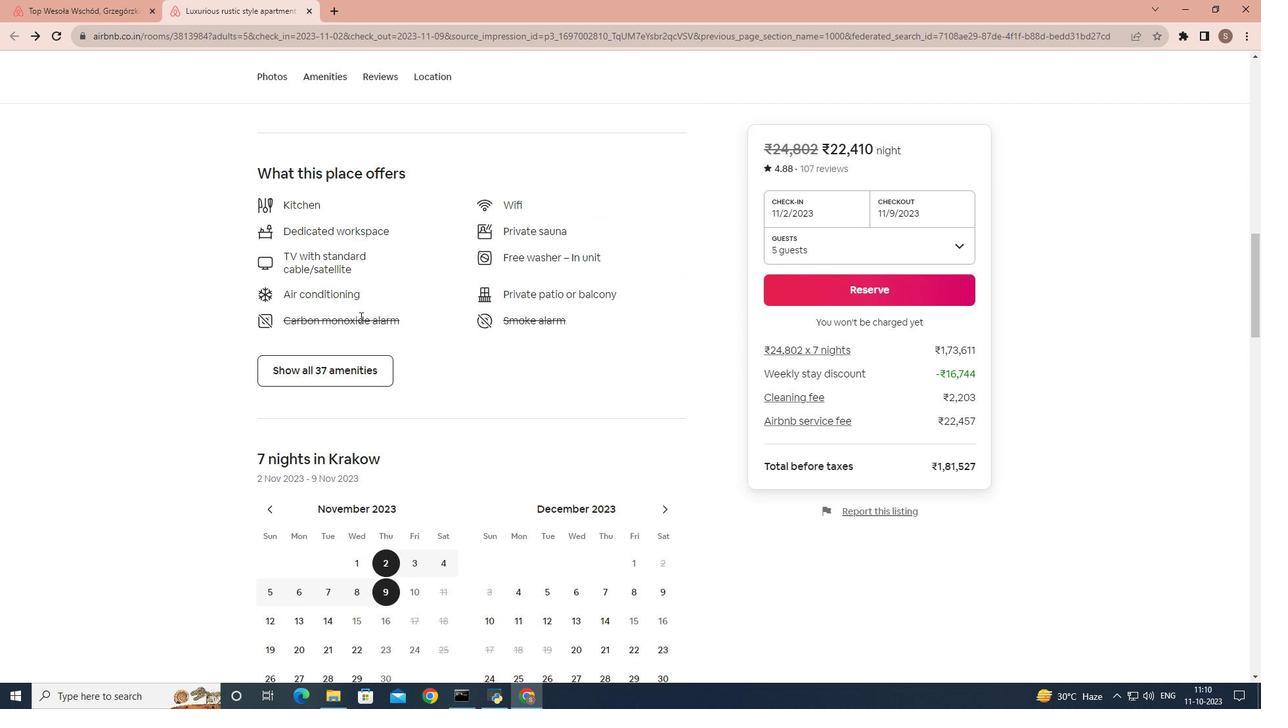 
Action: Mouse scrolled (360, 316) with delta (0, 0)
Screenshot: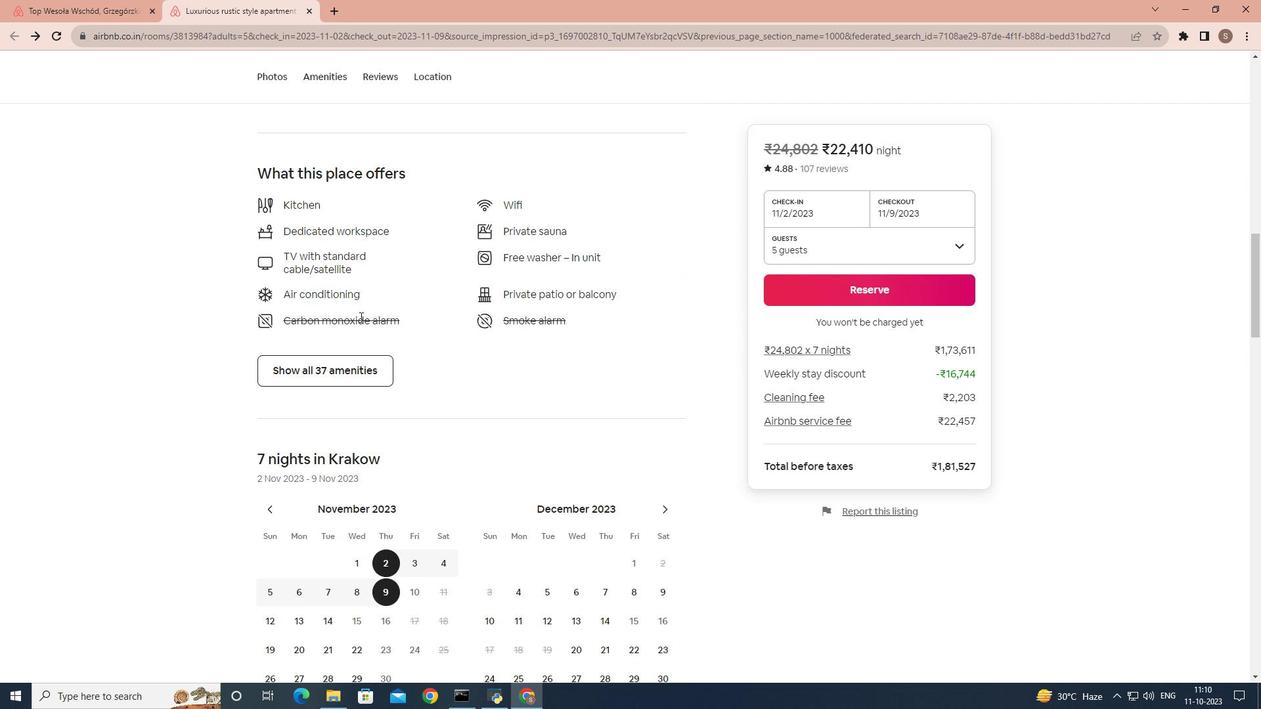 
Action: Mouse moved to (357, 310)
Screenshot: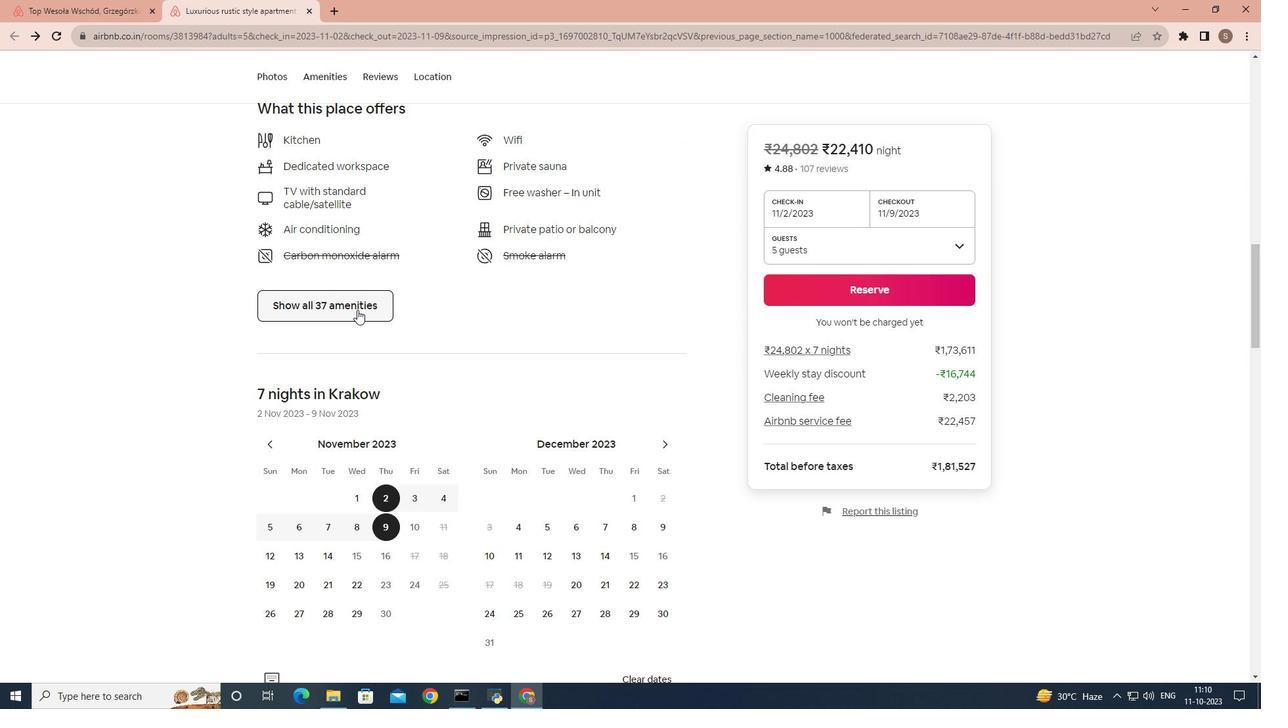 
Action: Mouse pressed left at (357, 310)
Screenshot: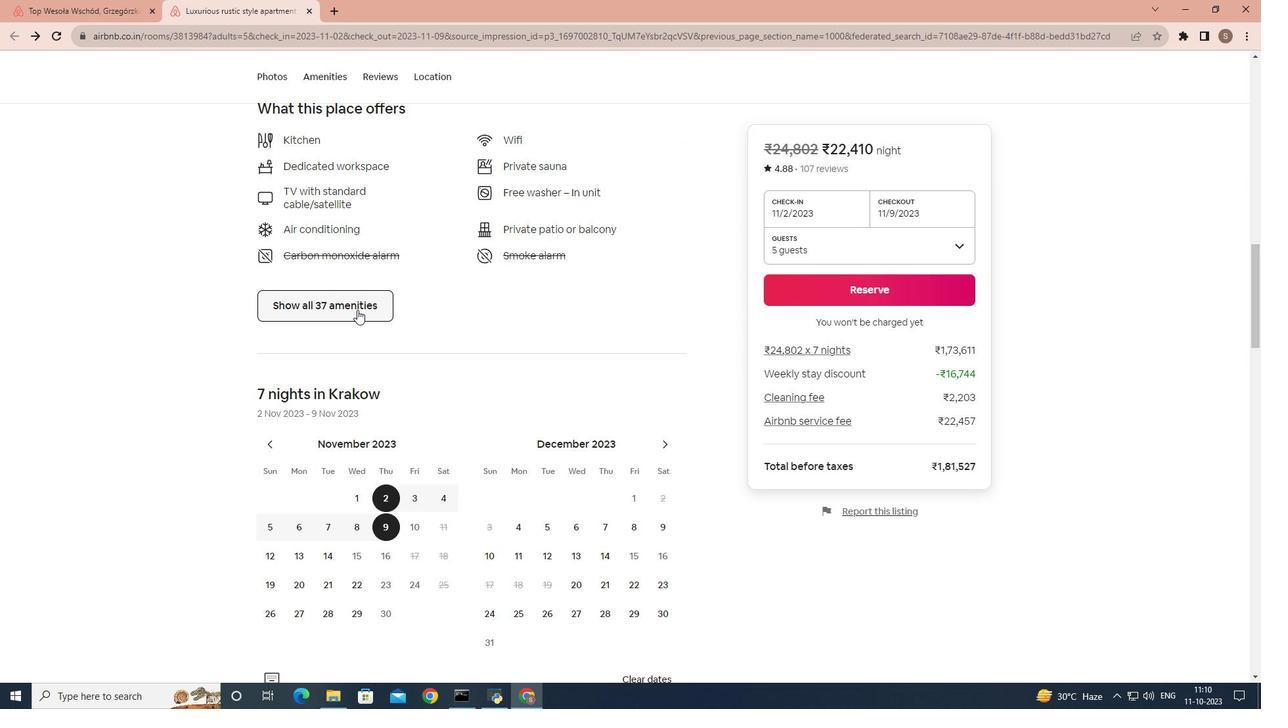 
Action: Mouse moved to (520, 283)
Screenshot: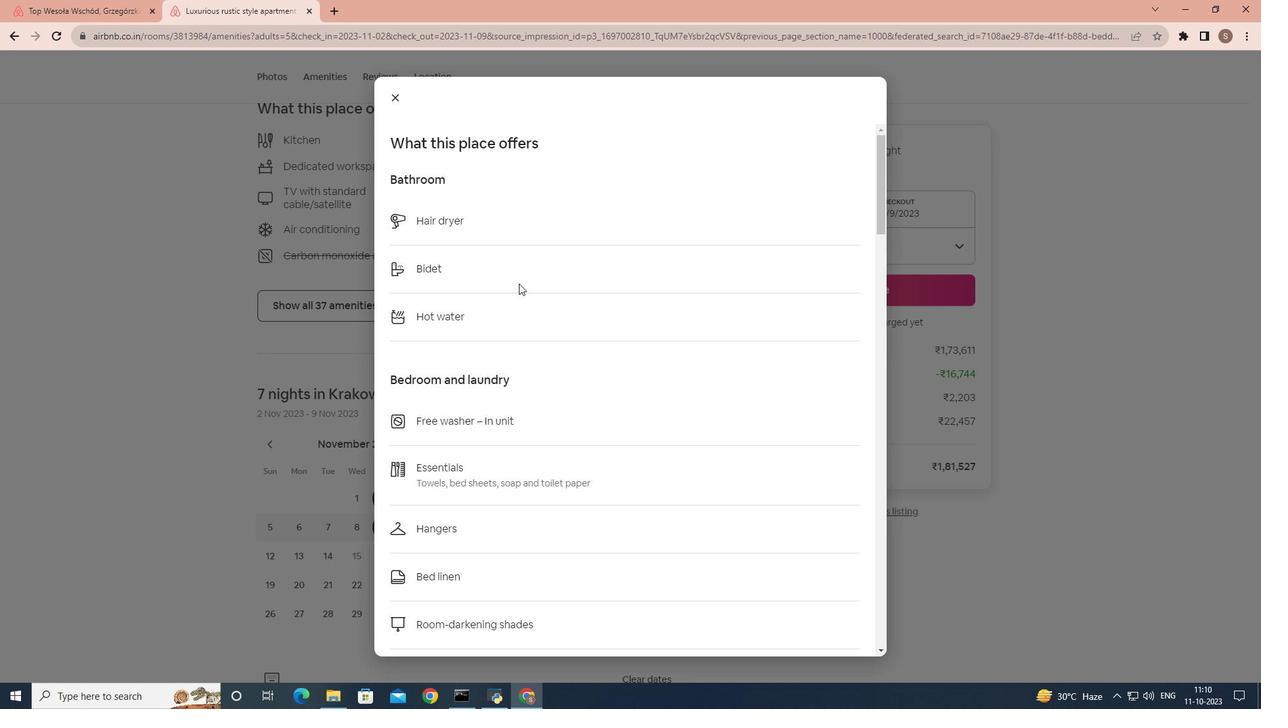 
Action: Mouse scrolled (520, 283) with delta (0, 0)
Screenshot: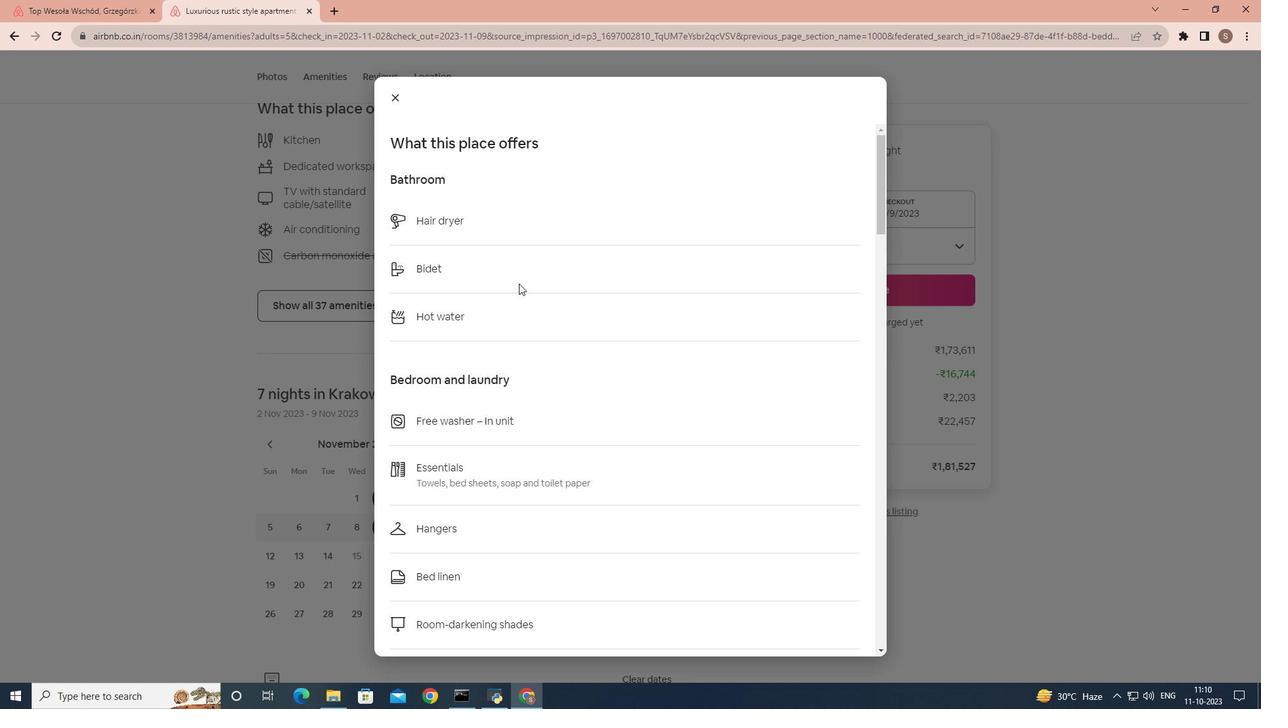 
Action: Mouse moved to (519, 283)
Screenshot: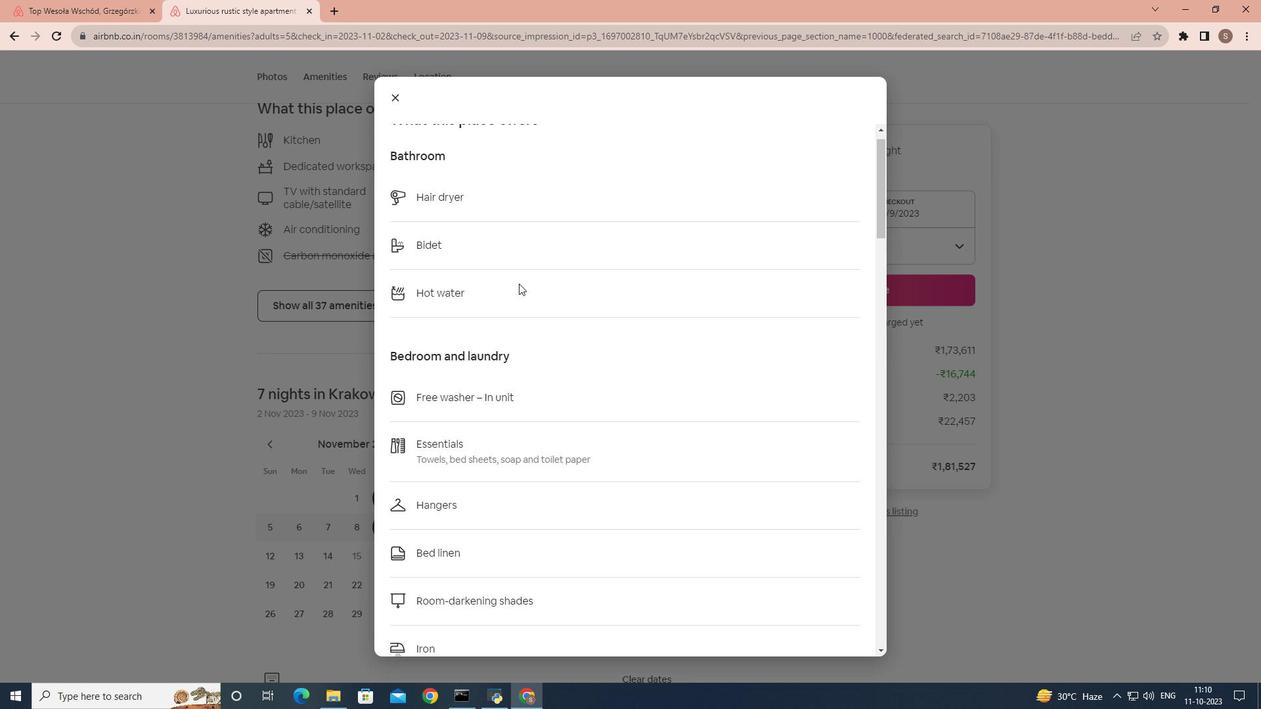 
Action: Mouse scrolled (519, 283) with delta (0, 0)
Screenshot: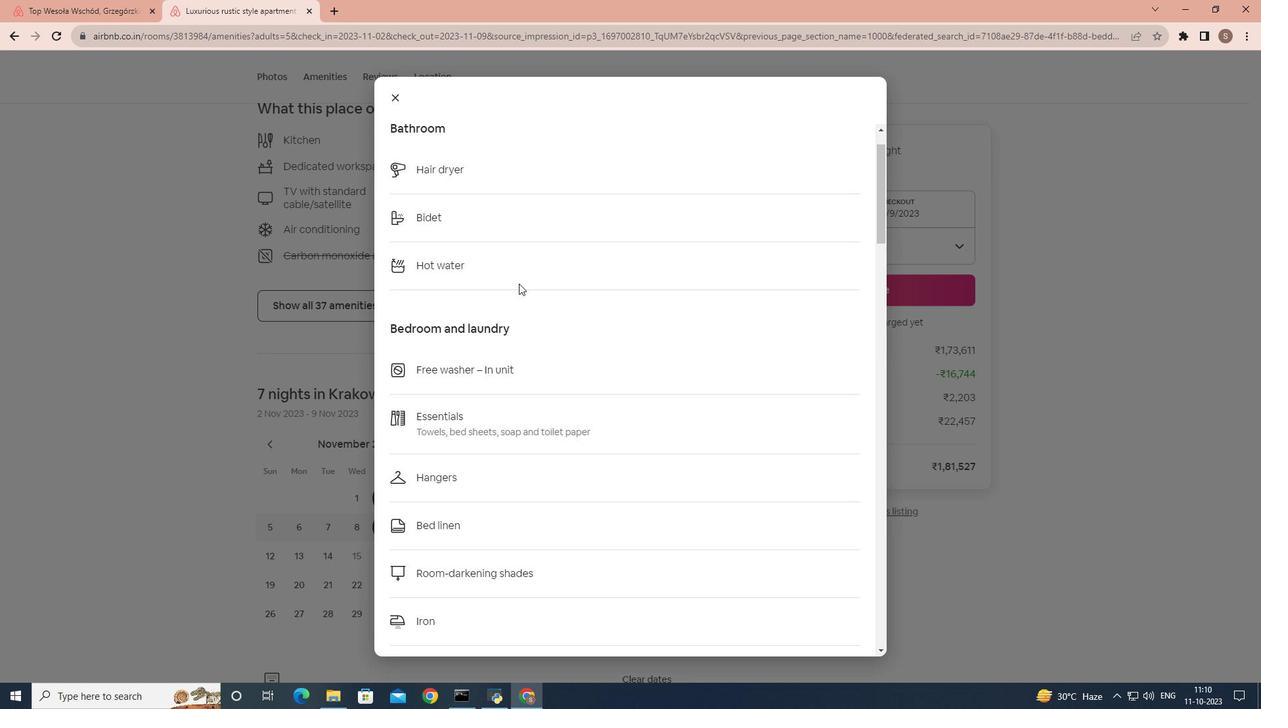 
Action: Mouse scrolled (519, 283) with delta (0, 0)
Screenshot: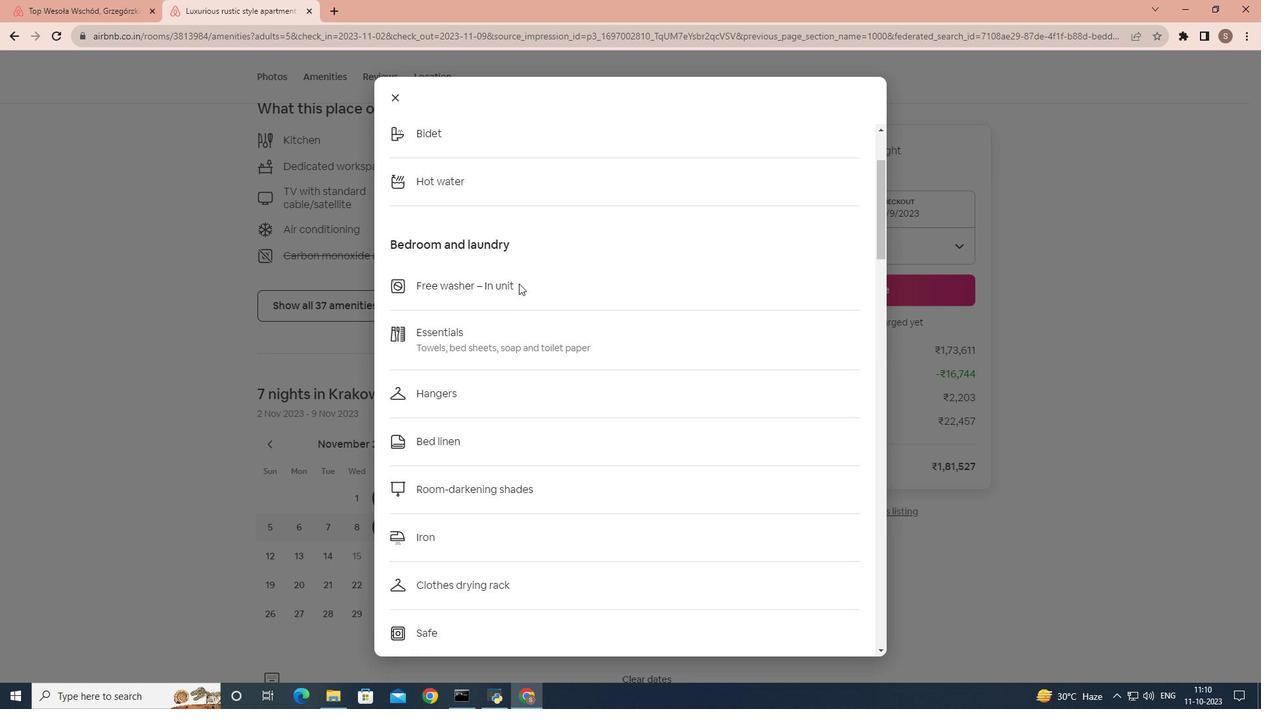 
Action: Mouse scrolled (519, 283) with delta (0, 0)
Screenshot: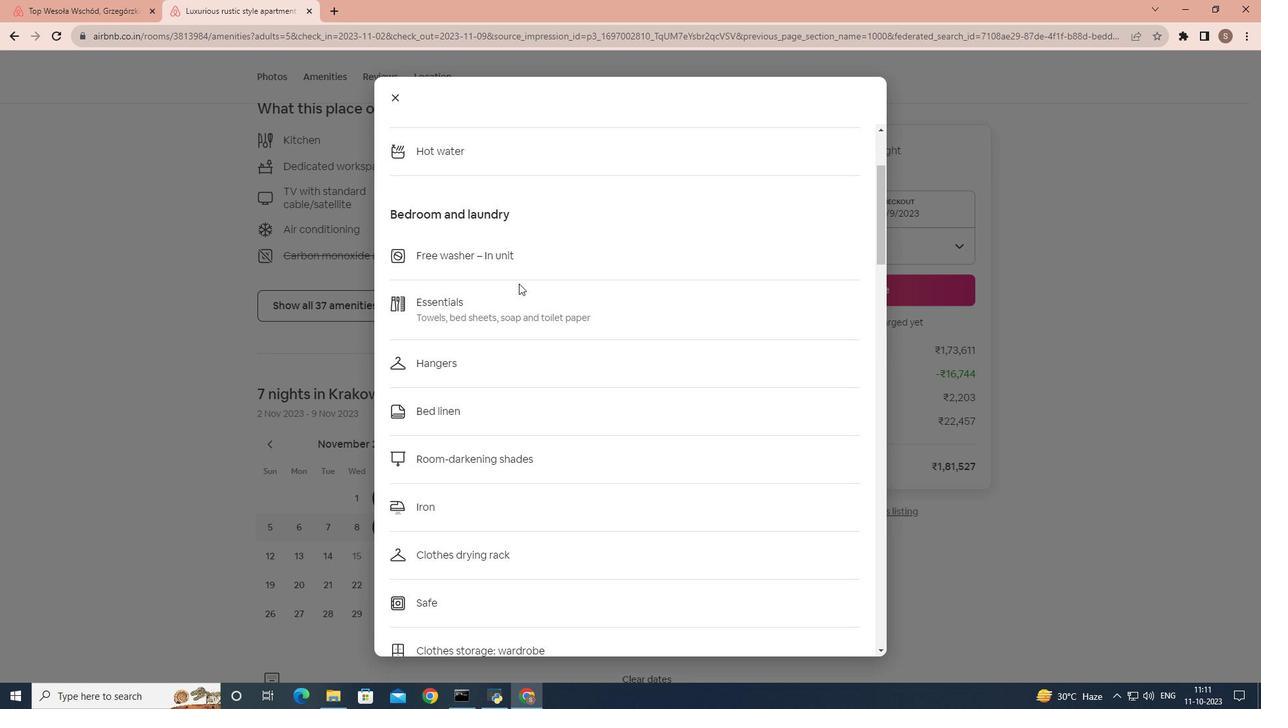
Action: Mouse scrolled (519, 283) with delta (0, 0)
Screenshot: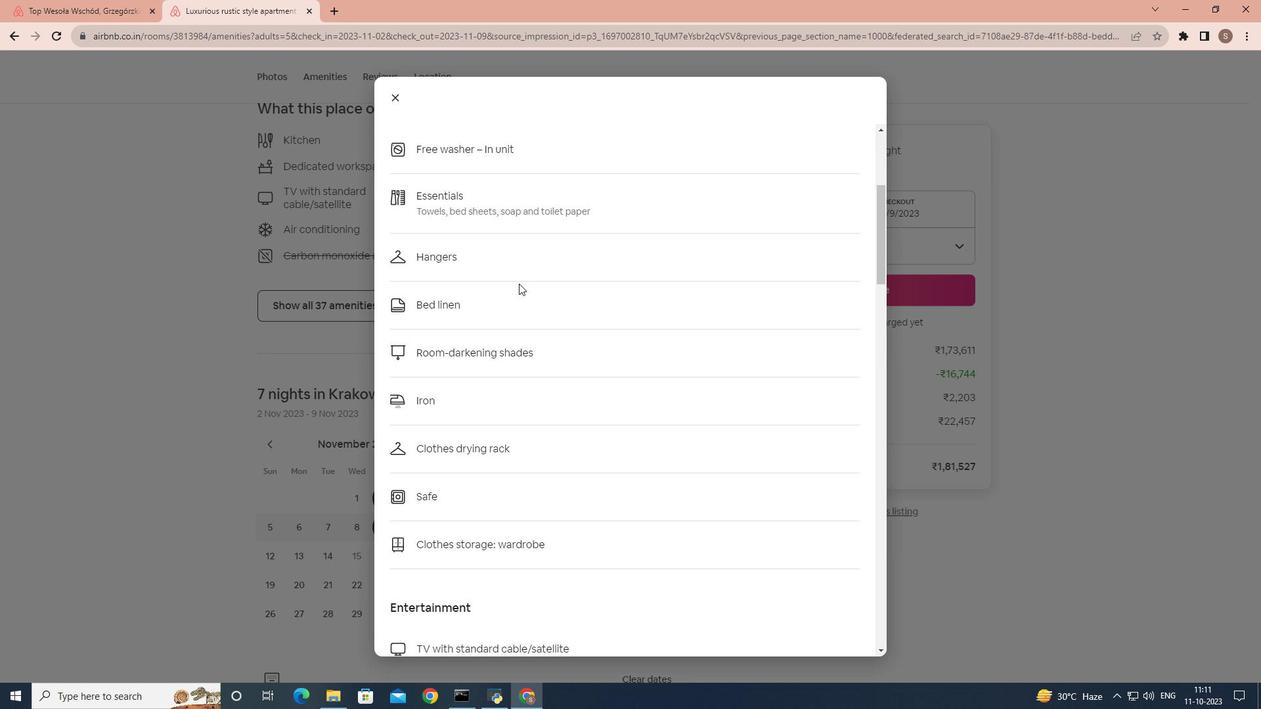 
Action: Mouse scrolled (519, 283) with delta (0, 0)
Screenshot: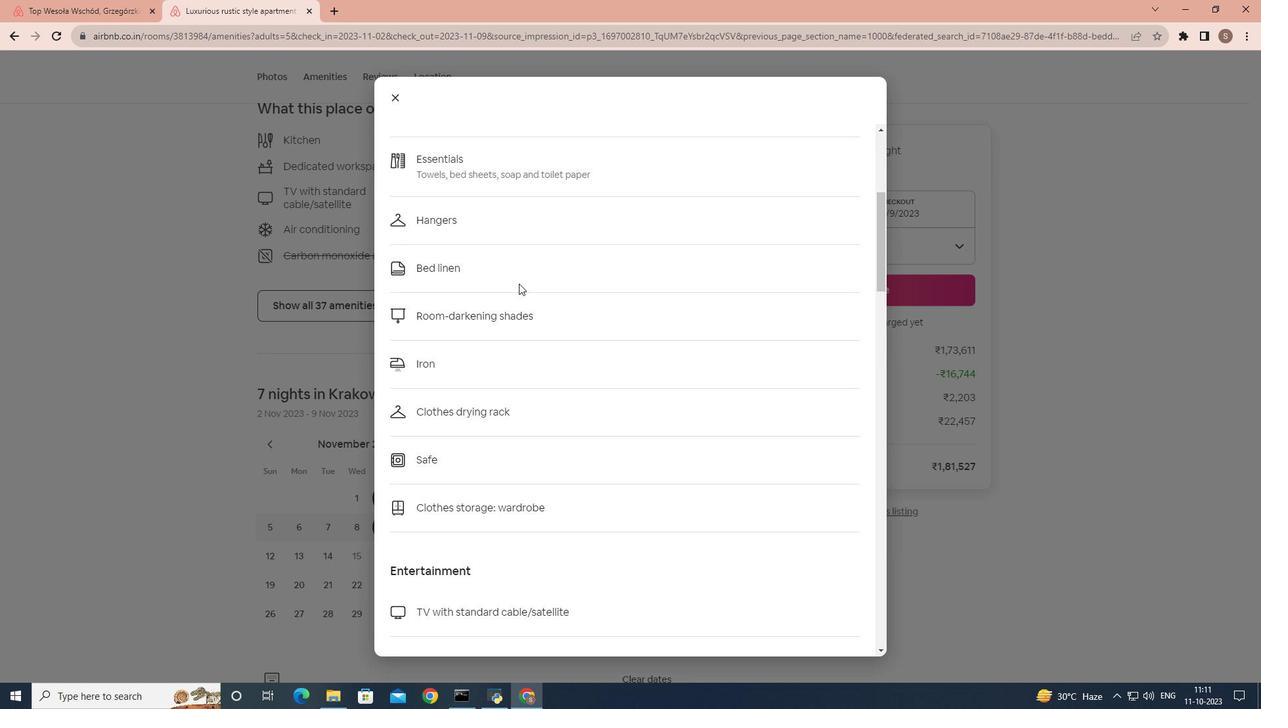 
Action: Mouse scrolled (519, 283) with delta (0, 0)
Screenshot: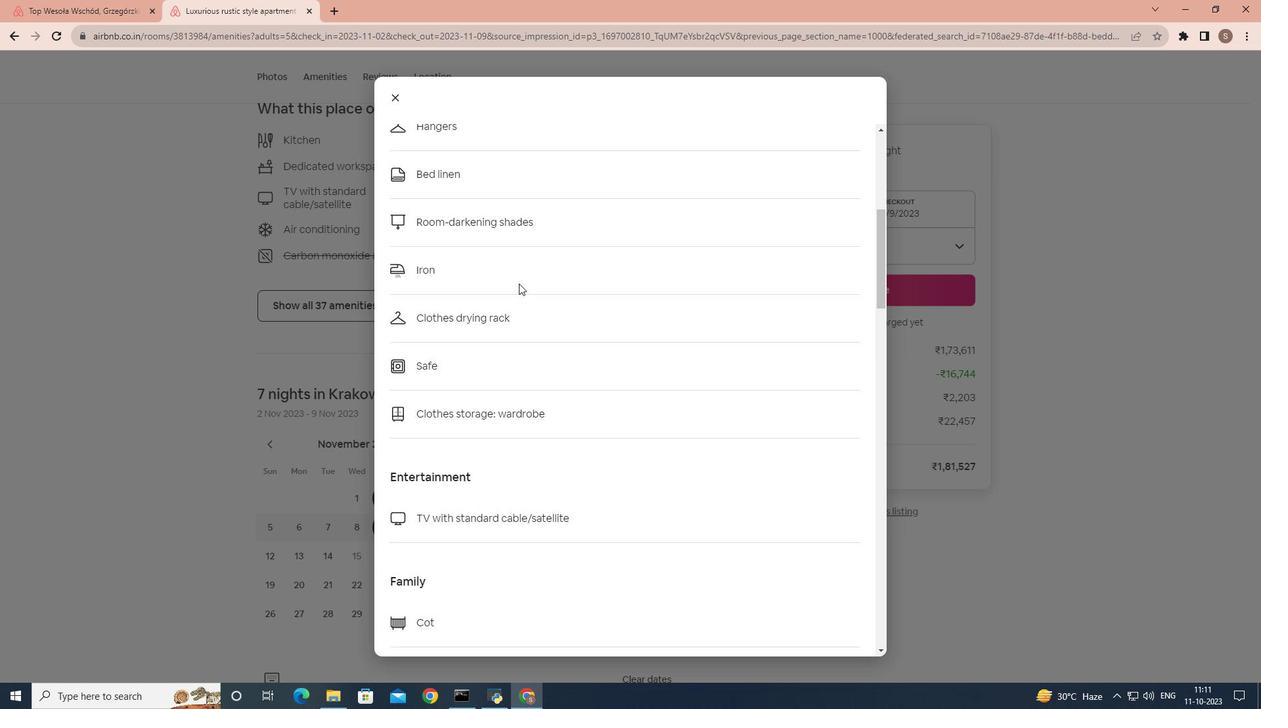 
Action: Mouse scrolled (519, 283) with delta (0, 0)
Screenshot: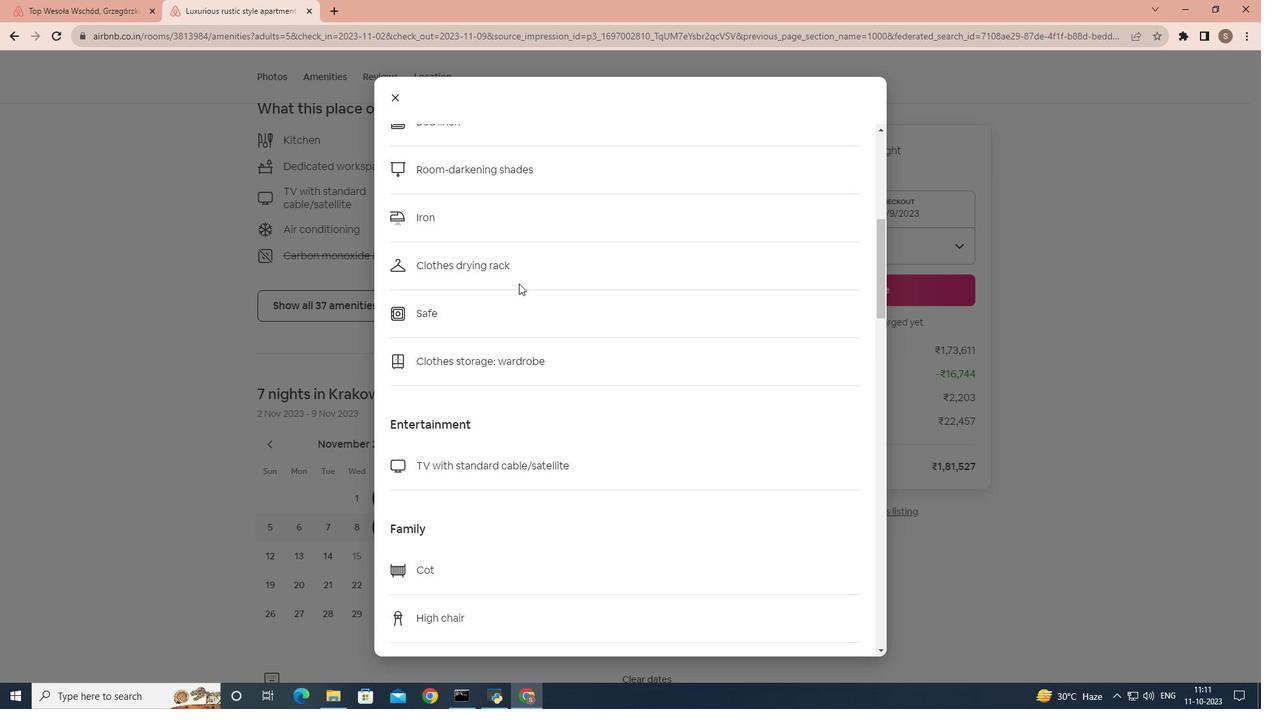 
Action: Mouse scrolled (519, 283) with delta (0, 0)
Screenshot: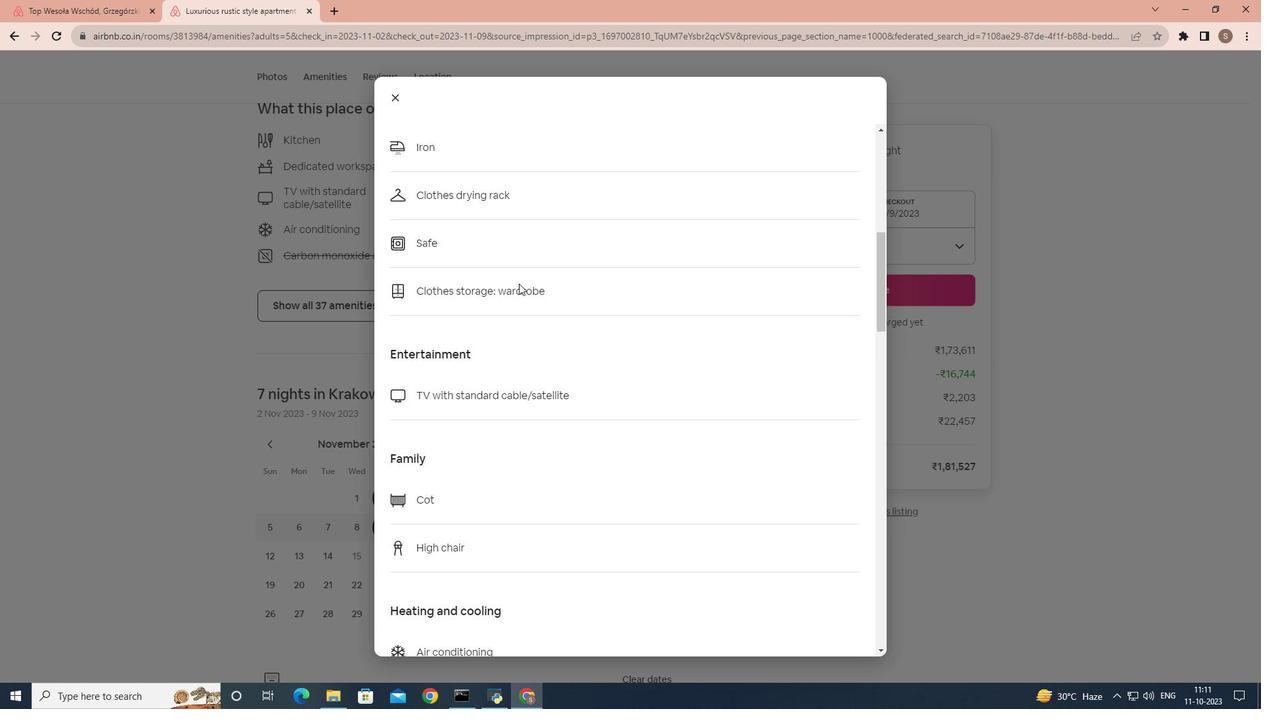 
Action: Mouse scrolled (519, 283) with delta (0, 0)
Screenshot: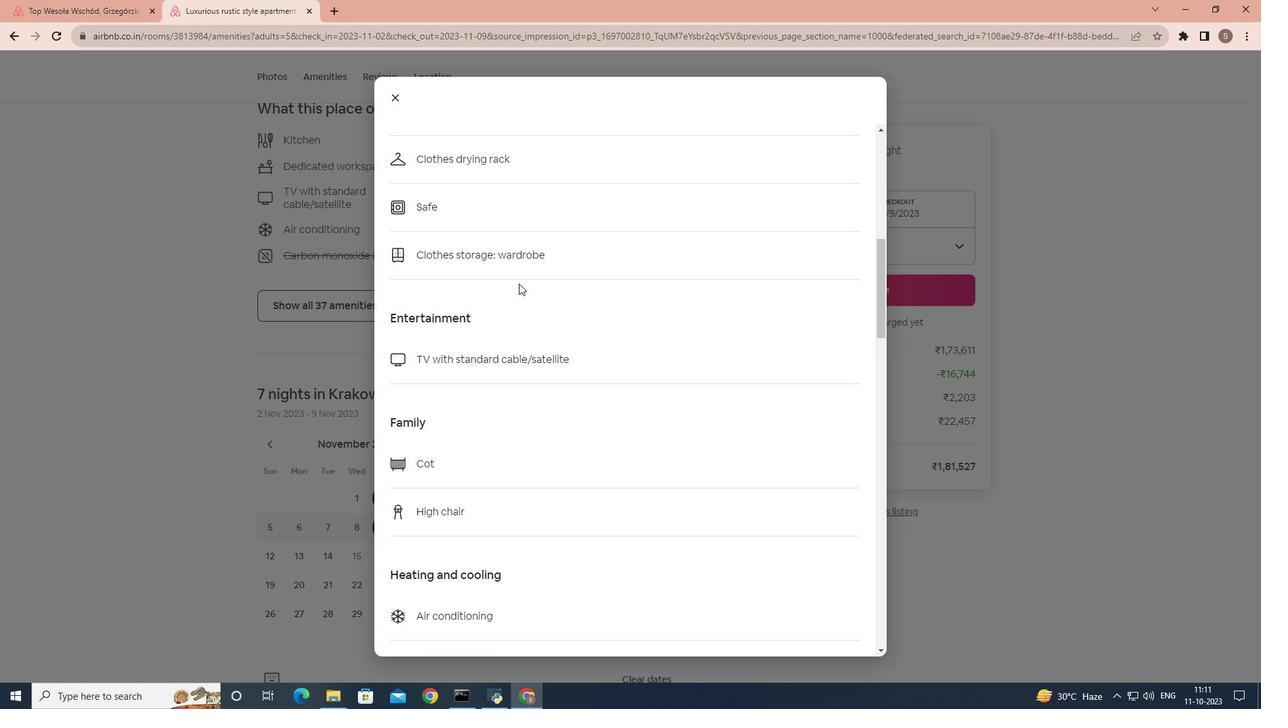 
Action: Mouse scrolled (519, 283) with delta (0, 0)
Screenshot: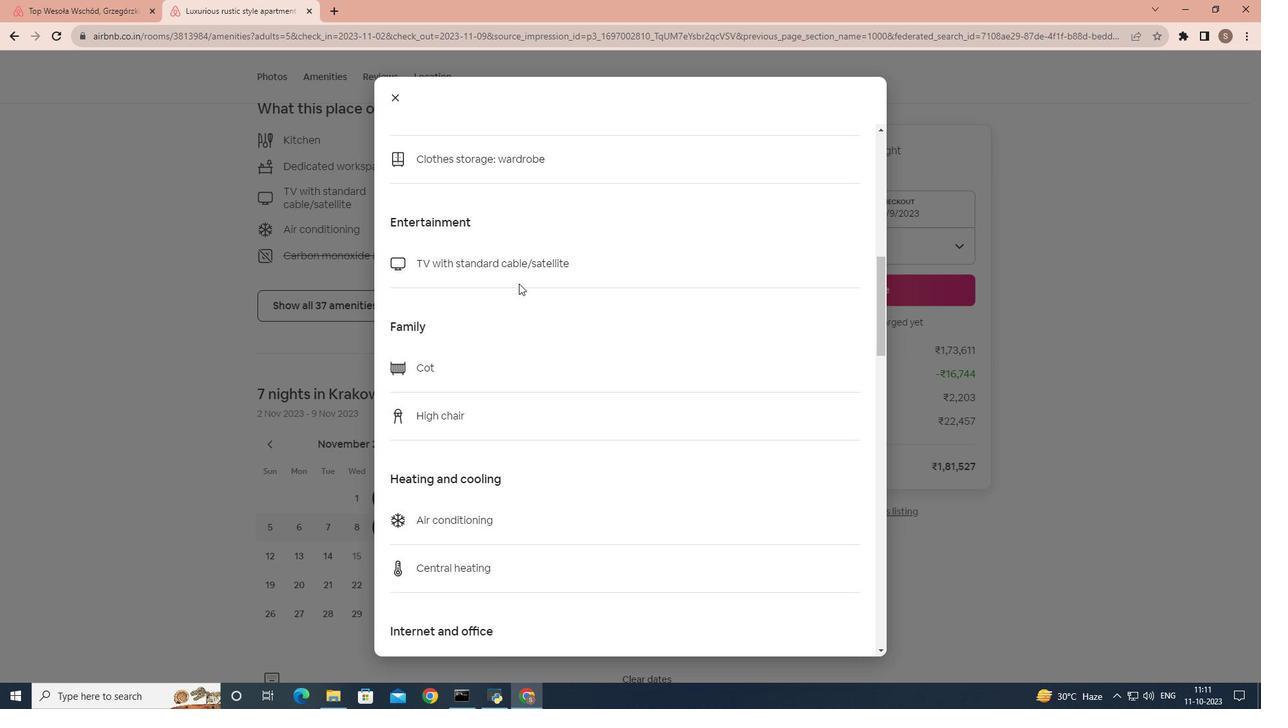 
Action: Mouse scrolled (519, 283) with delta (0, 0)
Screenshot: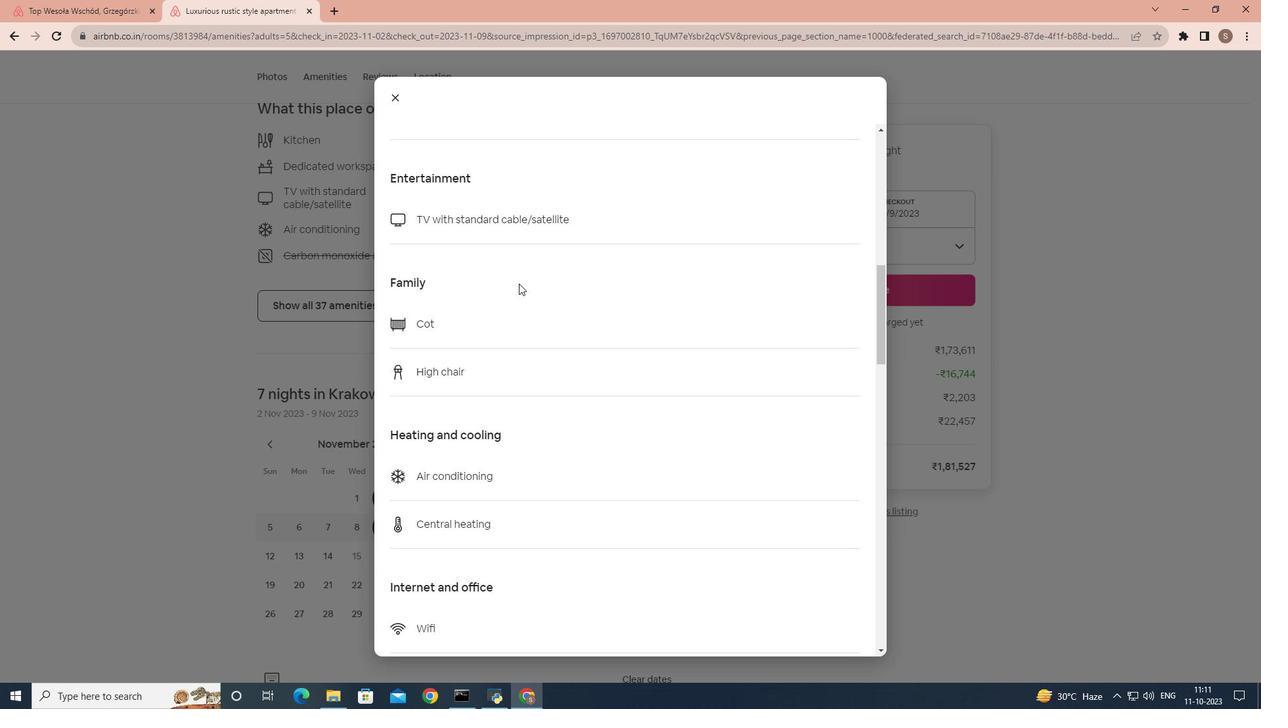 
Action: Mouse scrolled (519, 283) with delta (0, 0)
Screenshot: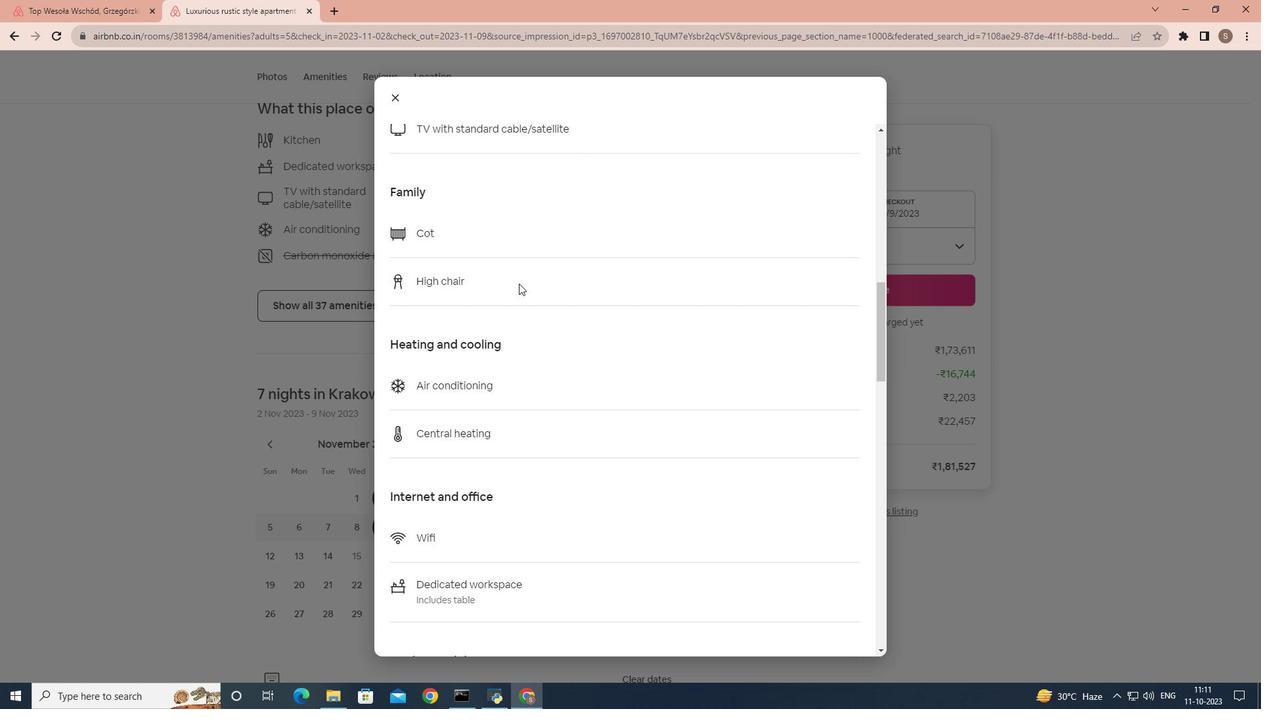 
Action: Mouse scrolled (519, 283) with delta (0, 0)
Screenshot: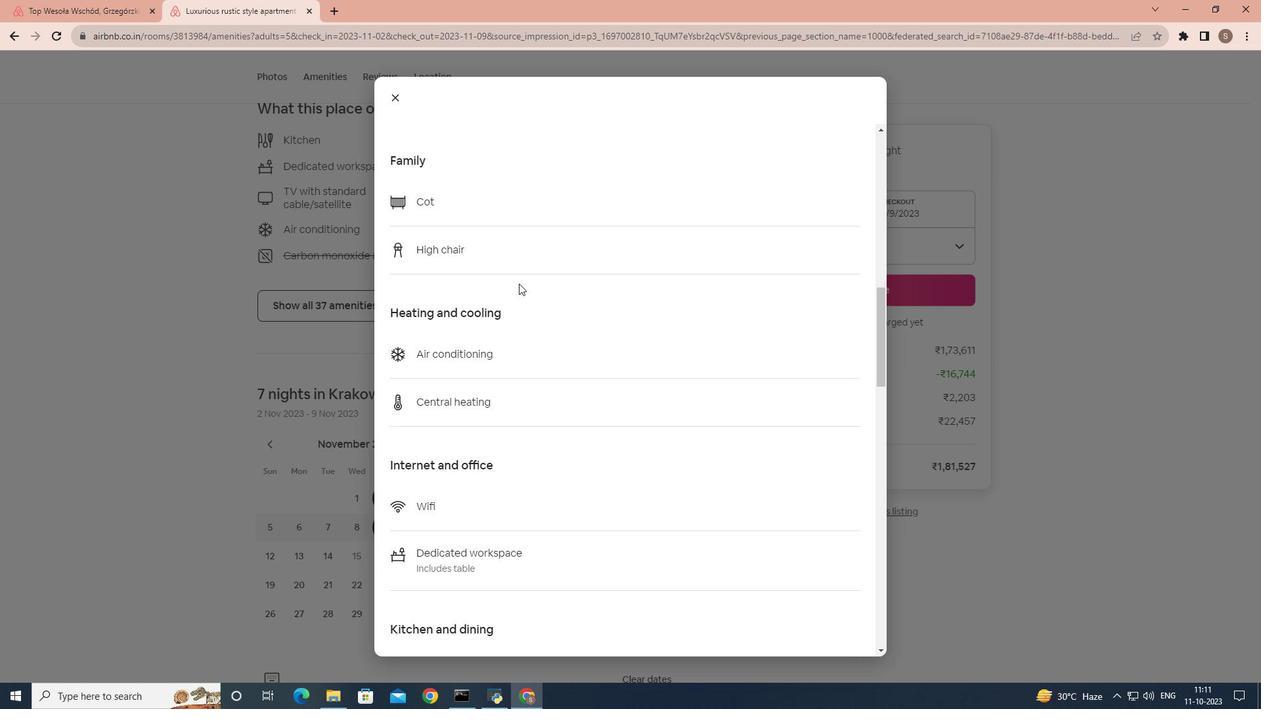 
Action: Mouse scrolled (519, 283) with delta (0, 0)
Screenshot: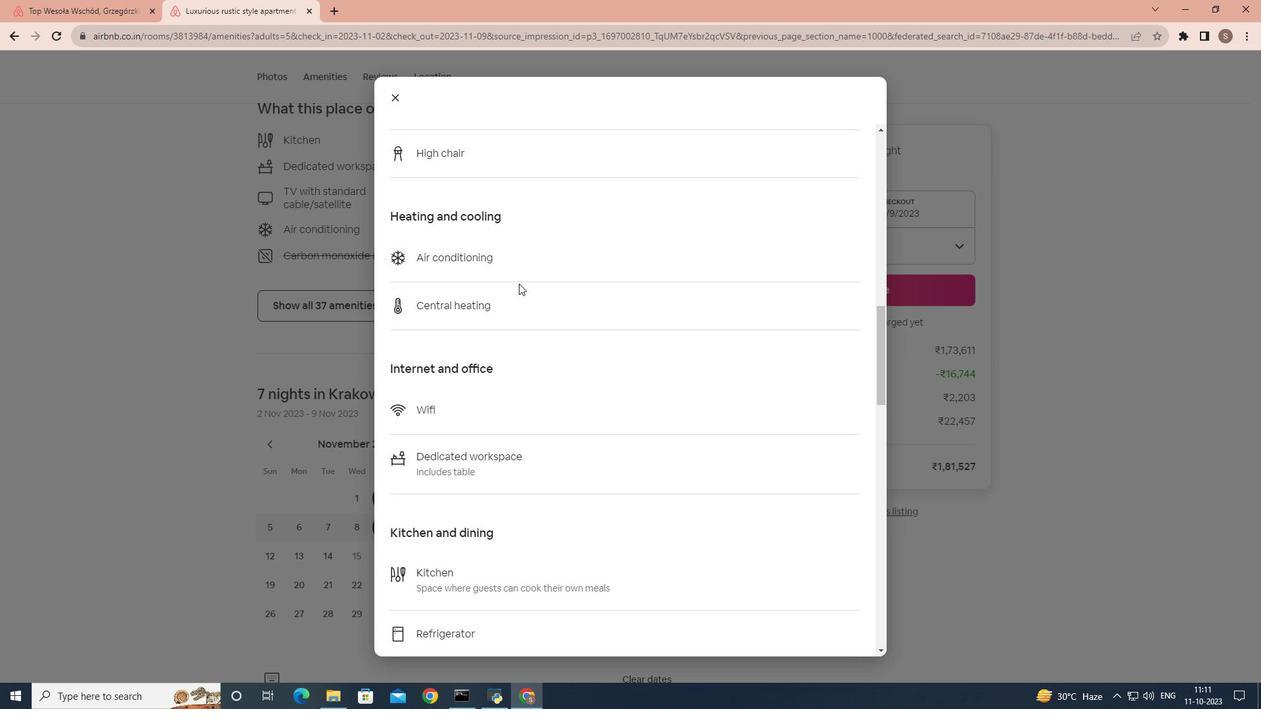
Action: Mouse scrolled (519, 283) with delta (0, 0)
Screenshot: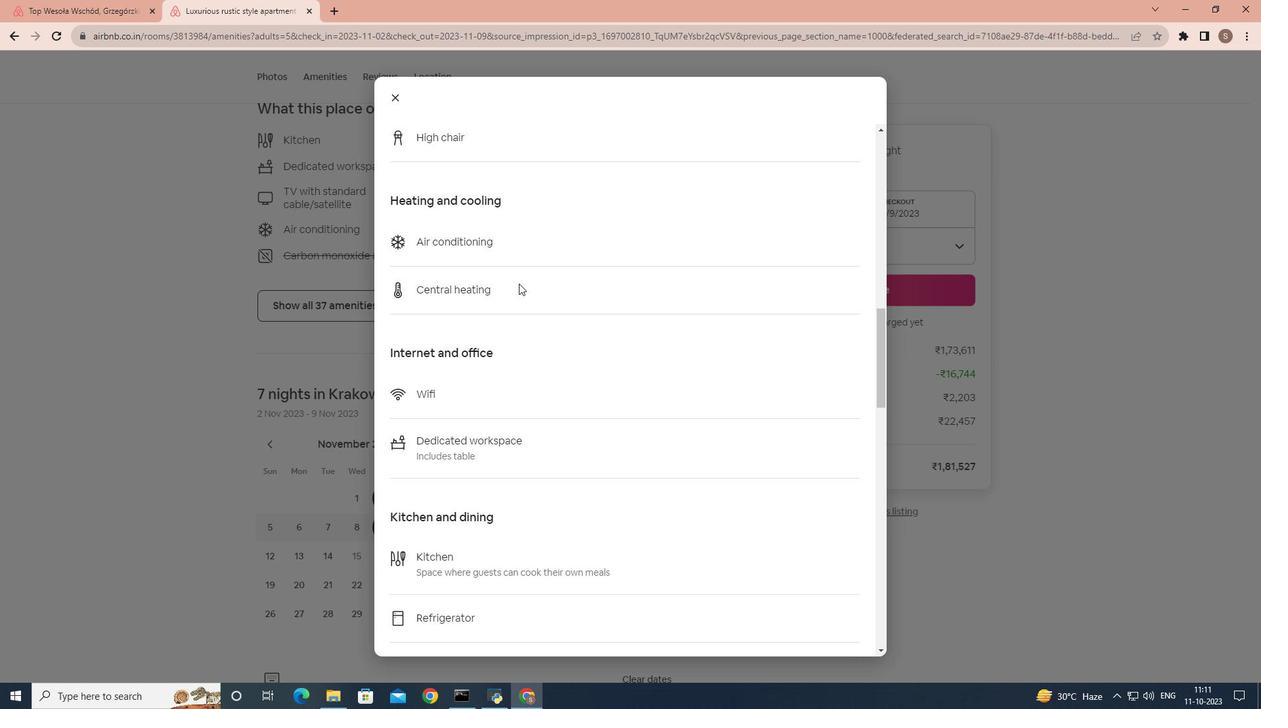
Action: Mouse scrolled (519, 283) with delta (0, 0)
Screenshot: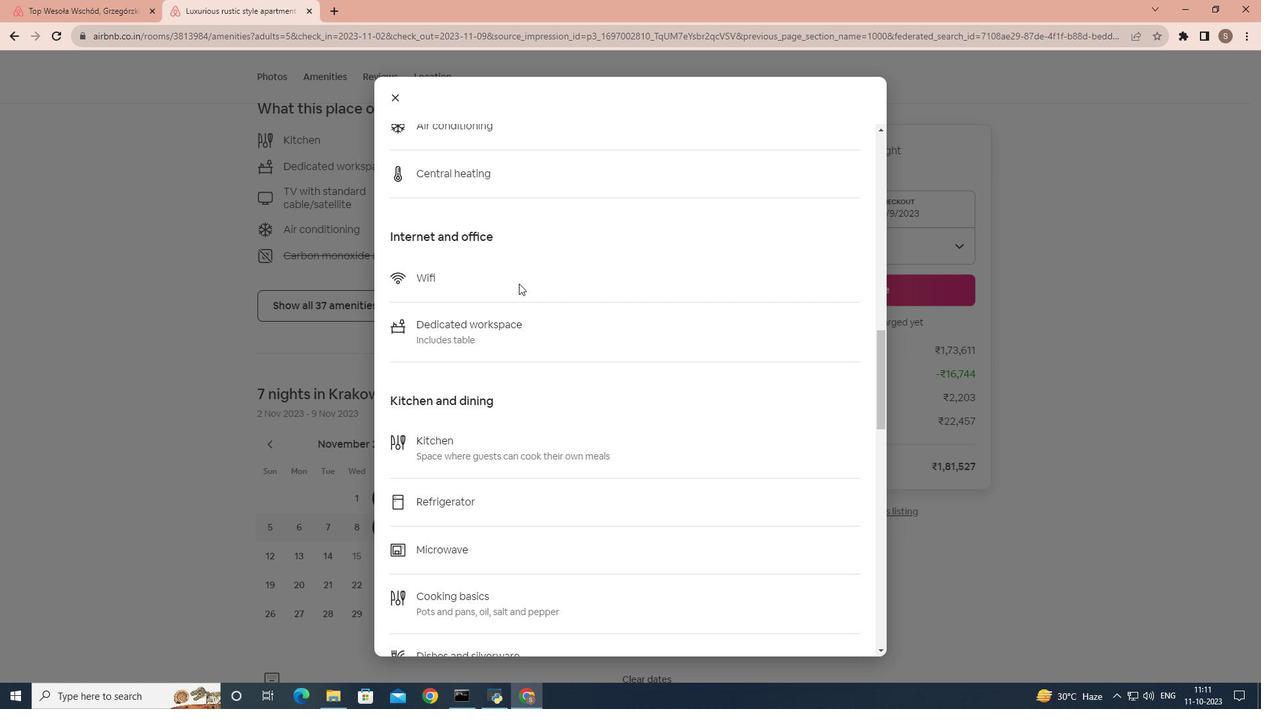 
Action: Mouse scrolled (519, 283) with delta (0, 0)
Screenshot: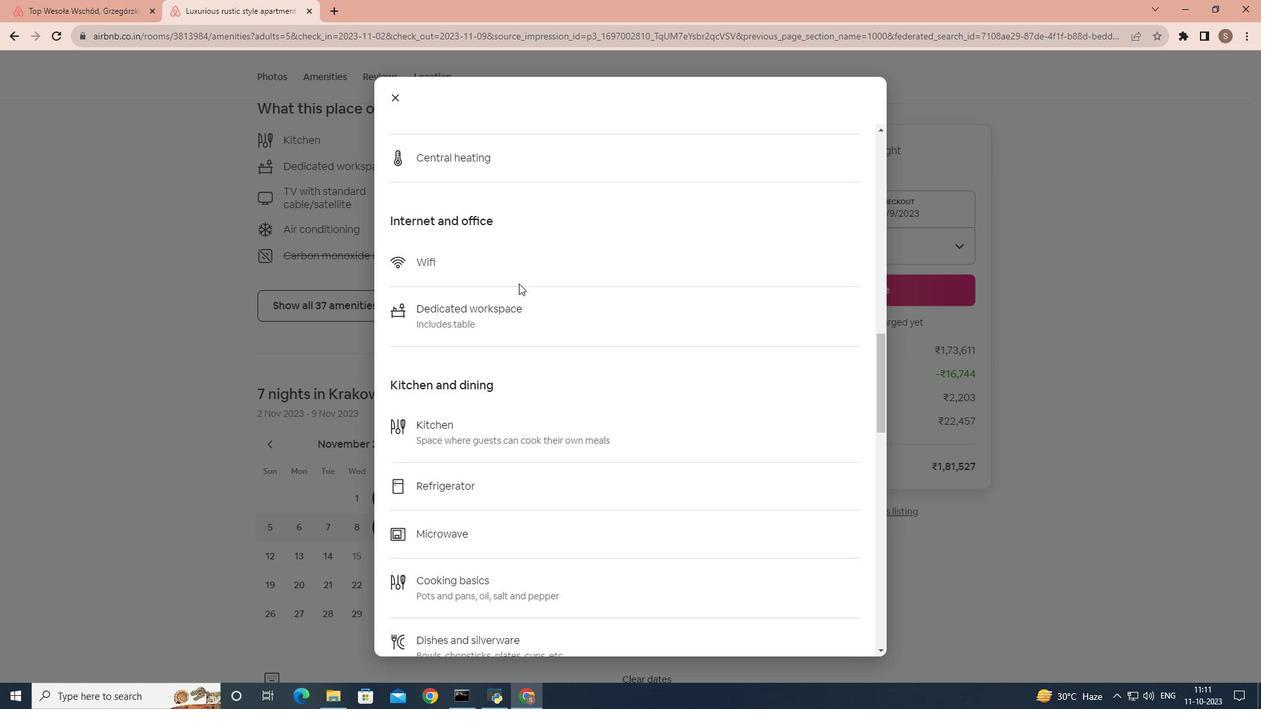 
Action: Mouse scrolled (519, 283) with delta (0, 0)
Screenshot: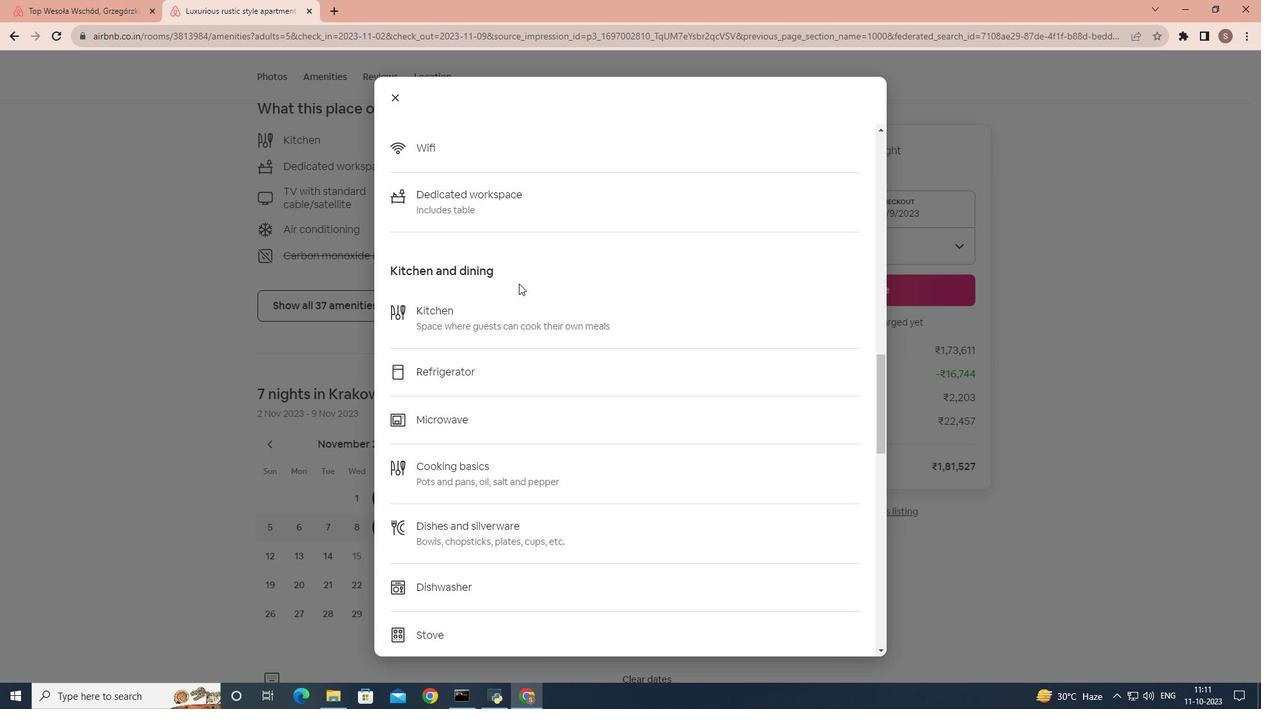 
Action: Mouse scrolled (519, 283) with delta (0, 0)
Screenshot: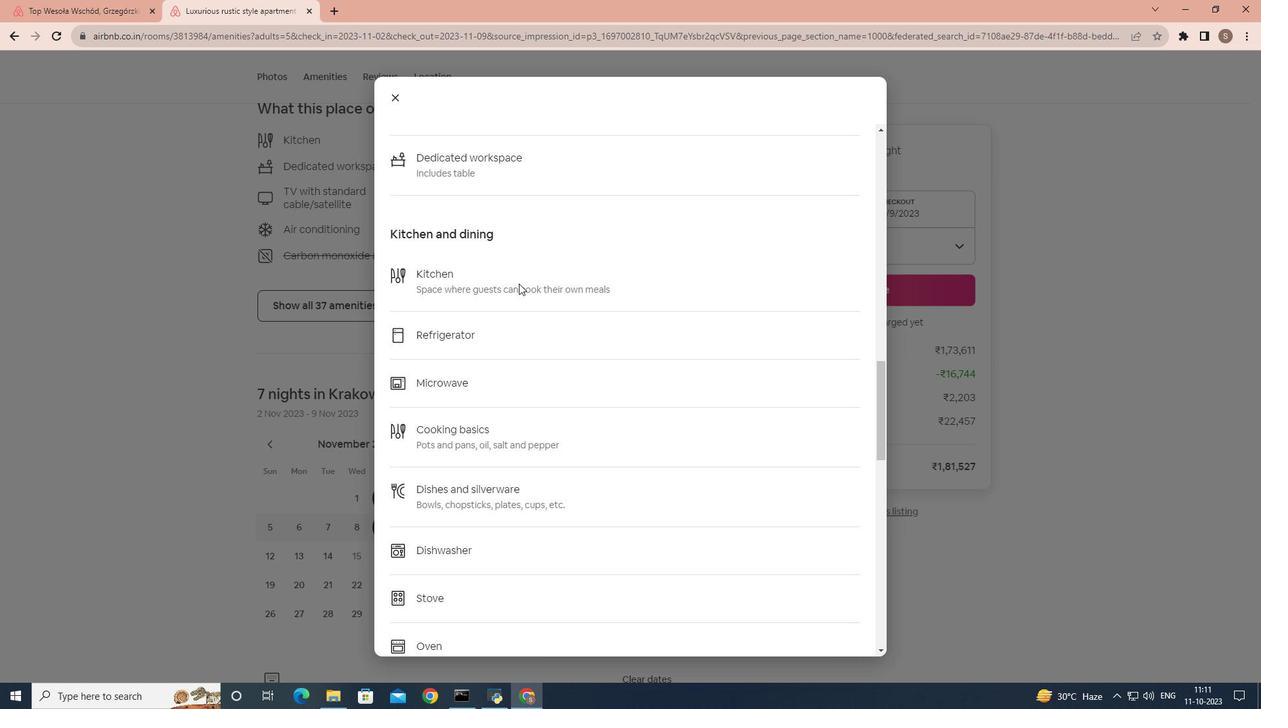 
Action: Mouse scrolled (519, 283) with delta (0, 0)
Screenshot: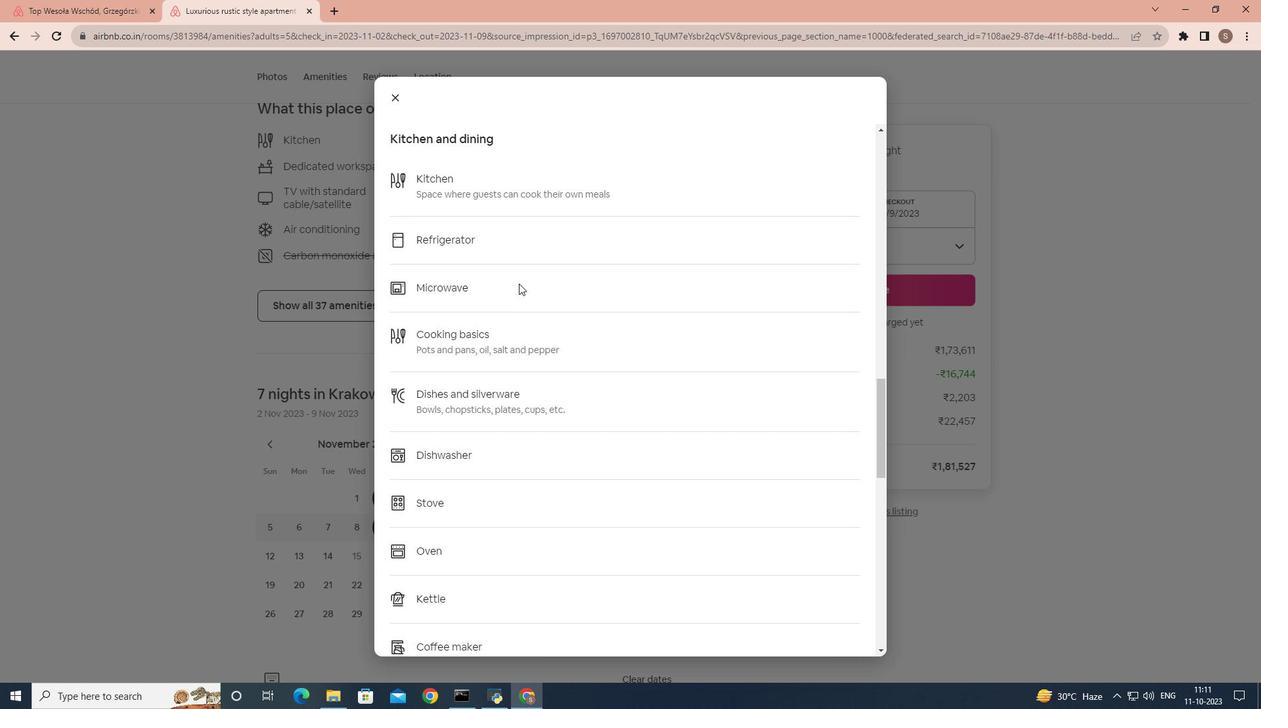 
Action: Mouse scrolled (519, 283) with delta (0, 0)
Screenshot: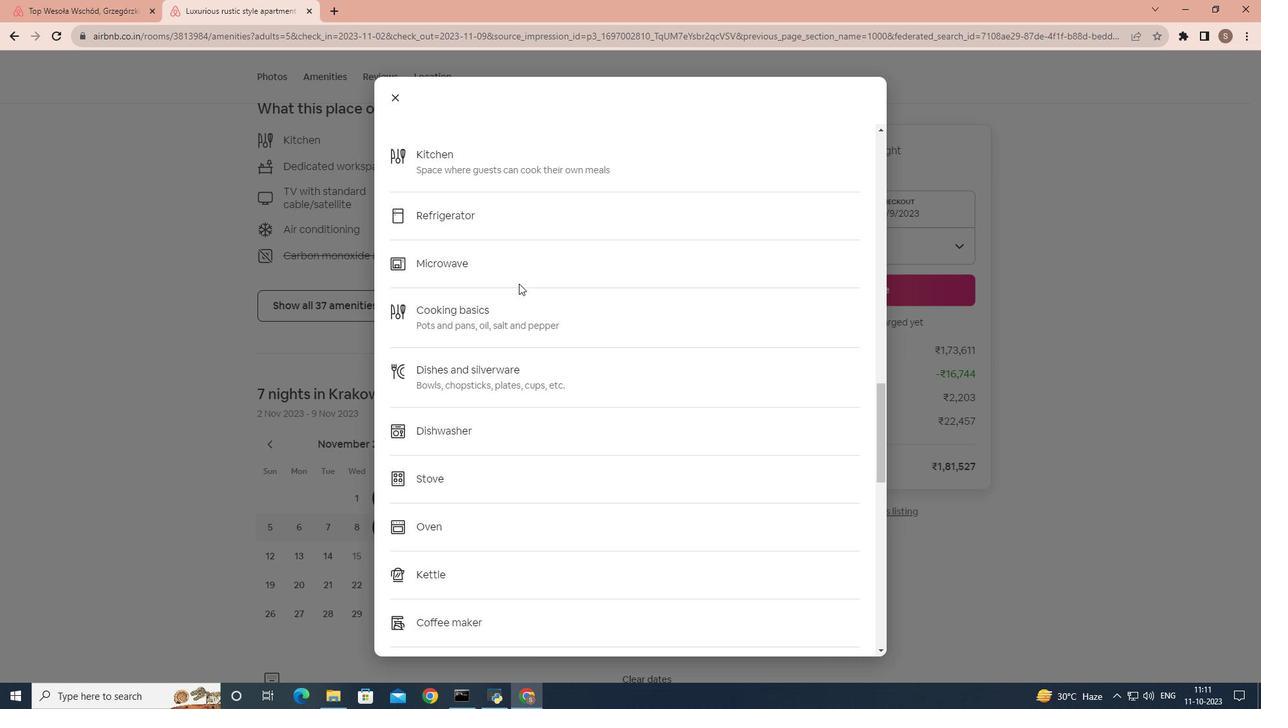 
Action: Mouse scrolled (519, 283) with delta (0, 0)
Screenshot: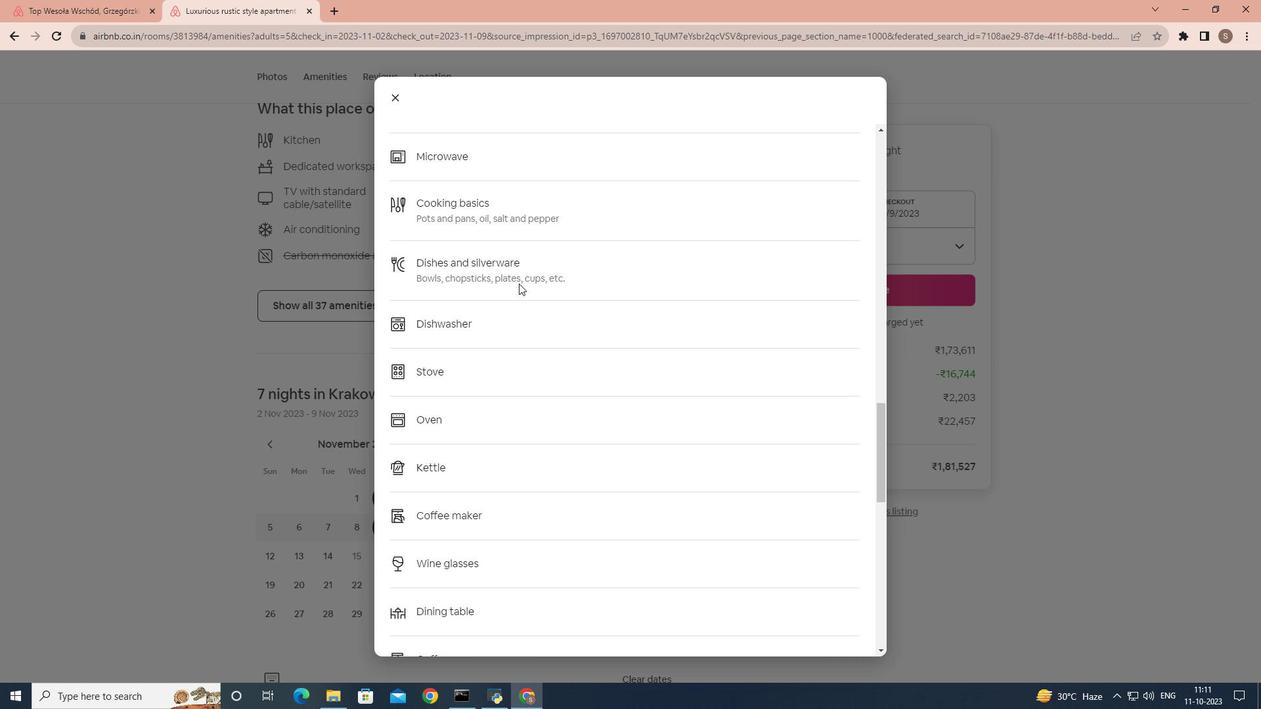 
Action: Mouse scrolled (519, 283) with delta (0, 0)
Screenshot: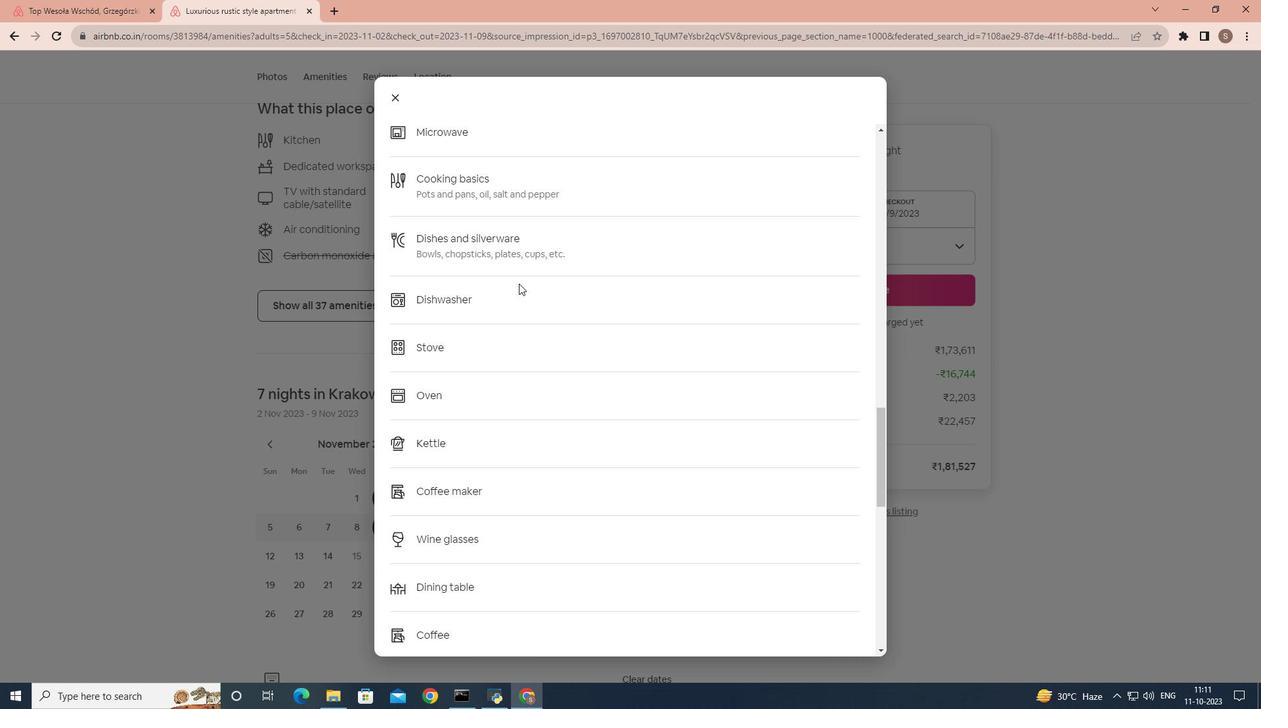 
Action: Mouse scrolled (519, 283) with delta (0, 0)
Screenshot: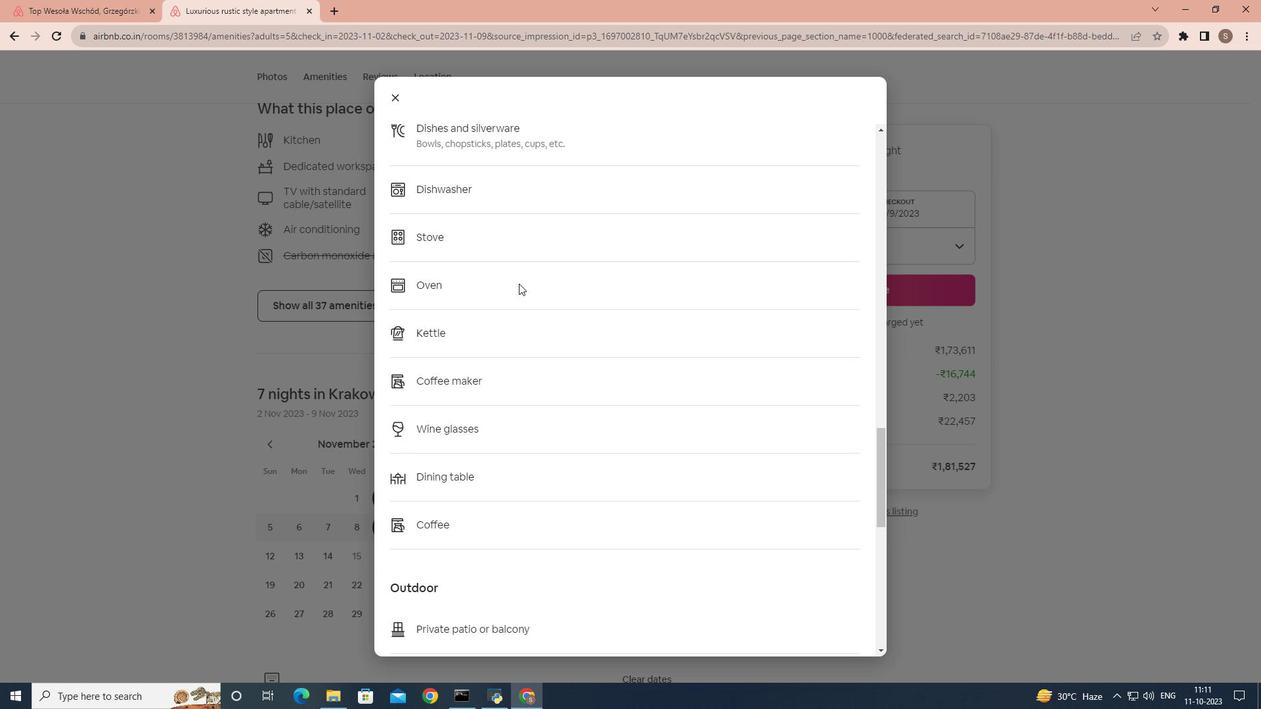 
Action: Mouse scrolled (519, 283) with delta (0, 0)
Screenshot: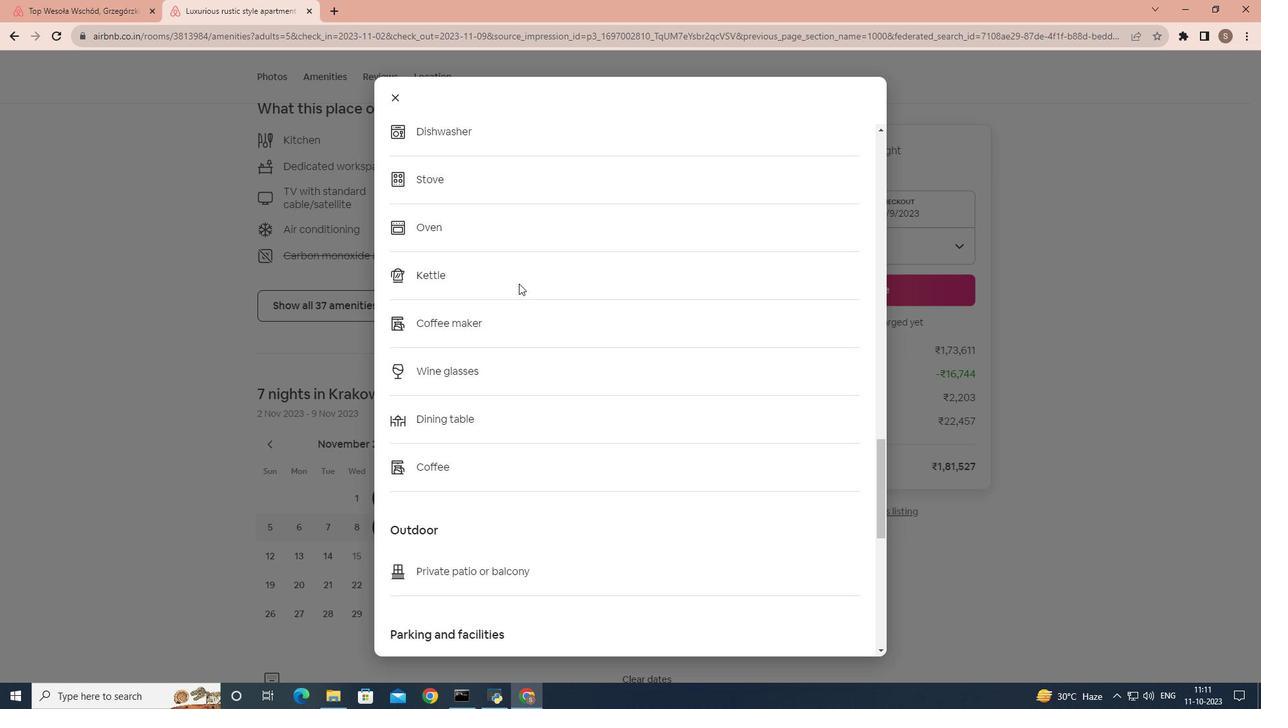 
Action: Mouse scrolled (519, 283) with delta (0, 0)
Screenshot: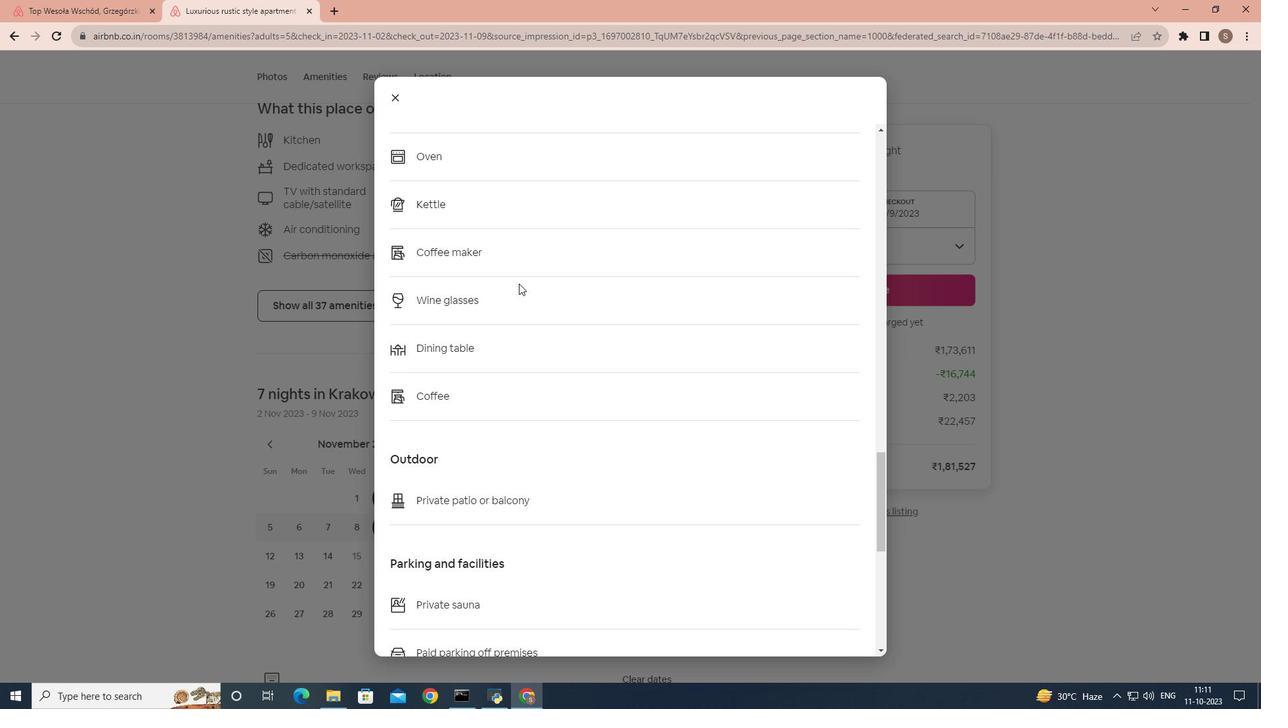 
Action: Mouse scrolled (519, 283) with delta (0, 0)
Screenshot: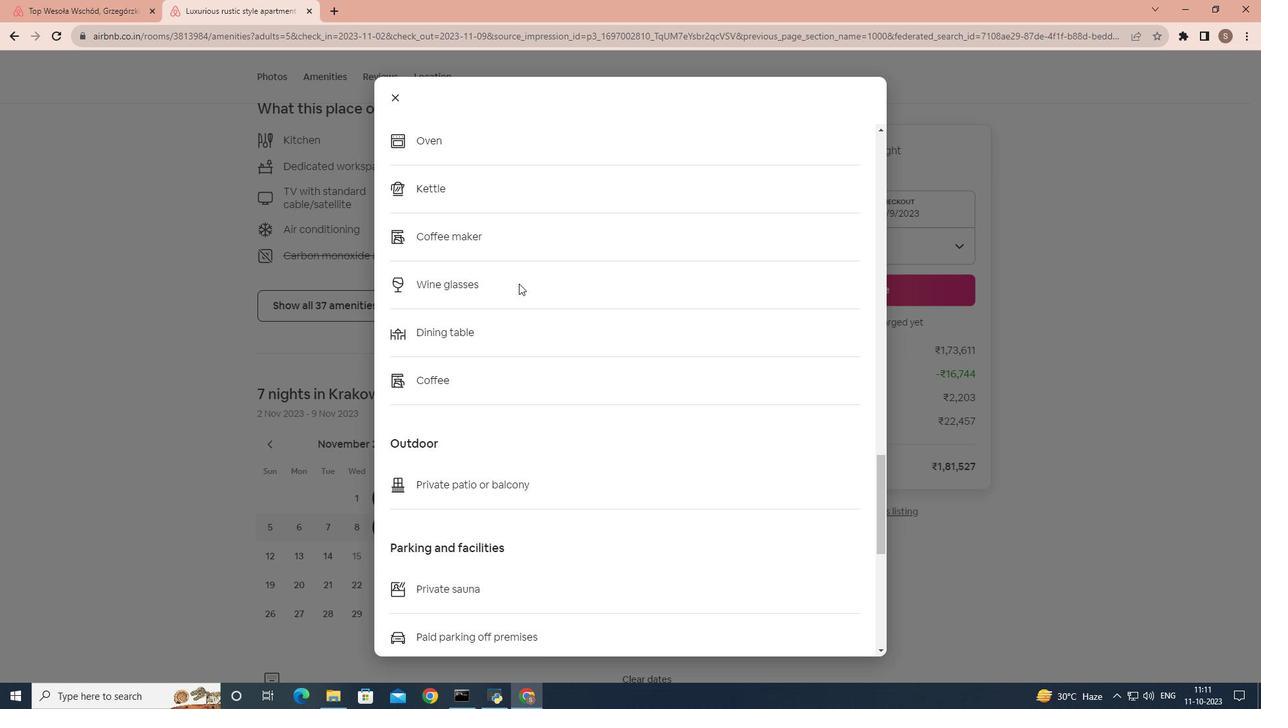 
Action: Mouse scrolled (519, 283) with delta (0, 0)
Screenshot: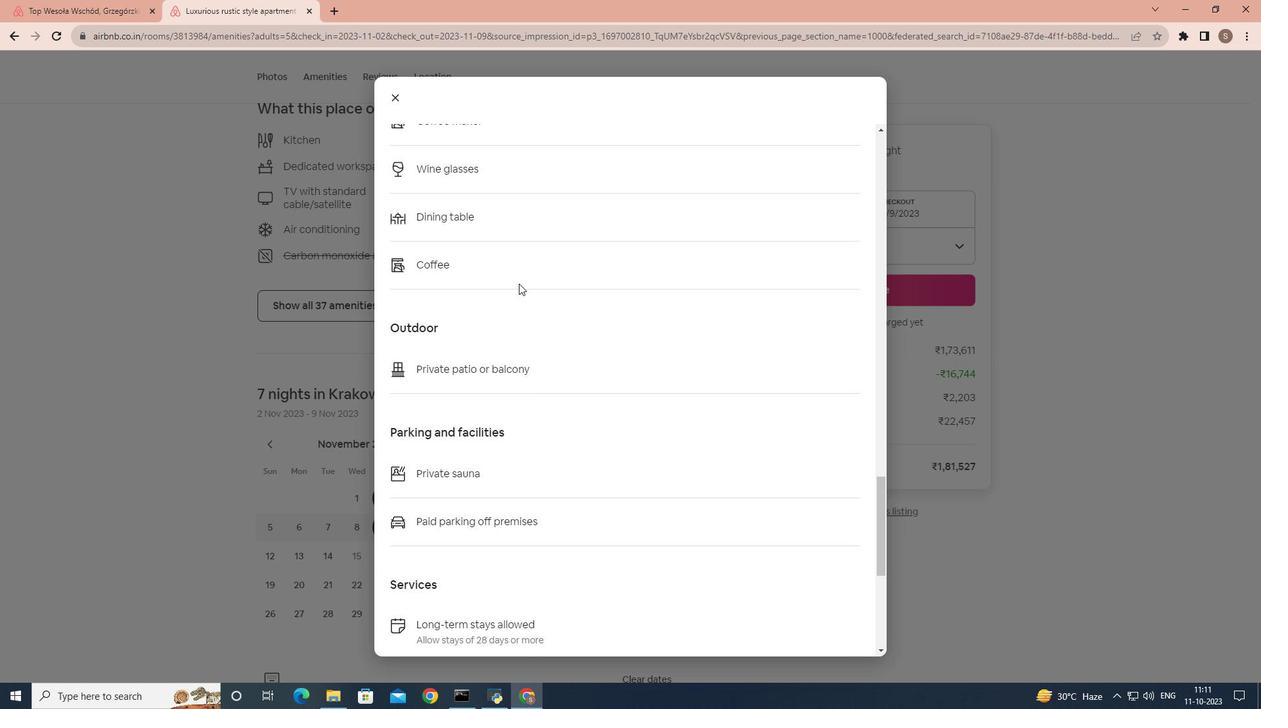 
Action: Mouse scrolled (519, 283) with delta (0, 0)
Screenshot: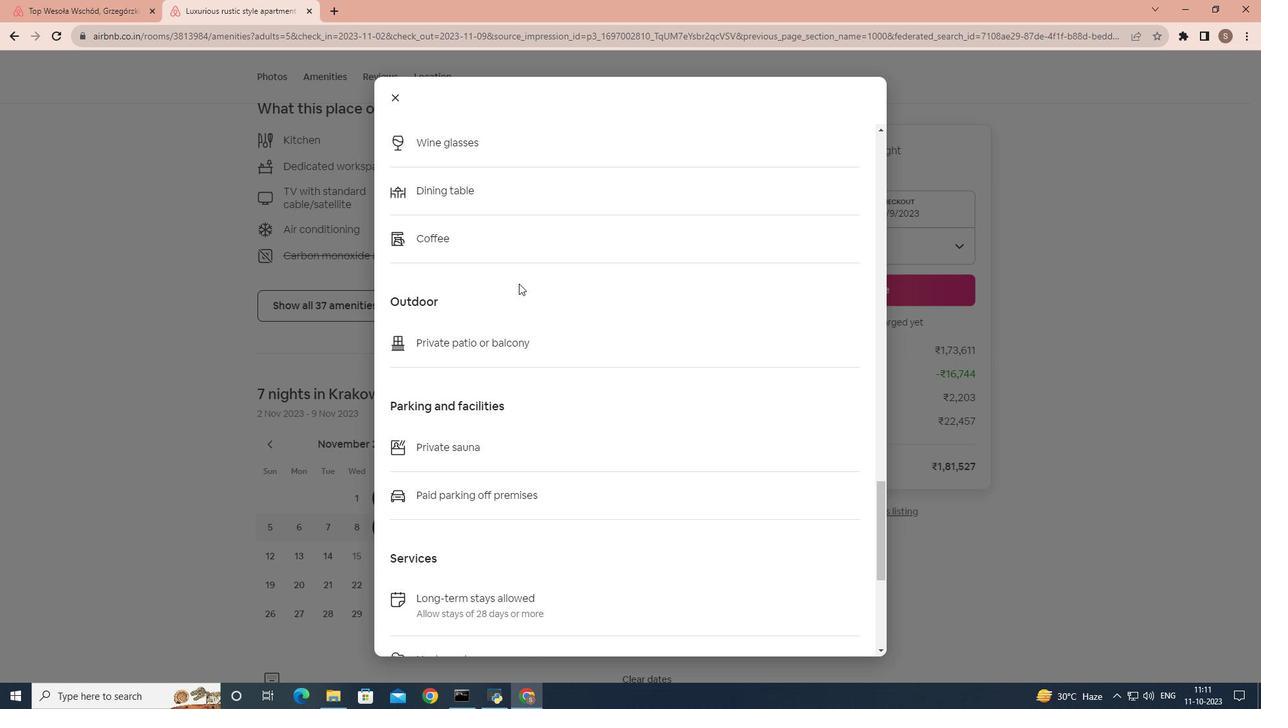 
Action: Mouse scrolled (519, 283) with delta (0, 0)
Screenshot: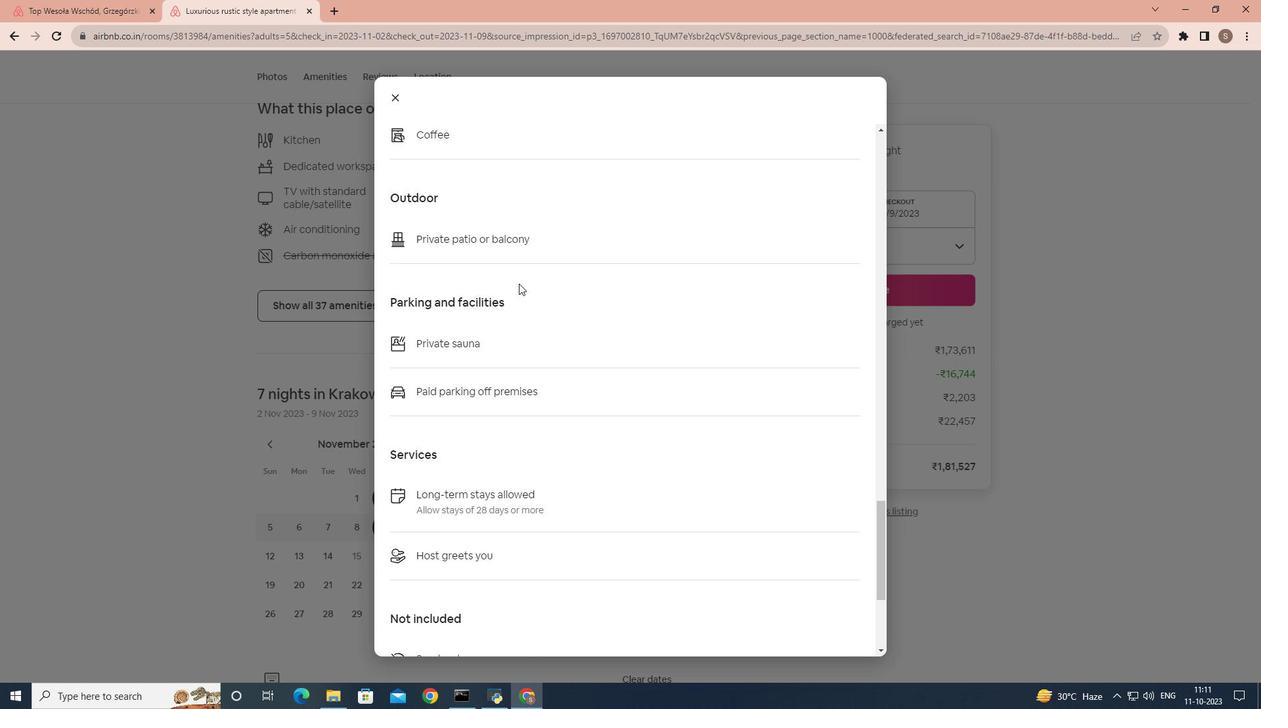 
Action: Mouse scrolled (519, 283) with delta (0, 0)
Screenshot: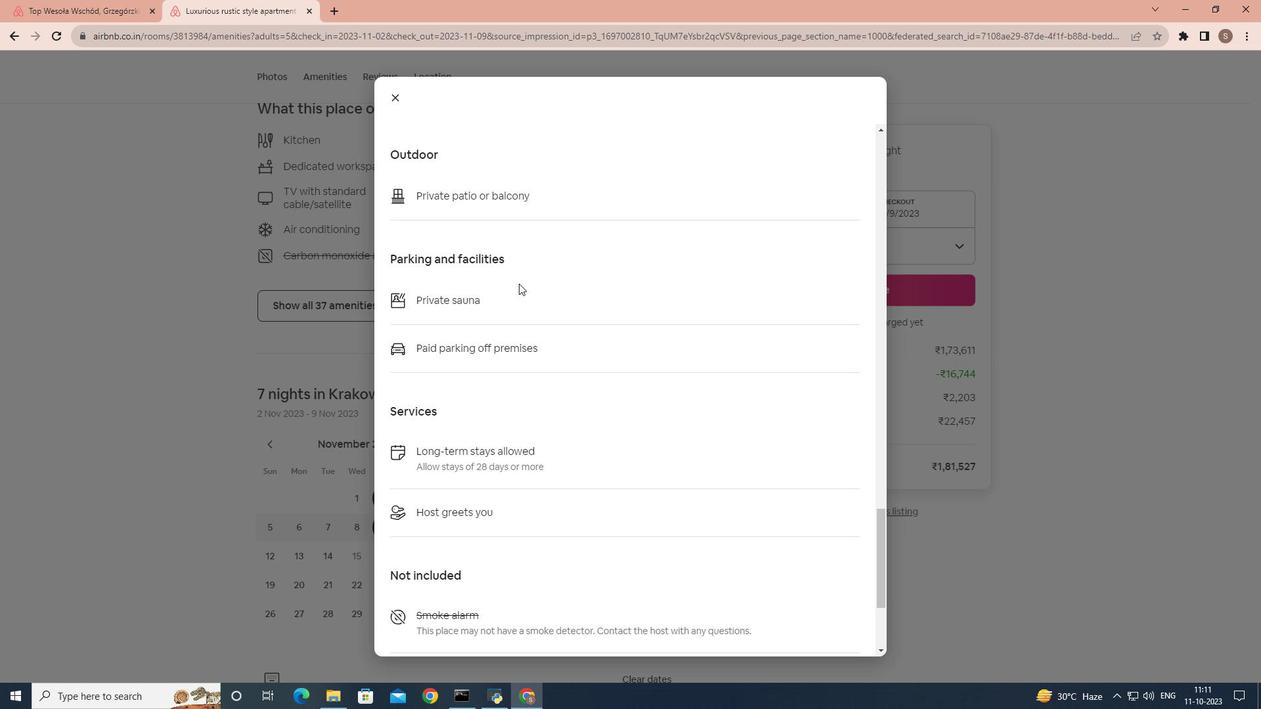 
Action: Mouse scrolled (519, 283) with delta (0, 0)
Screenshot: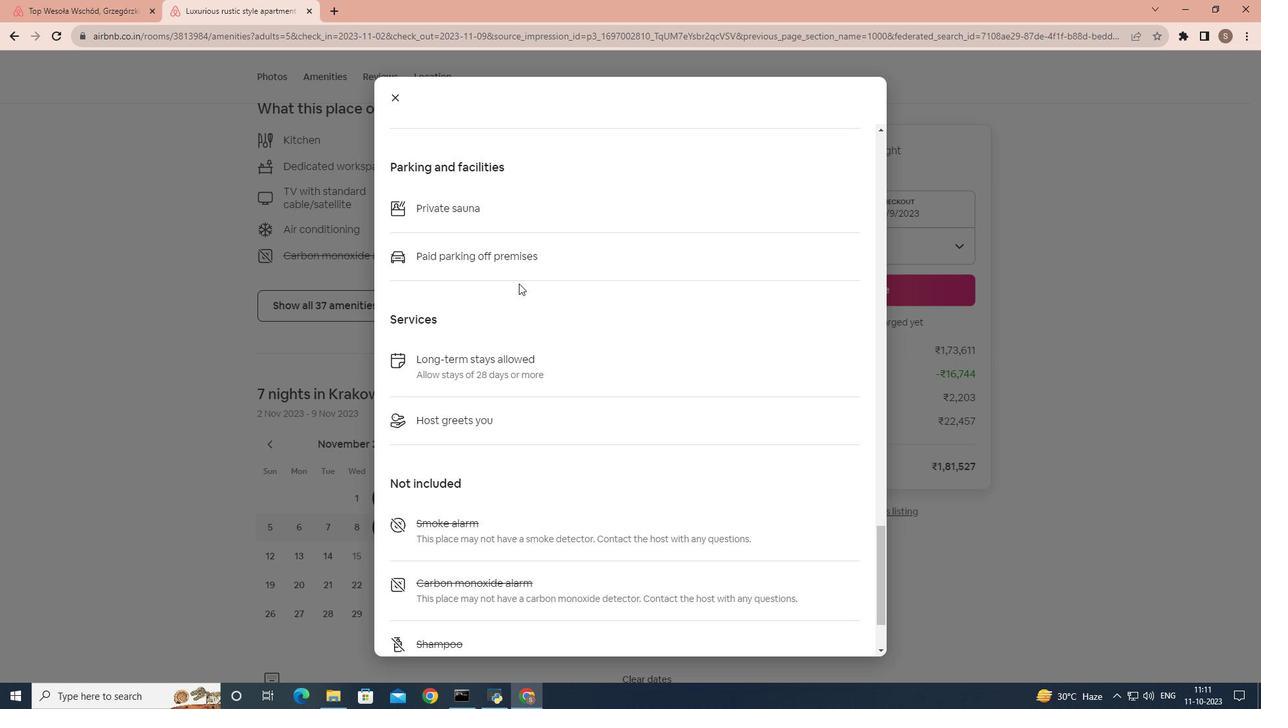 
Action: Mouse scrolled (519, 283) with delta (0, 0)
Screenshot: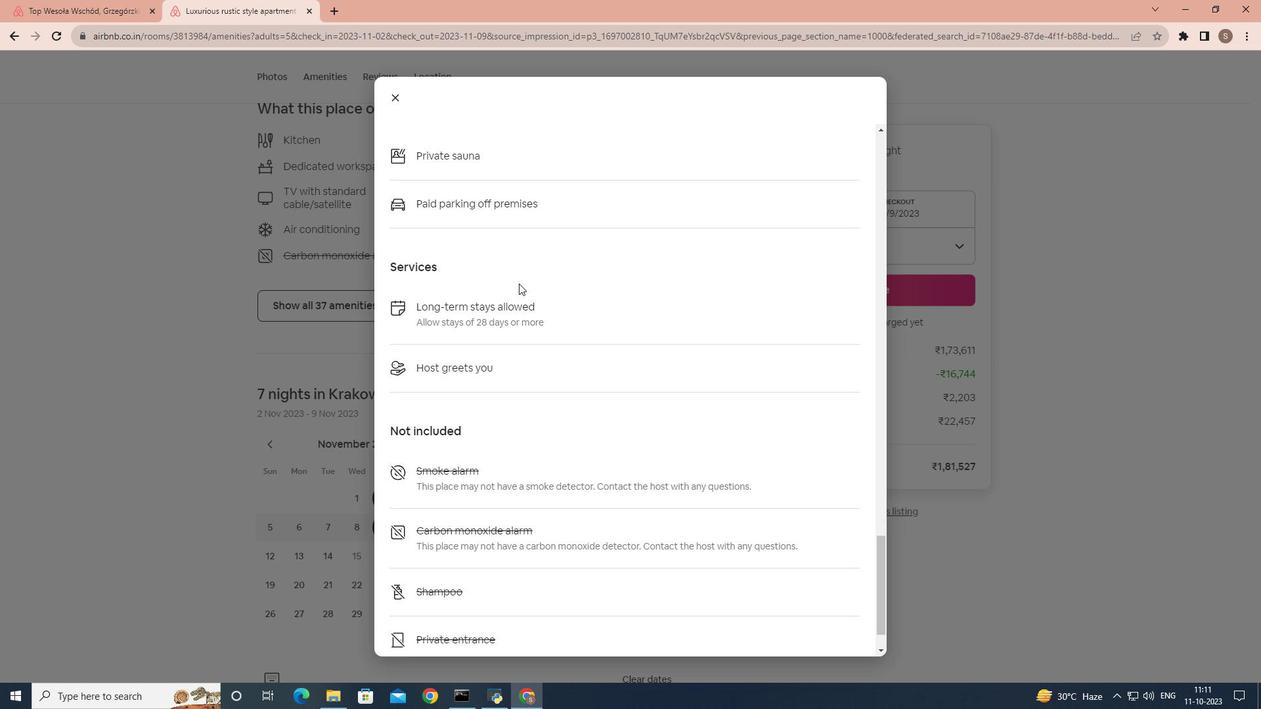 
Action: Mouse scrolled (519, 283) with delta (0, 0)
Screenshot: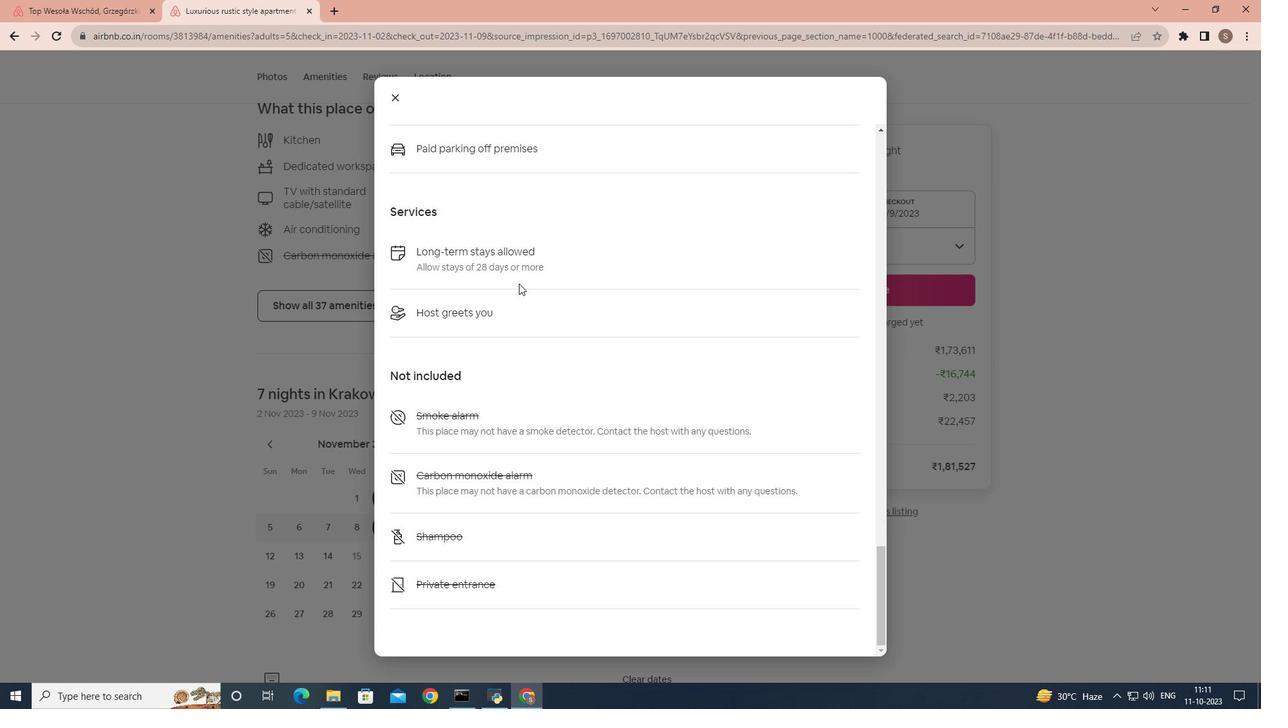 
Action: Mouse scrolled (519, 283) with delta (0, 0)
Screenshot: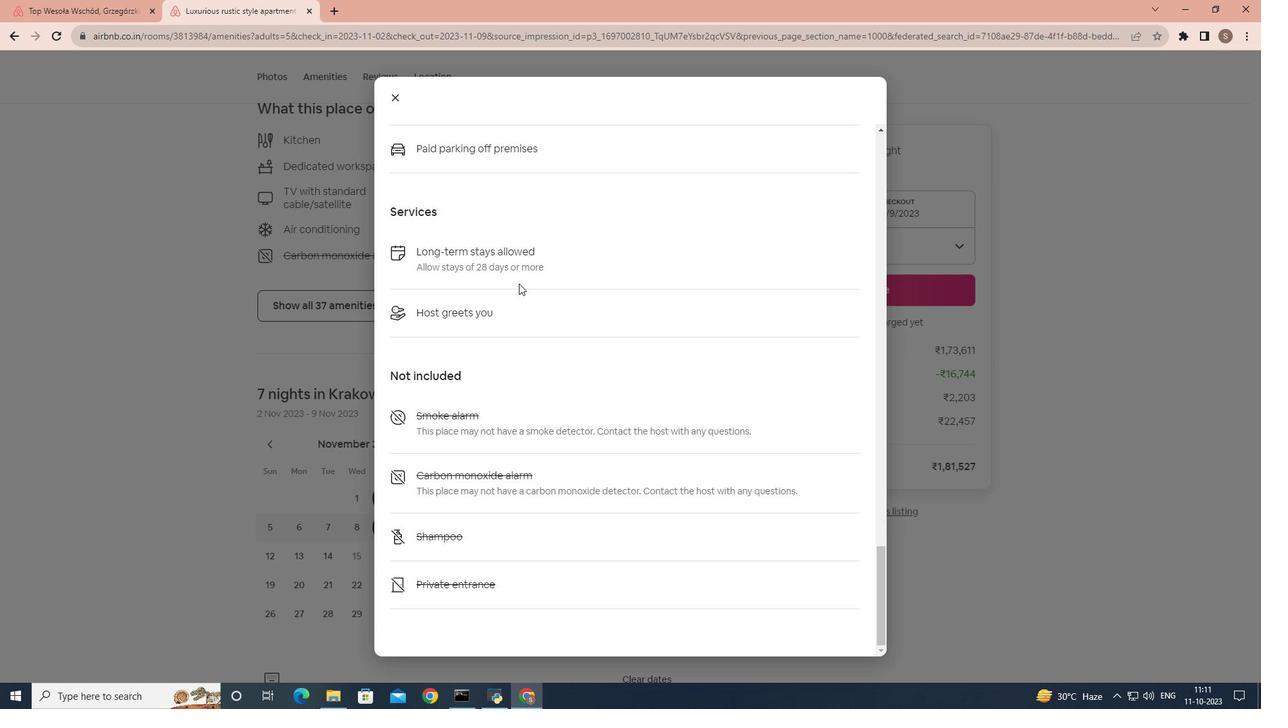 
Action: Mouse moved to (396, 96)
Screenshot: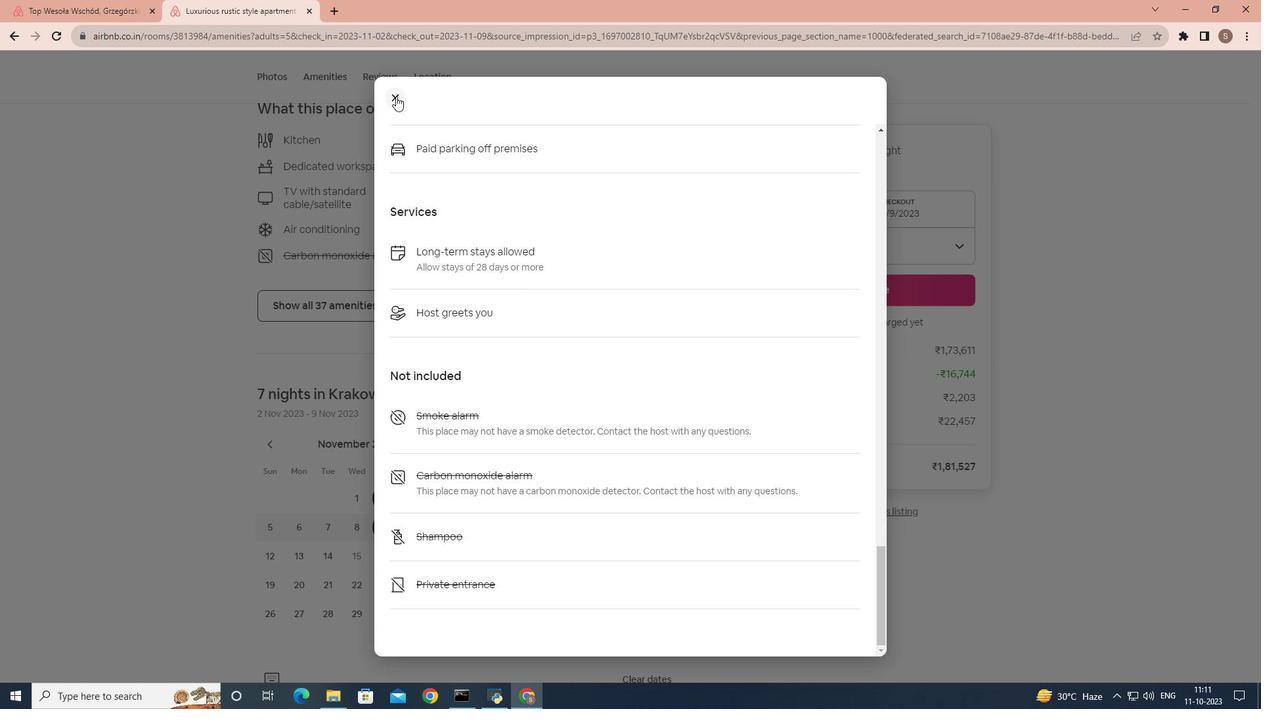 
Action: Mouse pressed left at (396, 96)
Screenshot: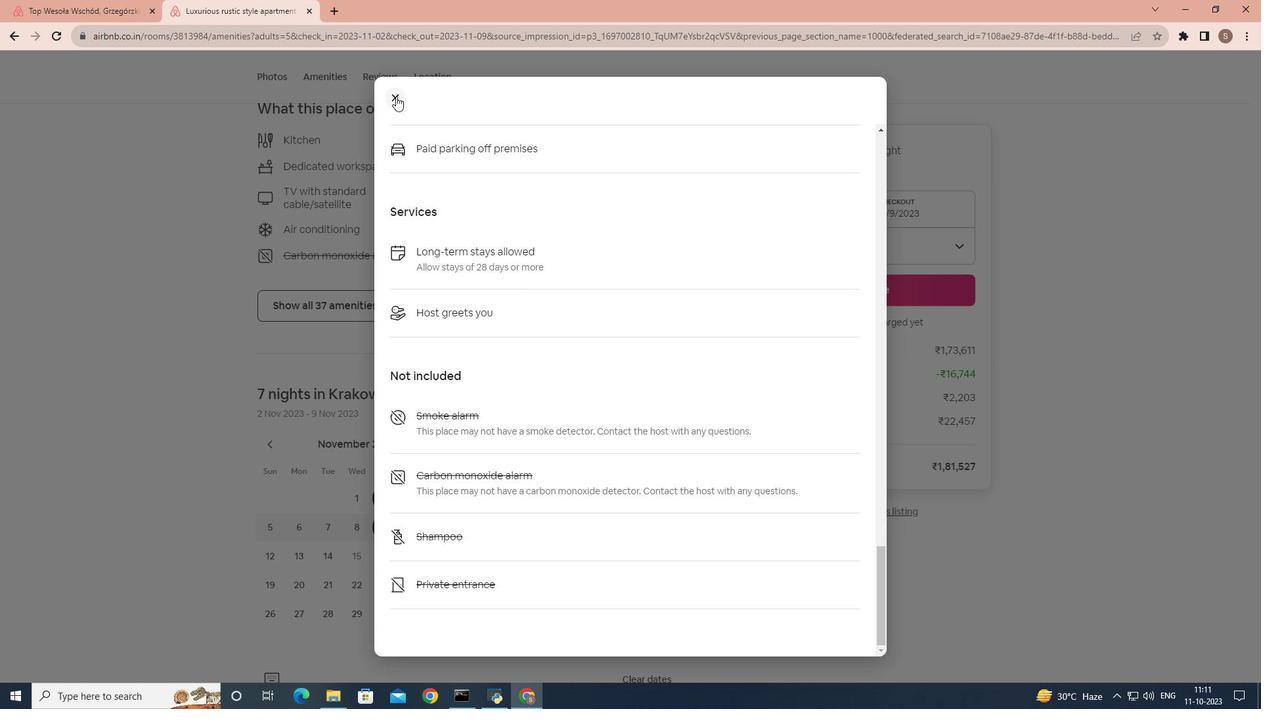 
Action: Mouse moved to (398, 329)
Screenshot: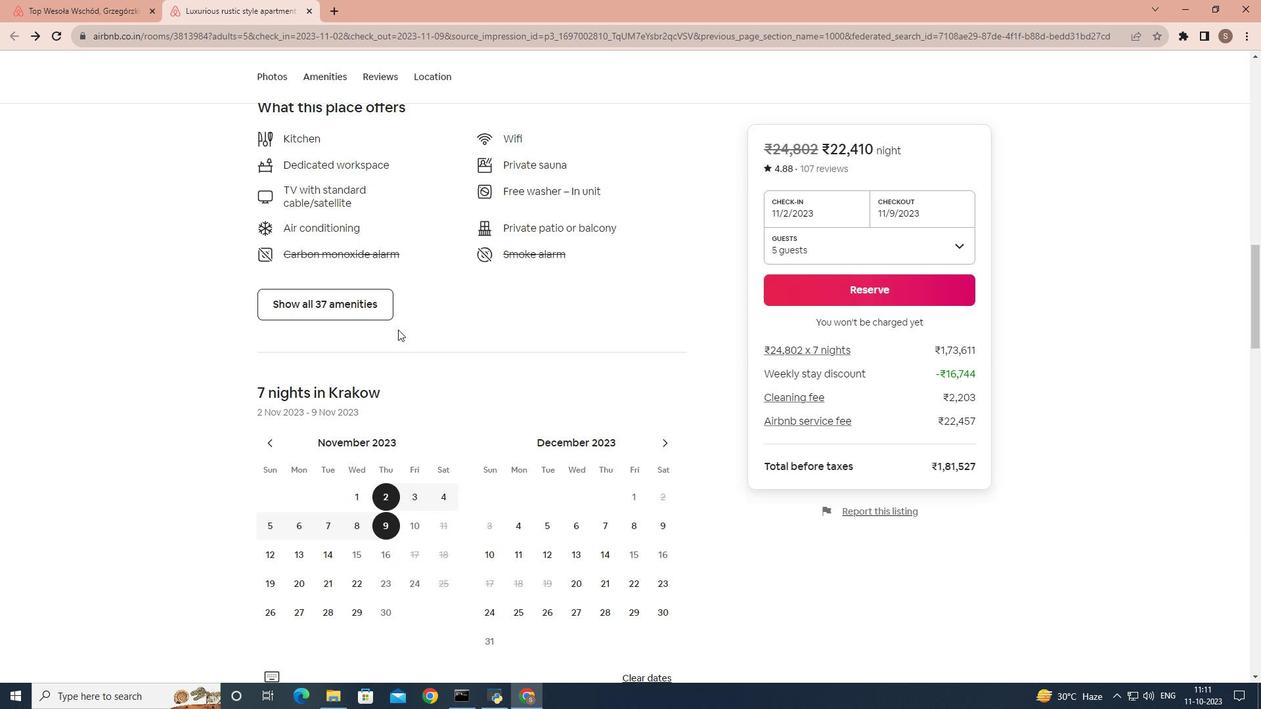 
Action: Mouse scrolled (398, 329) with delta (0, 0)
Screenshot: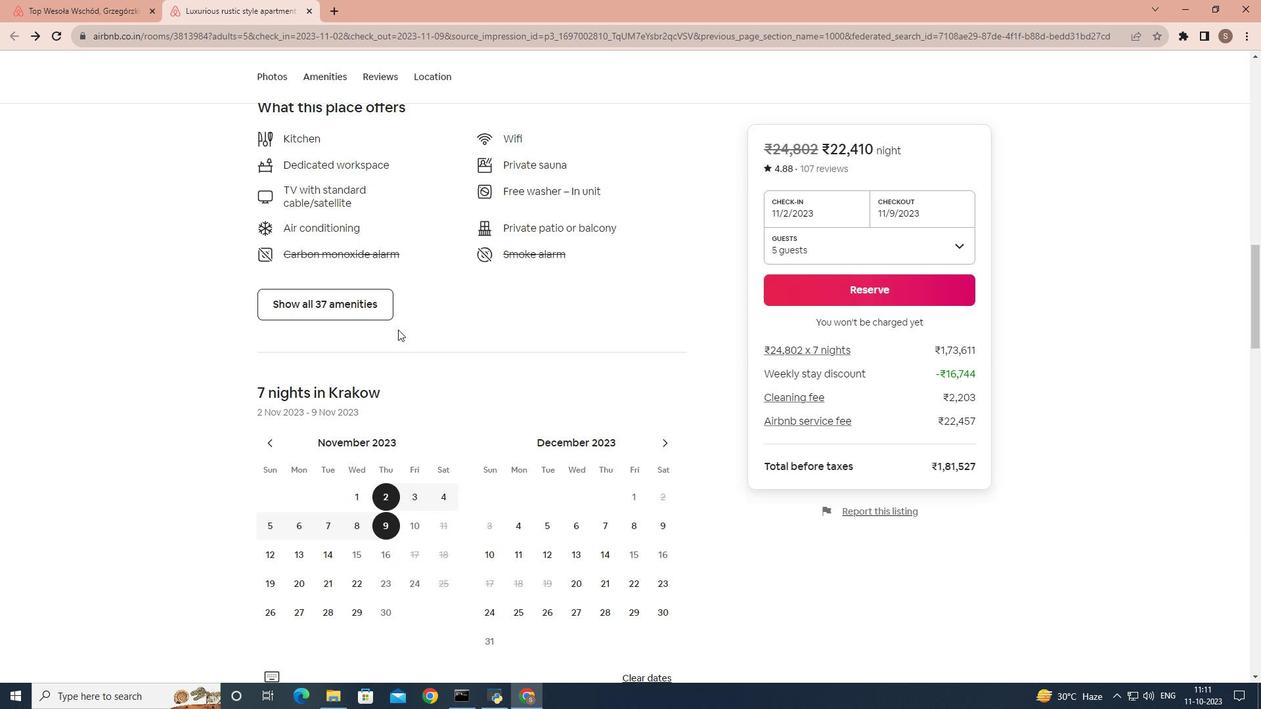 
Action: Mouse scrolled (398, 329) with delta (0, 0)
Screenshot: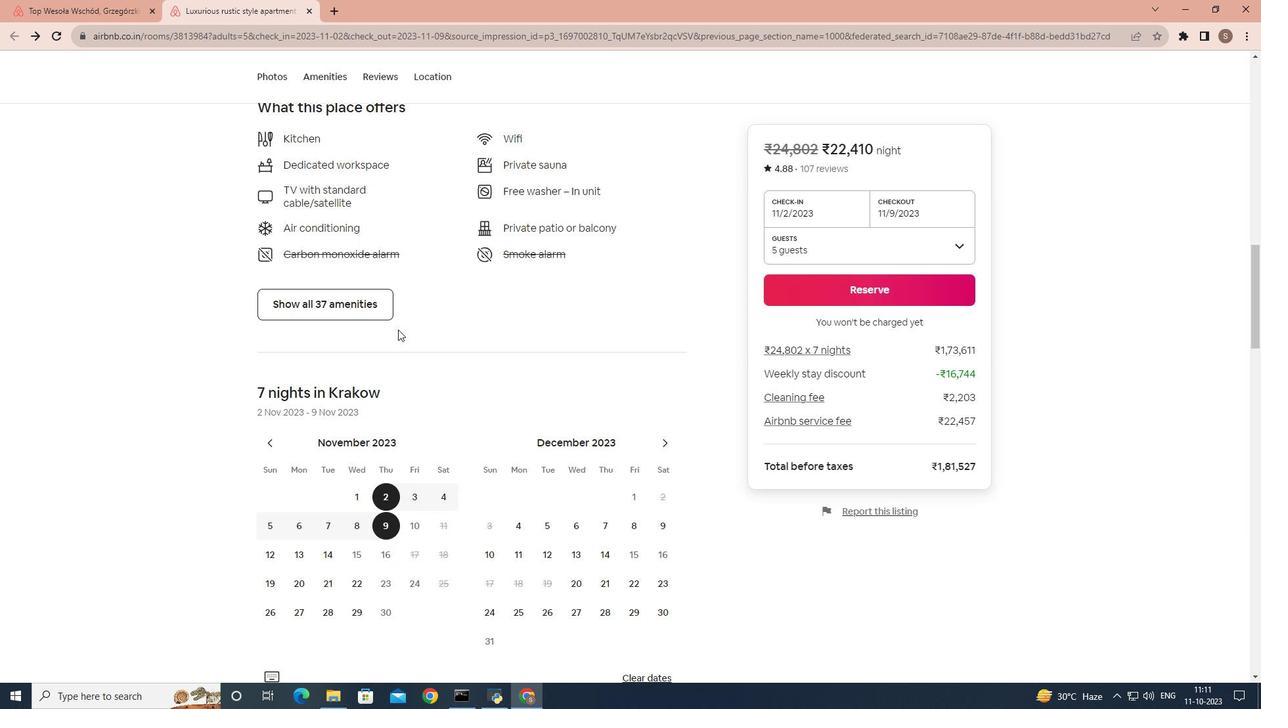 
Action: Mouse scrolled (398, 329) with delta (0, 0)
Screenshot: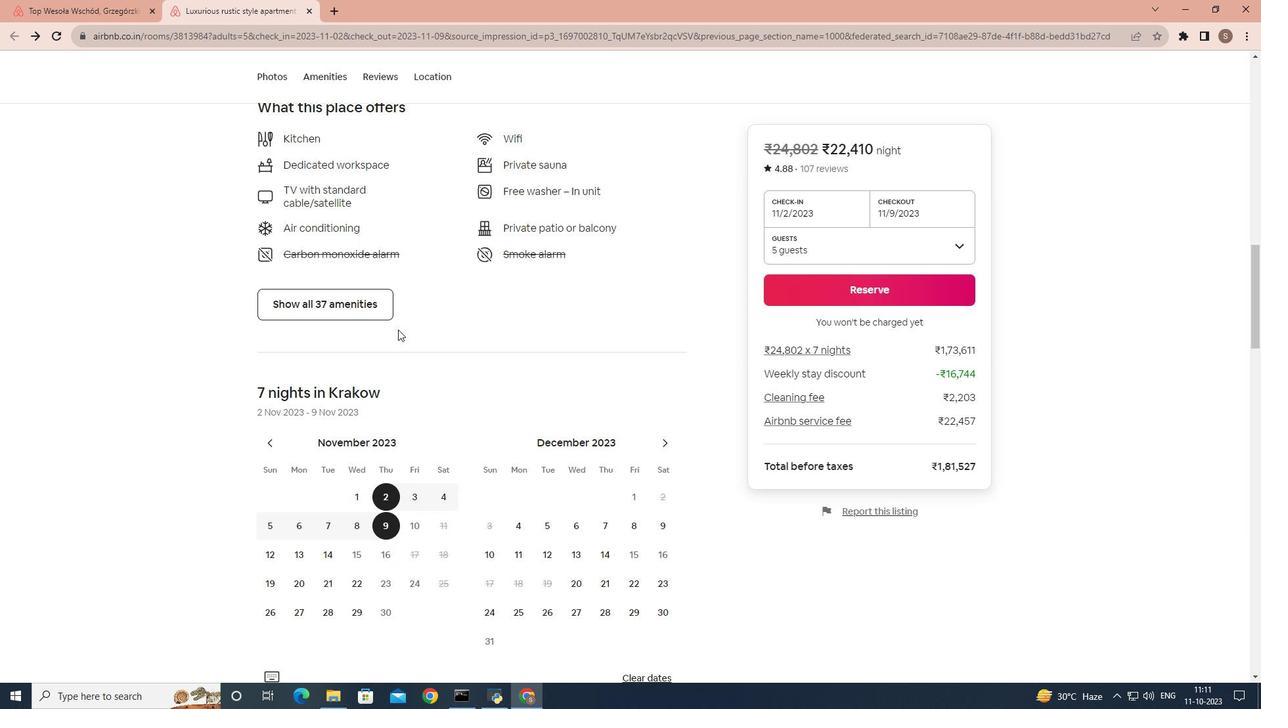 
Action: Mouse scrolled (398, 329) with delta (0, 0)
Screenshot: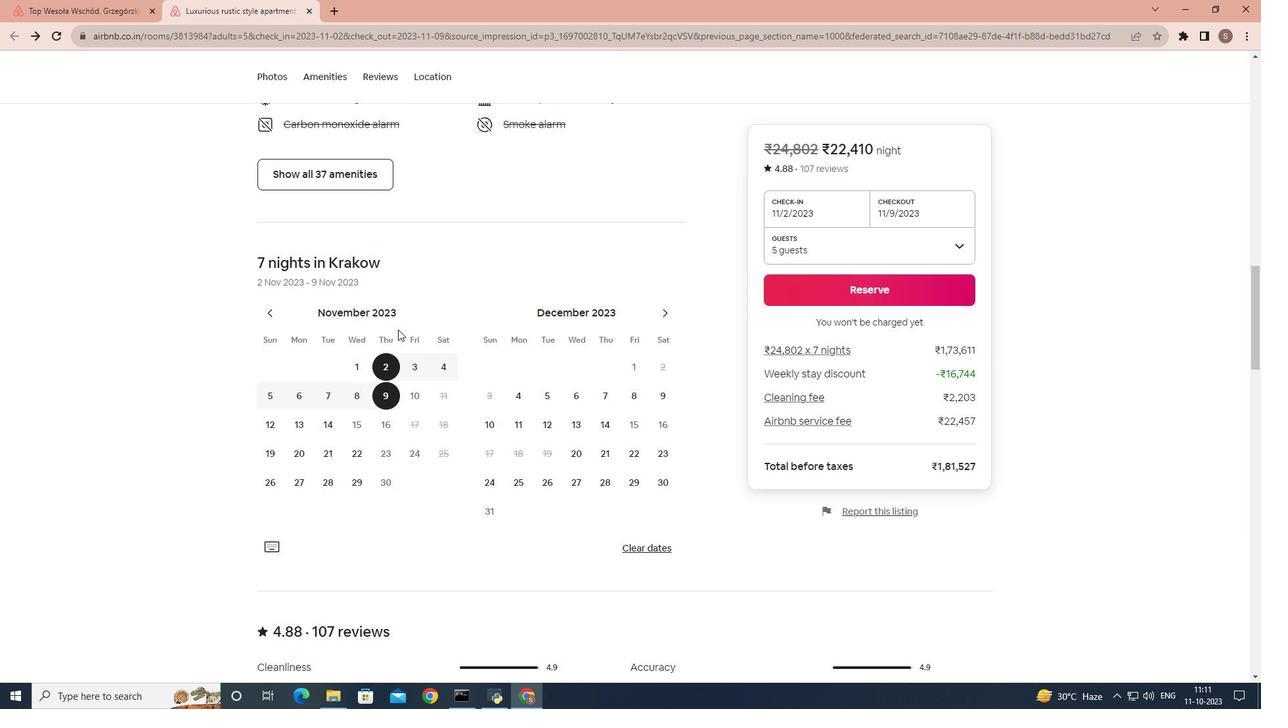
Action: Mouse scrolled (398, 329) with delta (0, 0)
Screenshot: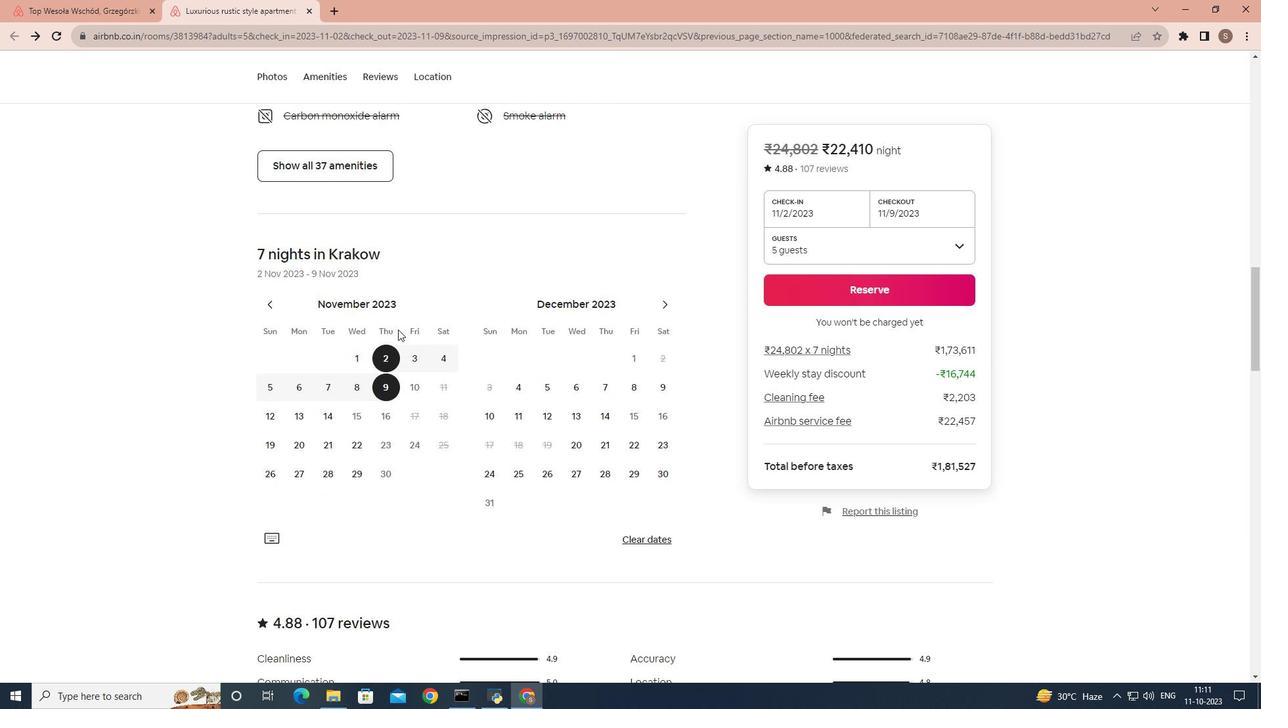 
Action: Mouse scrolled (398, 329) with delta (0, 0)
Screenshot: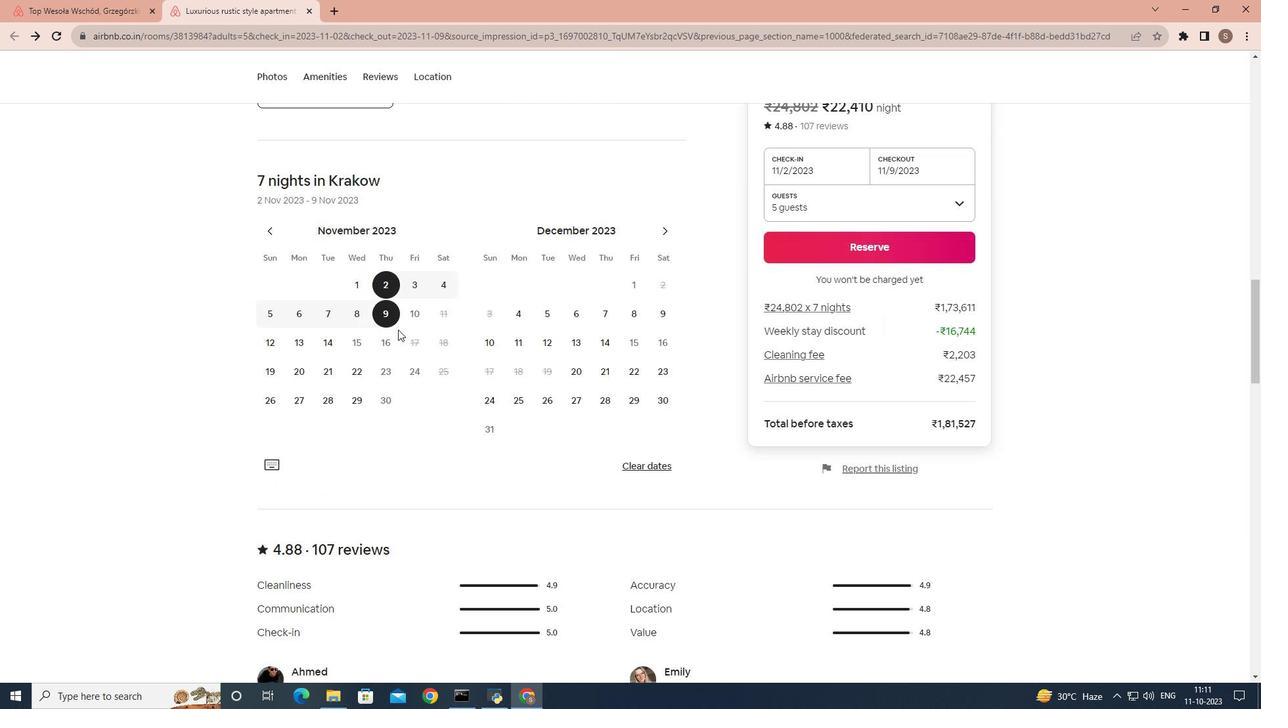 
Action: Mouse scrolled (398, 329) with delta (0, 0)
Screenshot: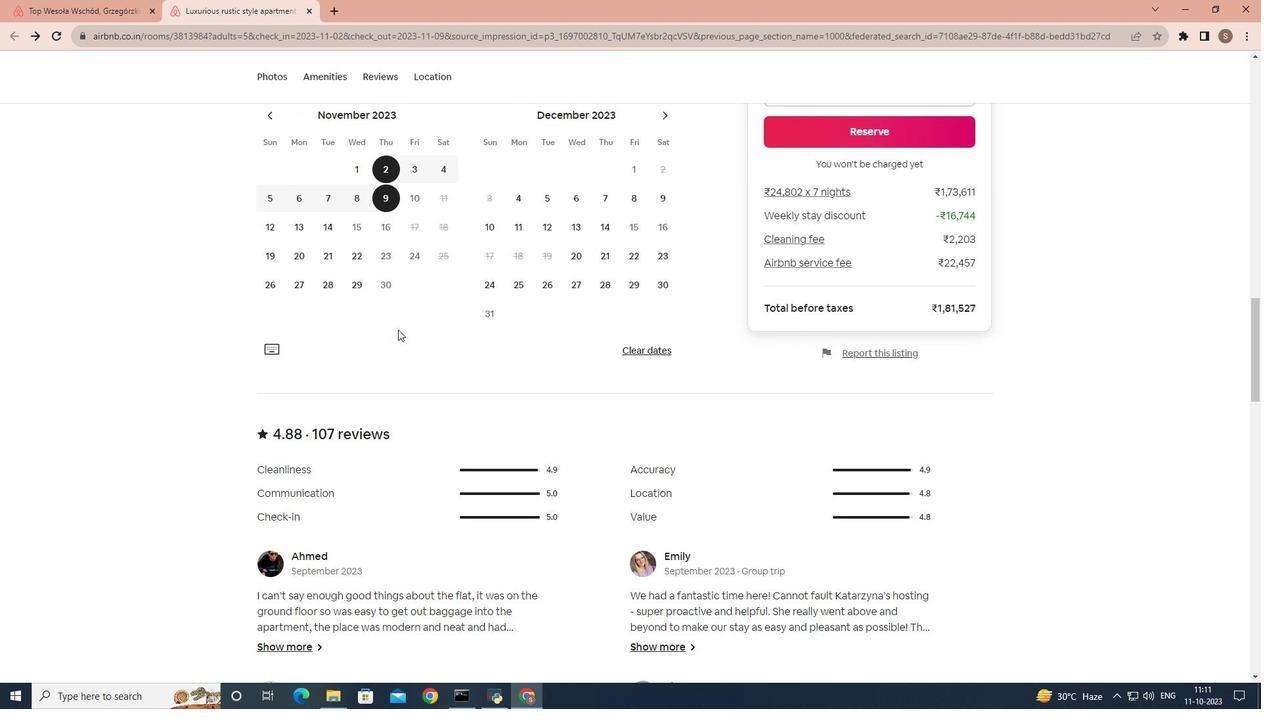 
Action: Mouse scrolled (398, 329) with delta (0, 0)
Screenshot: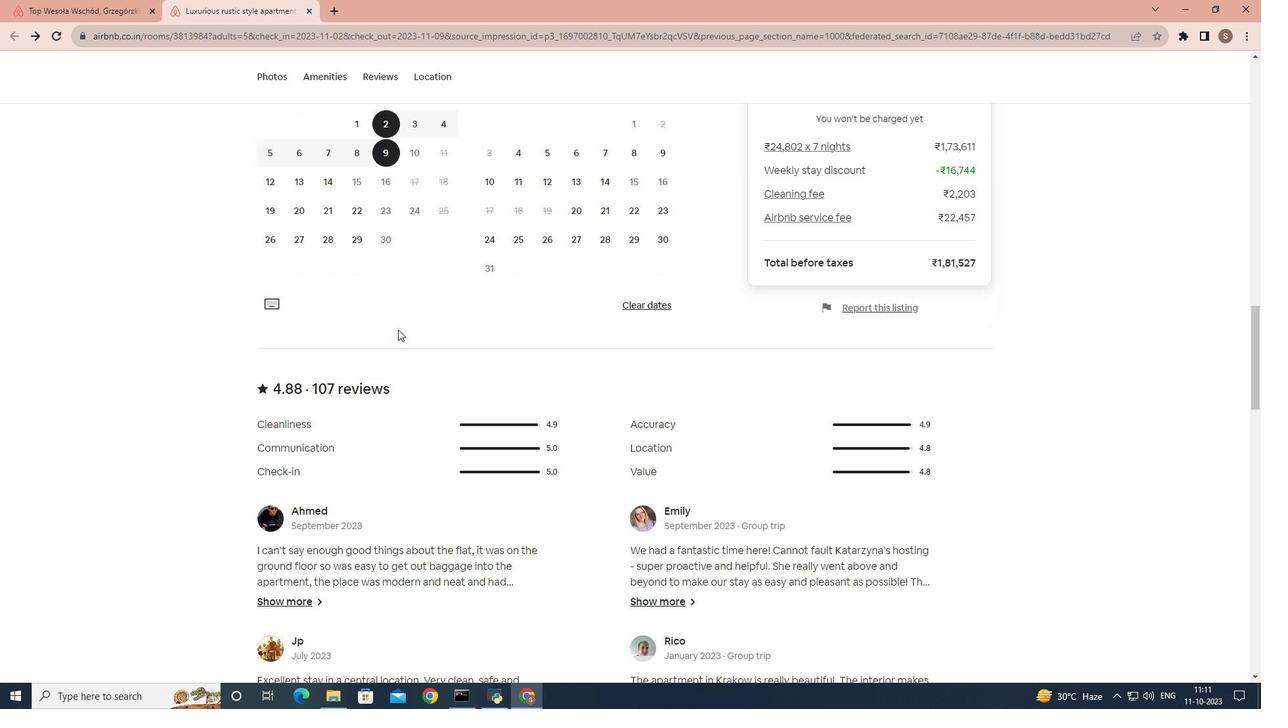 
Action: Mouse scrolled (398, 329) with delta (0, 0)
Screenshot: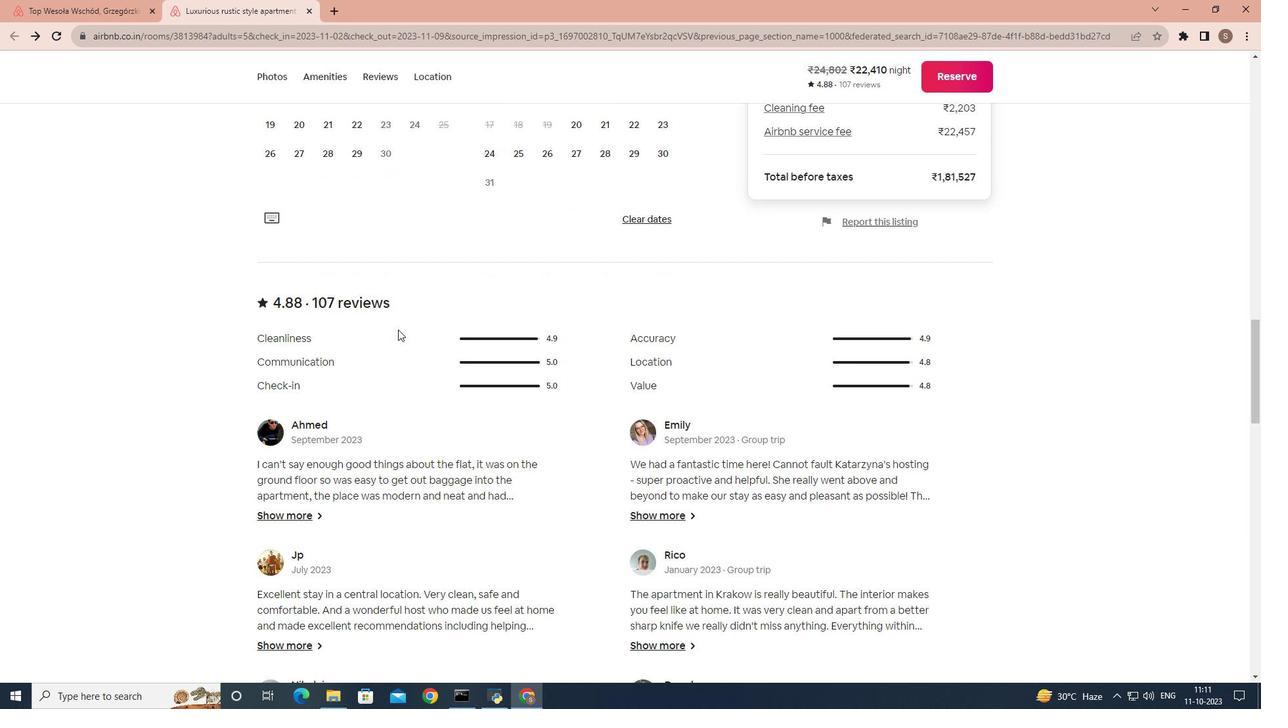 
Action: Mouse scrolled (398, 329) with delta (0, 0)
Screenshot: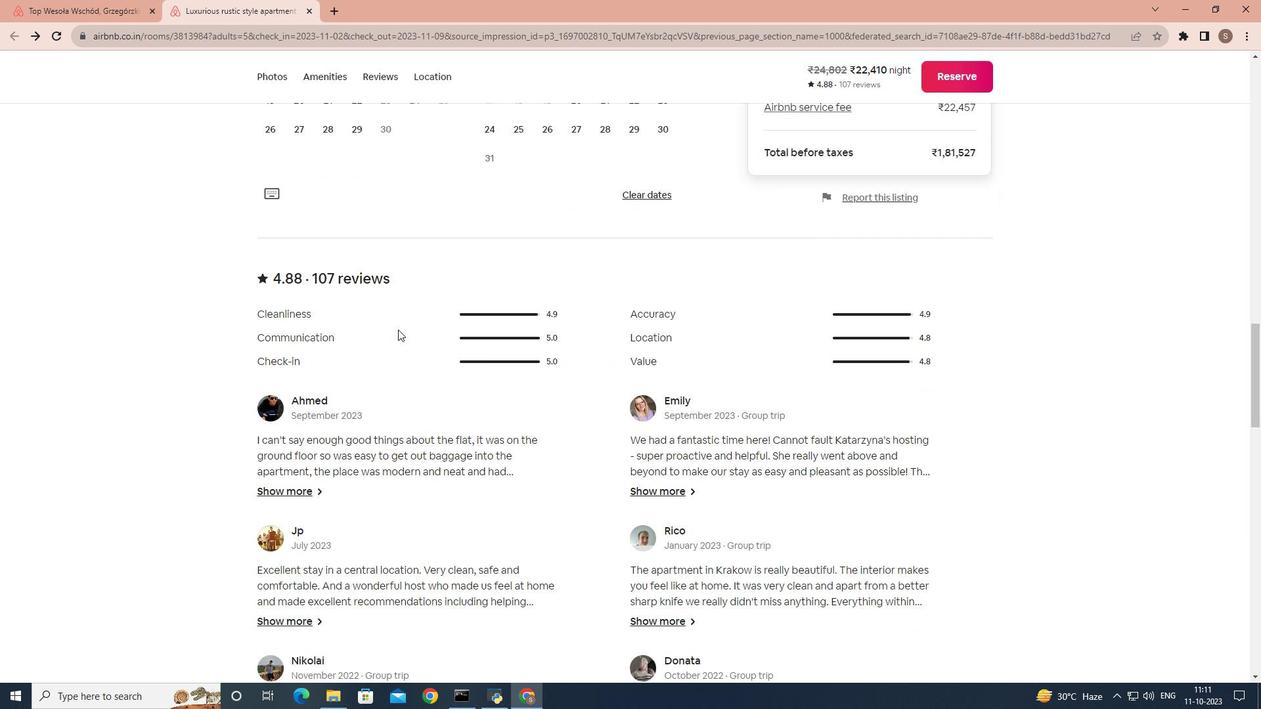 
Action: Mouse scrolled (398, 329) with delta (0, 0)
Screenshot: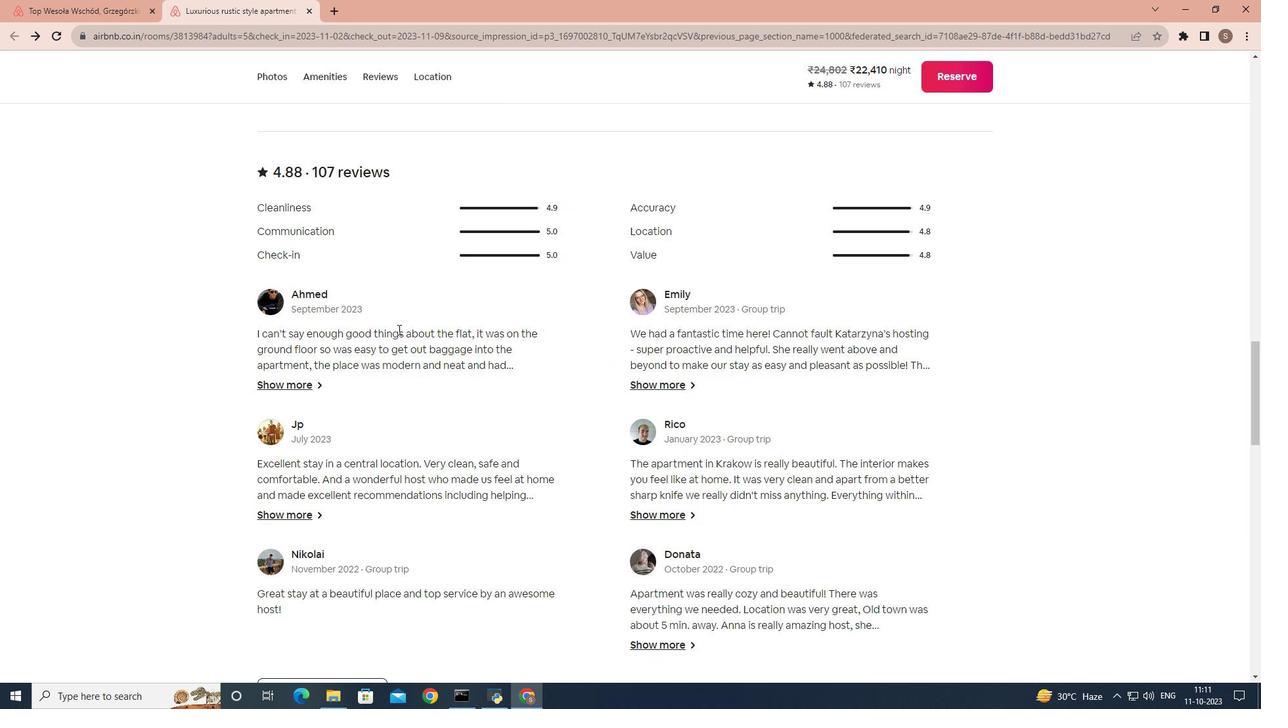 
Action: Mouse scrolled (398, 329) with delta (0, 0)
Screenshot: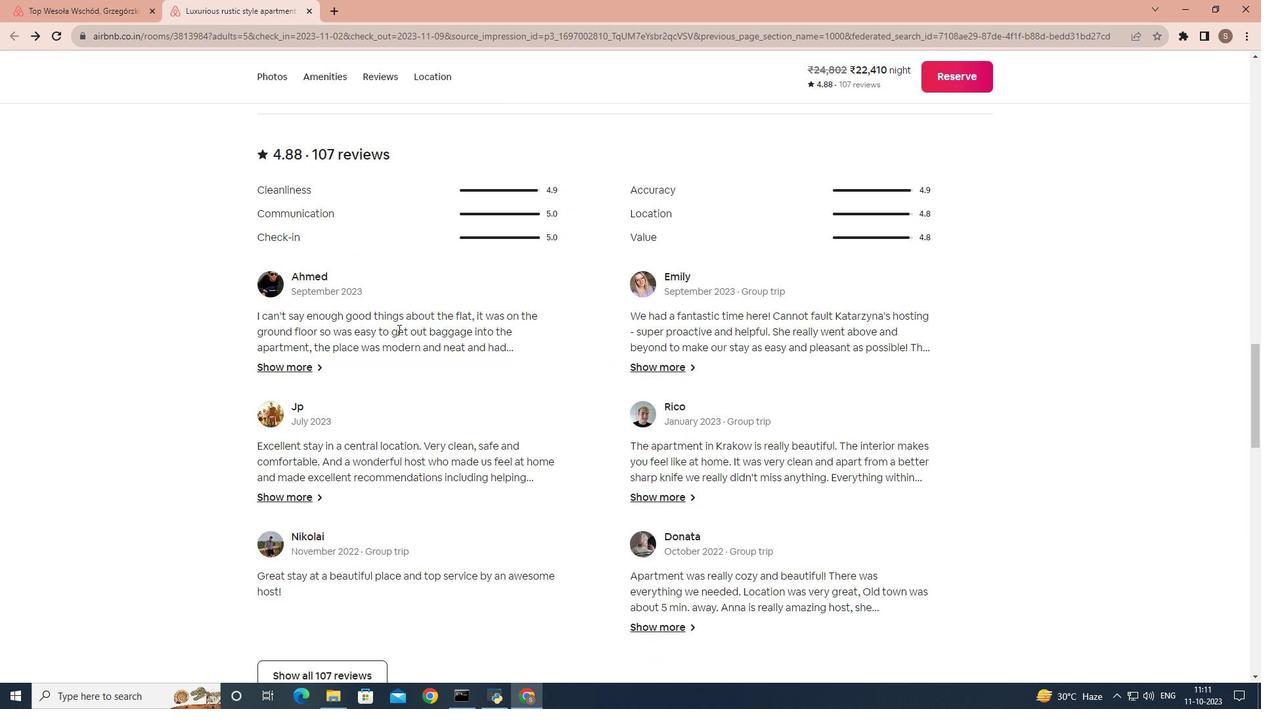 
Action: Mouse scrolled (398, 329) with delta (0, 0)
Screenshot: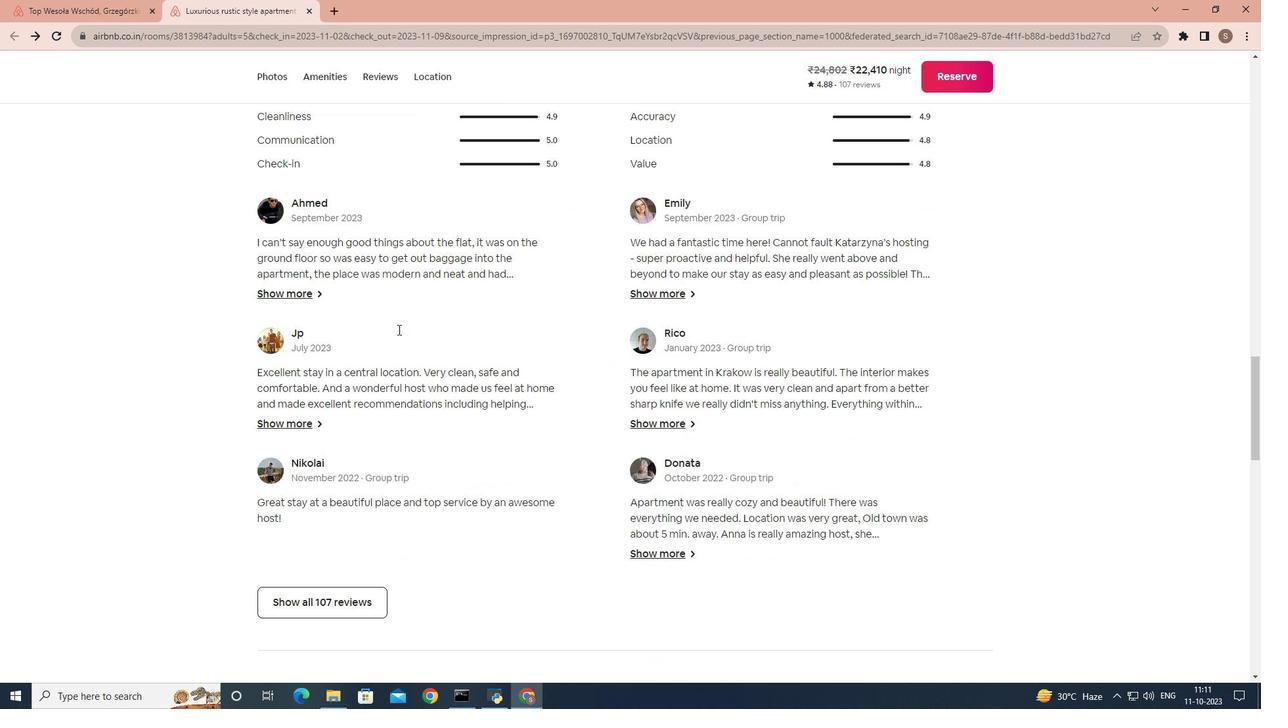 
Action: Mouse moved to (340, 380)
Screenshot: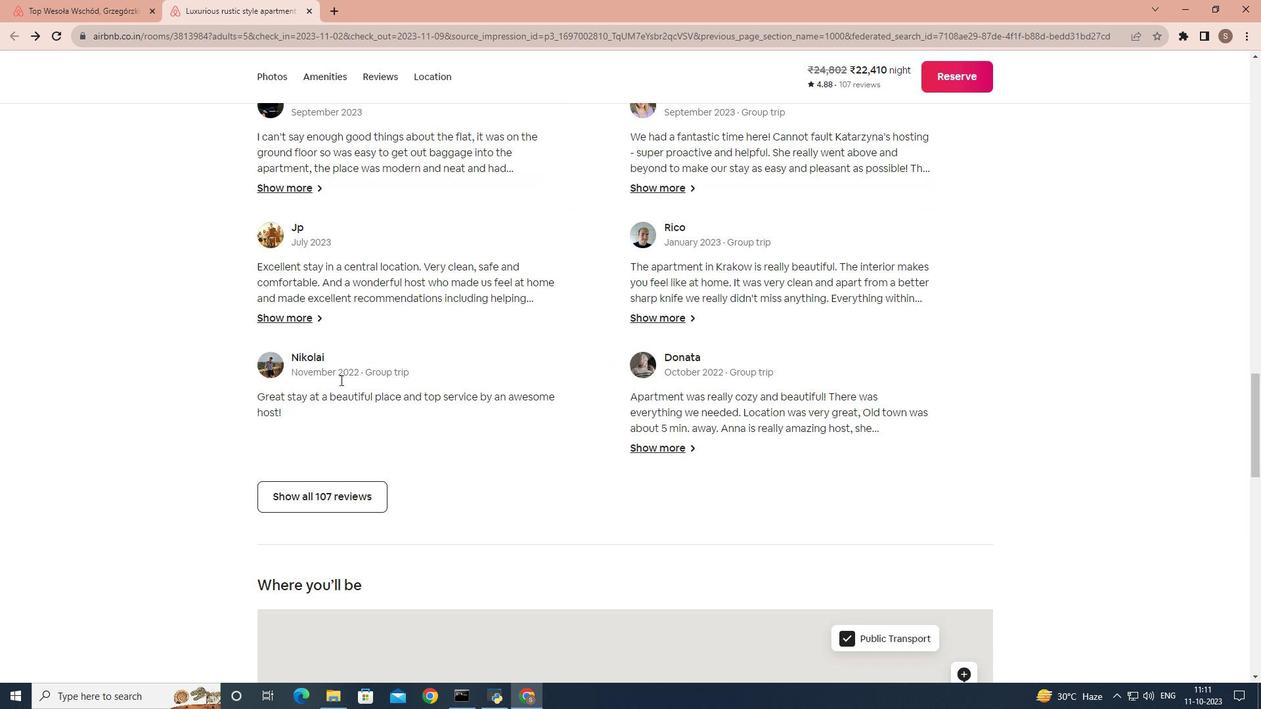 
Action: Mouse scrolled (340, 379) with delta (0, 0)
Screenshot: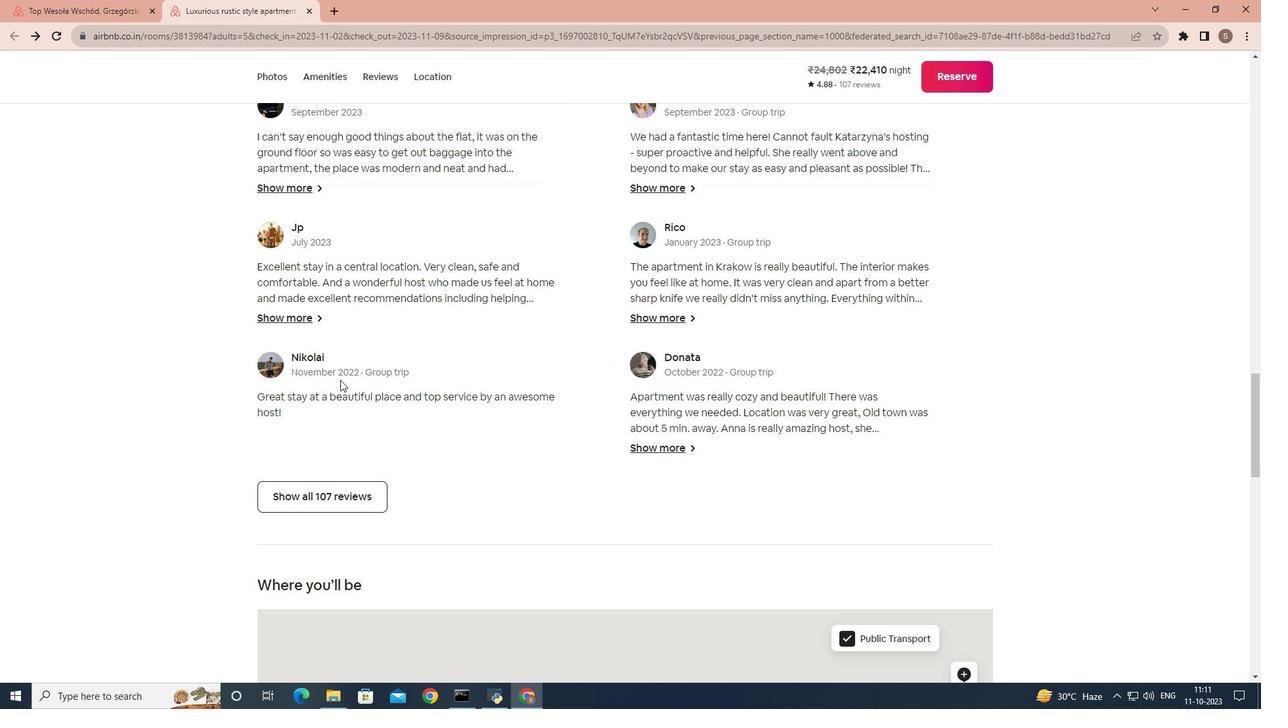 
Action: Mouse scrolled (340, 379) with delta (0, 0)
Screenshot: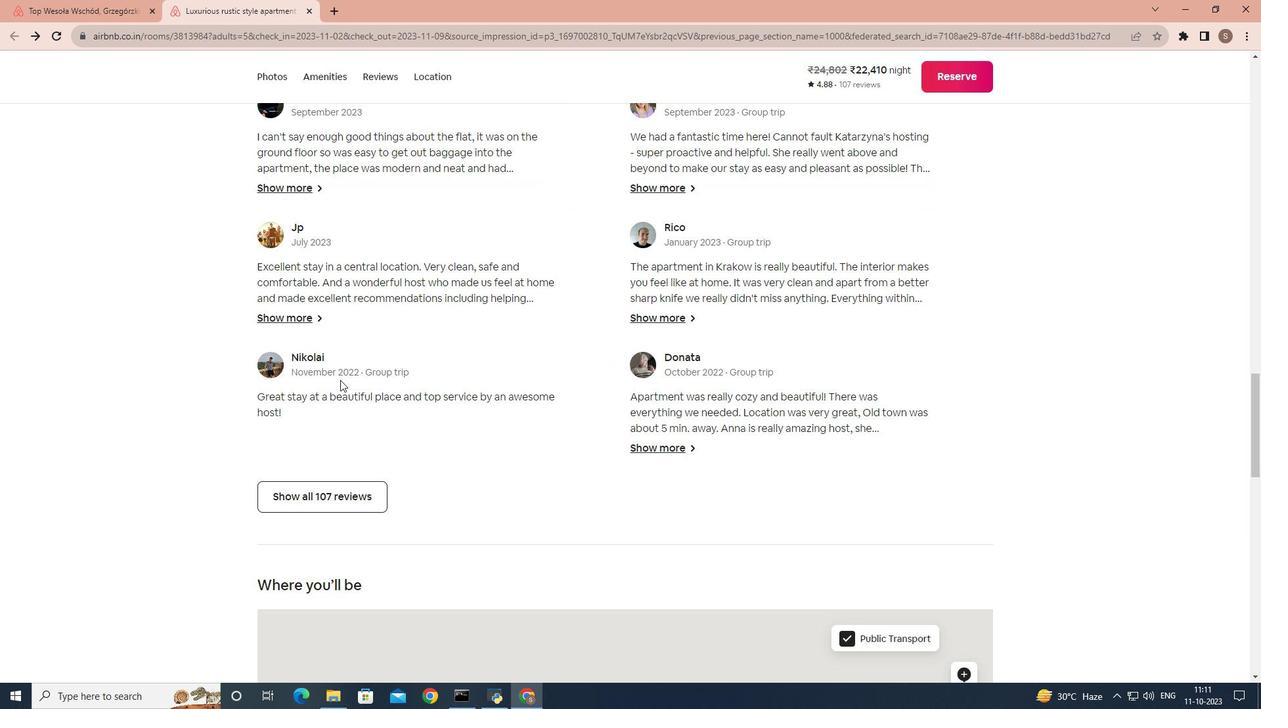 
Action: Mouse moved to (348, 370)
Screenshot: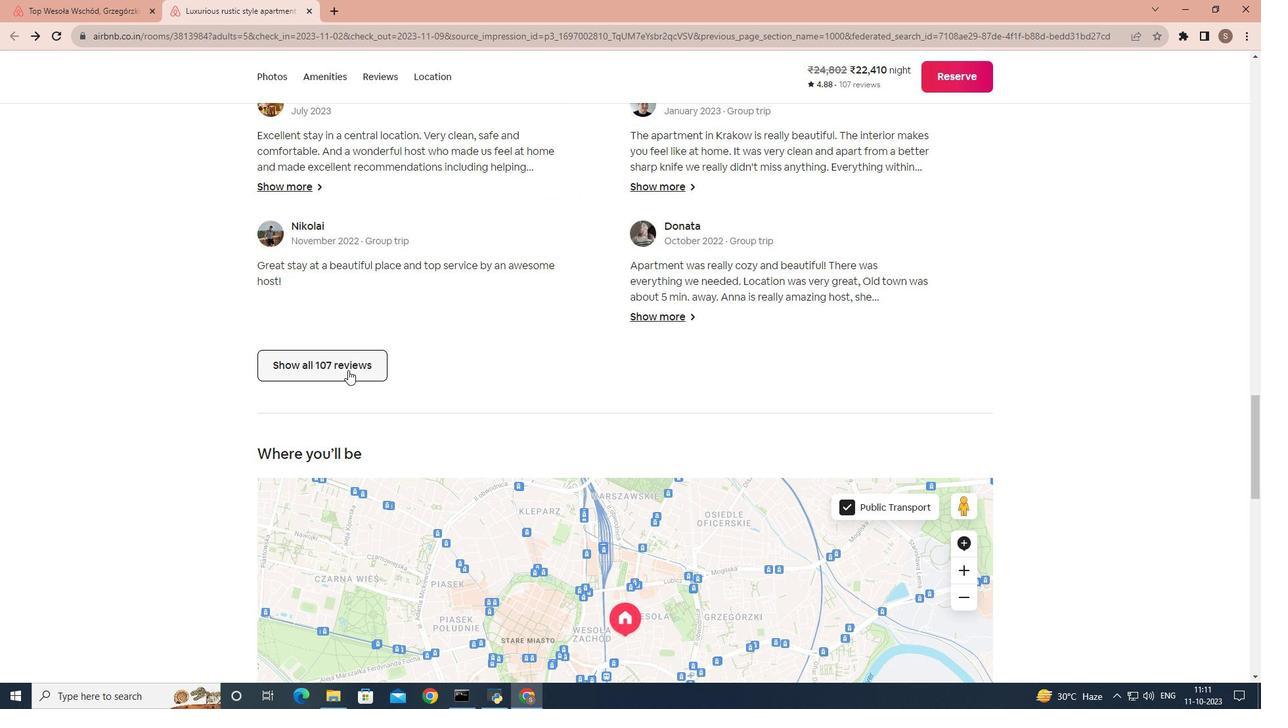 
Action: Mouse pressed left at (348, 370)
Screenshot: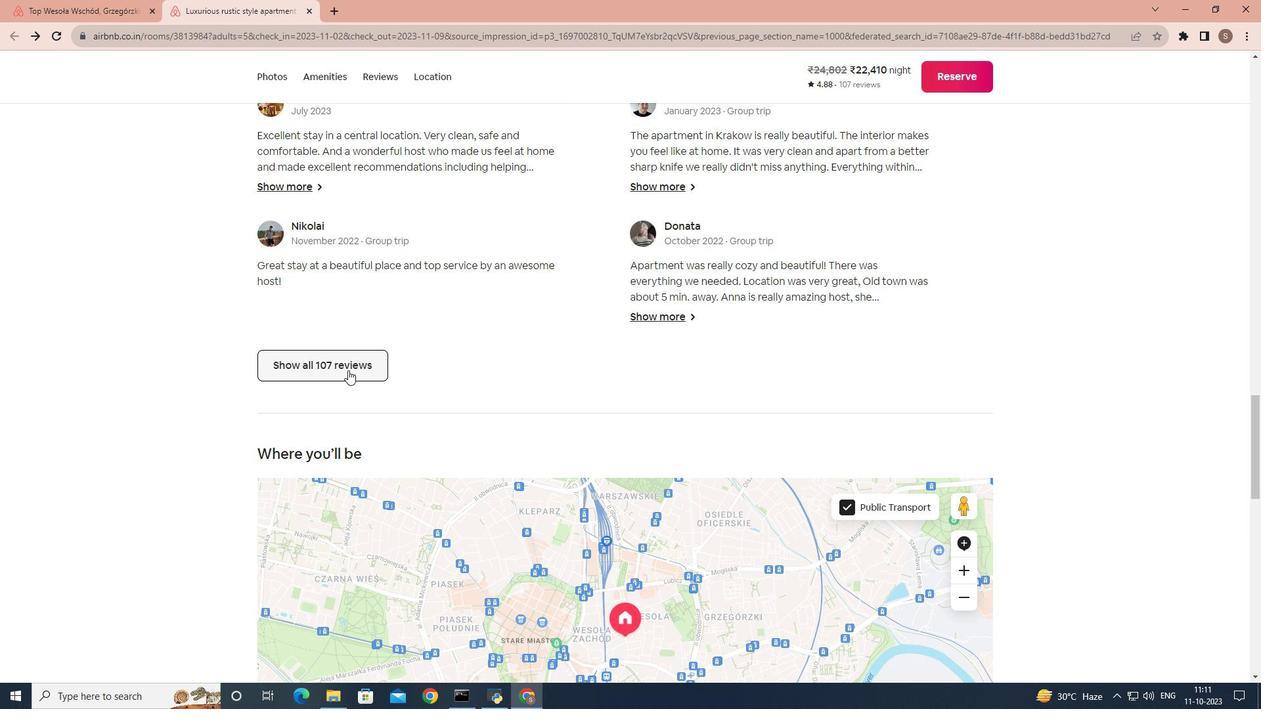 
Action: Mouse moved to (656, 356)
Screenshot: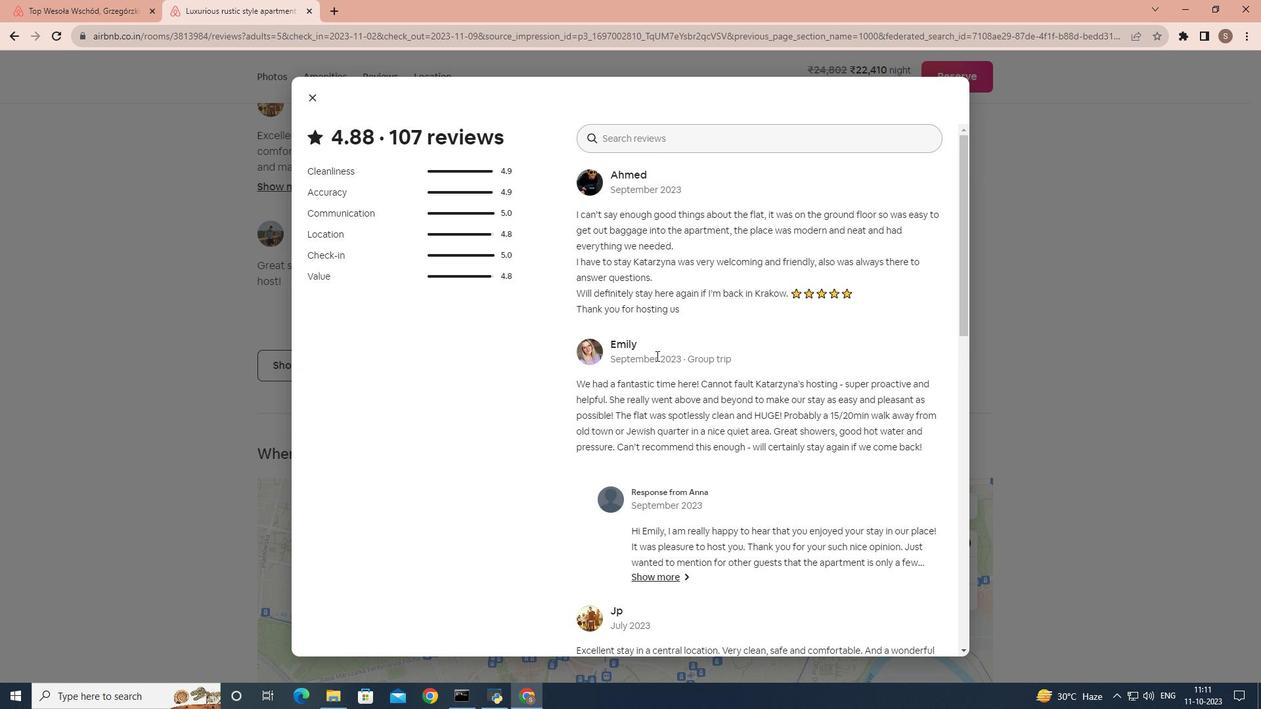 
Action: Mouse scrolled (656, 355) with delta (0, 0)
Screenshot: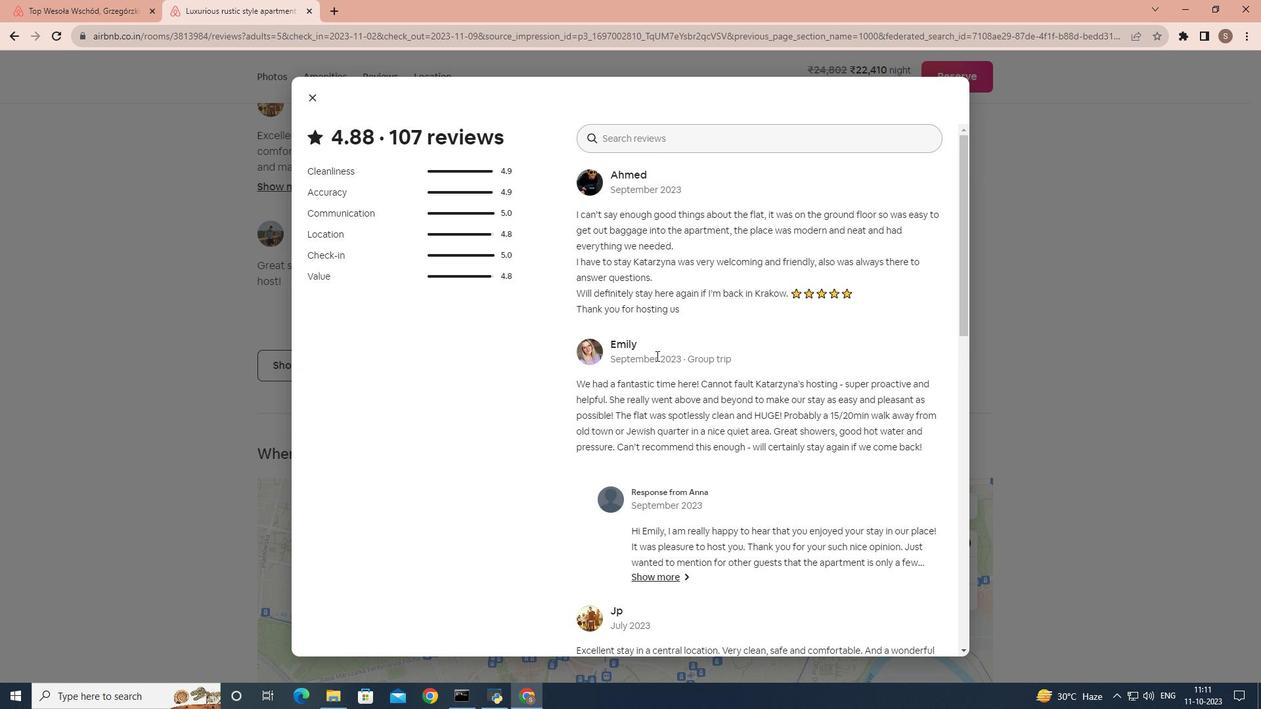 
Action: Mouse scrolled (656, 355) with delta (0, 0)
Screenshot: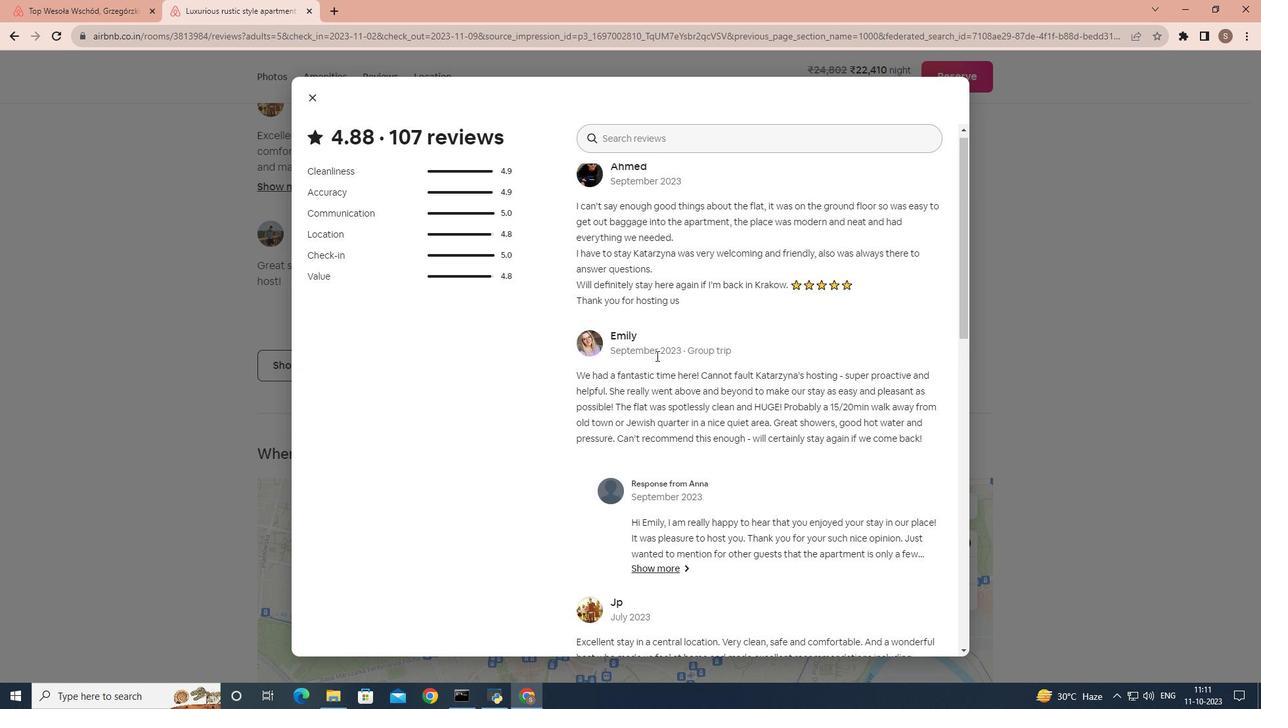 
Action: Mouse scrolled (656, 355) with delta (0, 0)
Screenshot: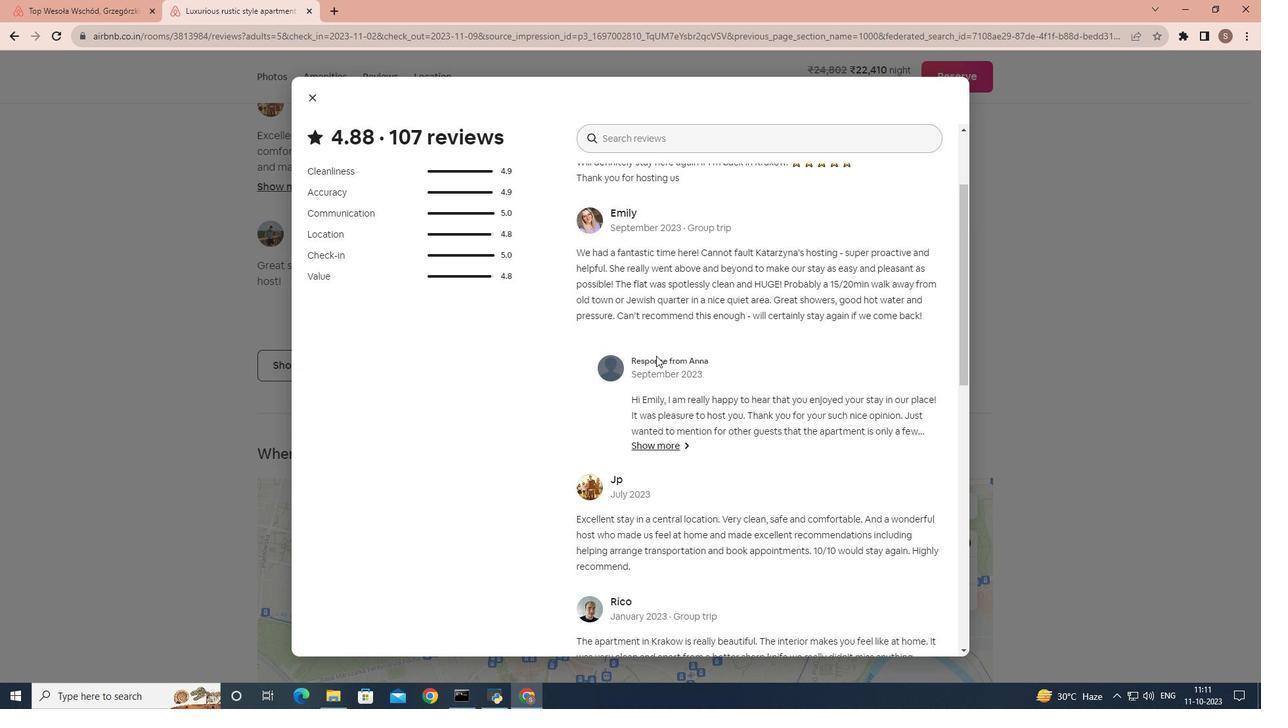 
Action: Mouse scrolled (656, 355) with delta (0, 0)
Screenshot: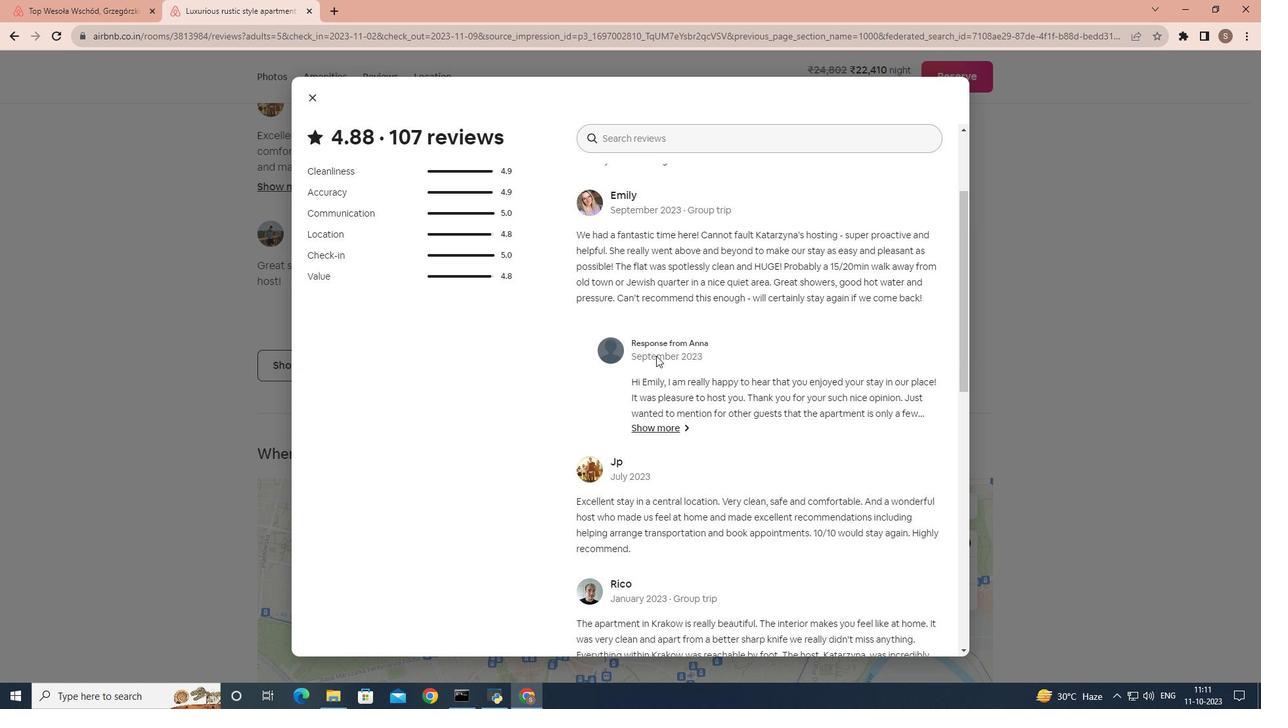 
Action: Mouse scrolled (656, 355) with delta (0, 0)
Screenshot: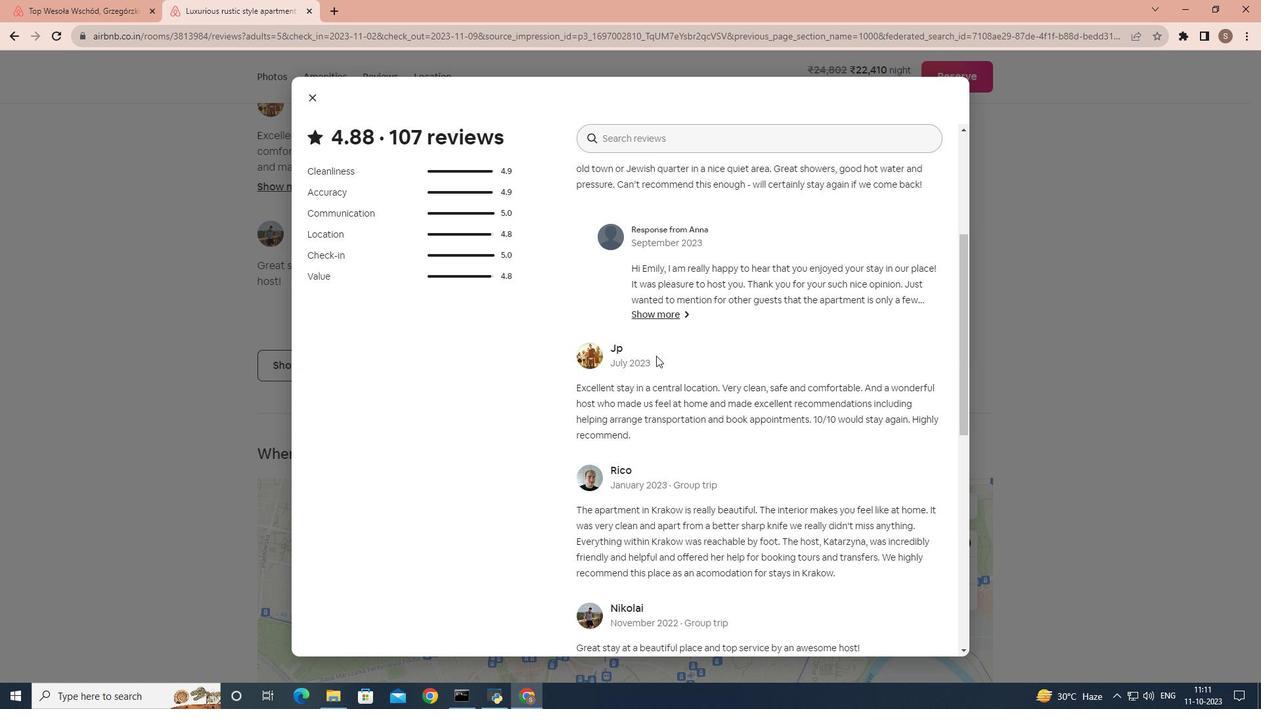 
Action: Mouse scrolled (656, 355) with delta (0, 0)
Screenshot: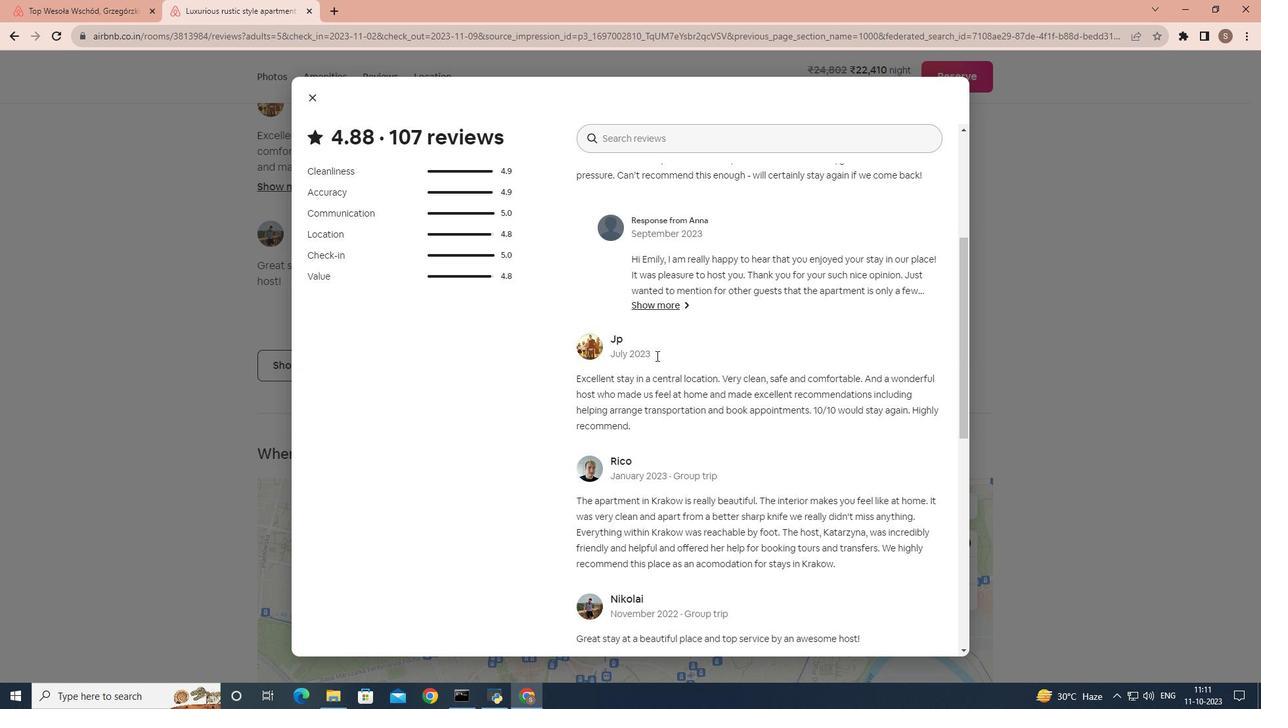 
Action: Mouse scrolled (656, 355) with delta (0, 0)
Screenshot: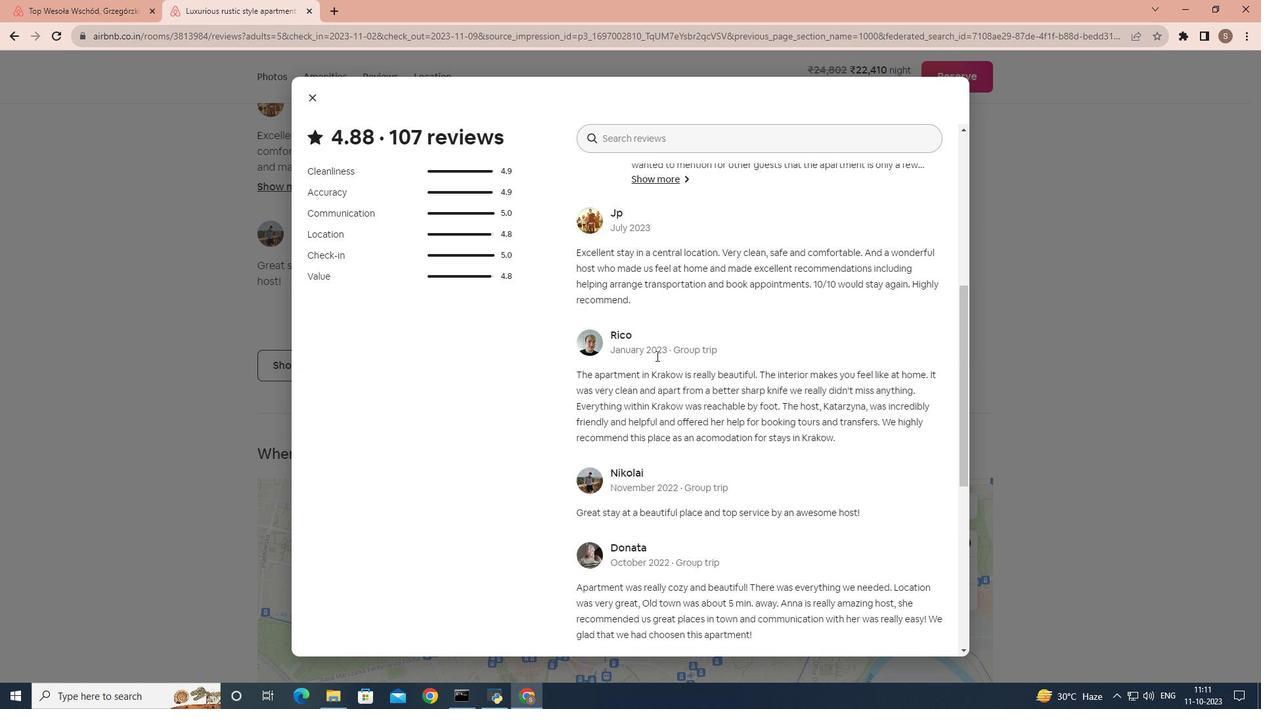 
Action: Mouse scrolled (656, 355) with delta (0, 0)
Screenshot: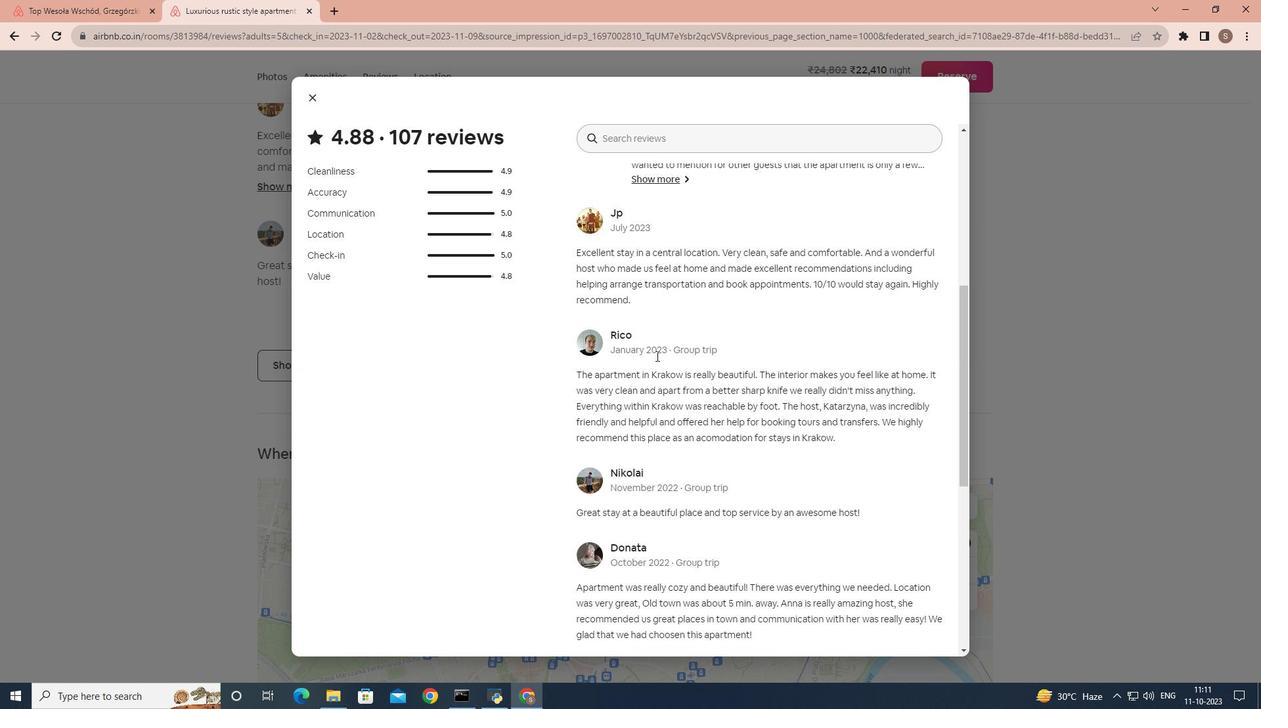 
Action: Mouse scrolled (656, 355) with delta (0, 0)
Screenshot: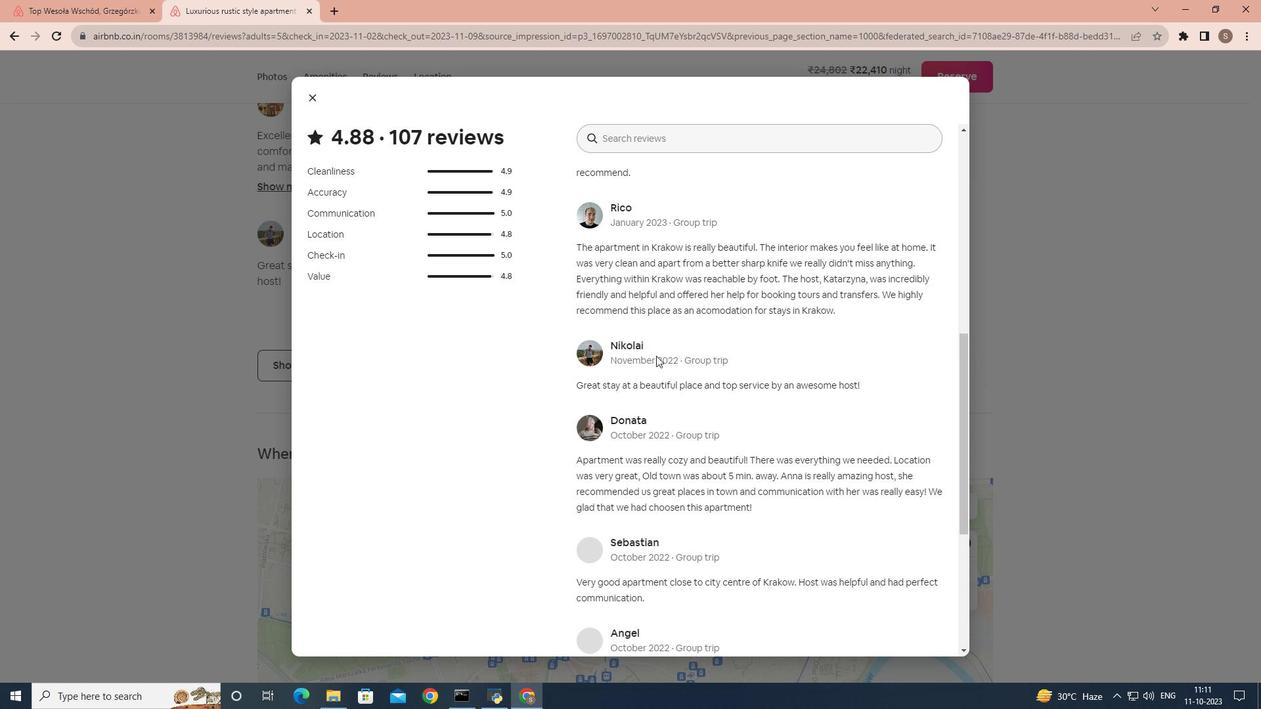 
Action: Mouse scrolled (656, 355) with delta (0, 0)
Screenshot: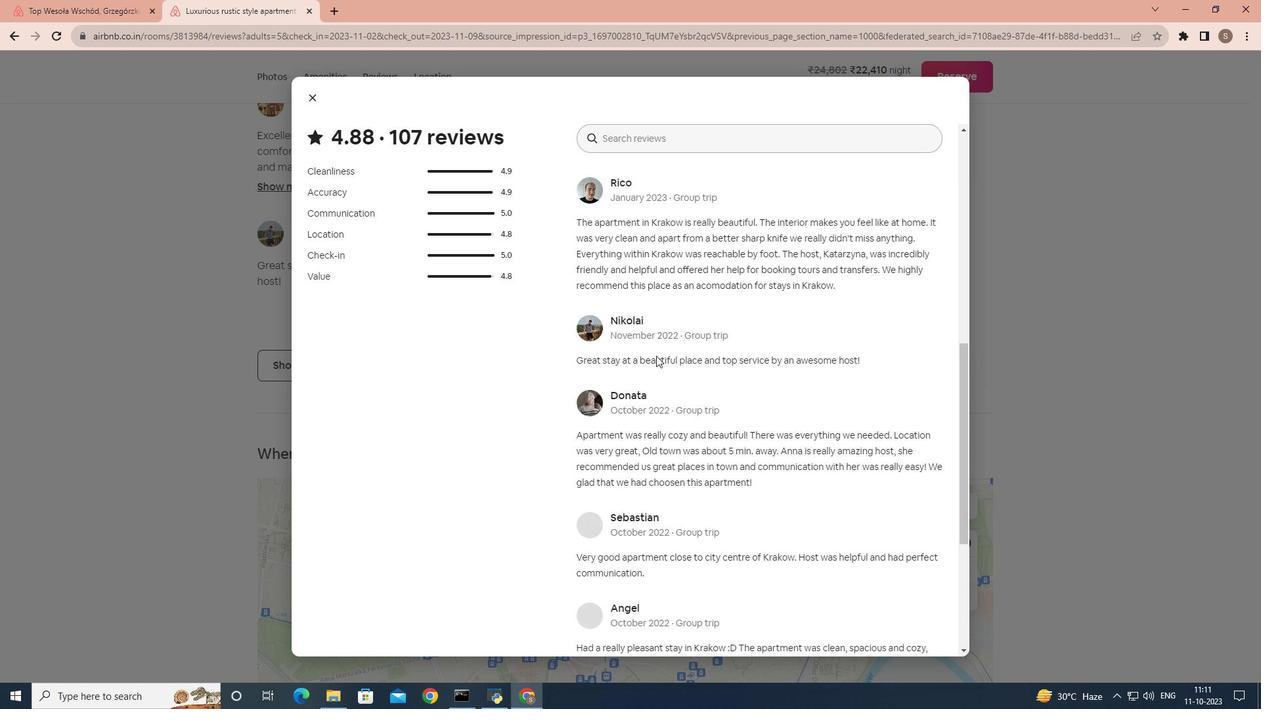 
Action: Mouse scrolled (656, 355) with delta (0, 0)
Screenshot: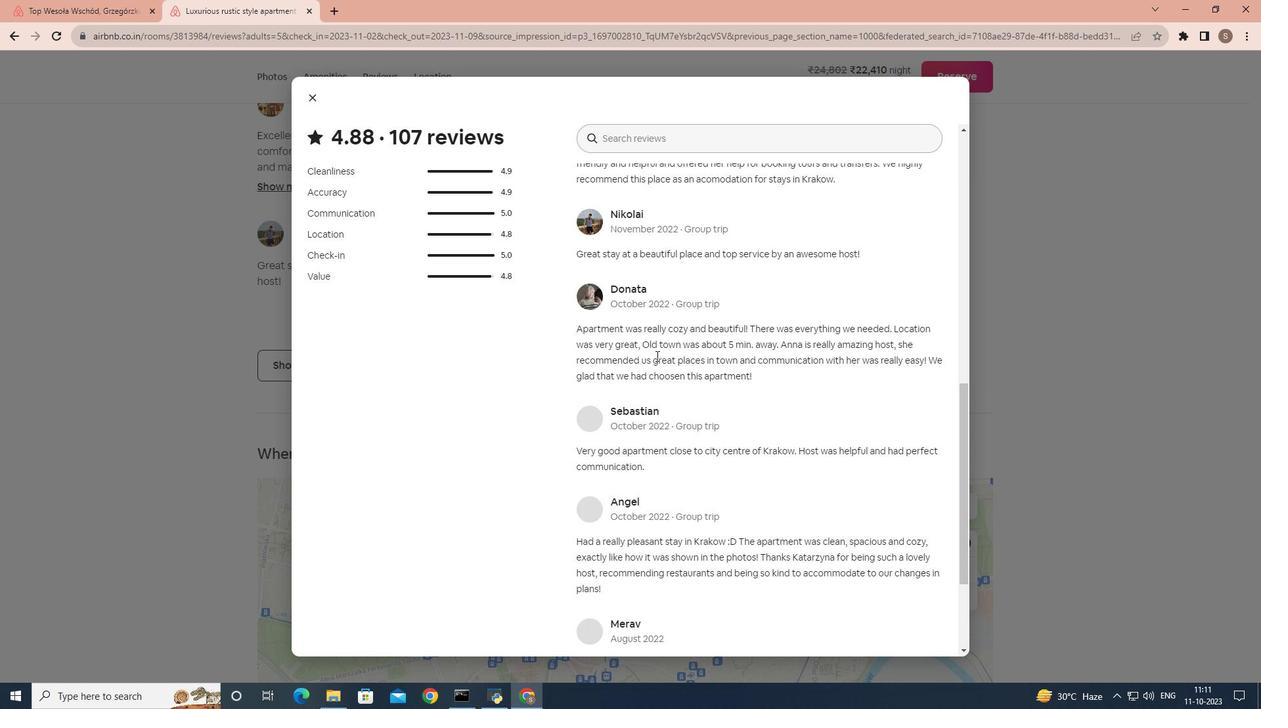 
Action: Mouse scrolled (656, 355) with delta (0, 0)
Screenshot: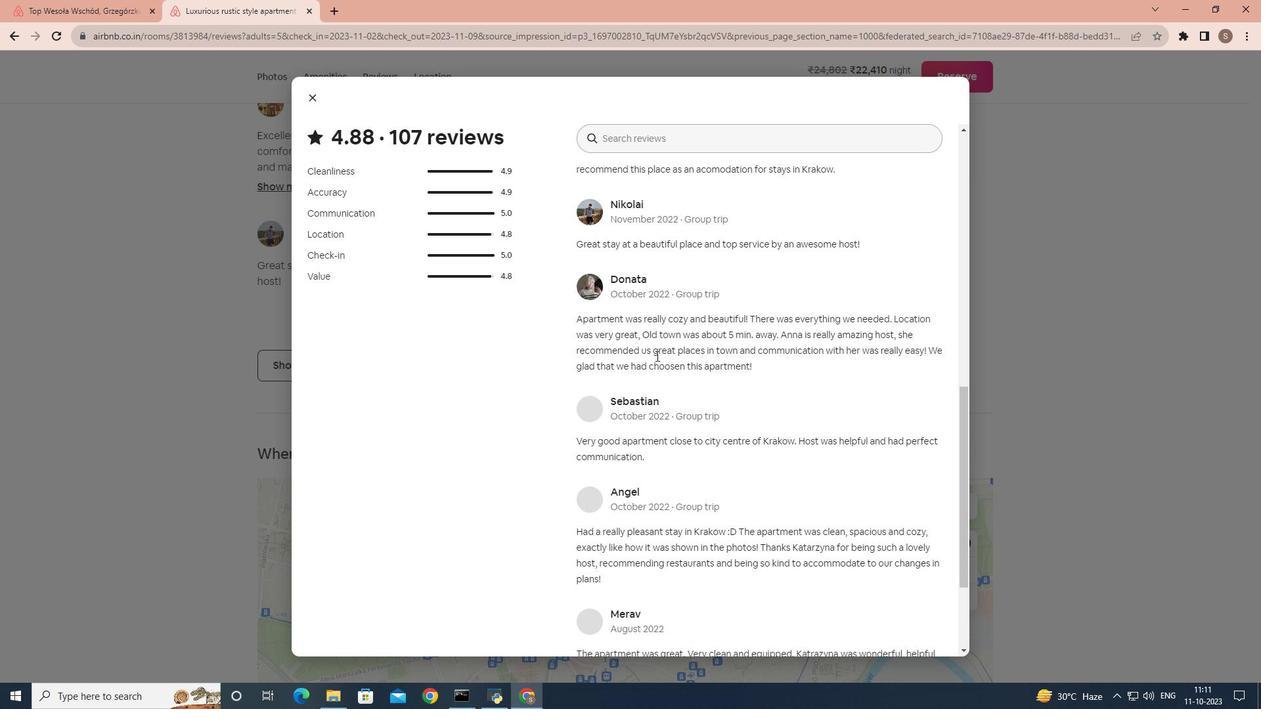 
Action: Mouse scrolled (656, 355) with delta (0, 0)
Screenshot: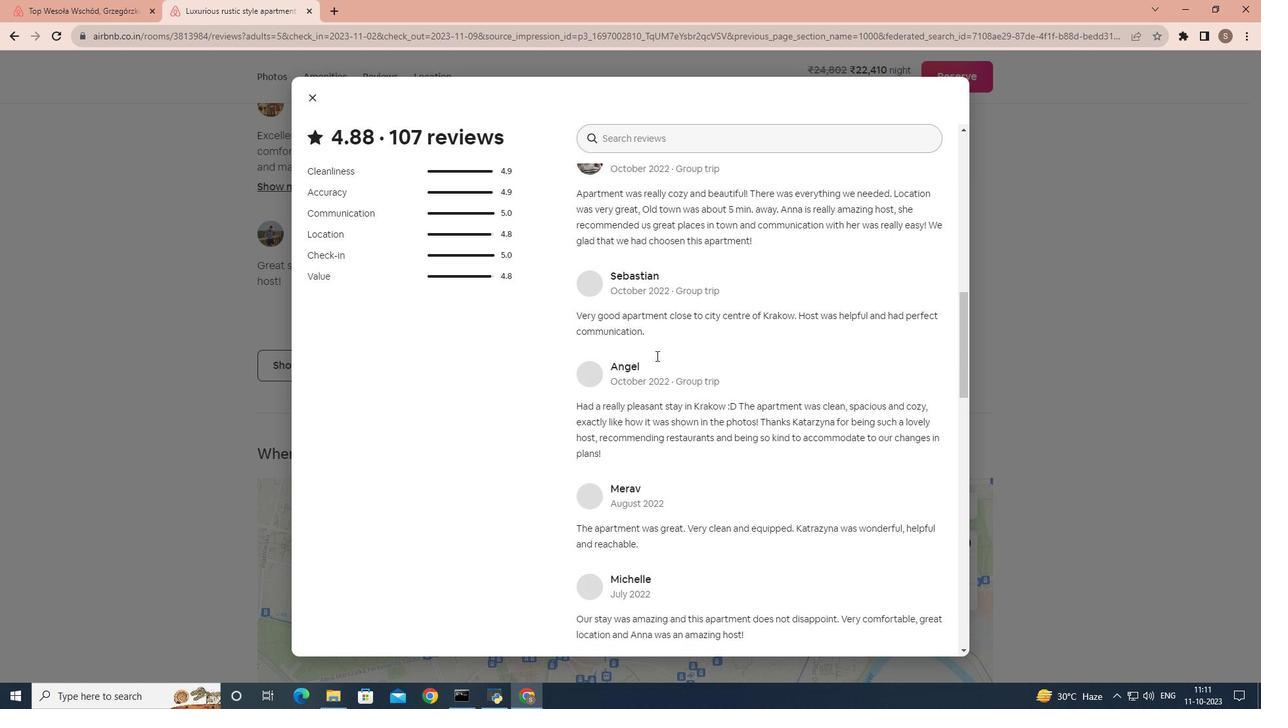 
Action: Mouse scrolled (656, 355) with delta (0, 0)
Screenshot: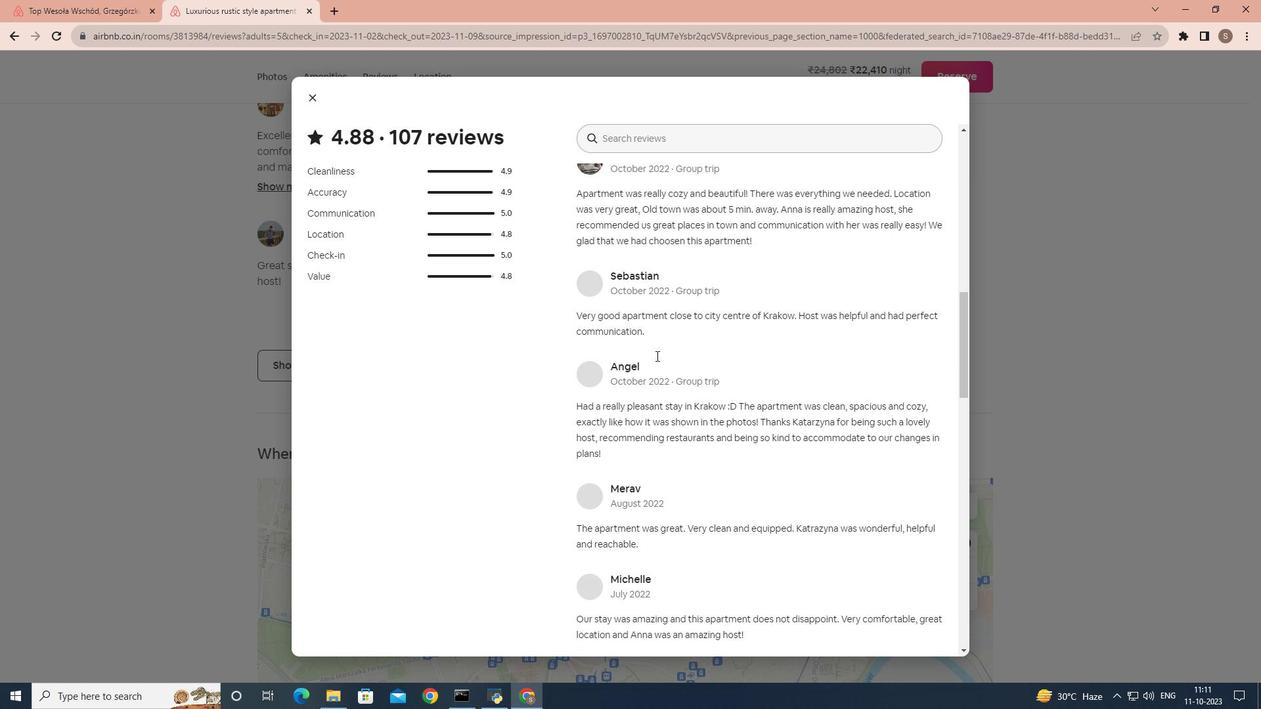 
Action: Mouse scrolled (656, 355) with delta (0, 0)
Screenshot: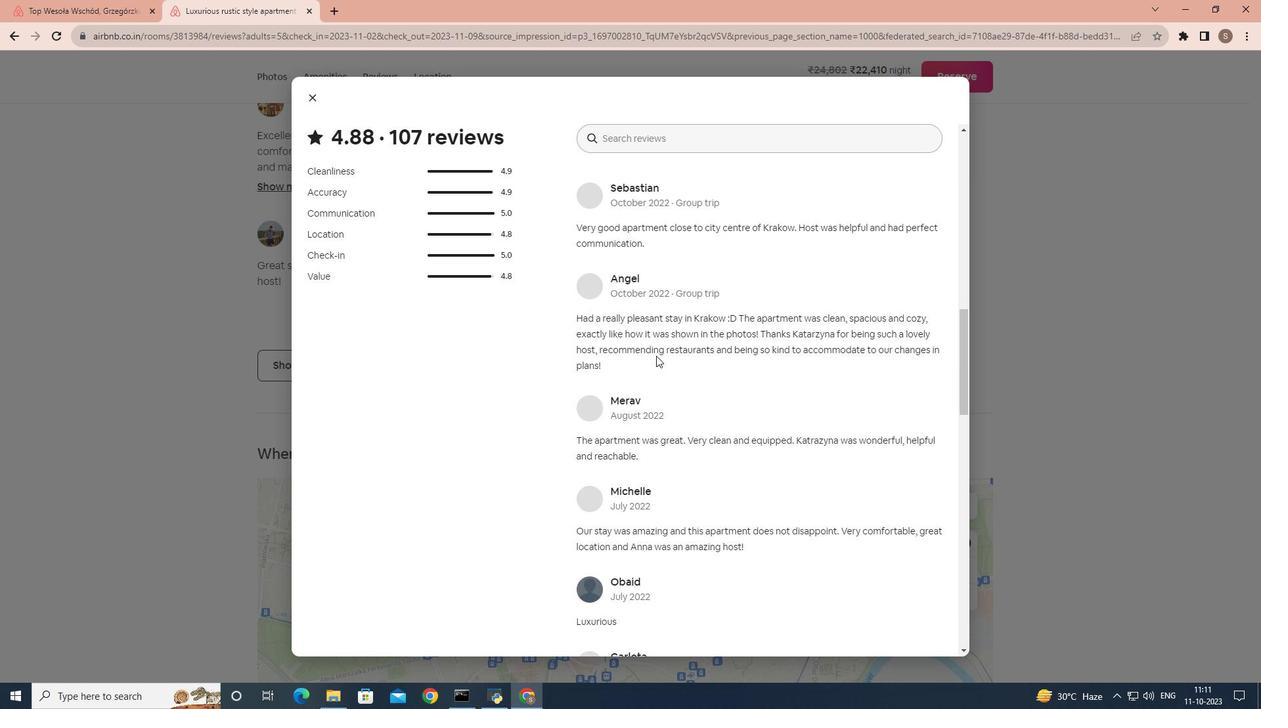 
Action: Mouse scrolled (656, 355) with delta (0, 0)
Screenshot: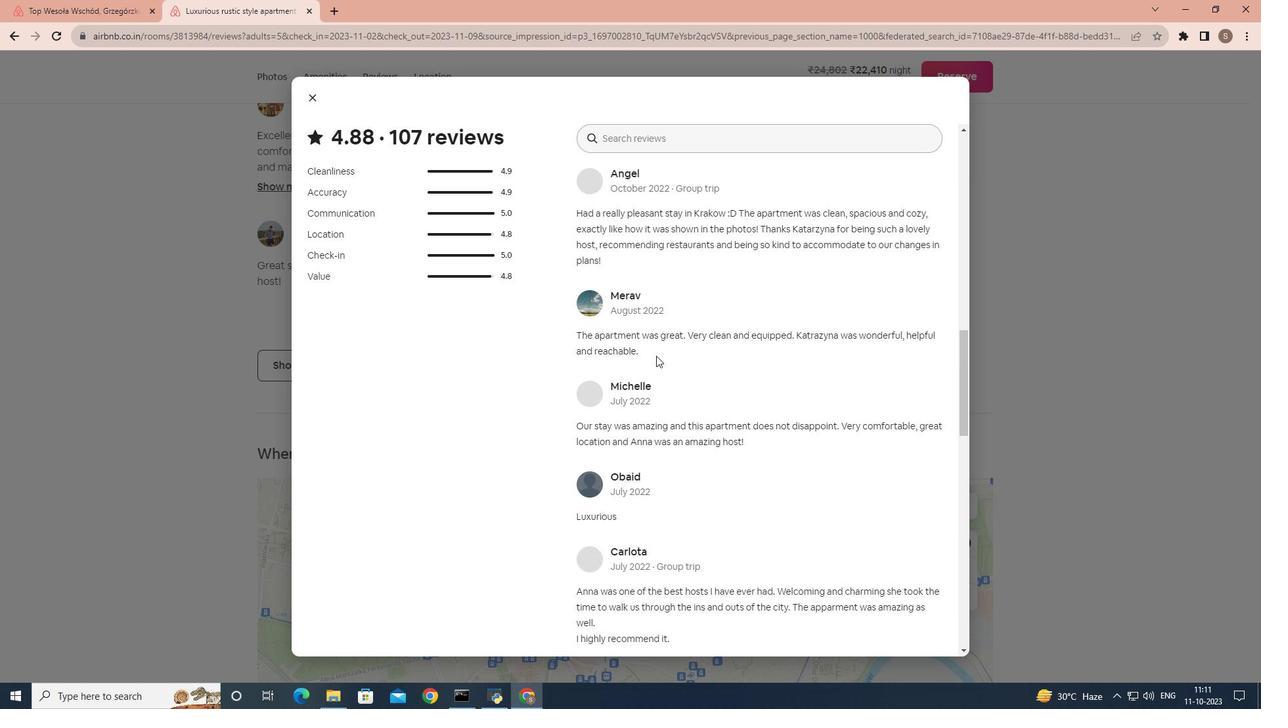 
Action: Mouse scrolled (656, 355) with delta (0, 0)
Screenshot: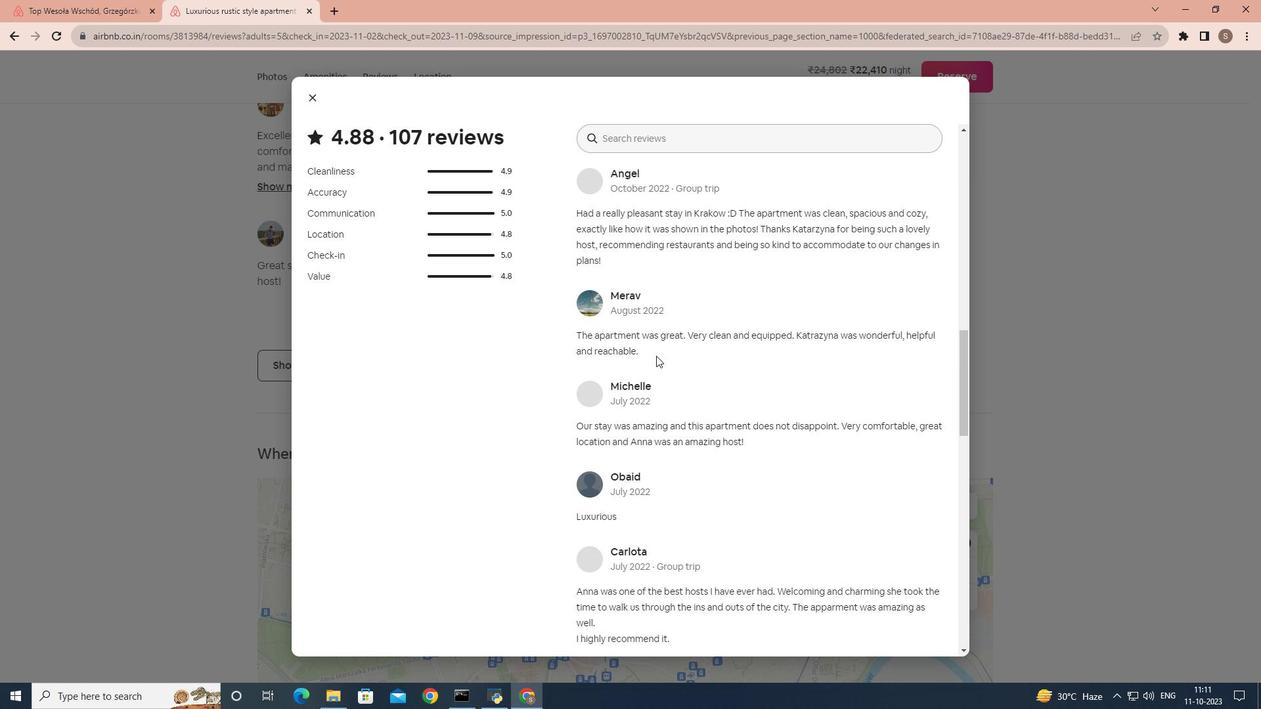 
Action: Mouse scrolled (656, 355) with delta (0, 0)
Screenshot: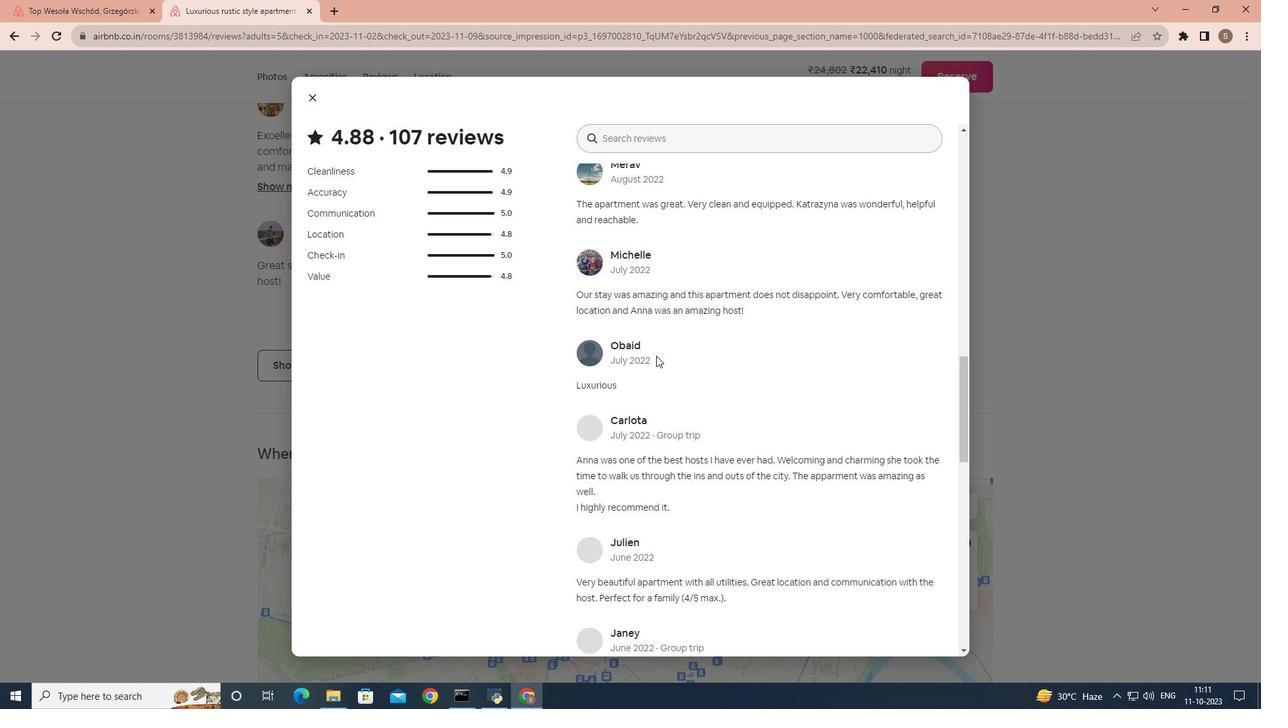 
Action: Mouse scrolled (656, 355) with delta (0, 0)
Screenshot: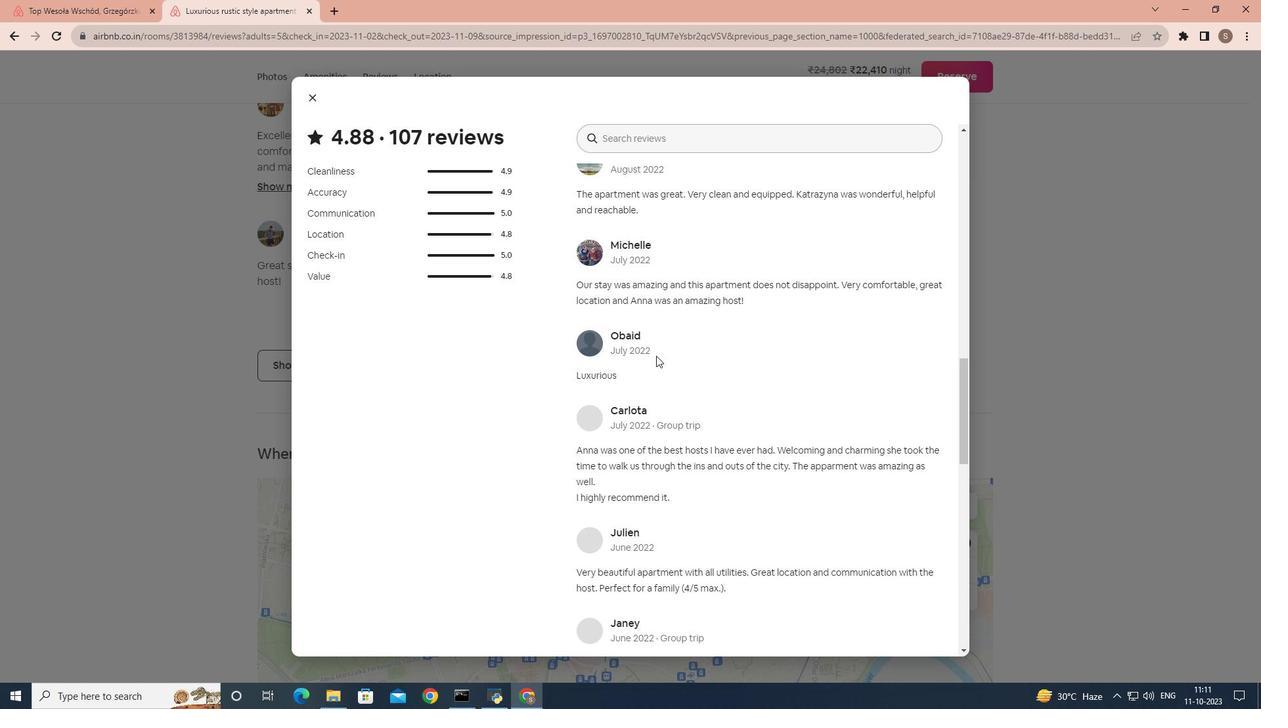 
Action: Mouse scrolled (656, 355) with delta (0, 0)
Screenshot: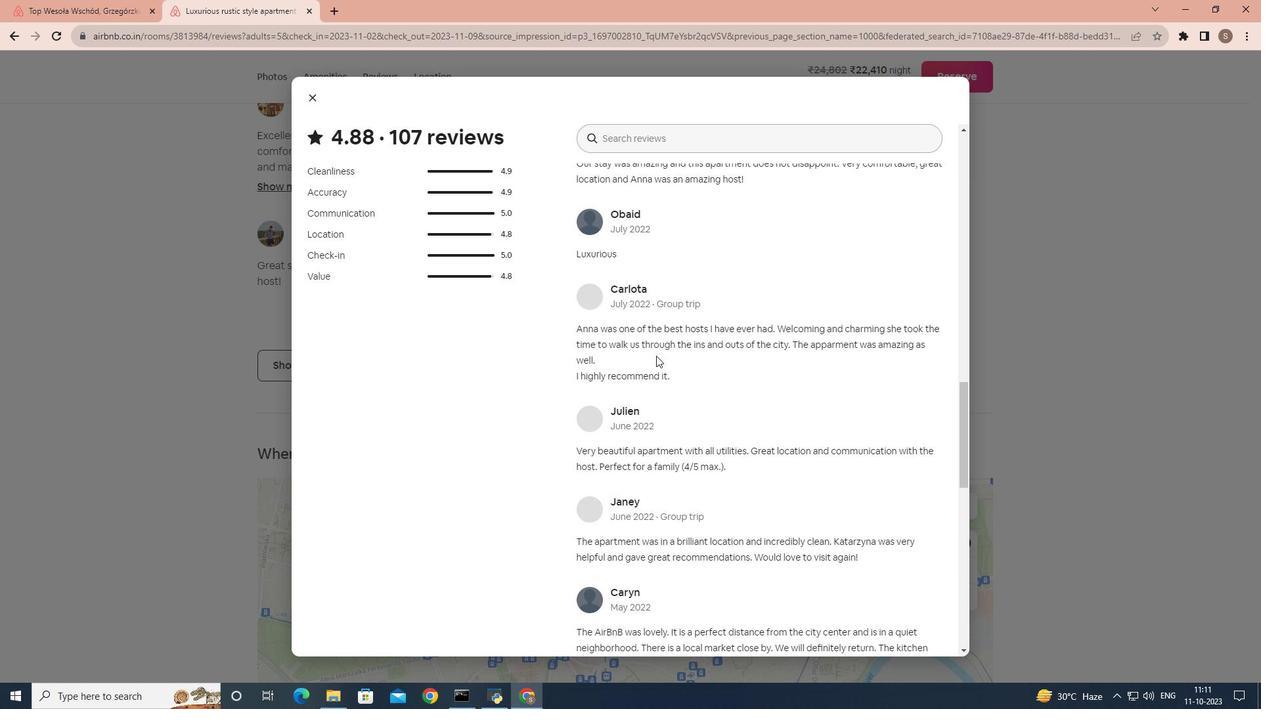 
Action: Mouse scrolled (656, 355) with delta (0, 0)
Screenshot: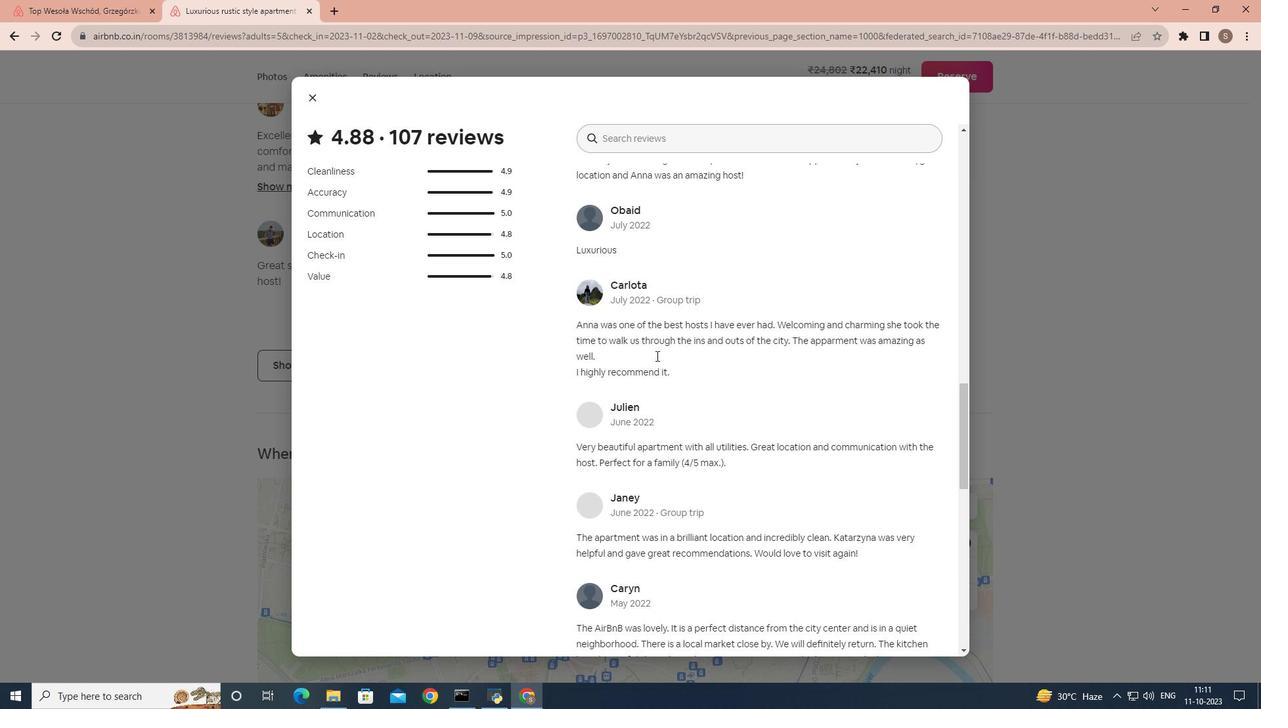 
Action: Mouse scrolled (656, 355) with delta (0, 0)
Screenshot: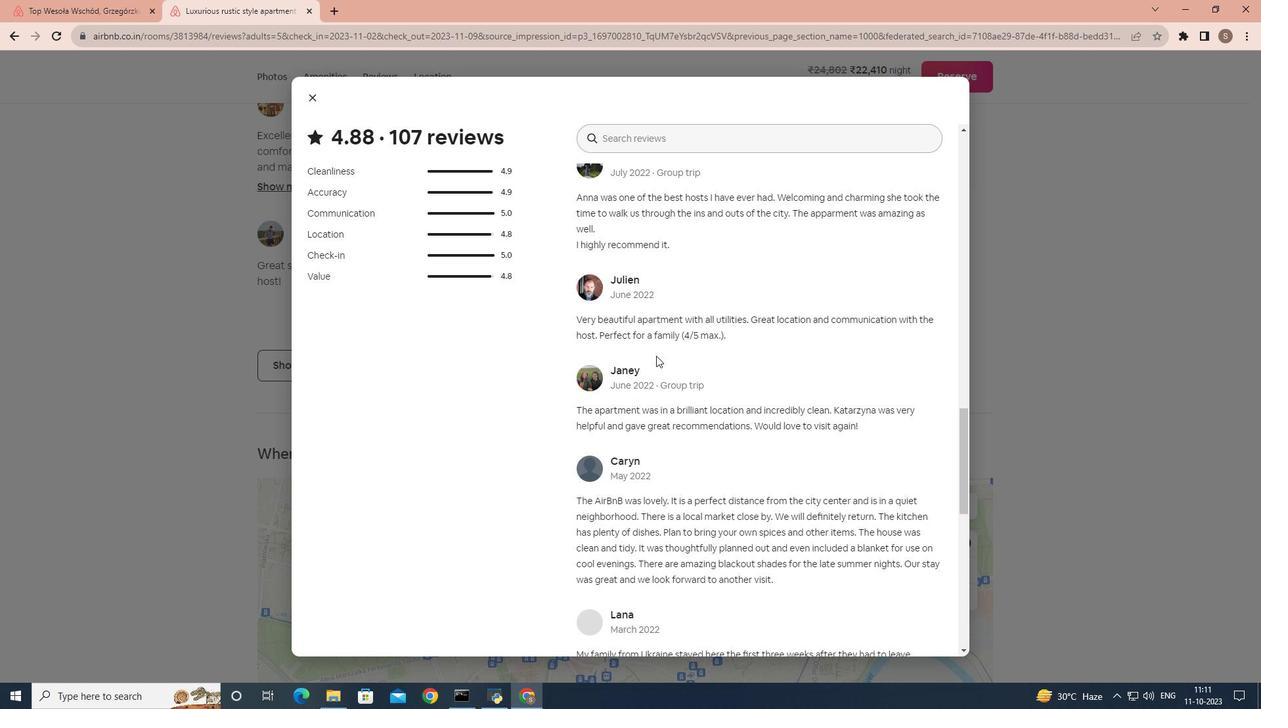 
Action: Mouse scrolled (656, 355) with delta (0, 0)
Screenshot: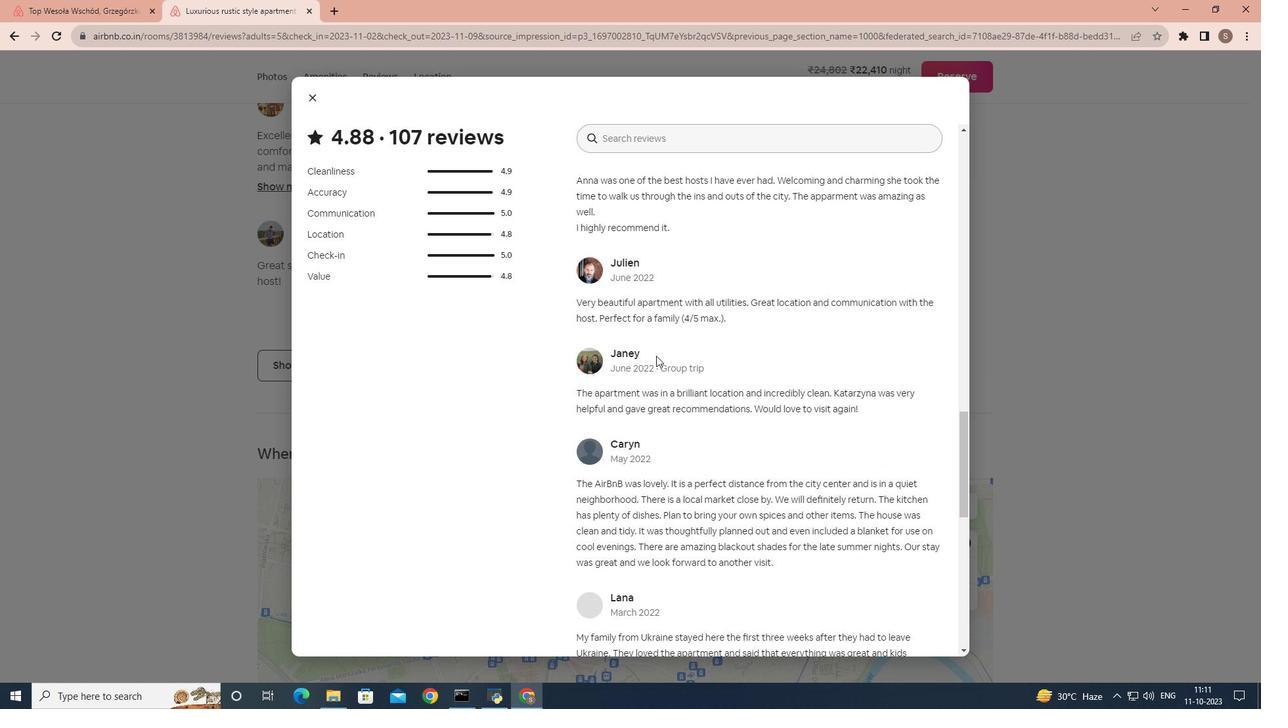 
Action: Mouse scrolled (656, 355) with delta (0, 0)
Screenshot: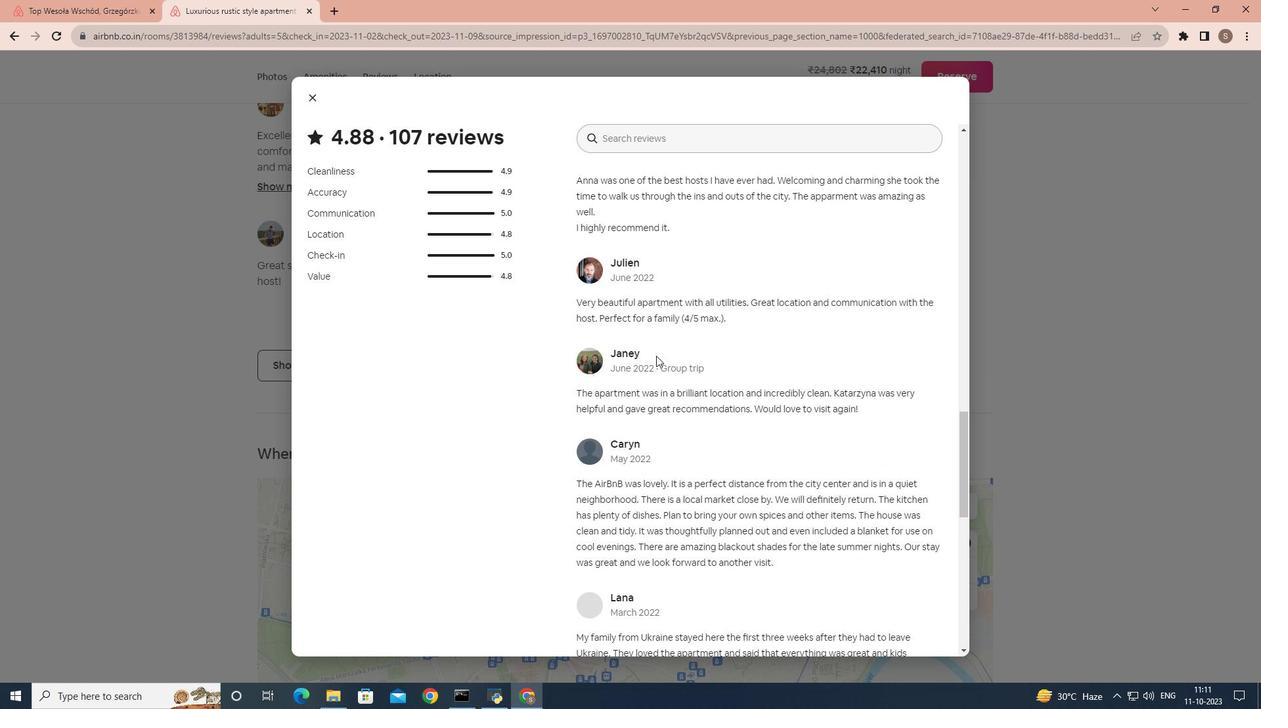 
Action: Mouse scrolled (656, 355) with delta (0, 0)
Screenshot: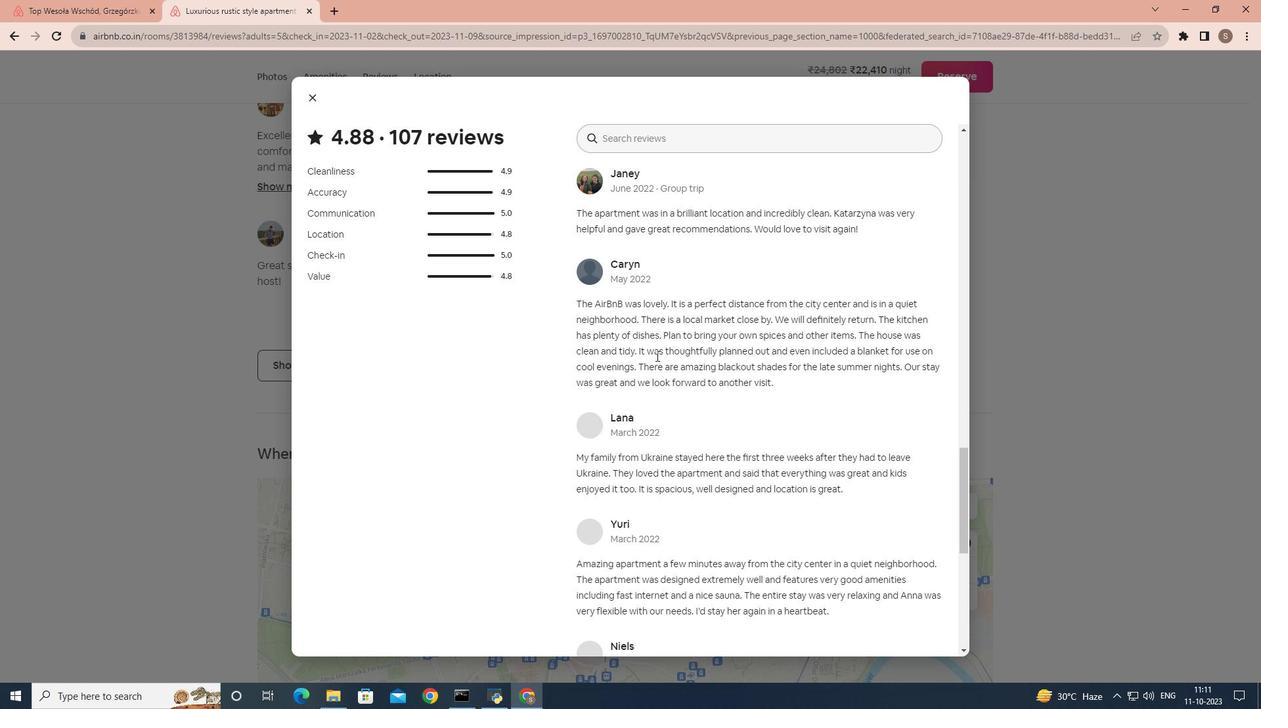 
Action: Mouse scrolled (656, 355) with delta (0, 0)
